 Task: Buy 4 Carving Sets from Kitchen Knives & Accessories section under best seller category for shipping address: Kourtney Adams, 1130 Sharon Lane, South Bend, Indiana 46625, Cell Number 5742125169. Pay from credit card ending with 9757, CVV 798
Action: Mouse moved to (183, 91)
Screenshot: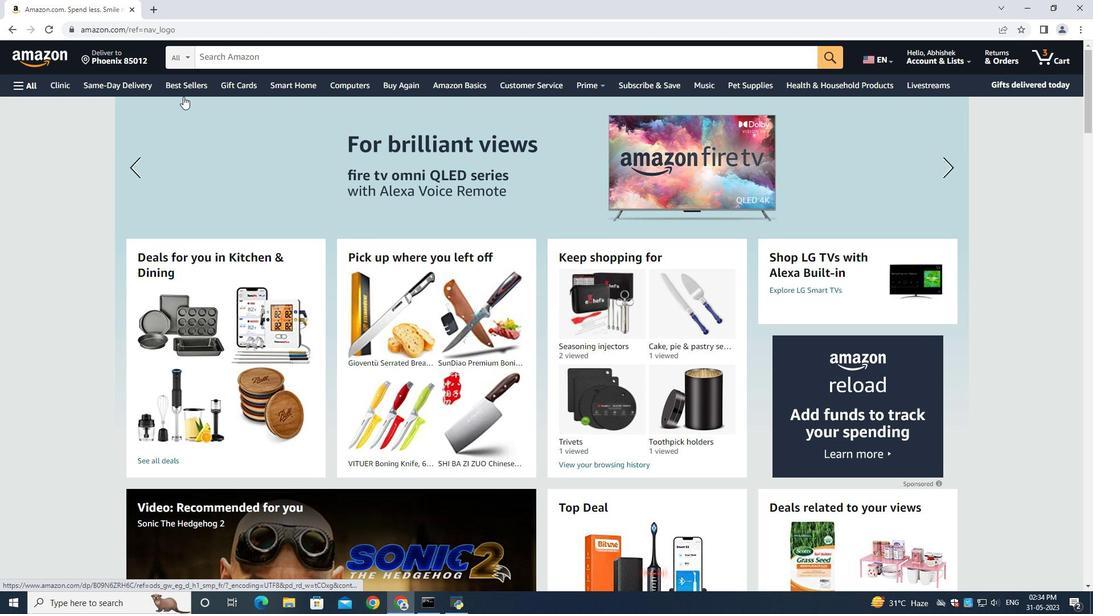 
Action: Mouse pressed left at (183, 91)
Screenshot: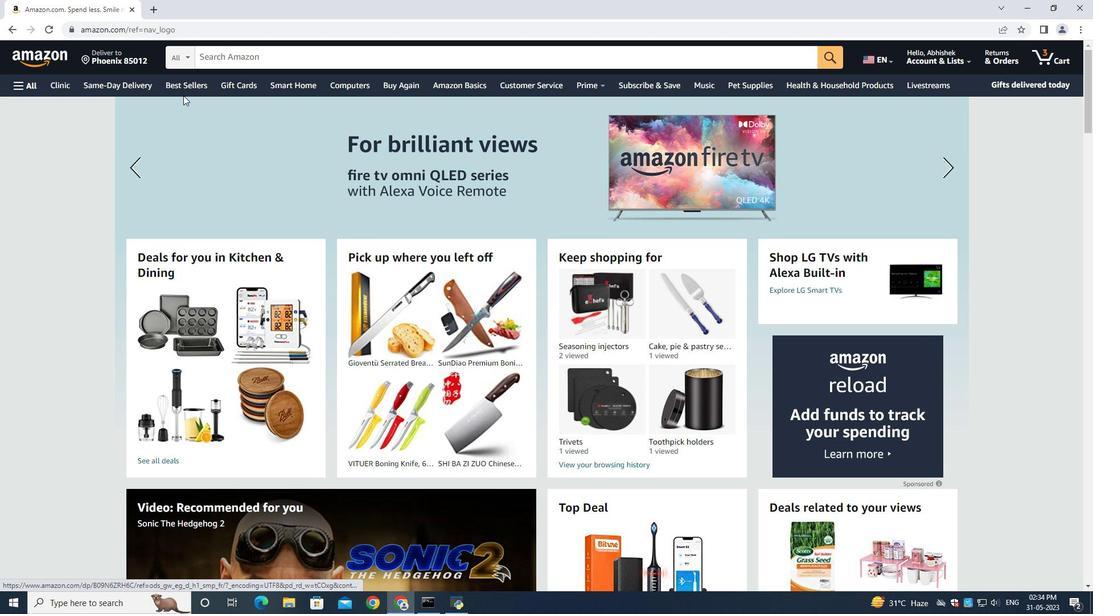 
Action: Mouse moved to (247, 58)
Screenshot: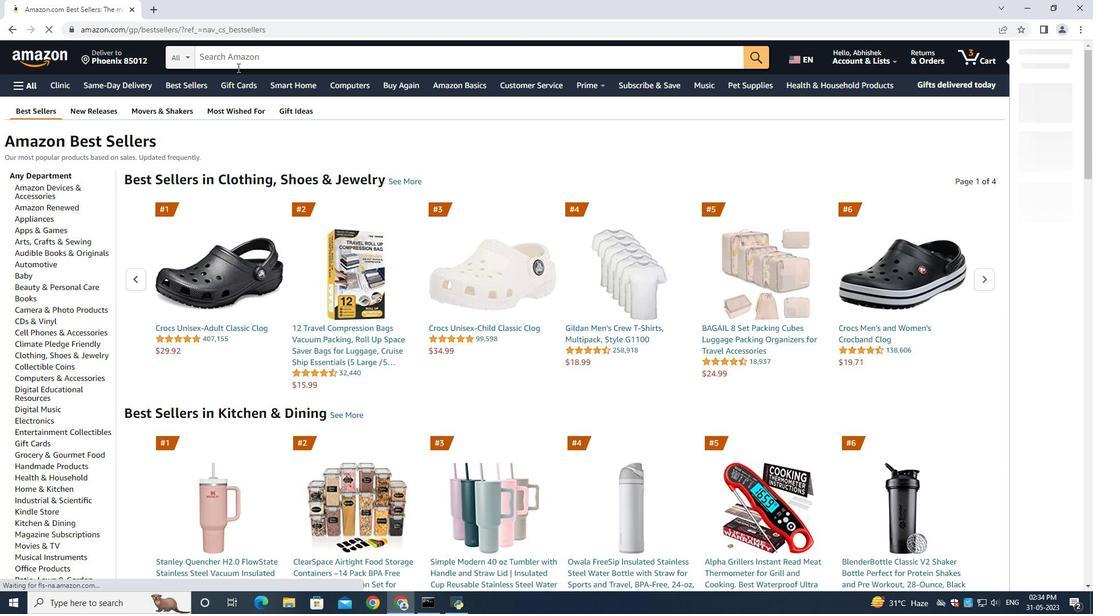 
Action: Mouse pressed left at (247, 58)
Screenshot: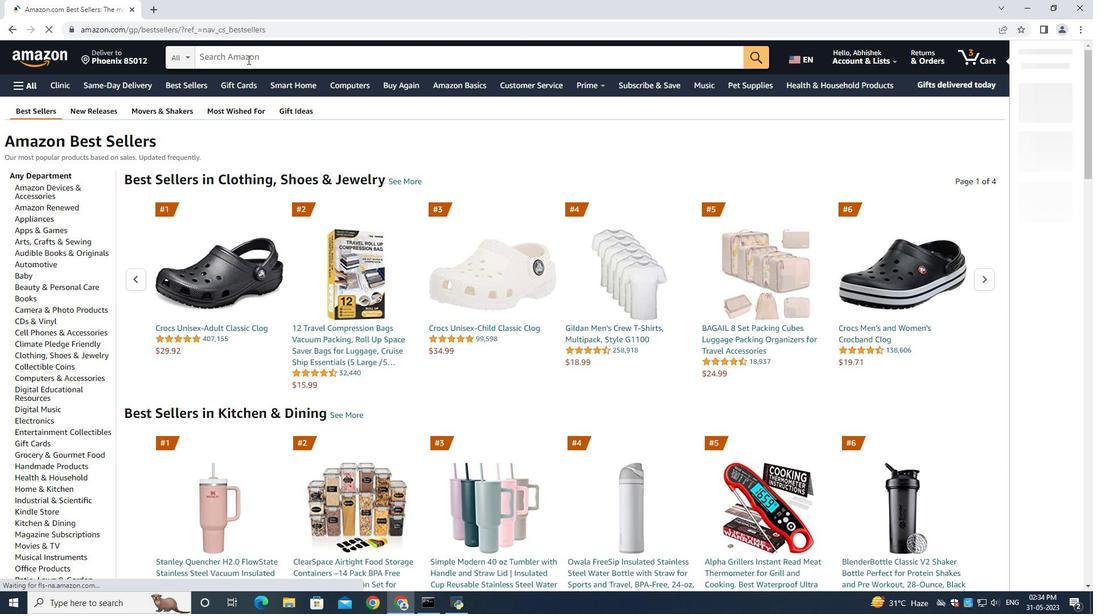 
Action: Mouse moved to (247, 58)
Screenshot: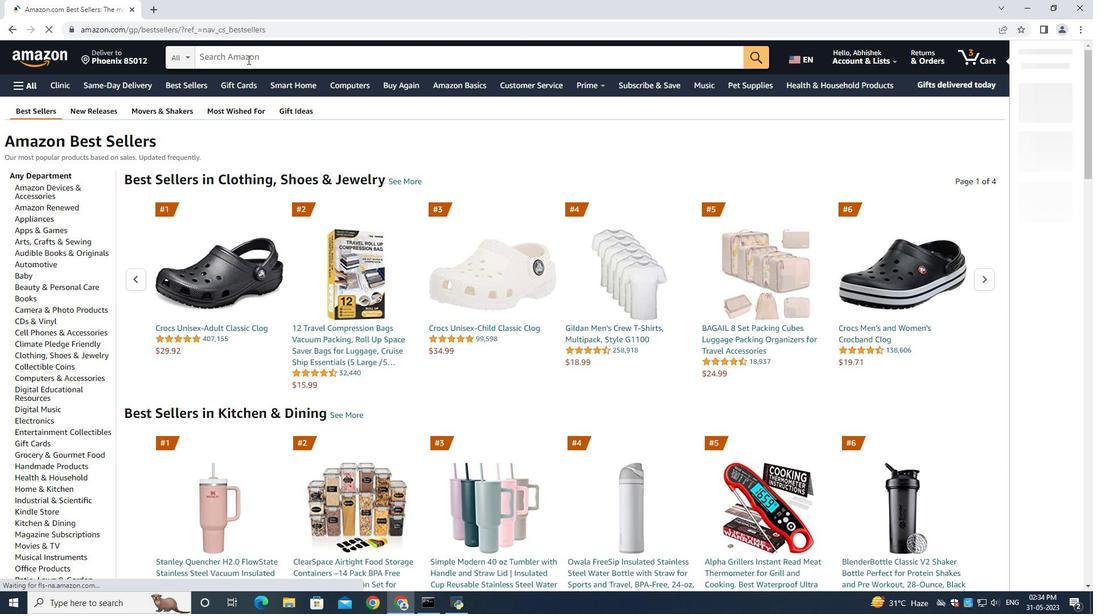
Action: Key pressed <Key.shift>Carving<Key.space><Key.shift>Sets<Key.enter>
Screenshot: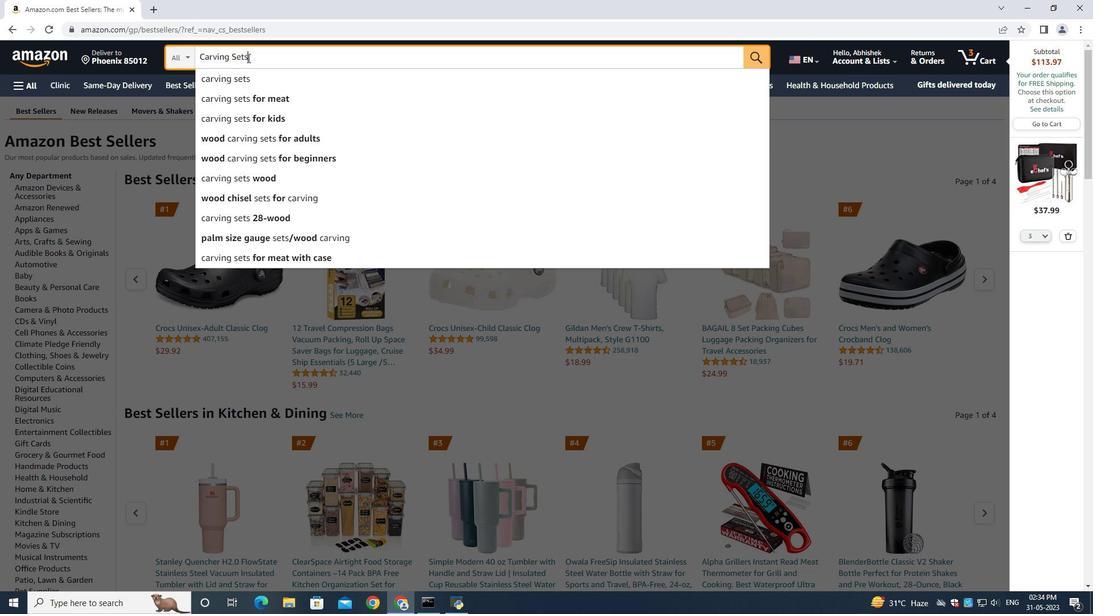 
Action: Mouse moved to (1065, 236)
Screenshot: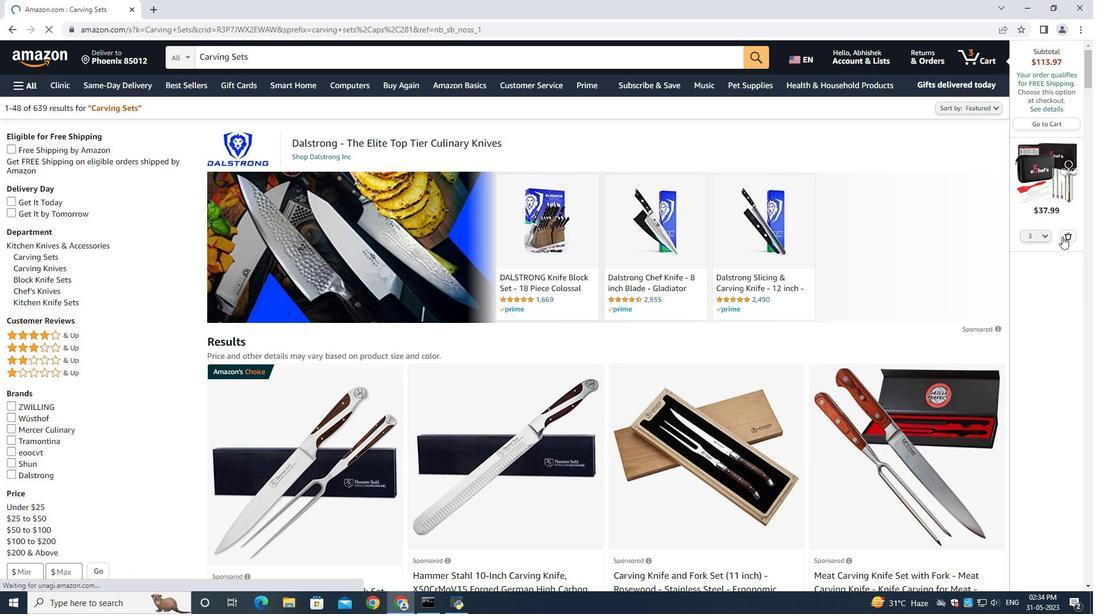
Action: Mouse pressed left at (1065, 236)
Screenshot: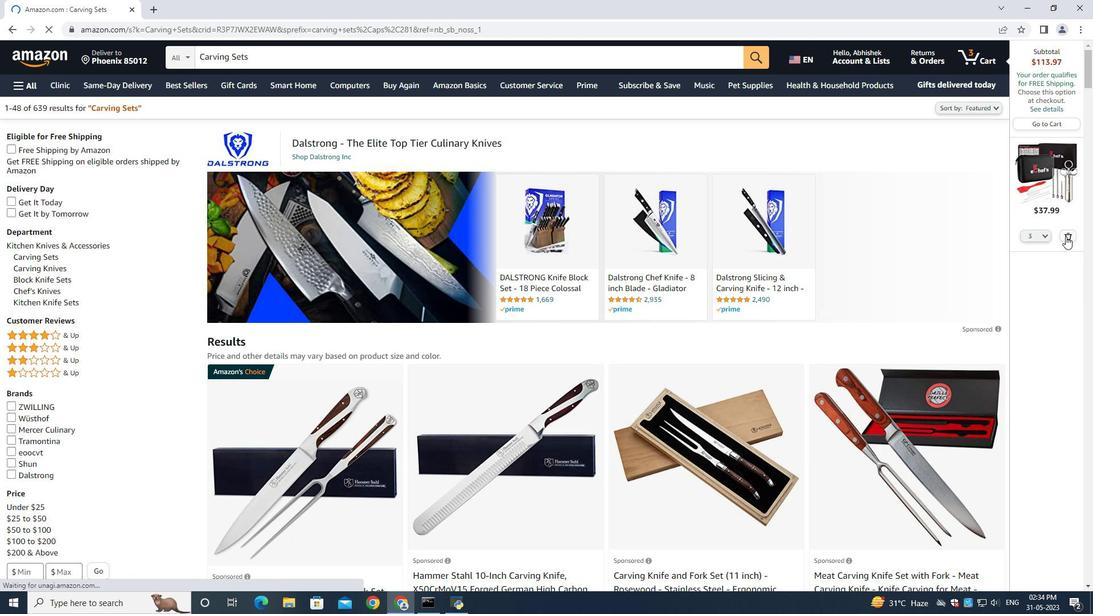 
Action: Mouse moved to (74, 244)
Screenshot: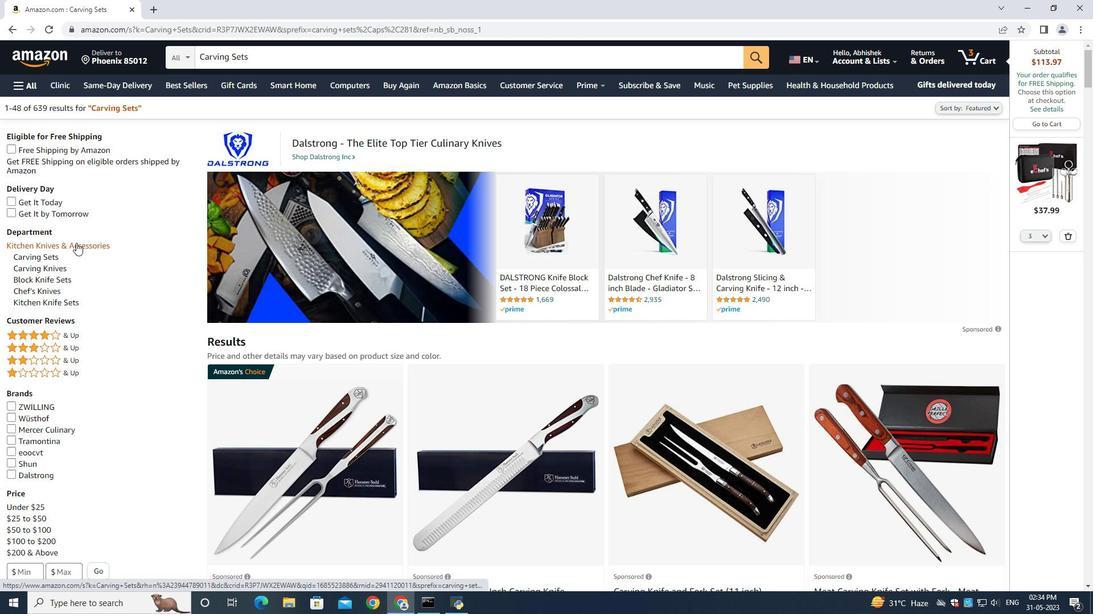 
Action: Mouse pressed left at (74, 244)
Screenshot: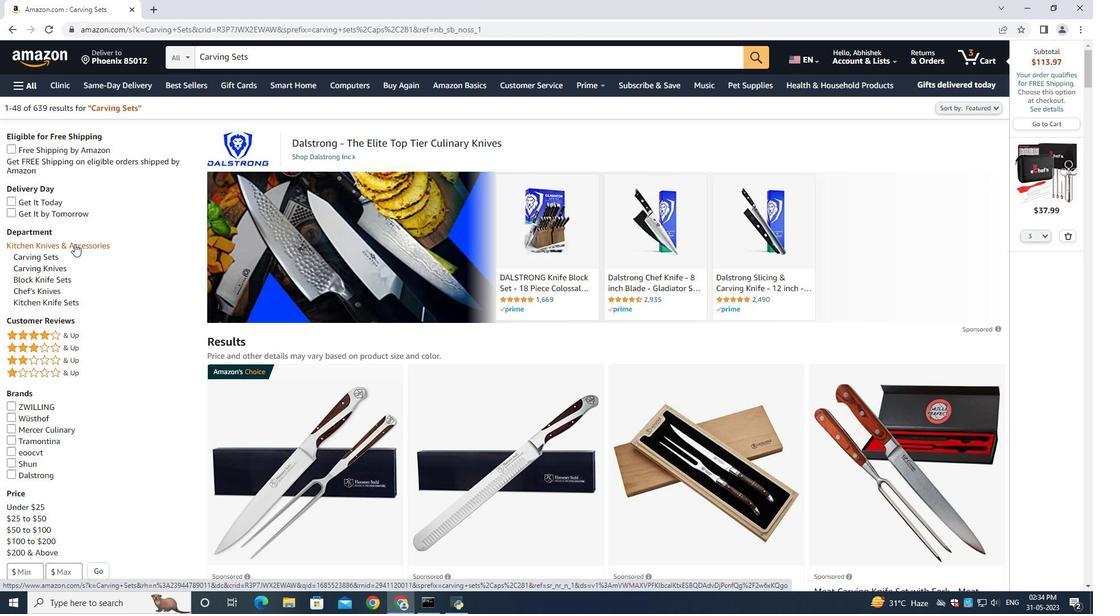 
Action: Mouse moved to (522, 265)
Screenshot: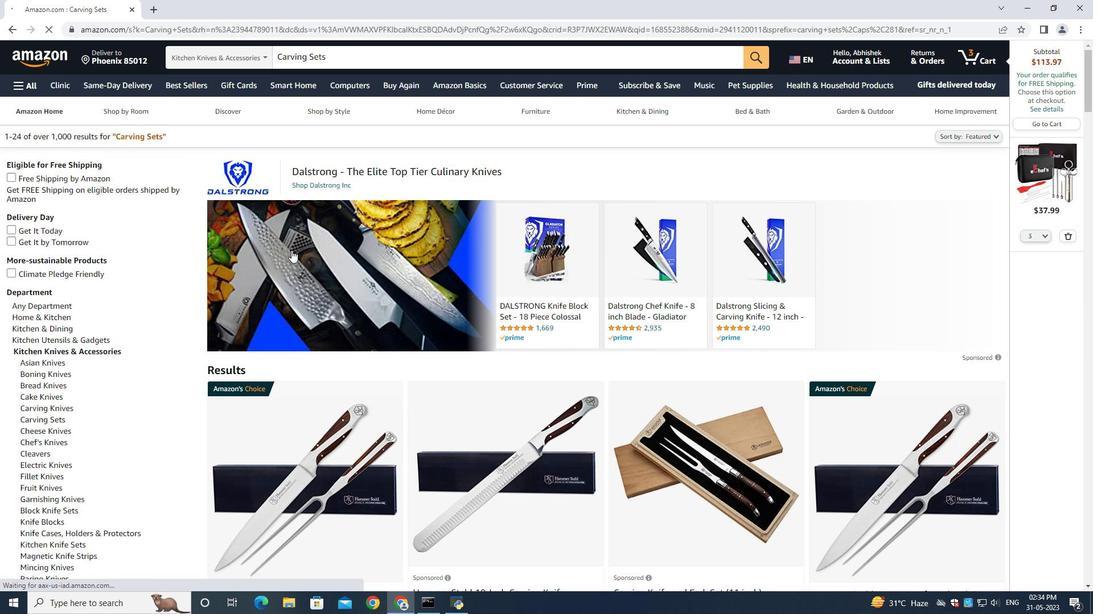 
Action: Mouse scrolled (522, 264) with delta (0, 0)
Screenshot: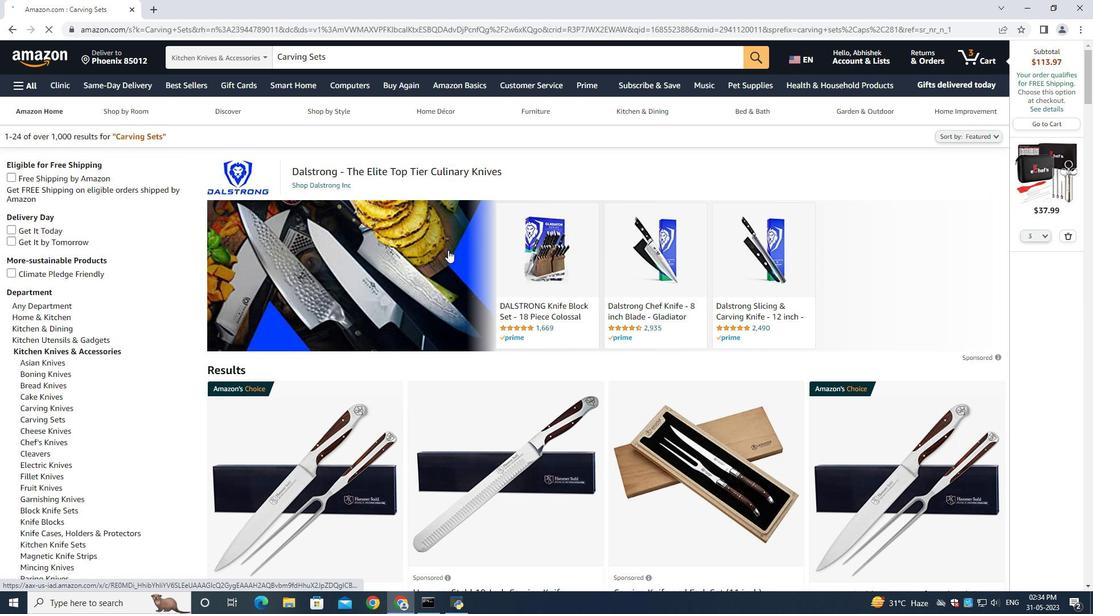 
Action: Mouse moved to (523, 265)
Screenshot: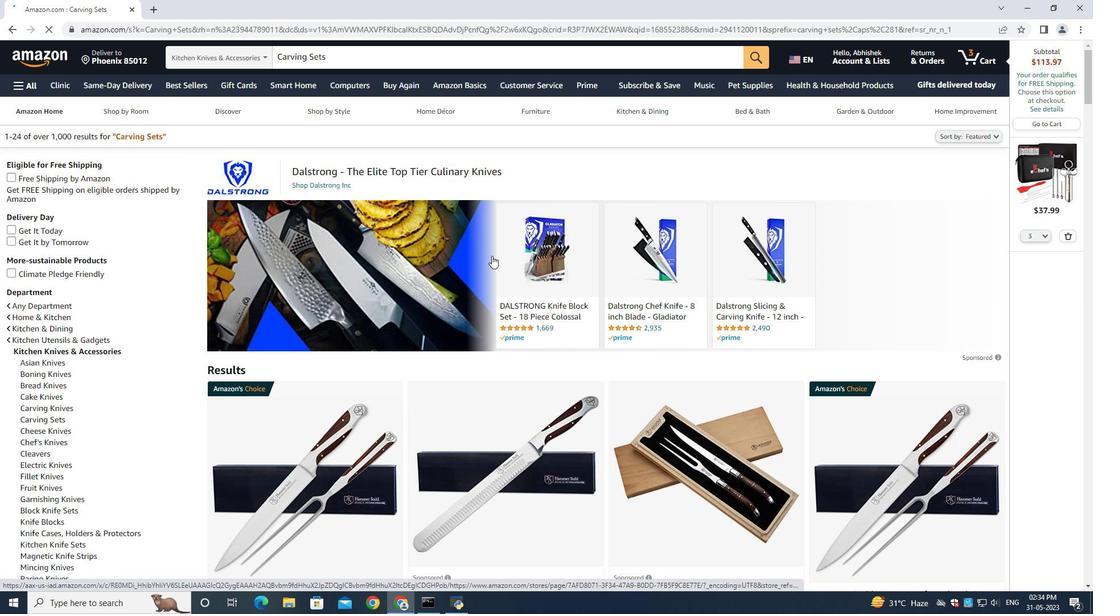 
Action: Mouse scrolled (523, 264) with delta (0, 0)
Screenshot: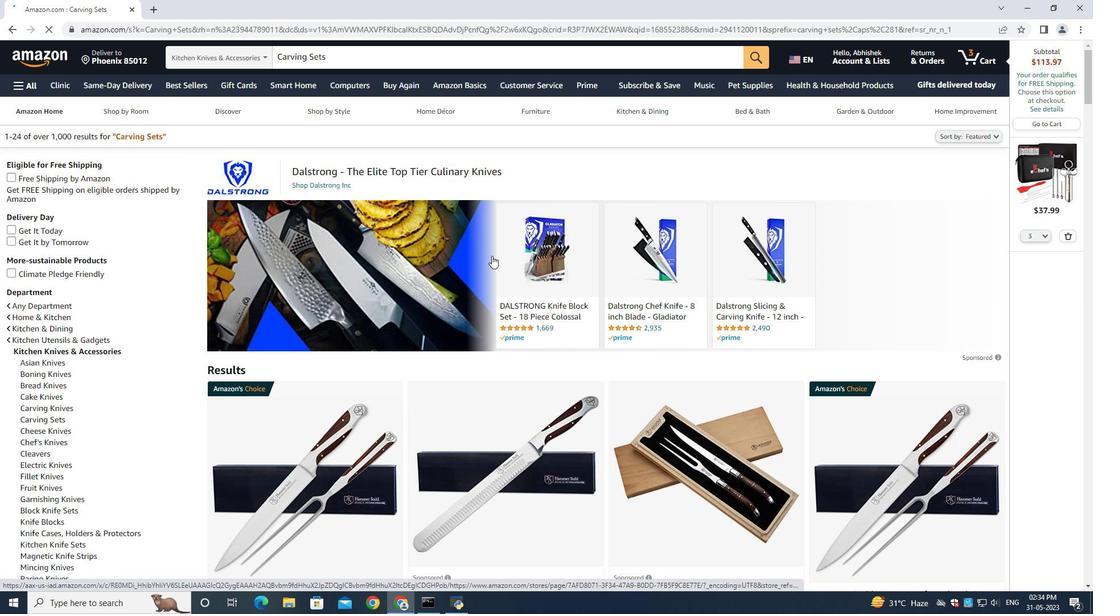 
Action: Mouse scrolled (523, 264) with delta (0, 0)
Screenshot: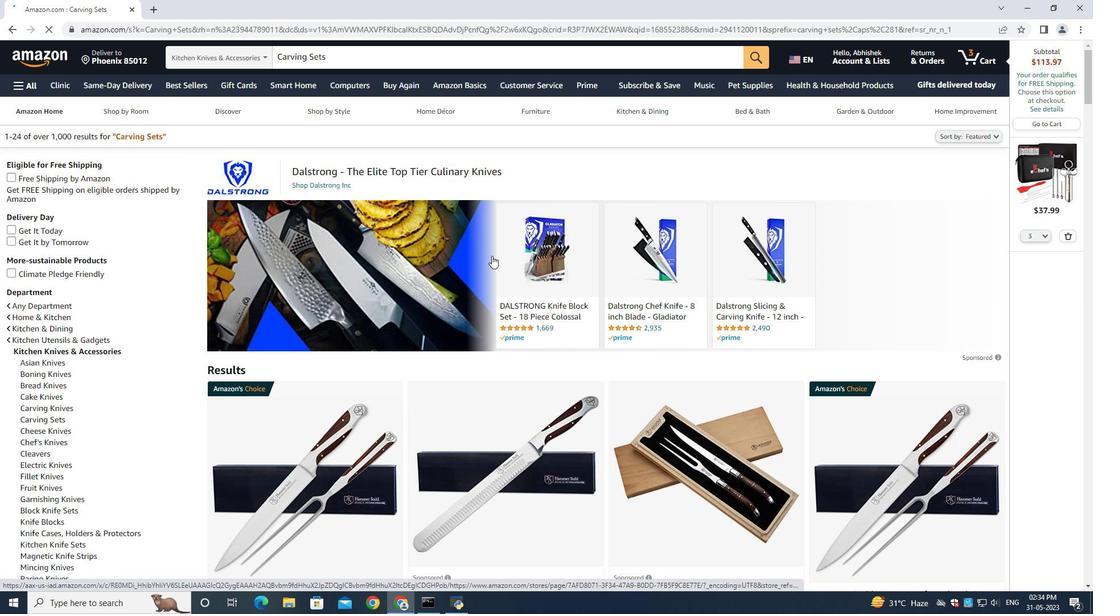 
Action: Mouse moved to (522, 261)
Screenshot: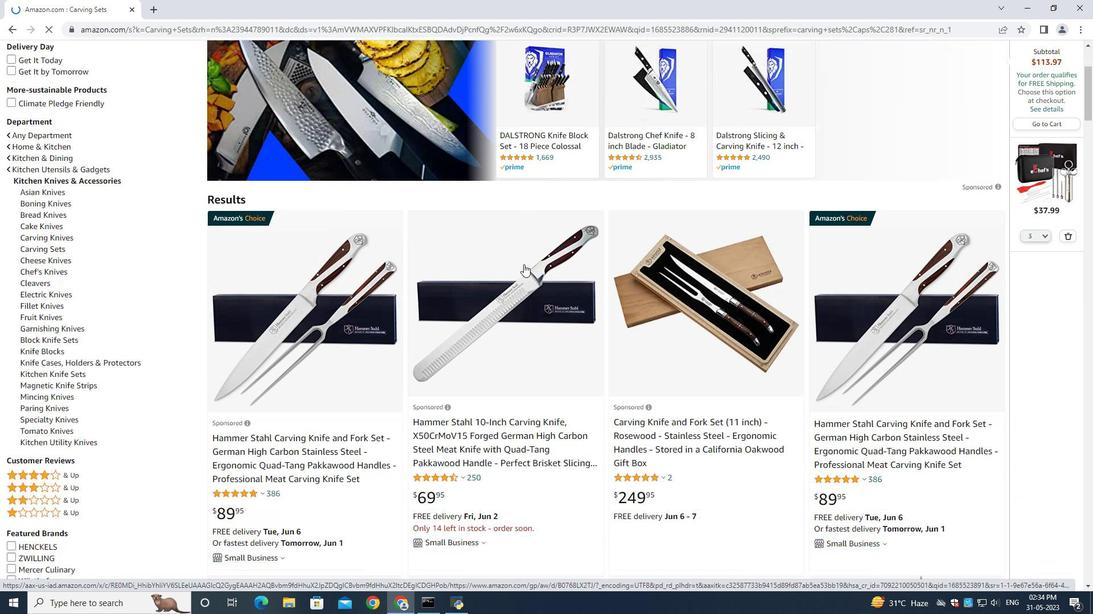 
Action: Mouse scrolled (522, 261) with delta (0, 0)
Screenshot: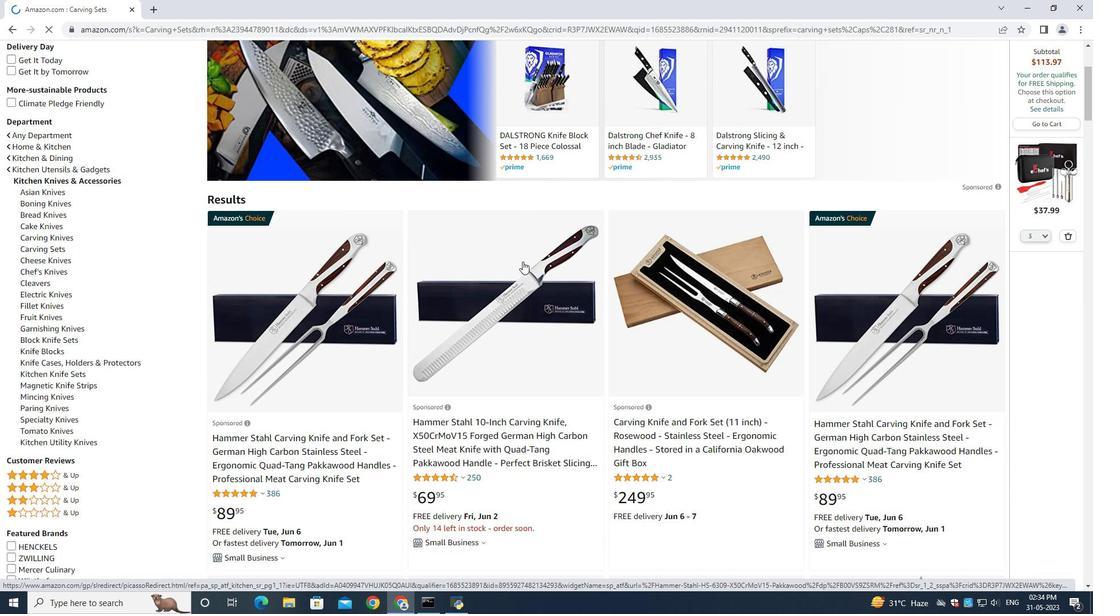 
Action: Mouse scrolled (522, 261) with delta (0, 0)
Screenshot: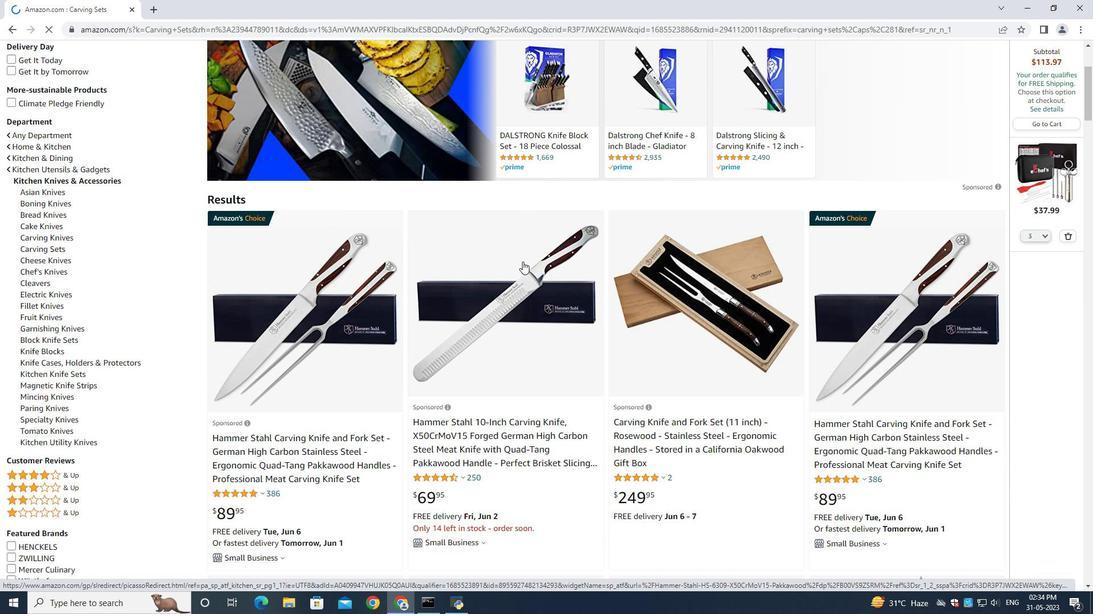 
Action: Mouse scrolled (522, 261) with delta (0, 0)
Screenshot: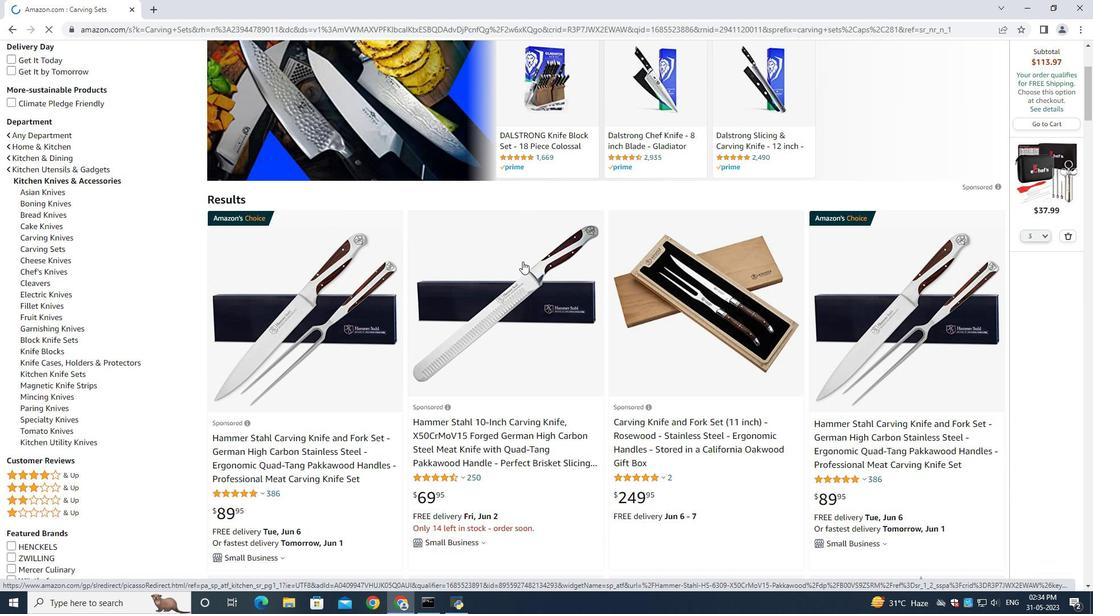 
Action: Mouse moved to (297, 277)
Screenshot: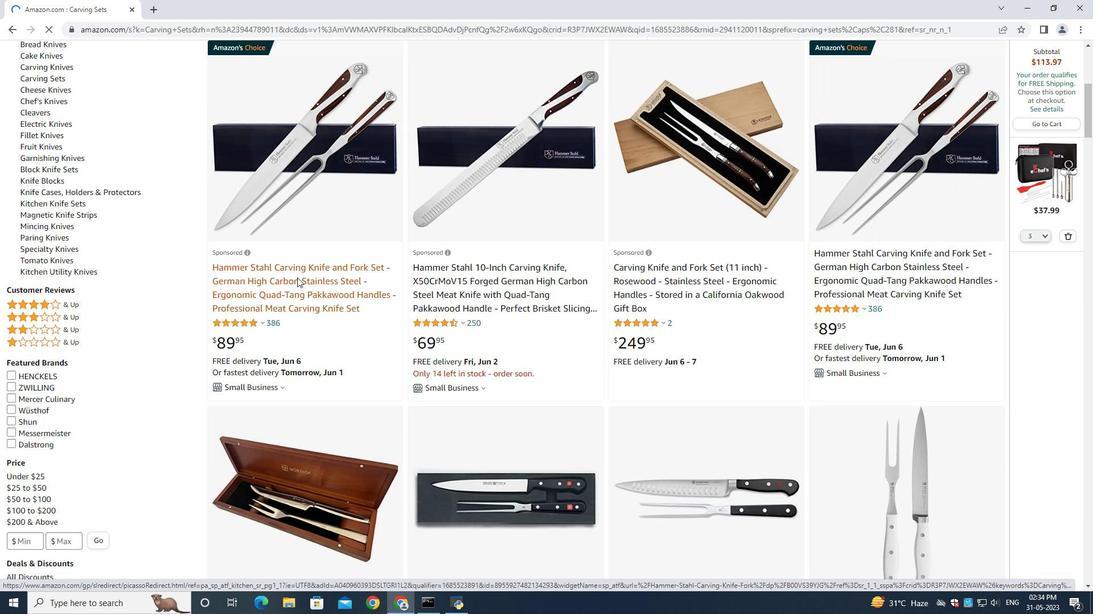 
Action: Mouse pressed left at (297, 277)
Screenshot: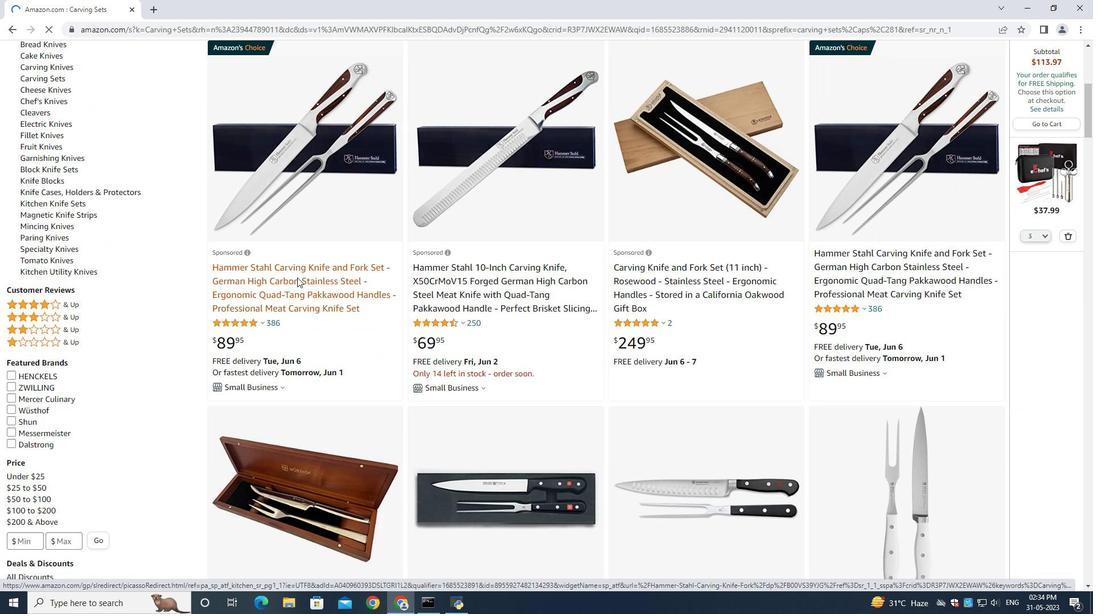 
Action: Mouse moved to (1070, 237)
Screenshot: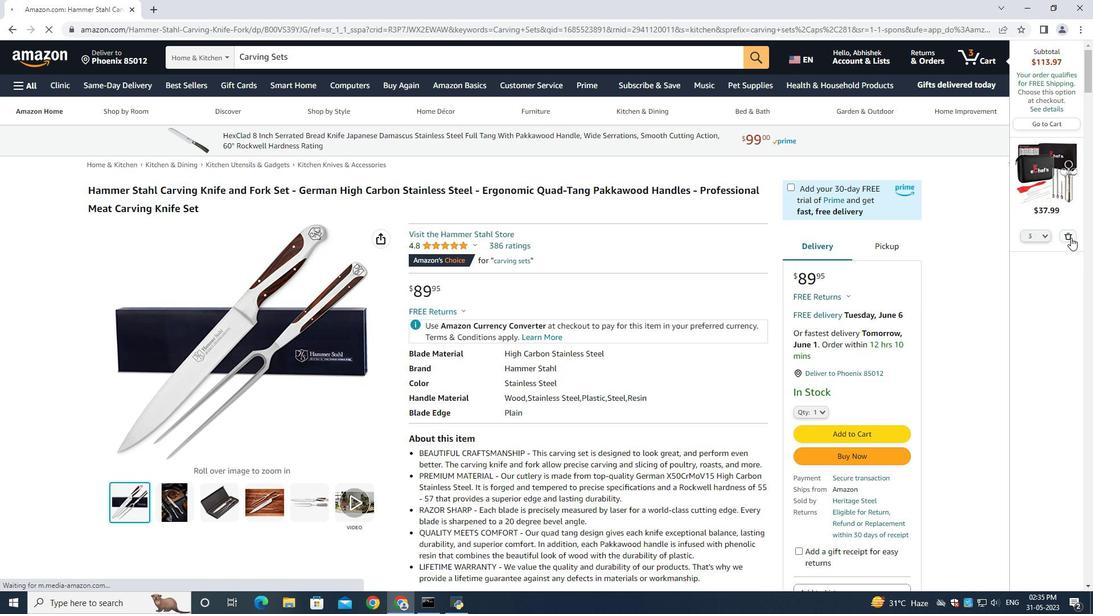 
Action: Mouse pressed left at (1070, 237)
Screenshot: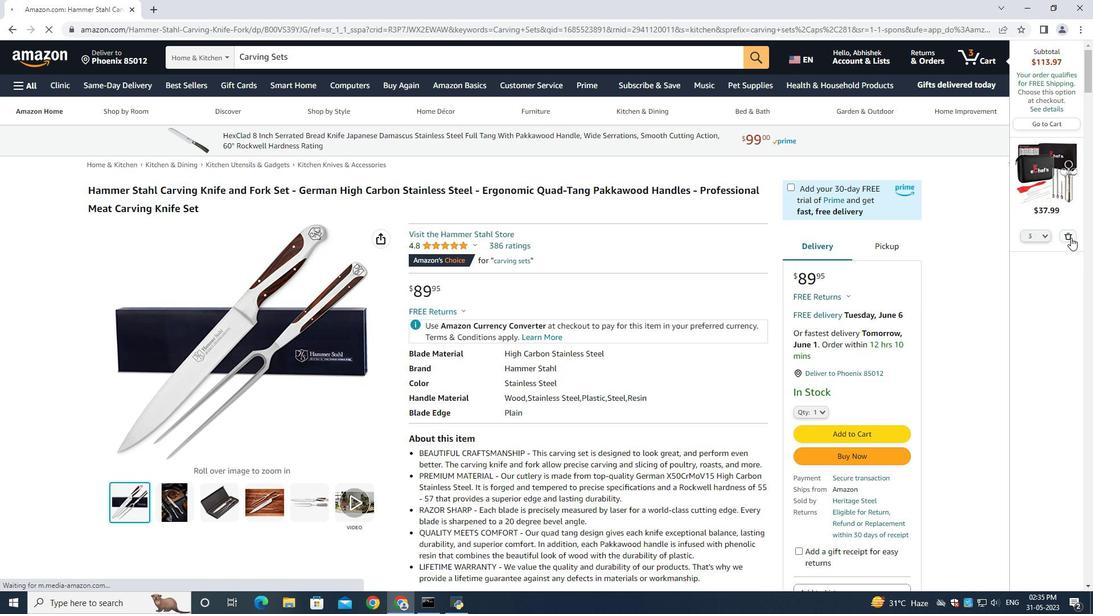 
Action: Mouse moved to (366, 502)
Screenshot: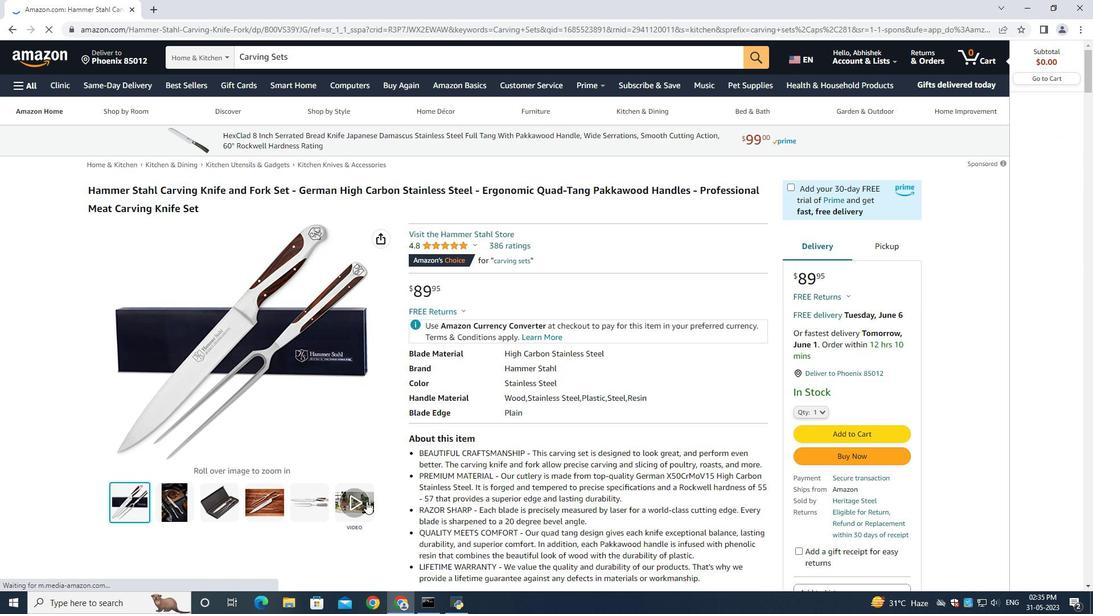
Action: Mouse pressed left at (366, 502)
Screenshot: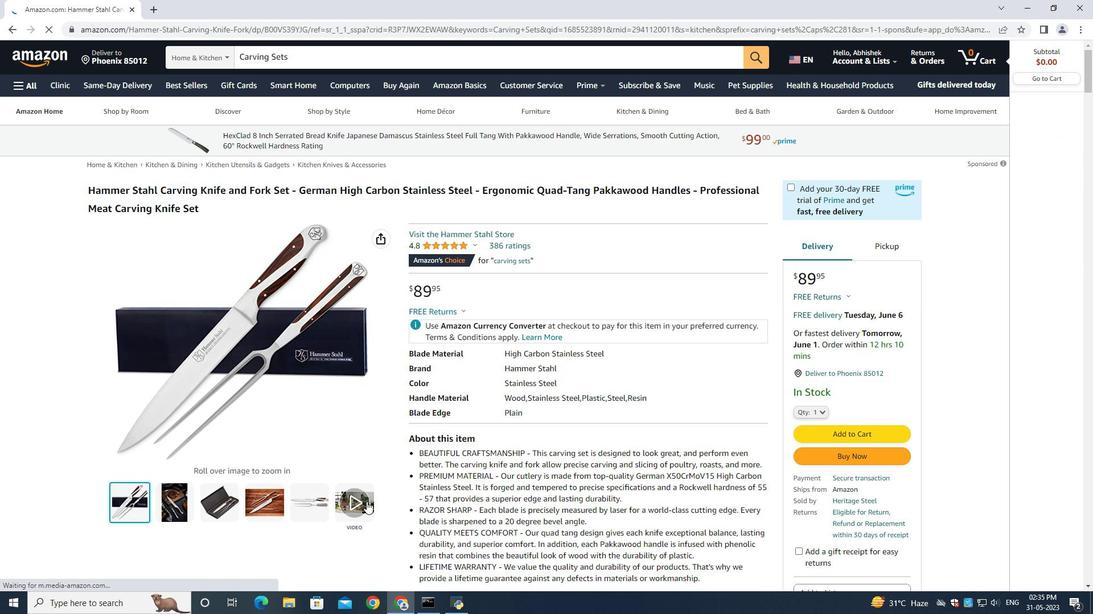 
Action: Mouse moved to (1057, 103)
Screenshot: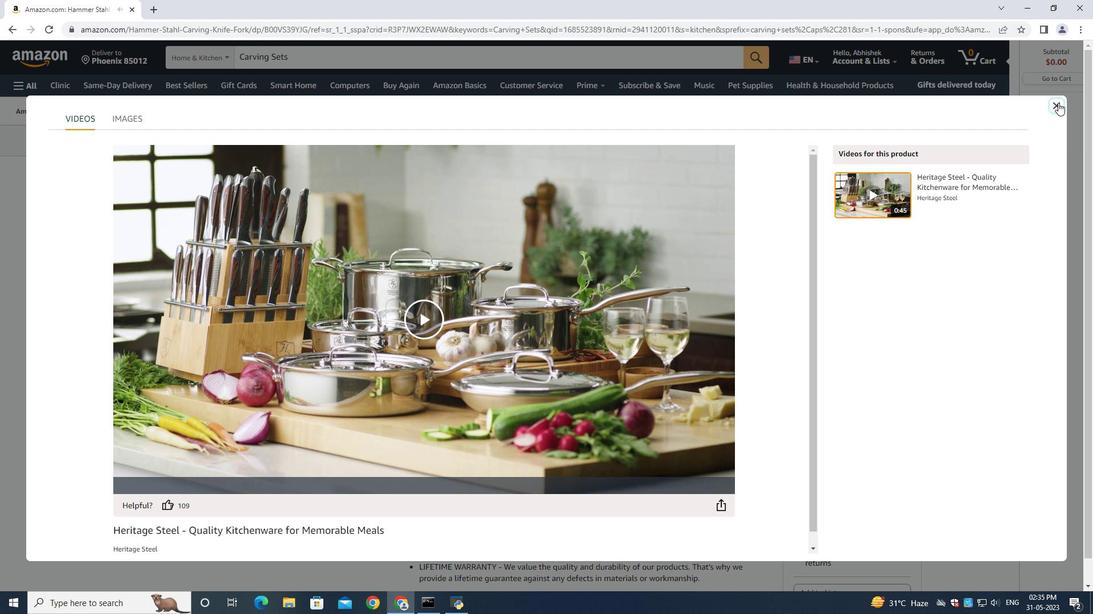 
Action: Mouse pressed left at (1057, 103)
Screenshot: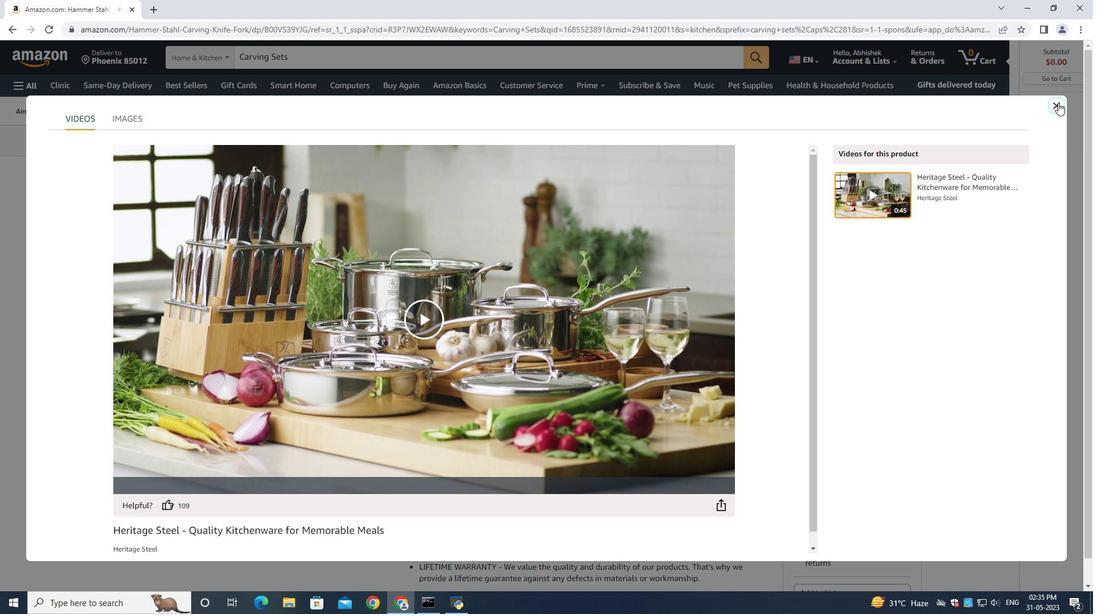 
Action: Mouse moved to (814, 415)
Screenshot: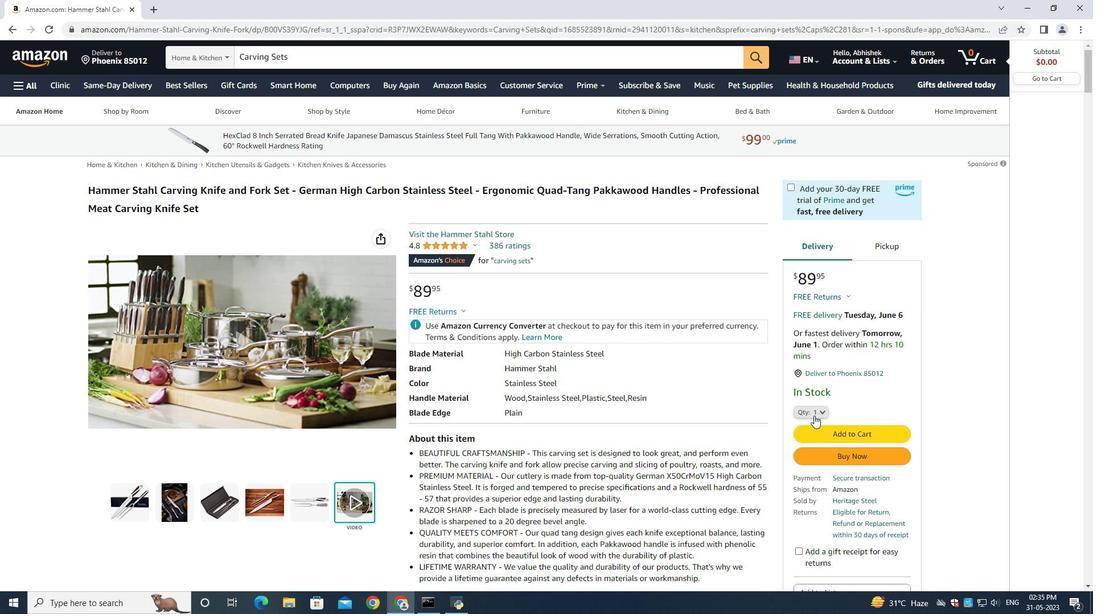 
Action: Mouse pressed left at (814, 415)
Screenshot: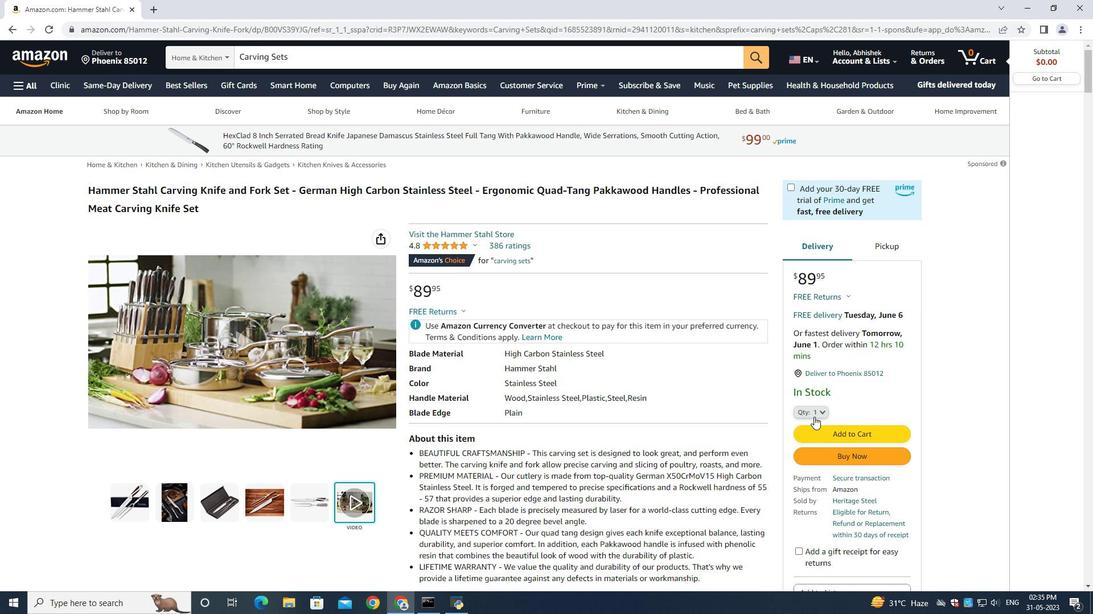
Action: Mouse moved to (804, 109)
Screenshot: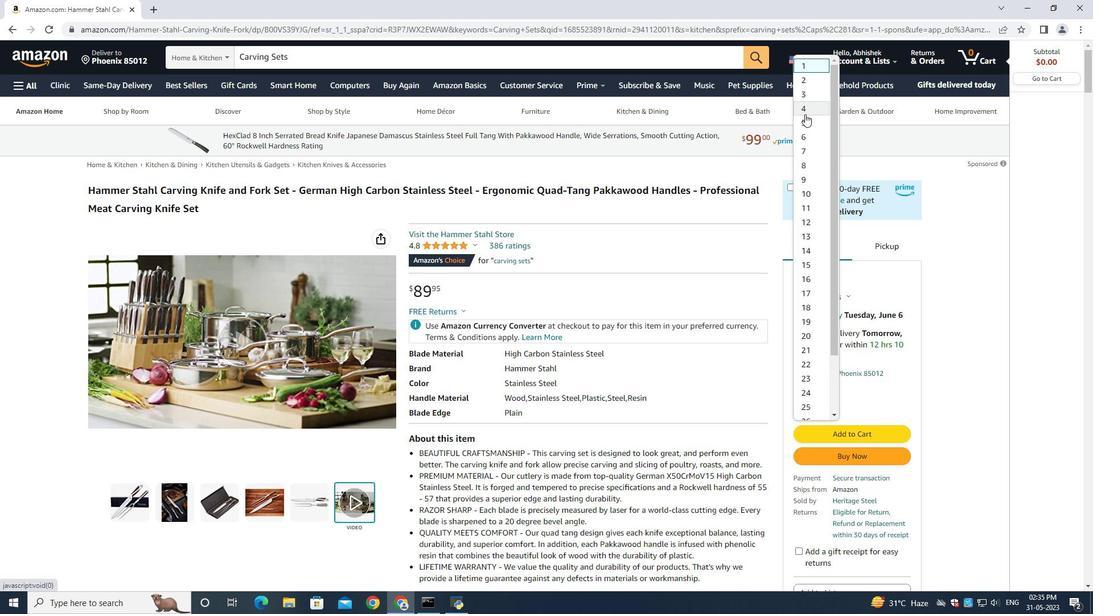 
Action: Mouse pressed left at (804, 109)
Screenshot: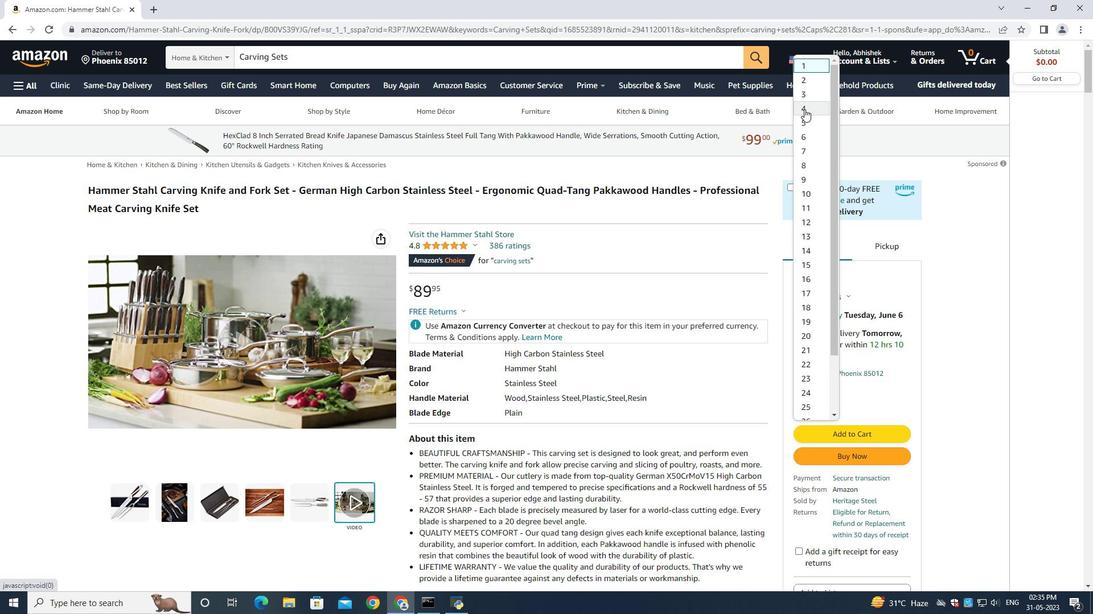 
Action: Mouse moved to (846, 441)
Screenshot: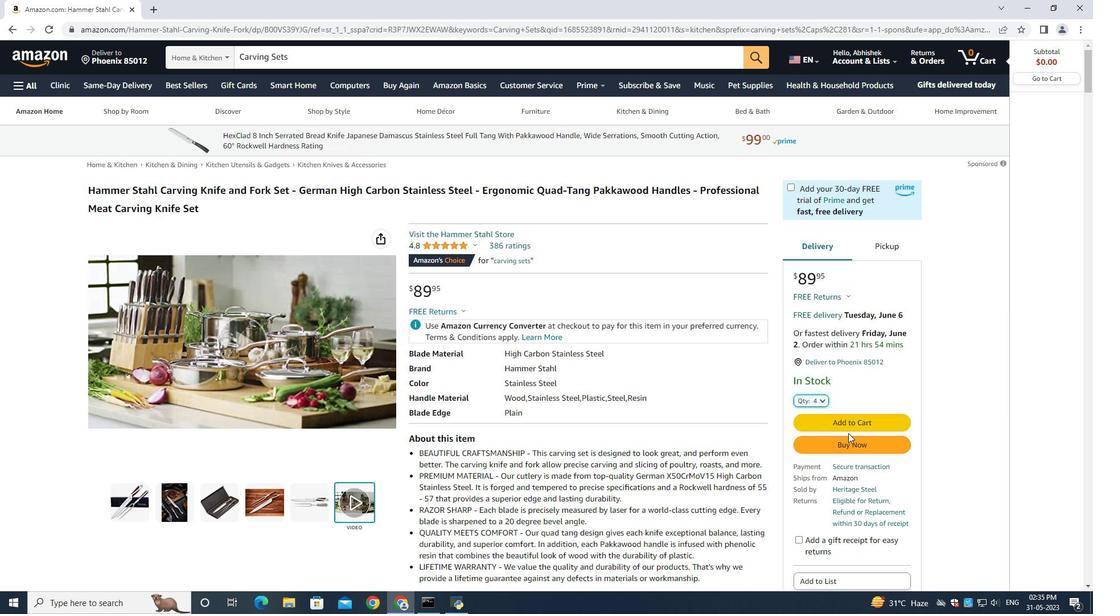 
Action: Mouse pressed left at (846, 441)
Screenshot: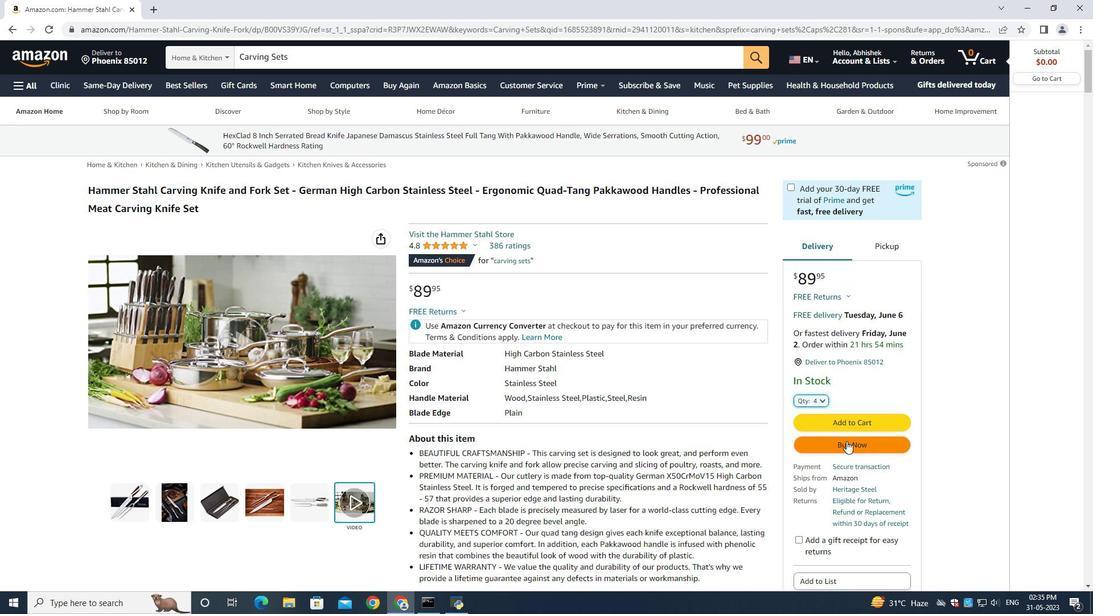 
Action: Mouse moved to (693, 400)
Screenshot: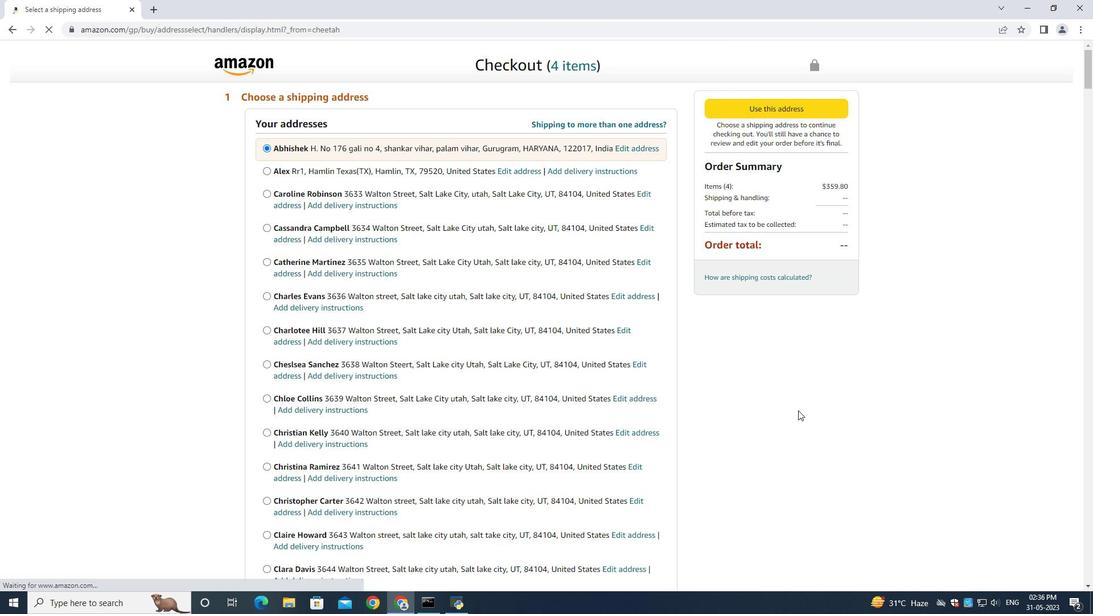 
Action: Mouse scrolled (693, 399) with delta (0, 0)
Screenshot: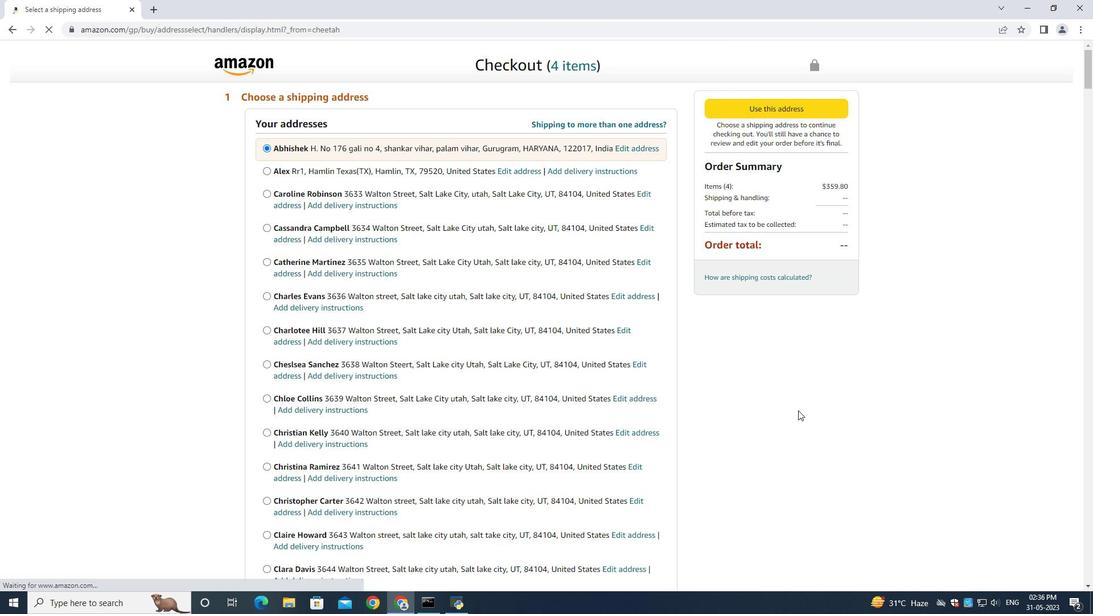 
Action: Mouse moved to (691, 403)
Screenshot: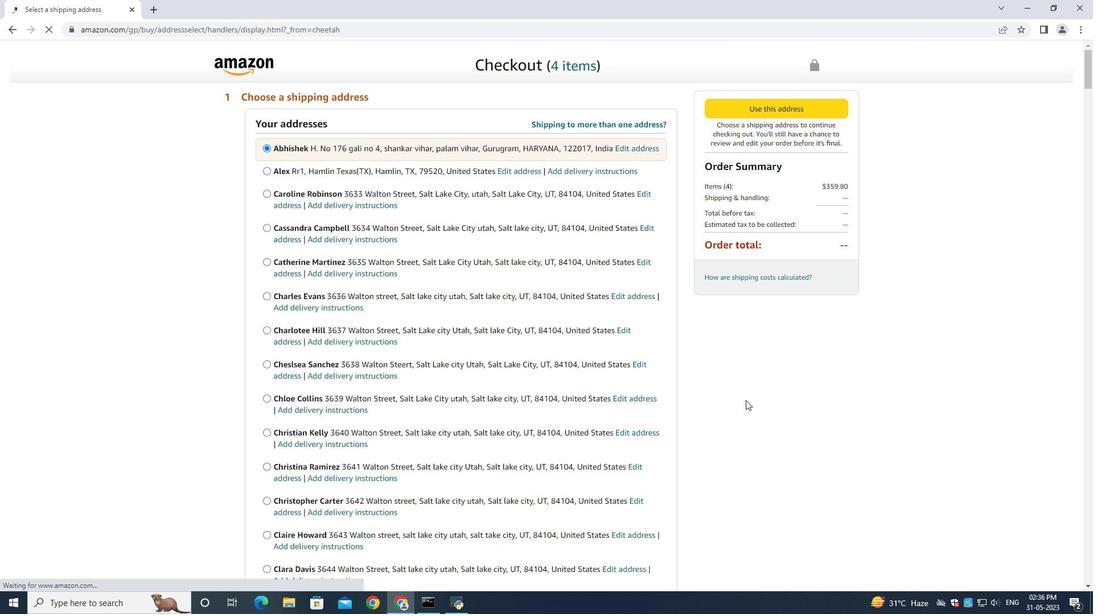 
Action: Mouse scrolled (691, 402) with delta (0, 0)
Screenshot: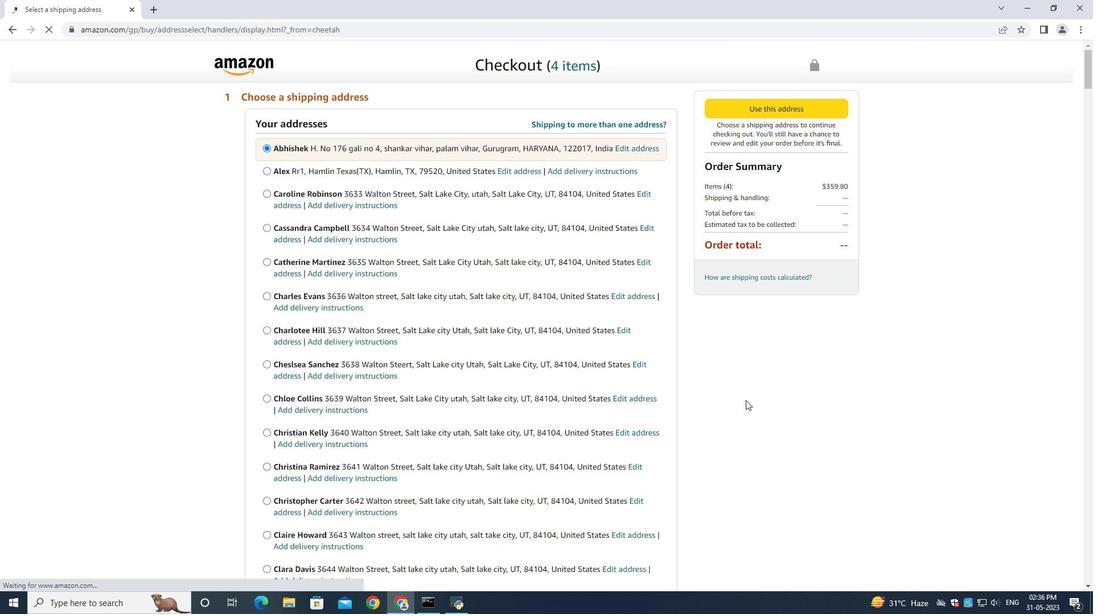 
Action: Mouse moved to (691, 405)
Screenshot: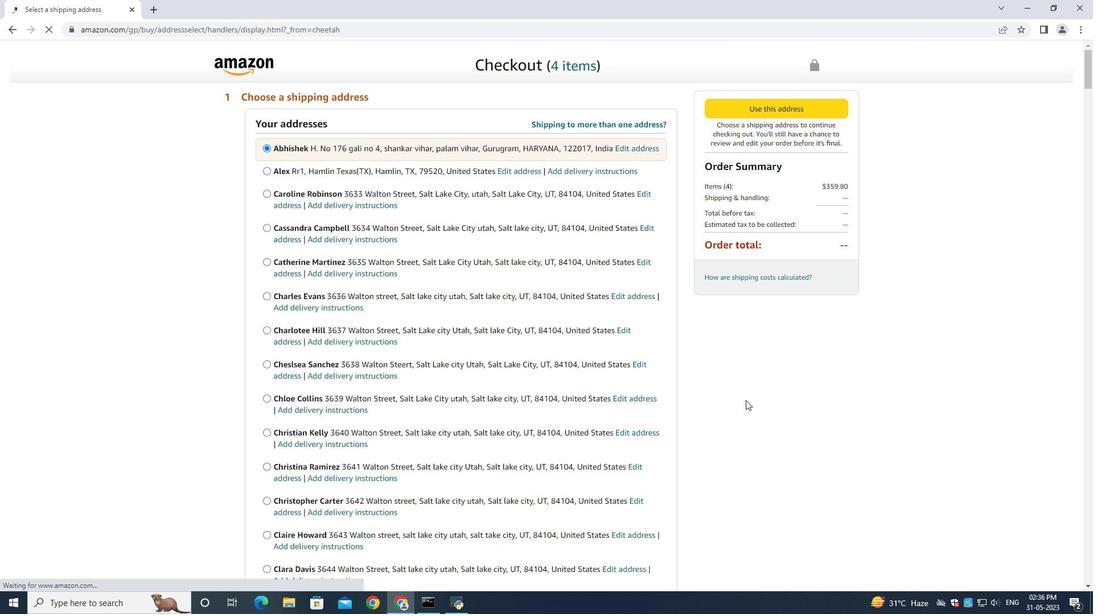 
Action: Mouse scrolled (691, 404) with delta (0, 0)
Screenshot: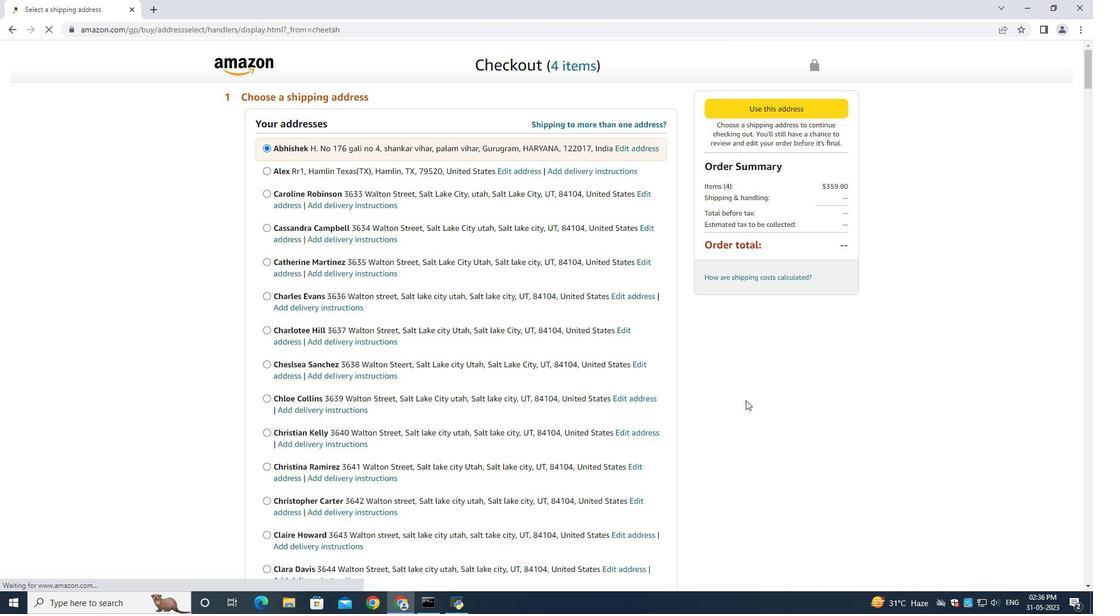 
Action: Mouse moved to (691, 405)
Screenshot: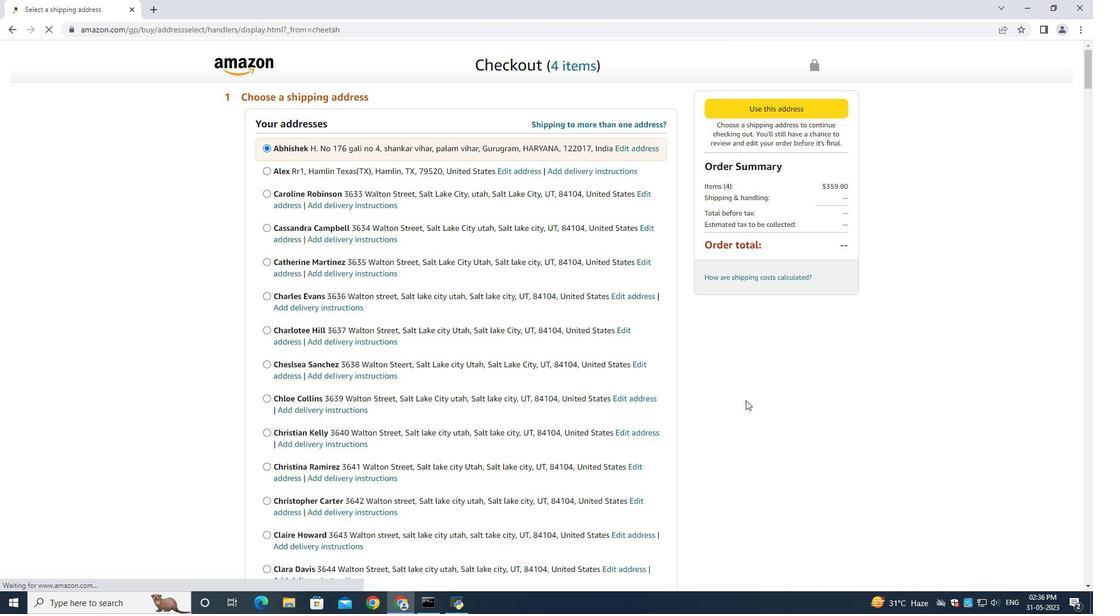
Action: Mouse scrolled (691, 404) with delta (0, 0)
Screenshot: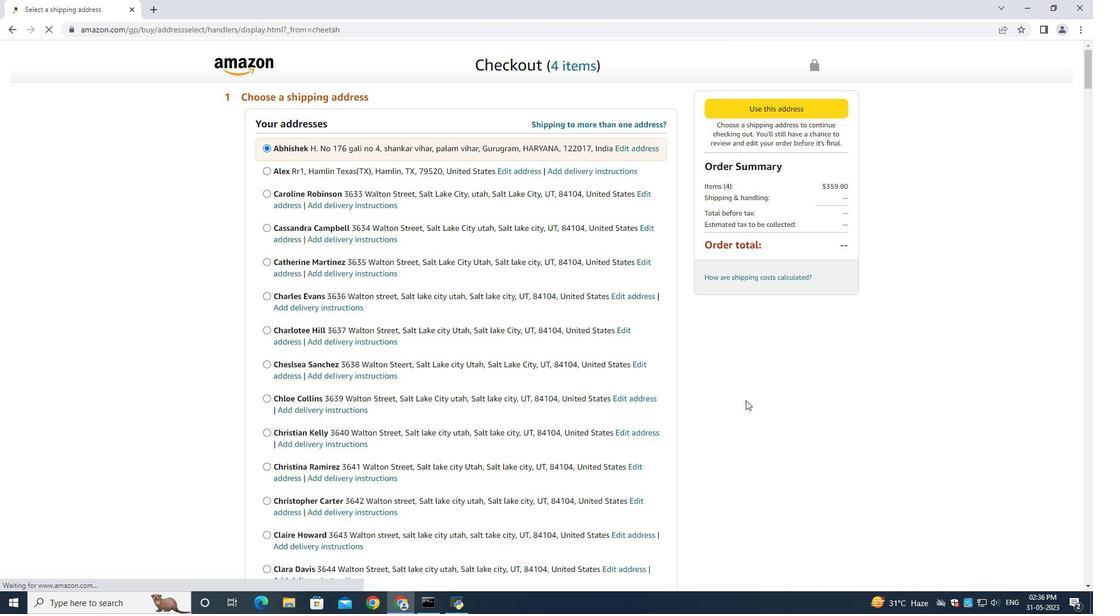
Action: Mouse scrolled (691, 404) with delta (0, 0)
Screenshot: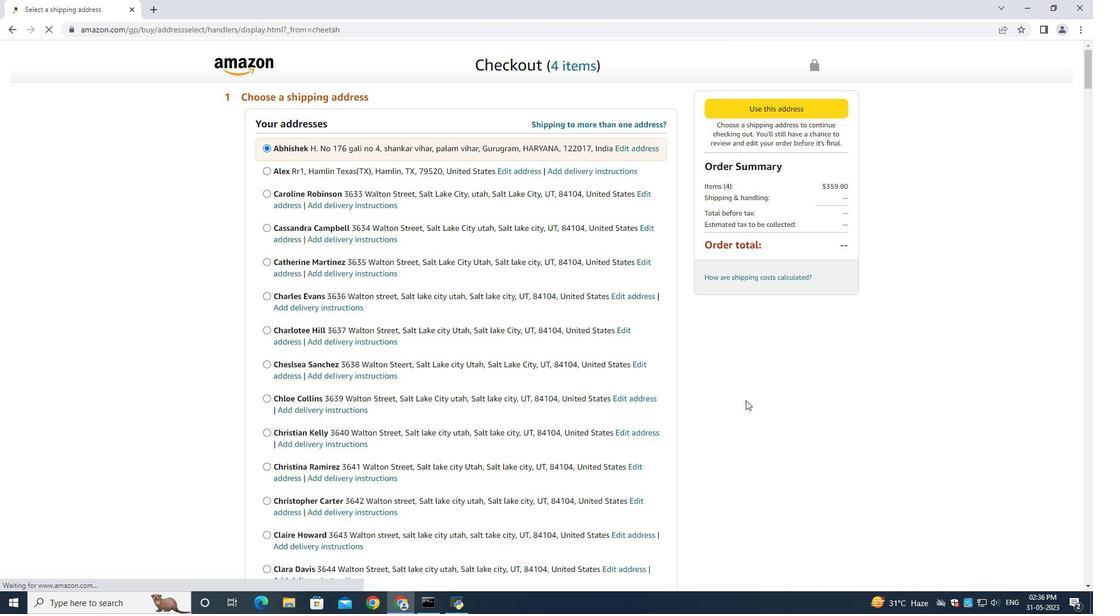 
Action: Mouse scrolled (691, 404) with delta (0, 0)
Screenshot: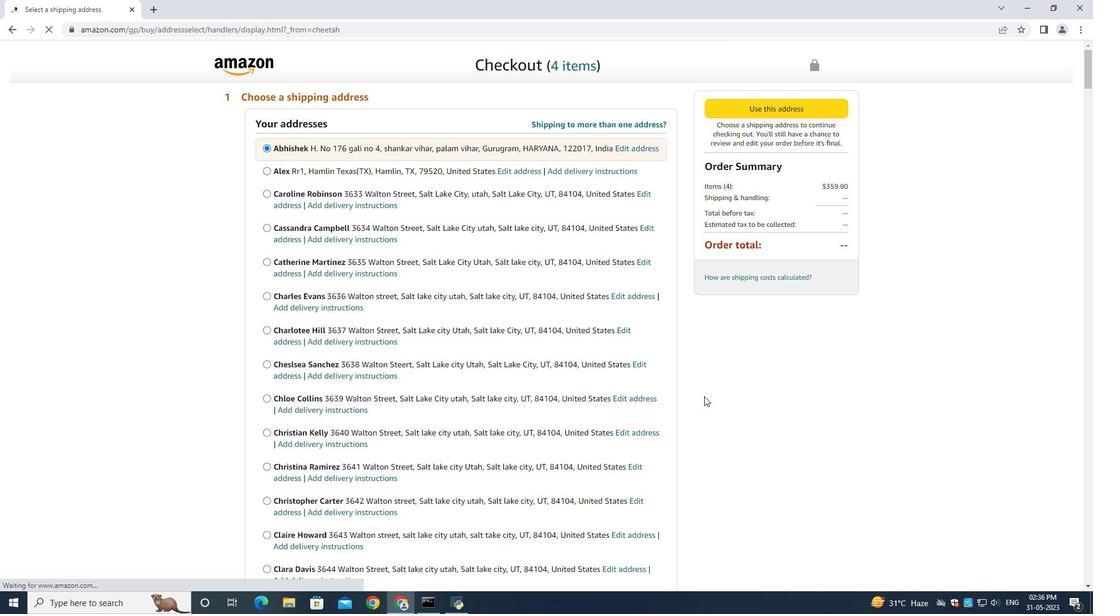 
Action: Mouse scrolled (691, 404) with delta (0, 0)
Screenshot: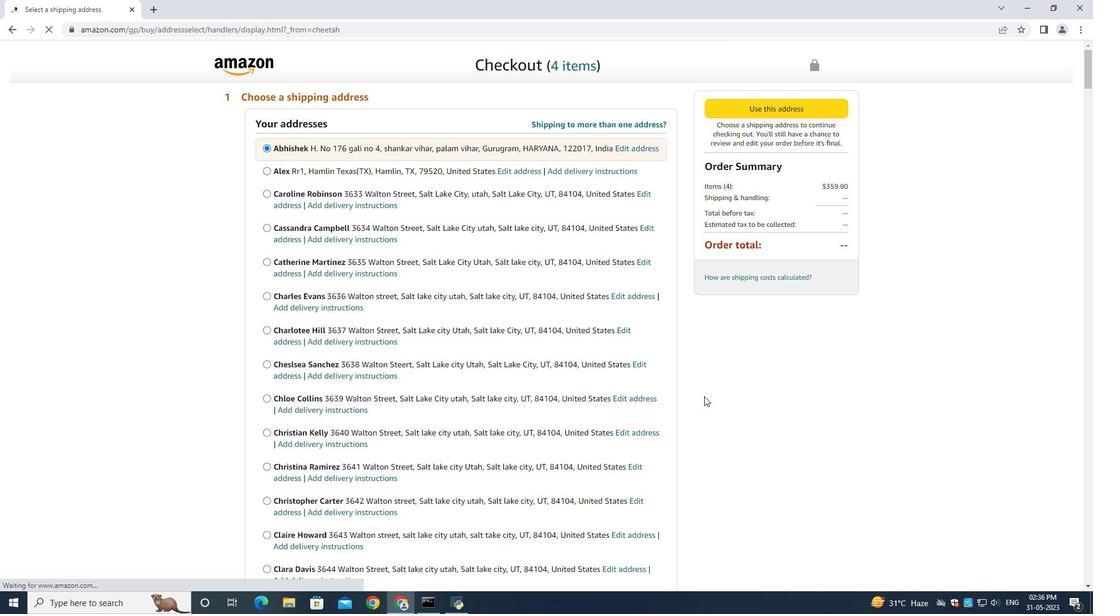
Action: Mouse scrolled (691, 404) with delta (0, 0)
Screenshot: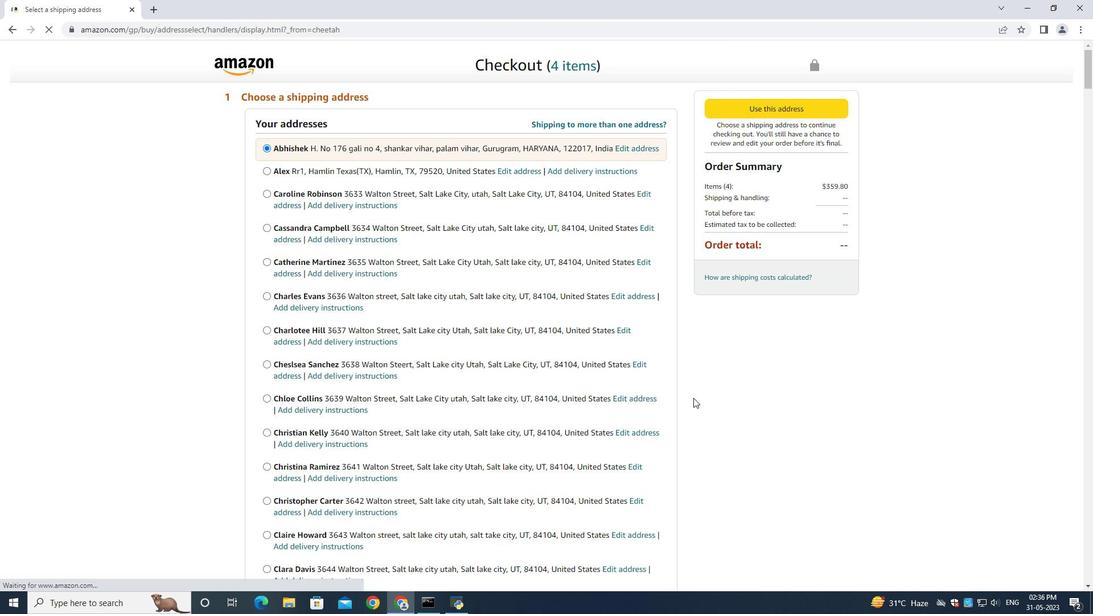 
Action: Mouse moved to (691, 405)
Screenshot: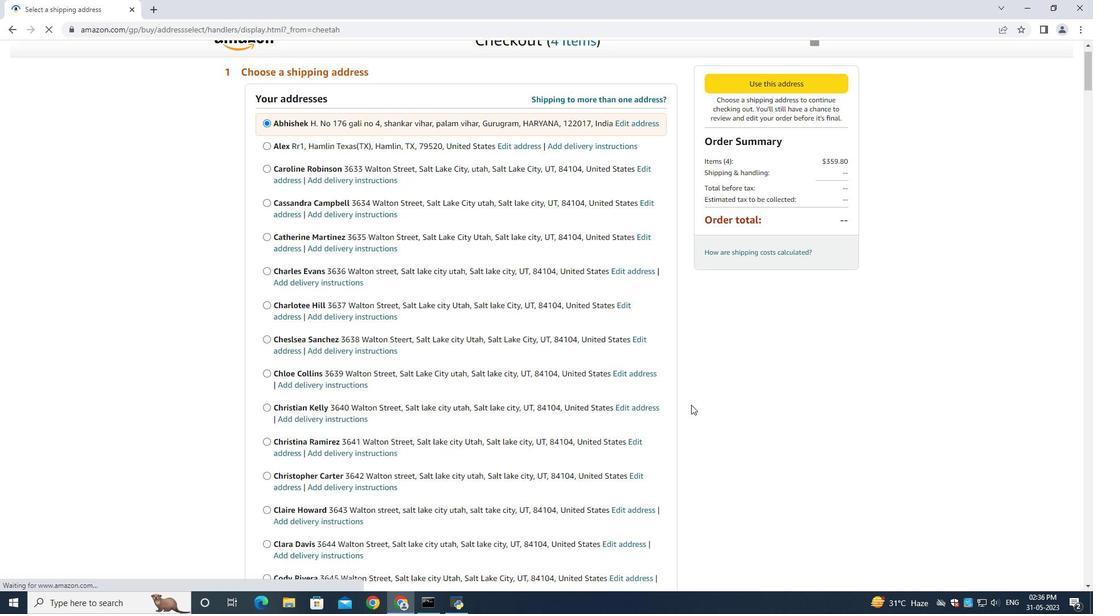 
Action: Mouse scrolled (691, 404) with delta (0, 0)
Screenshot: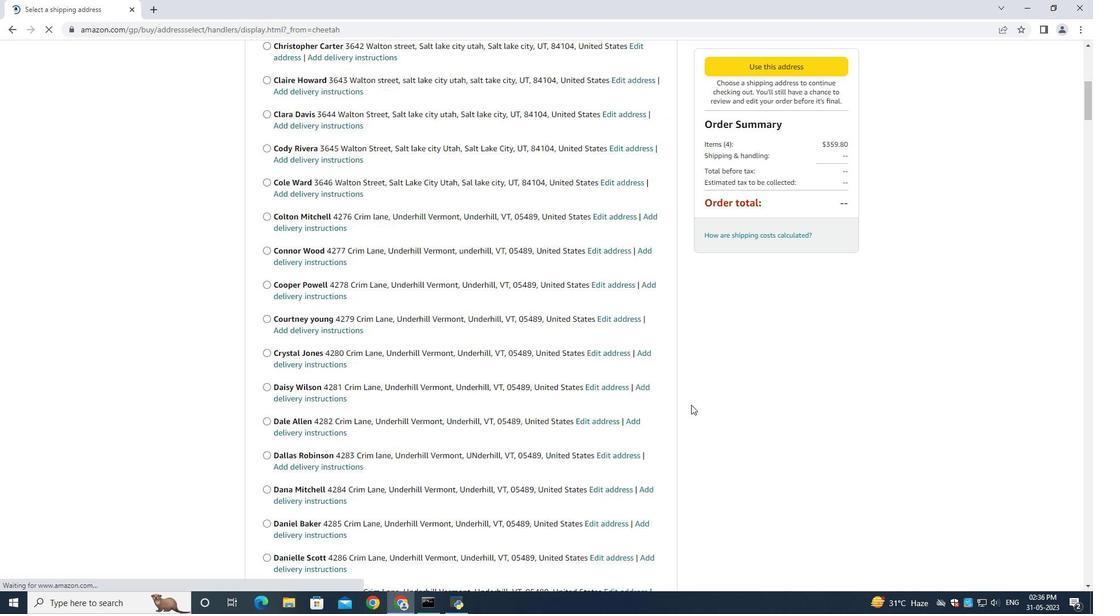
Action: Mouse scrolled (691, 404) with delta (0, 0)
Screenshot: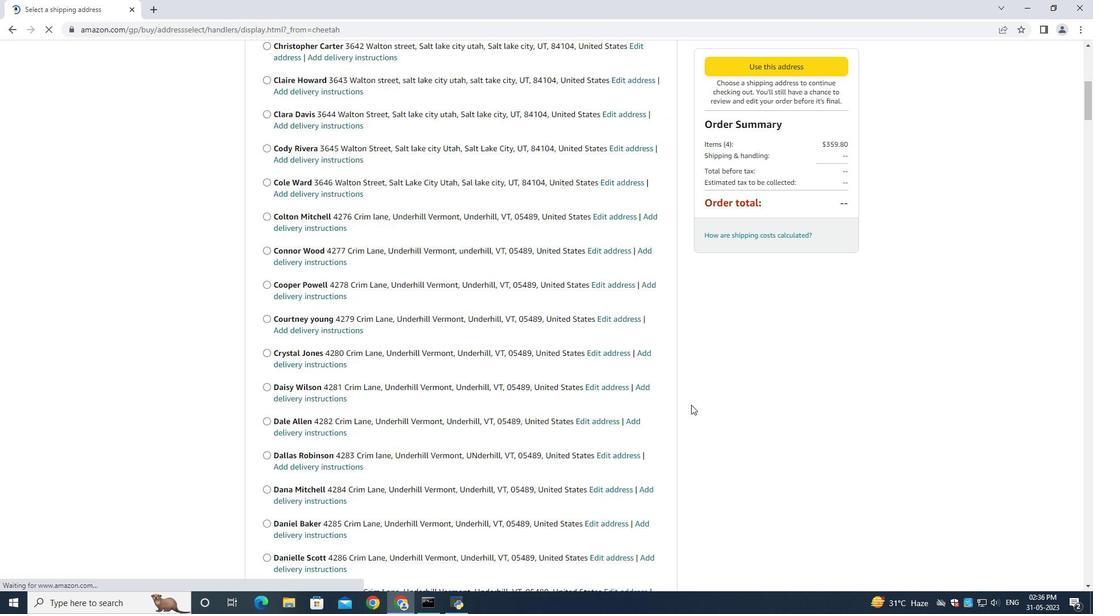 
Action: Mouse scrolled (691, 404) with delta (0, 0)
Screenshot: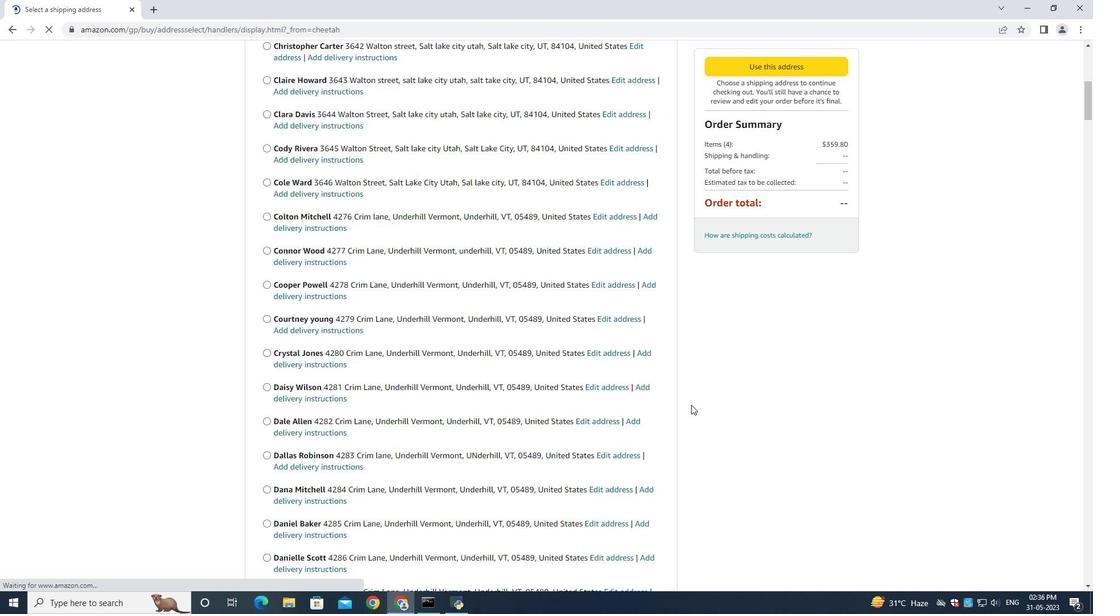 
Action: Mouse scrolled (691, 404) with delta (0, 0)
Screenshot: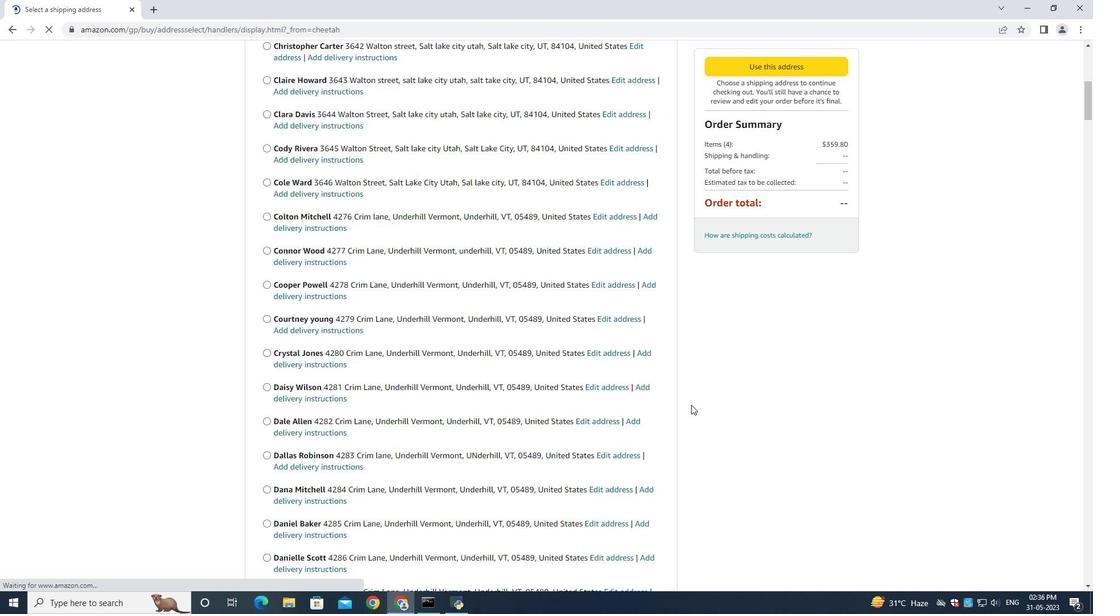 
Action: Mouse scrolled (691, 404) with delta (0, 0)
Screenshot: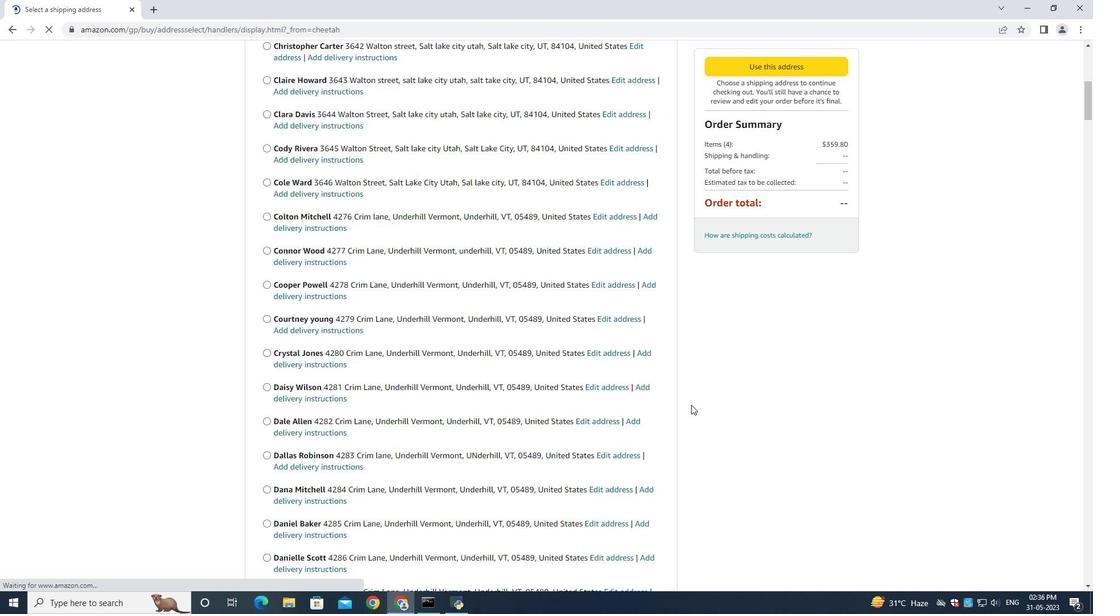 
Action: Mouse scrolled (691, 404) with delta (0, 0)
Screenshot: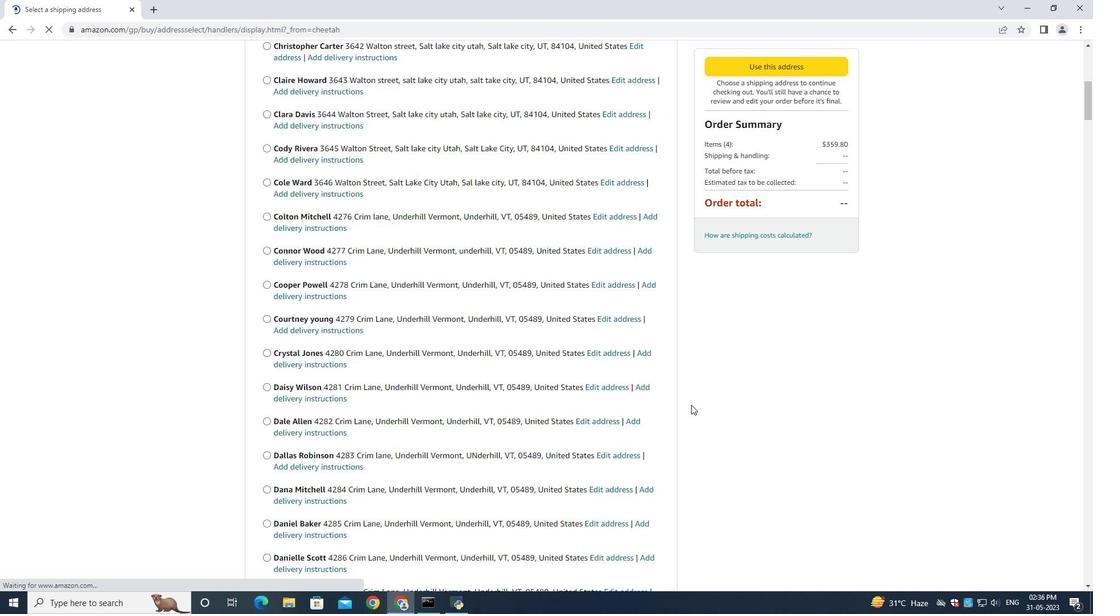 
Action: Mouse scrolled (691, 404) with delta (0, 0)
Screenshot: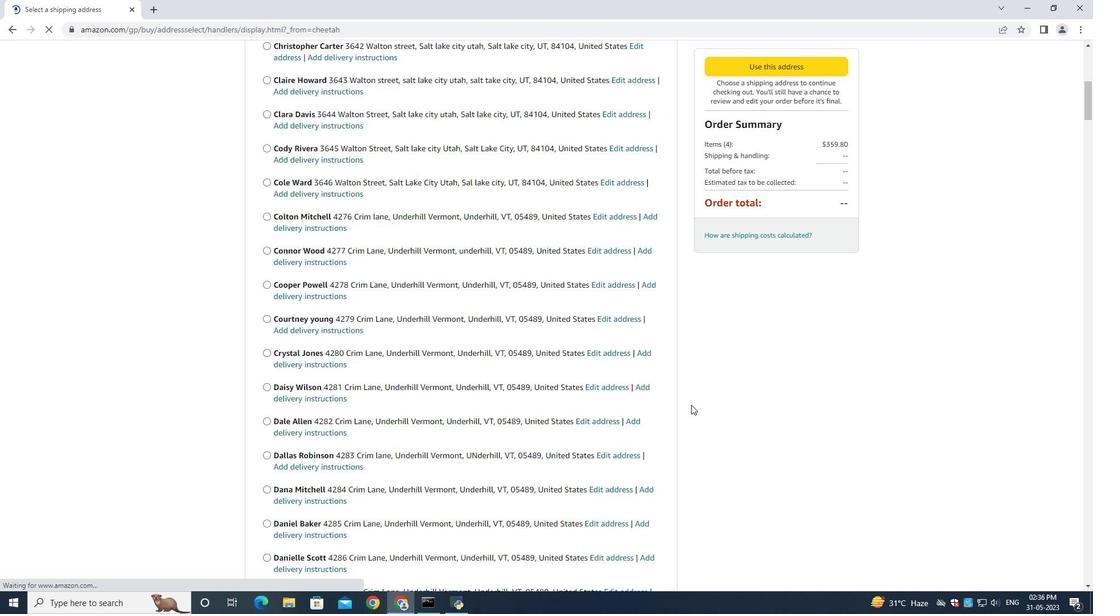 
Action: Mouse moved to (694, 404)
Screenshot: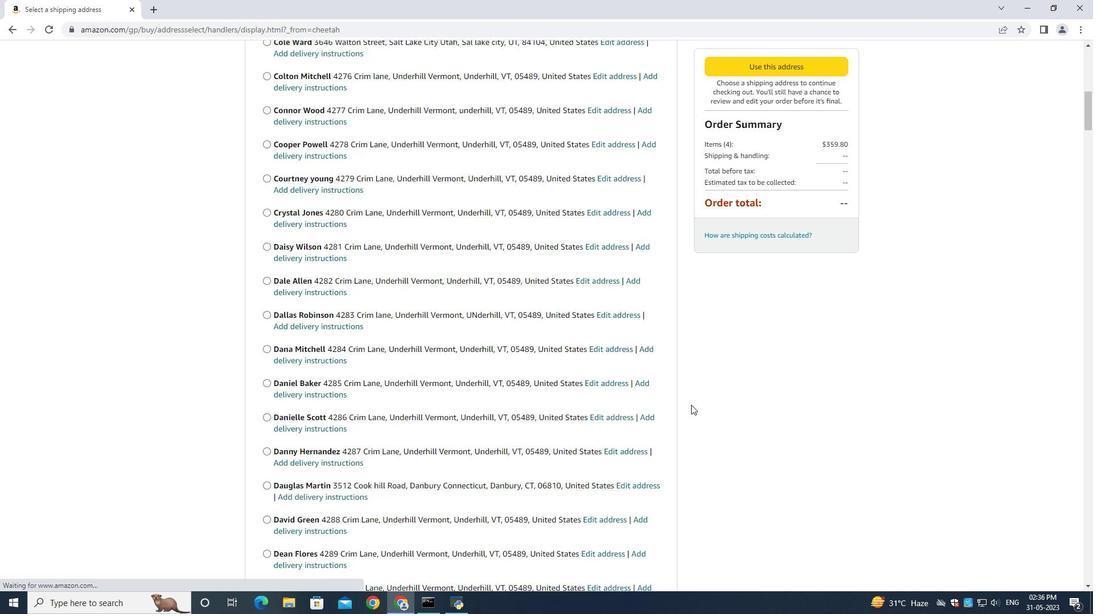 
Action: Mouse scrolled (694, 403) with delta (0, 0)
Screenshot: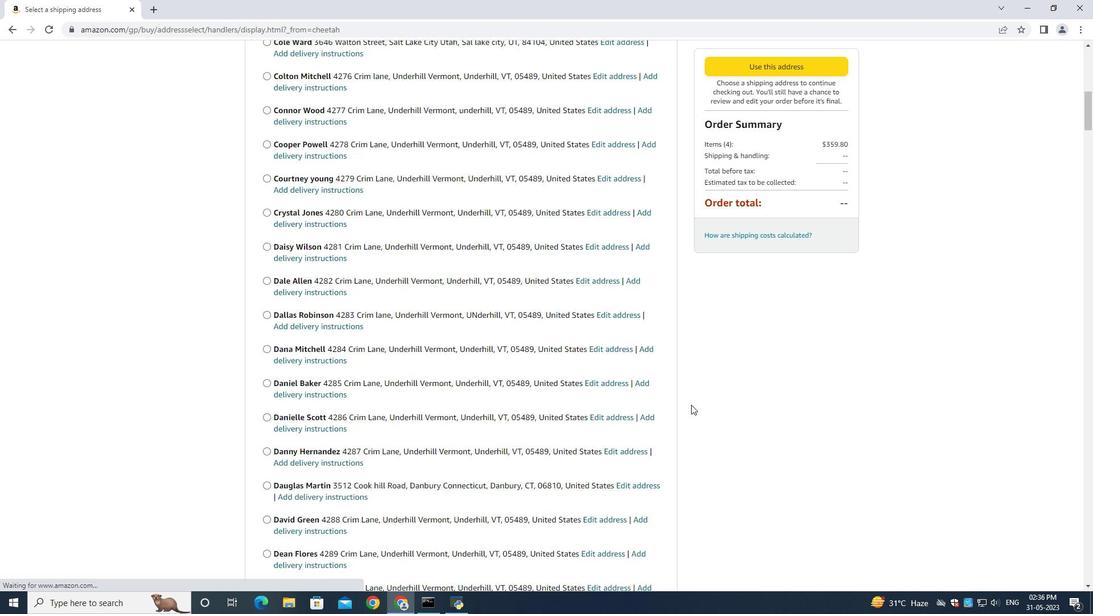 
Action: Mouse scrolled (694, 403) with delta (0, 0)
Screenshot: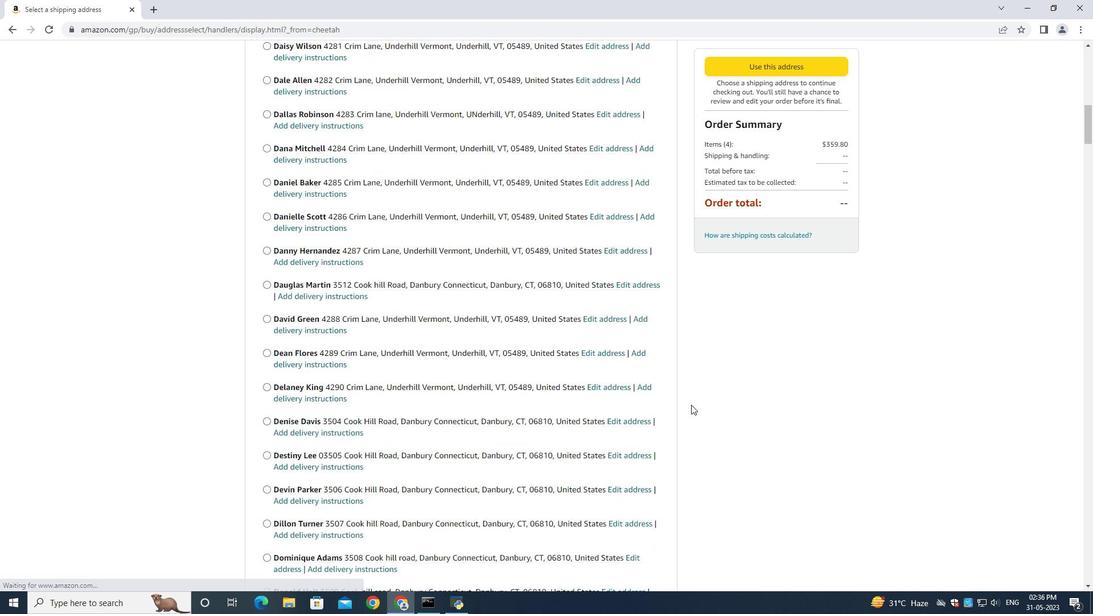 
Action: Mouse scrolled (694, 403) with delta (0, 0)
Screenshot: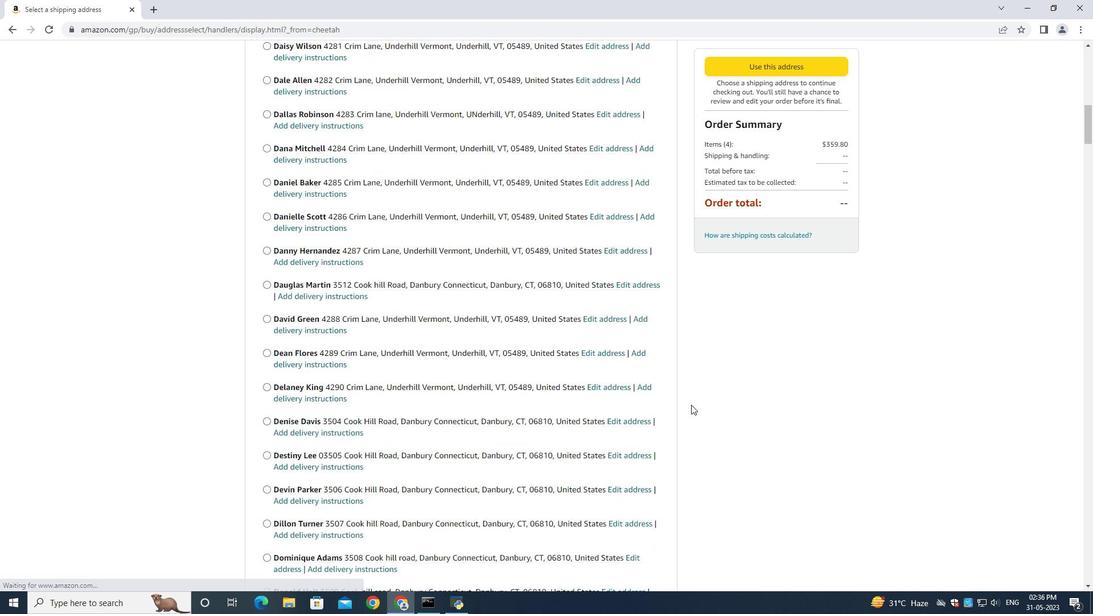 
Action: Mouse scrolled (694, 403) with delta (0, 0)
Screenshot: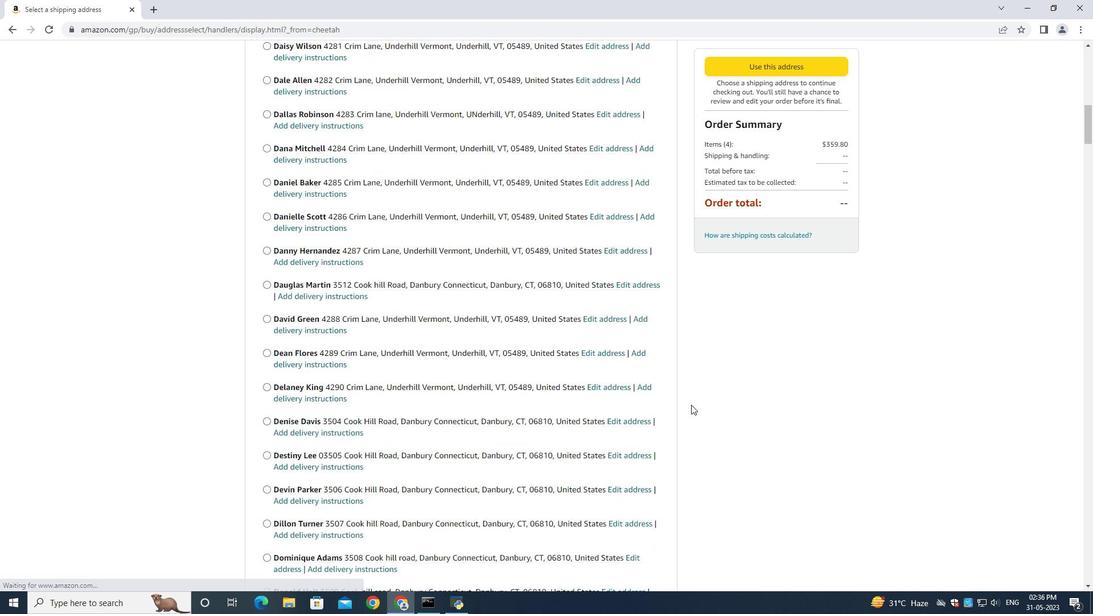 
Action: Mouse moved to (694, 404)
Screenshot: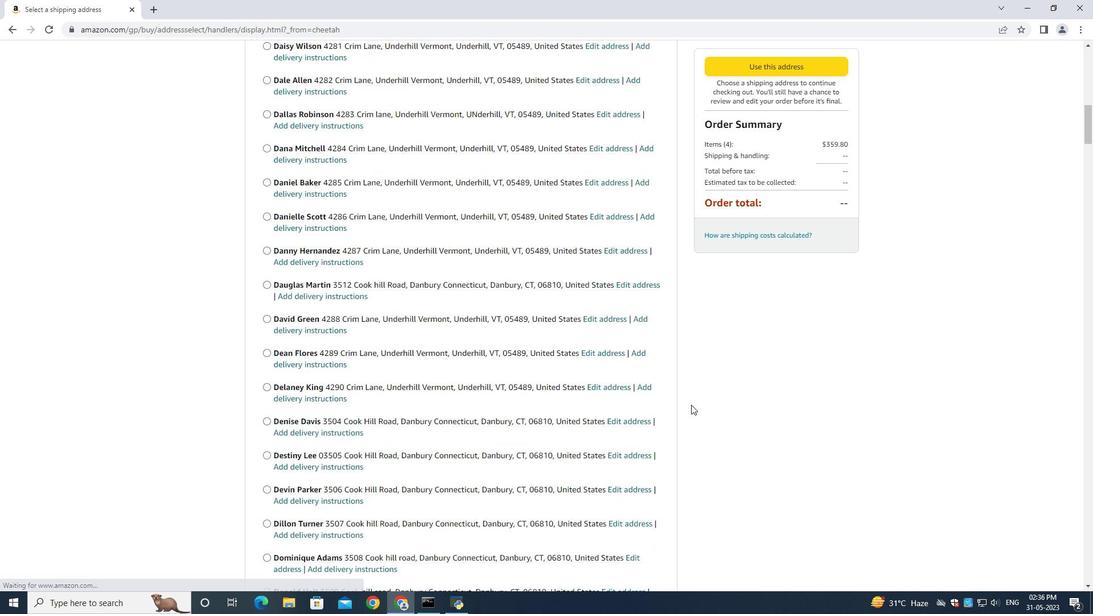 
Action: Mouse scrolled (694, 403) with delta (0, 0)
Screenshot: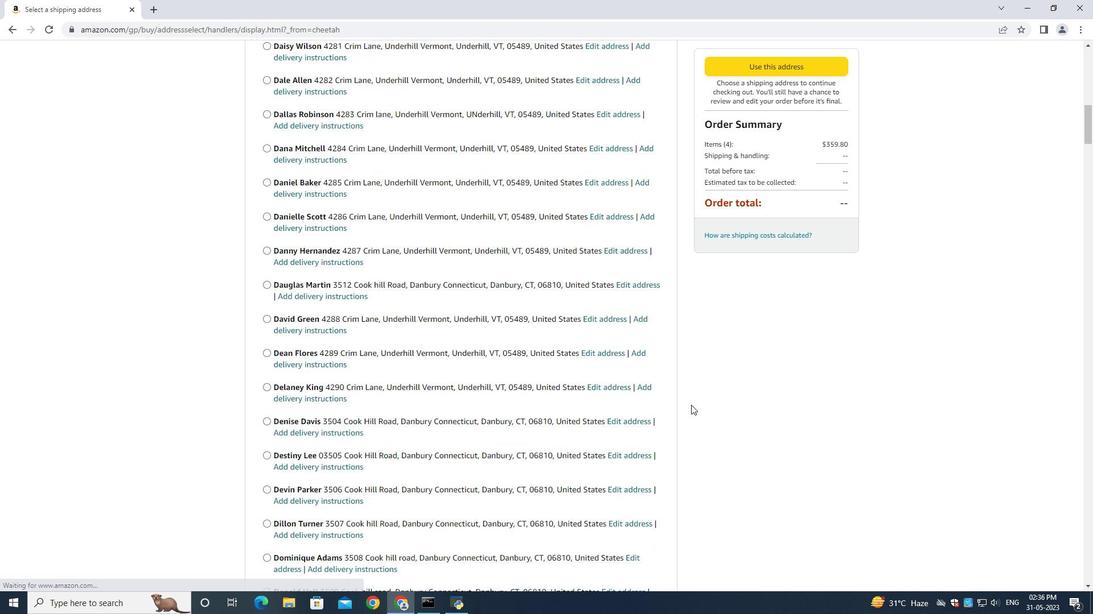 
Action: Mouse scrolled (694, 403) with delta (0, 0)
Screenshot: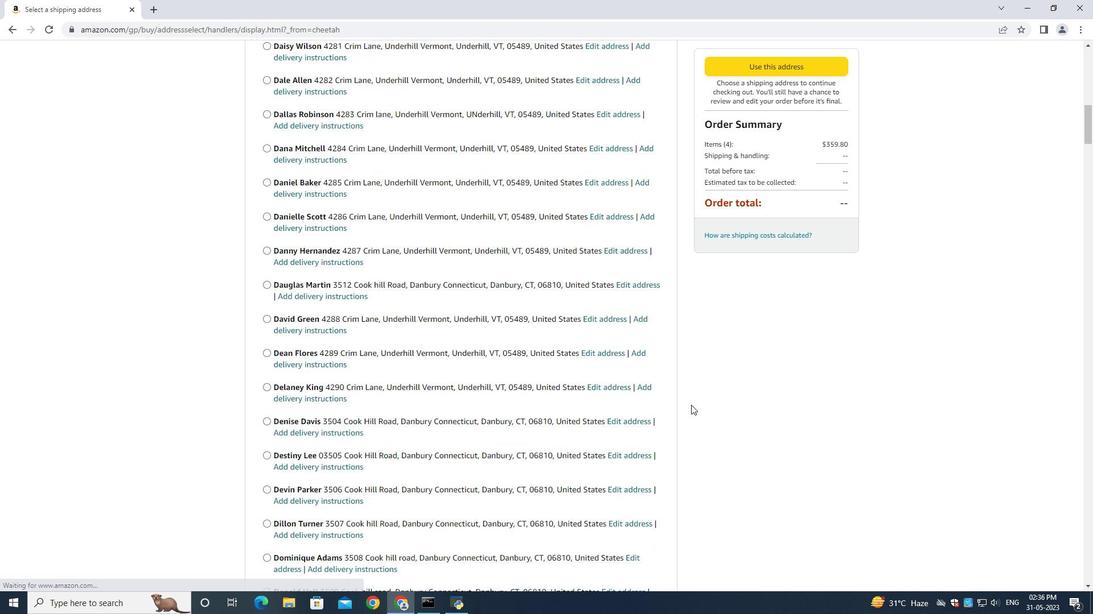 
Action: Mouse scrolled (694, 403) with delta (0, 0)
Screenshot: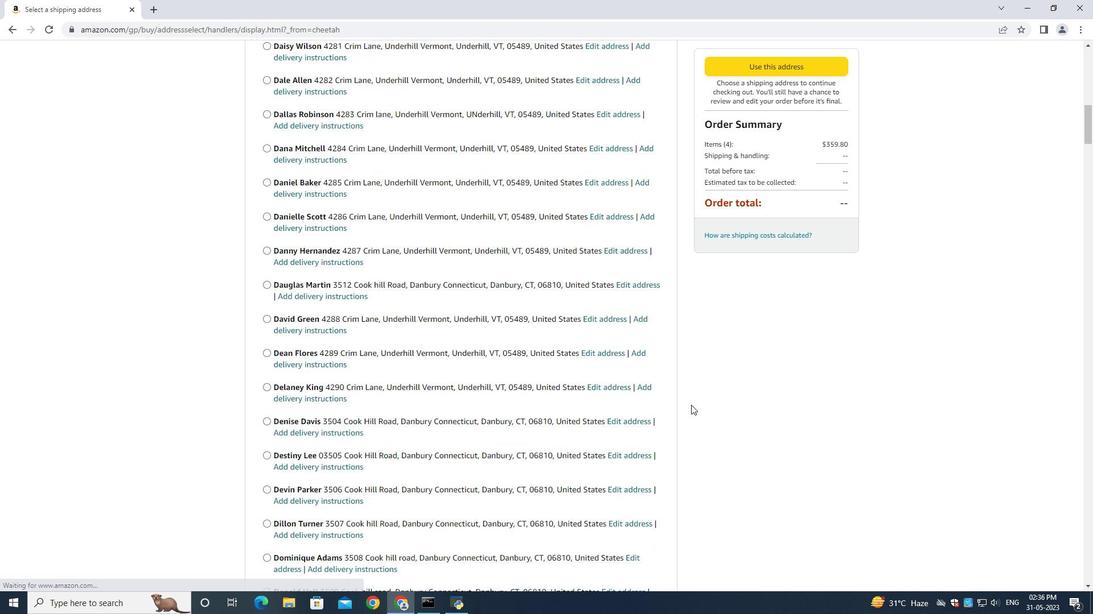 
Action: Mouse moved to (618, 413)
Screenshot: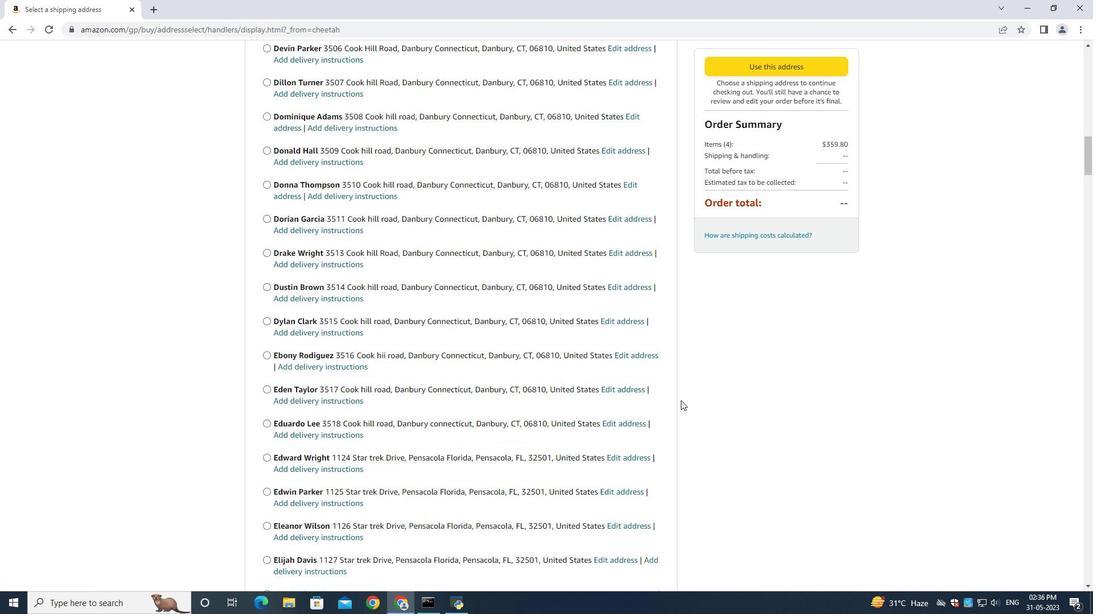 
Action: Mouse scrolled (618, 412) with delta (0, 0)
Screenshot: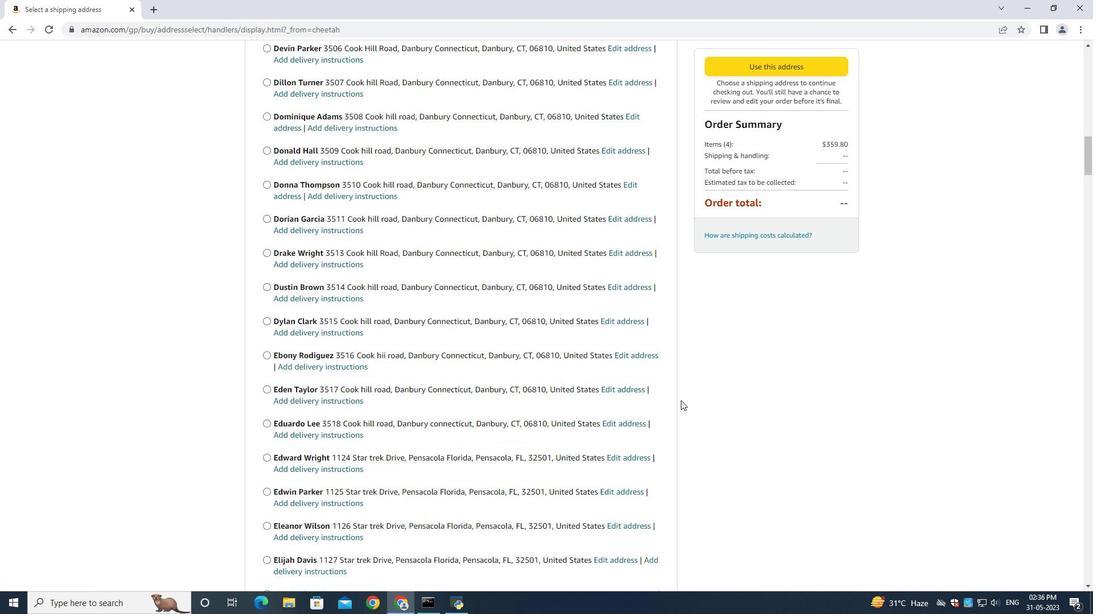 
Action: Mouse moved to (618, 415)
Screenshot: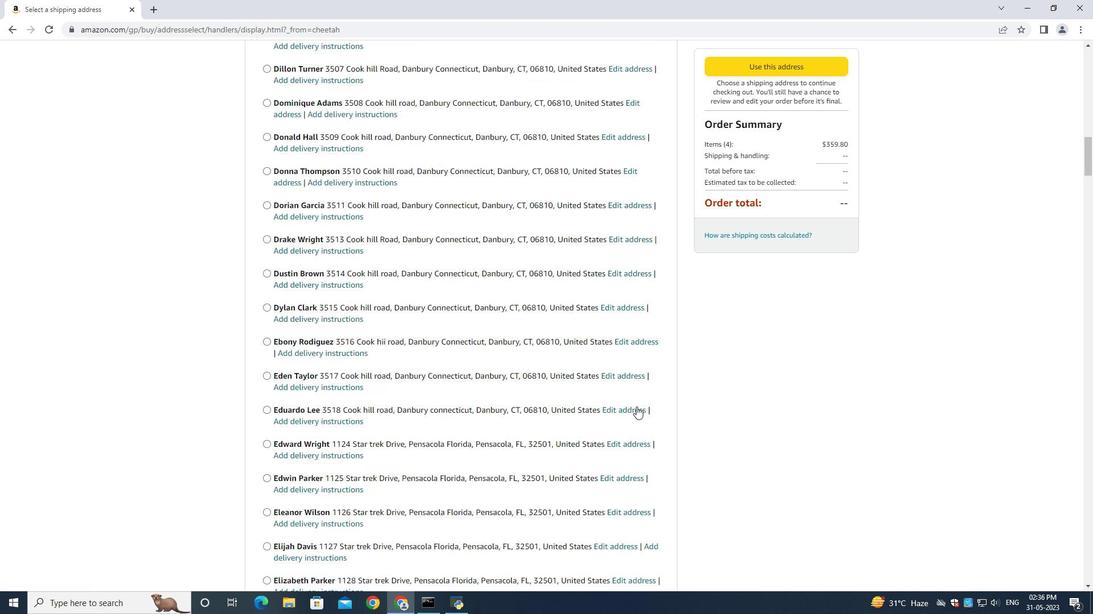 
Action: Mouse scrolled (618, 414) with delta (0, 0)
Screenshot: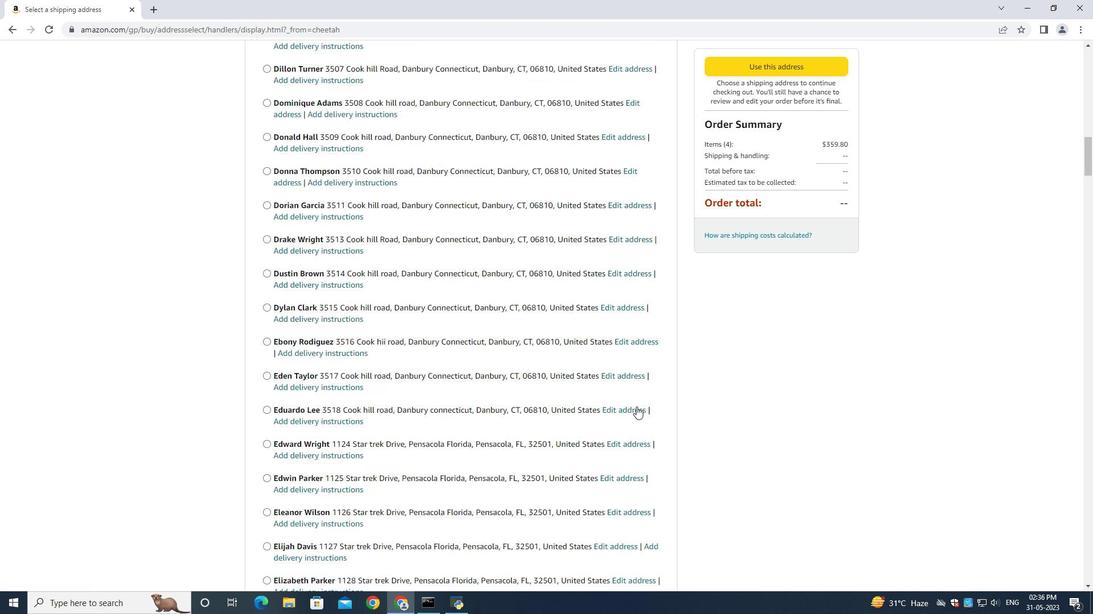 
Action: Mouse moved to (617, 416)
Screenshot: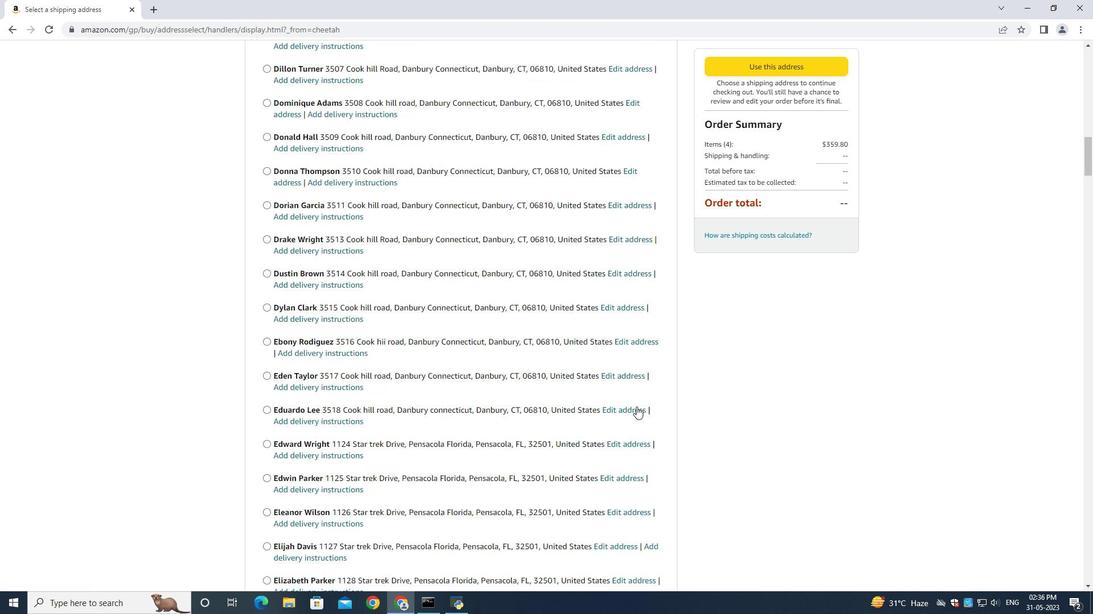 
Action: Mouse scrolled (617, 415) with delta (0, 0)
Screenshot: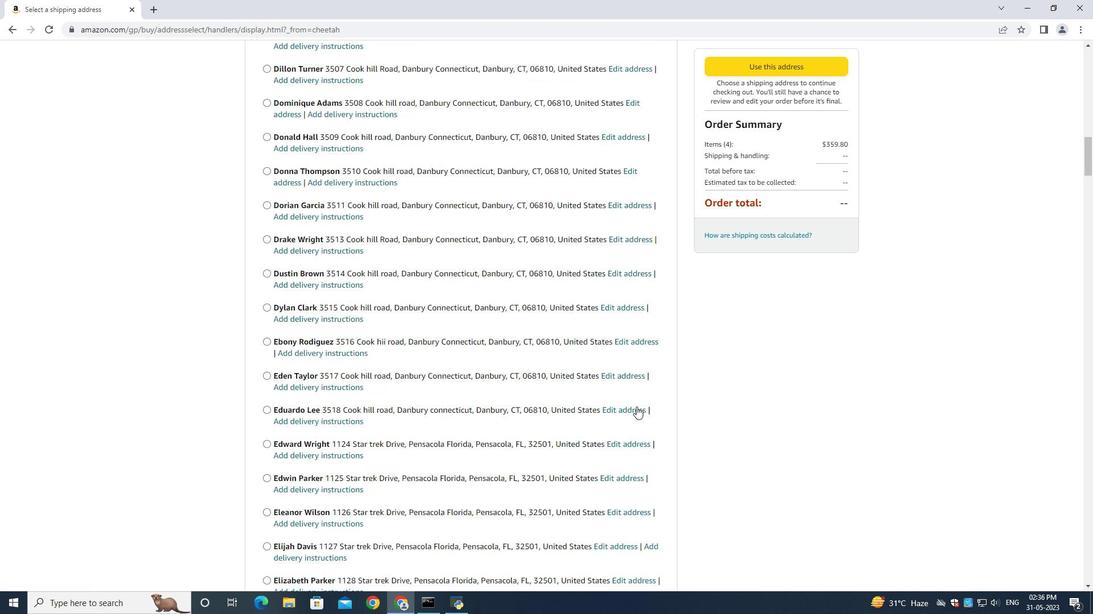 
Action: Mouse scrolled (617, 415) with delta (0, 0)
Screenshot: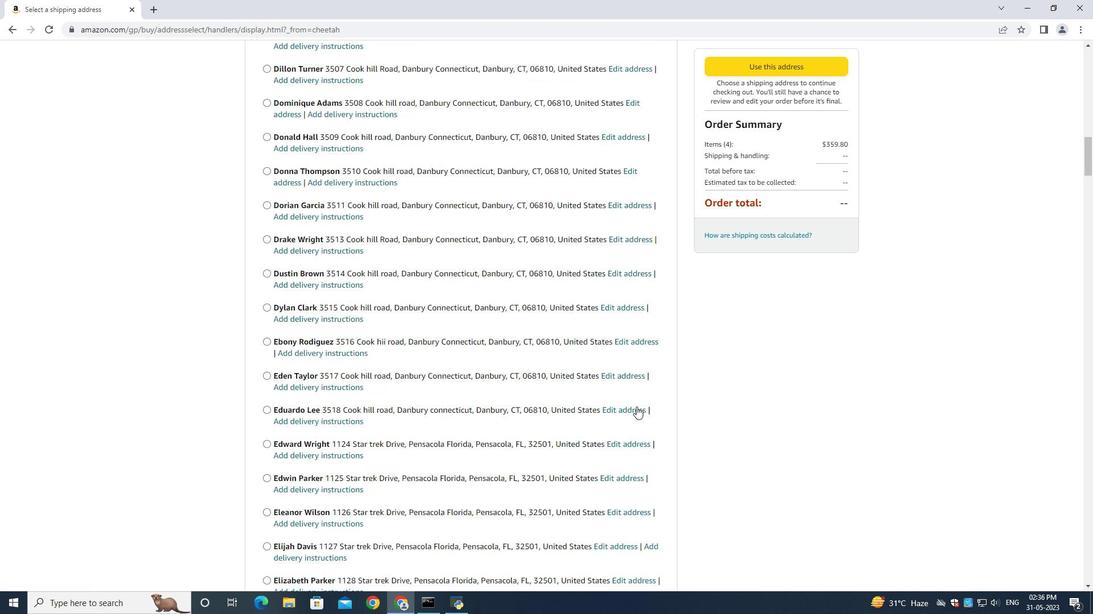 
Action: Mouse scrolled (617, 415) with delta (0, 0)
Screenshot: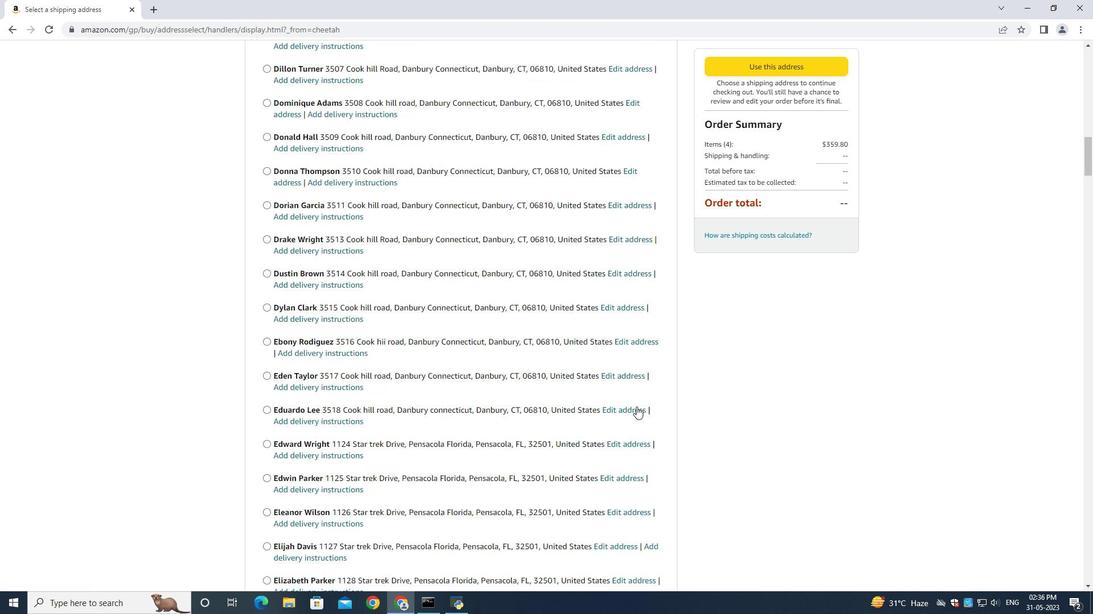 
Action: Mouse scrolled (617, 415) with delta (0, 0)
Screenshot: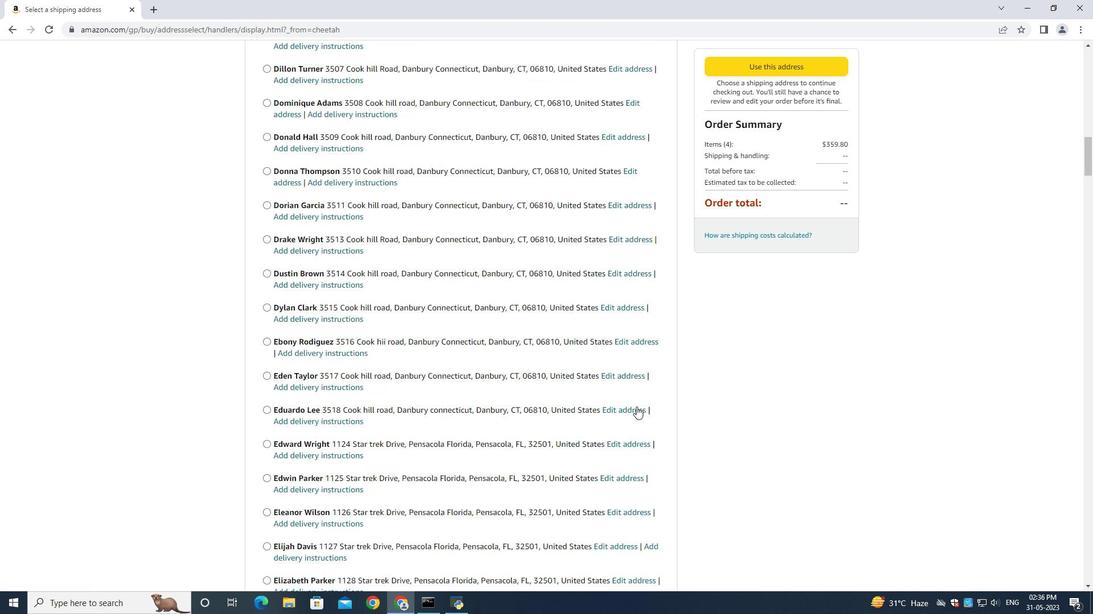 
Action: Mouse scrolled (617, 415) with delta (0, 0)
Screenshot: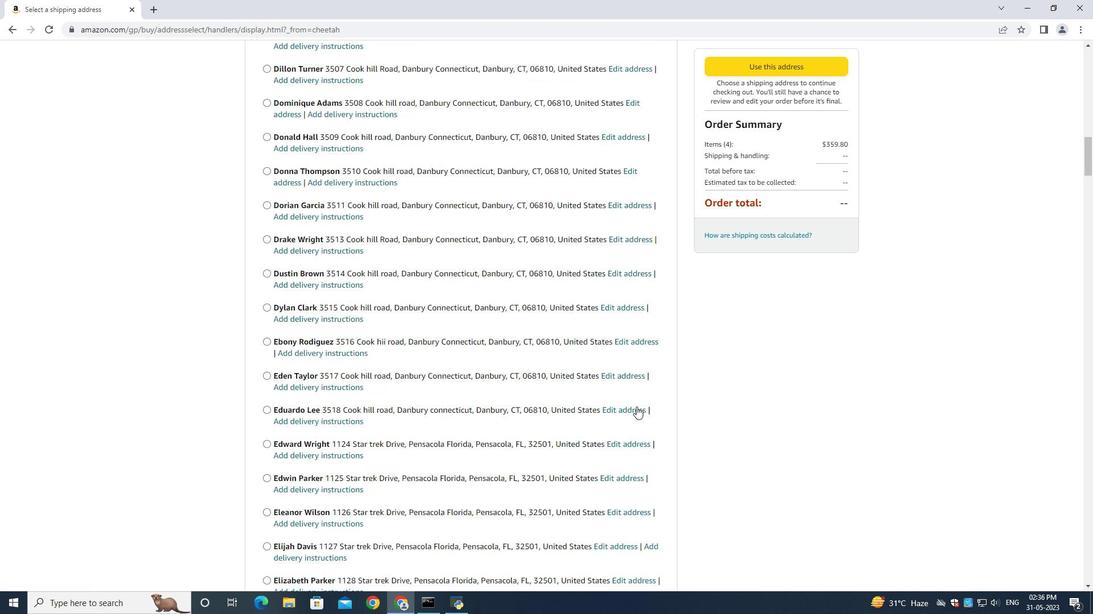 
Action: Mouse moved to (615, 415)
Screenshot: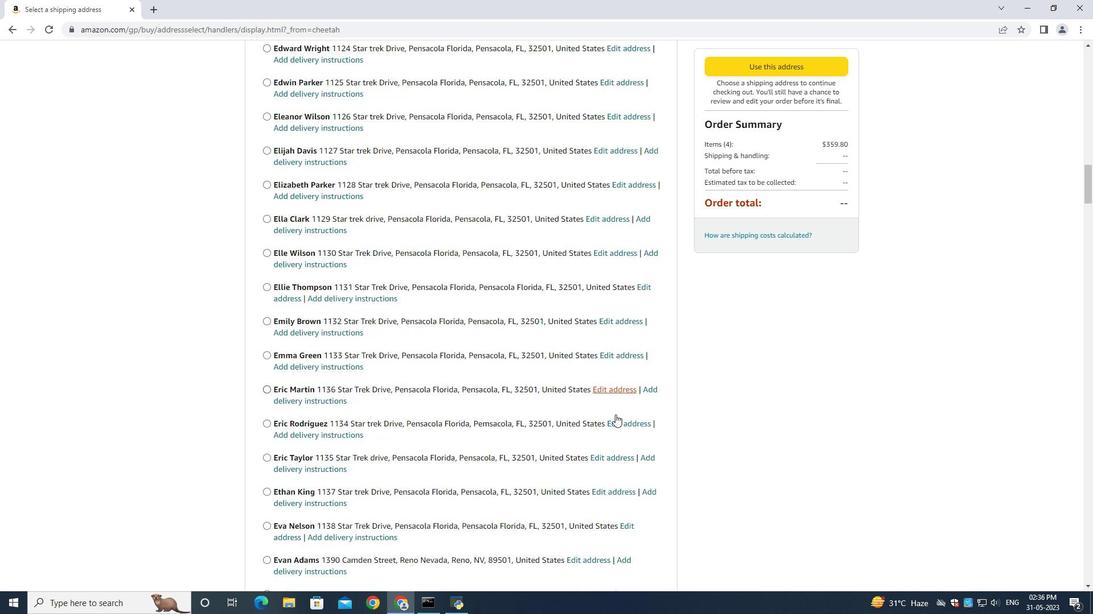 
Action: Mouse scrolled (615, 414) with delta (0, 0)
Screenshot: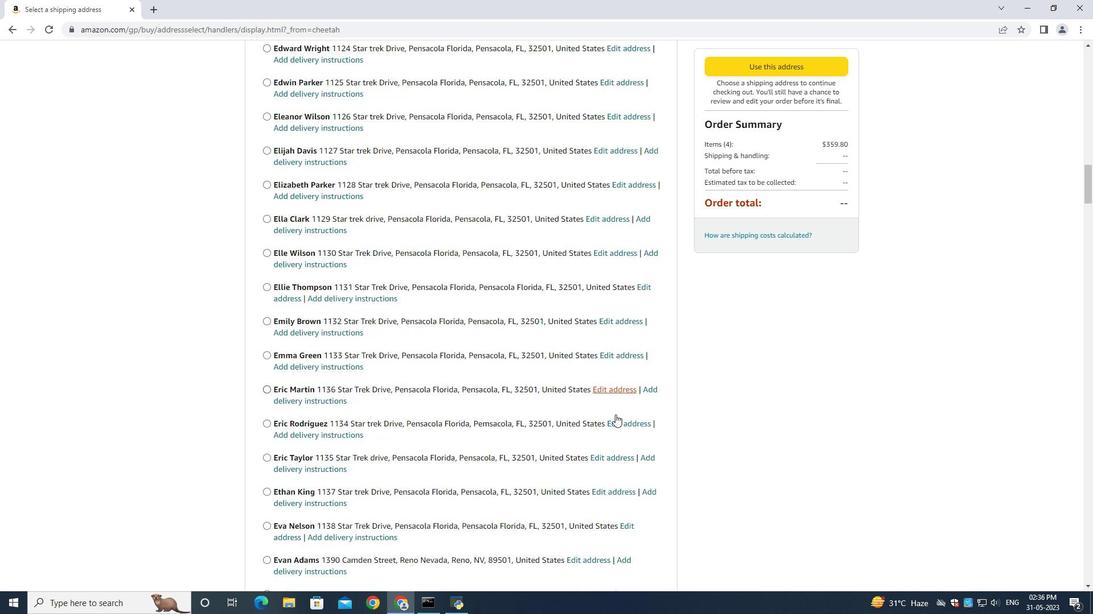 
Action: Mouse moved to (615, 415)
Screenshot: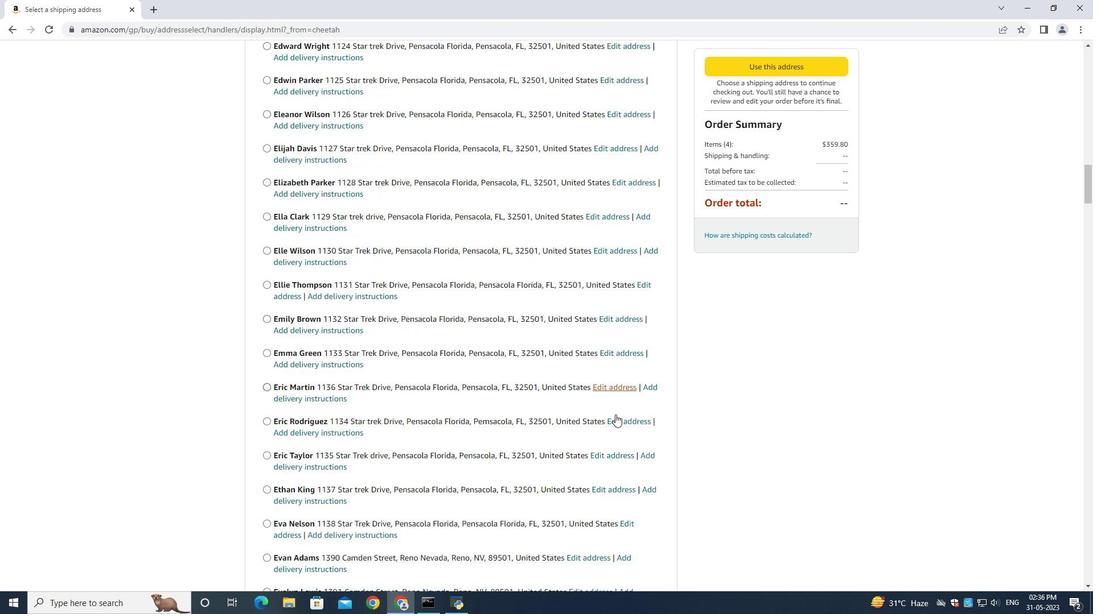 
Action: Mouse scrolled (615, 414) with delta (0, 0)
Screenshot: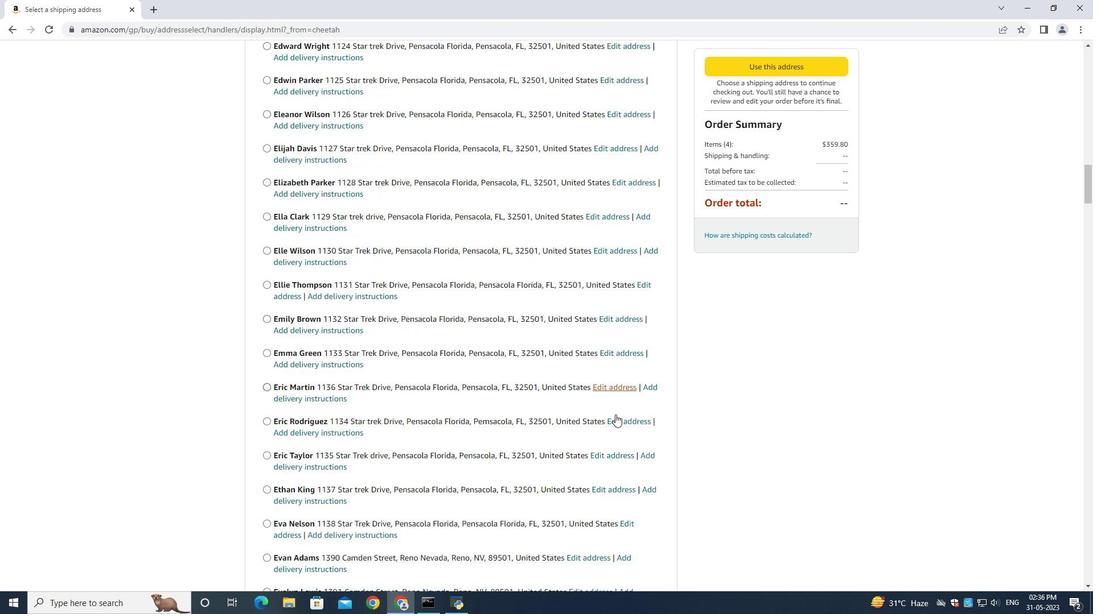 
Action: Mouse moved to (615, 415)
Screenshot: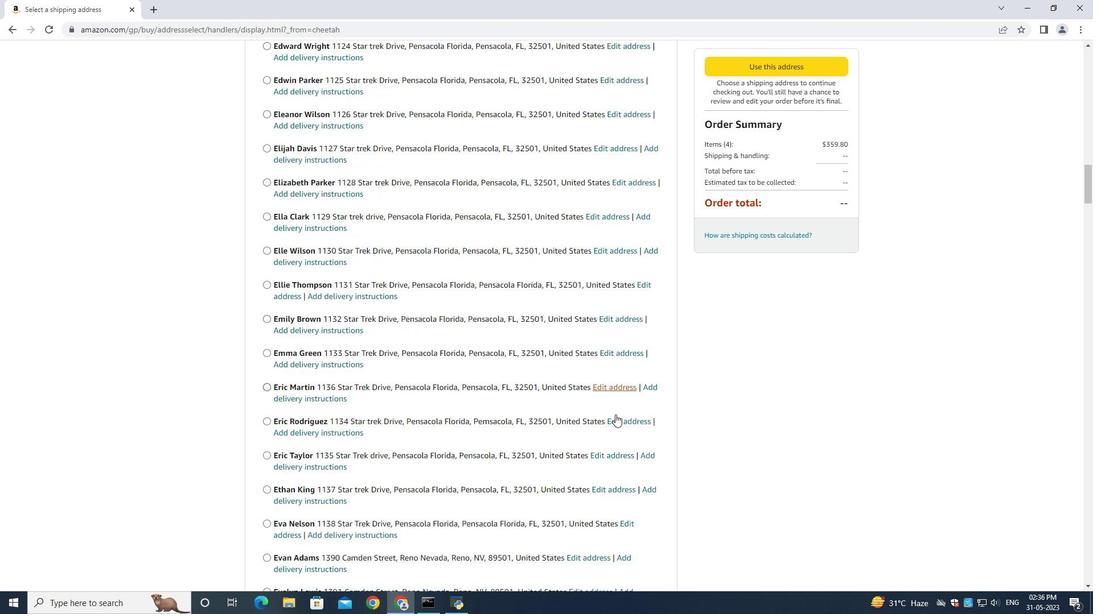 
Action: Mouse scrolled (615, 415) with delta (0, 0)
Screenshot: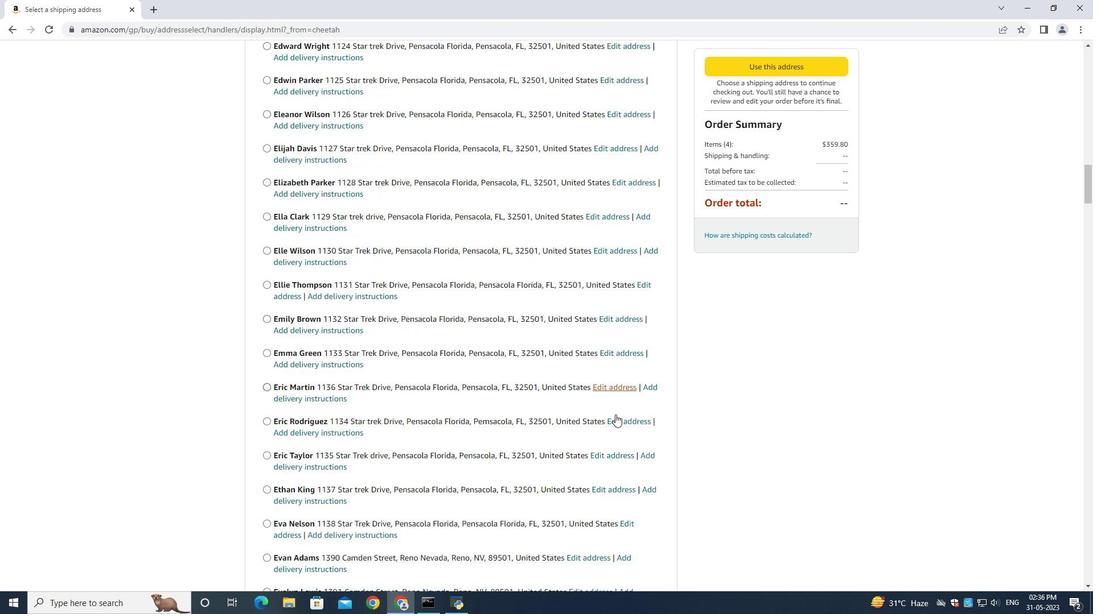
Action: Mouse moved to (615, 415)
Screenshot: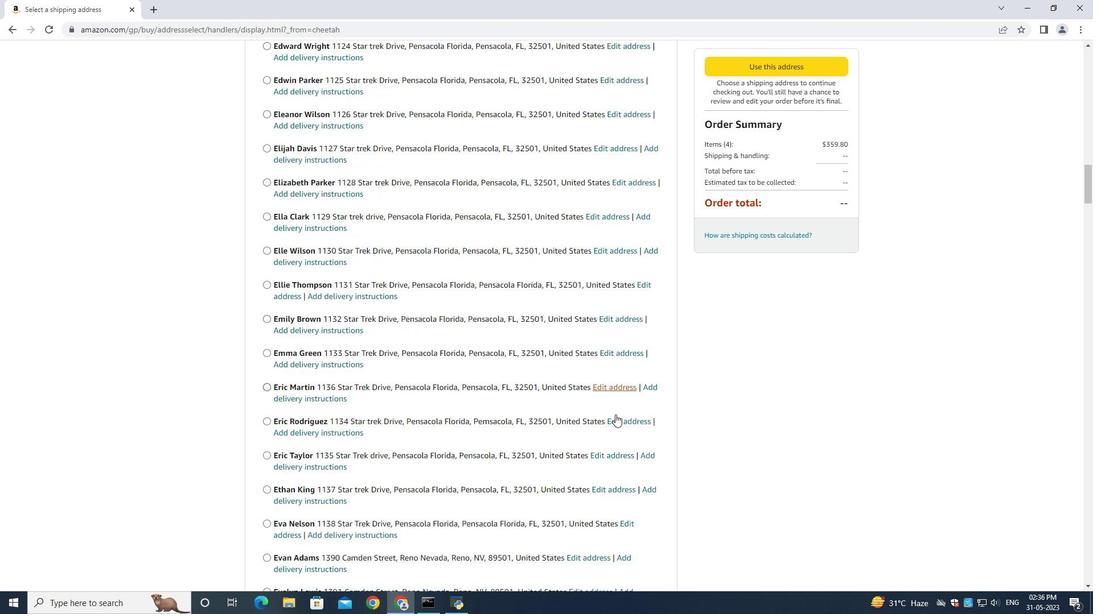 
Action: Mouse scrolled (615, 415) with delta (0, 0)
Screenshot: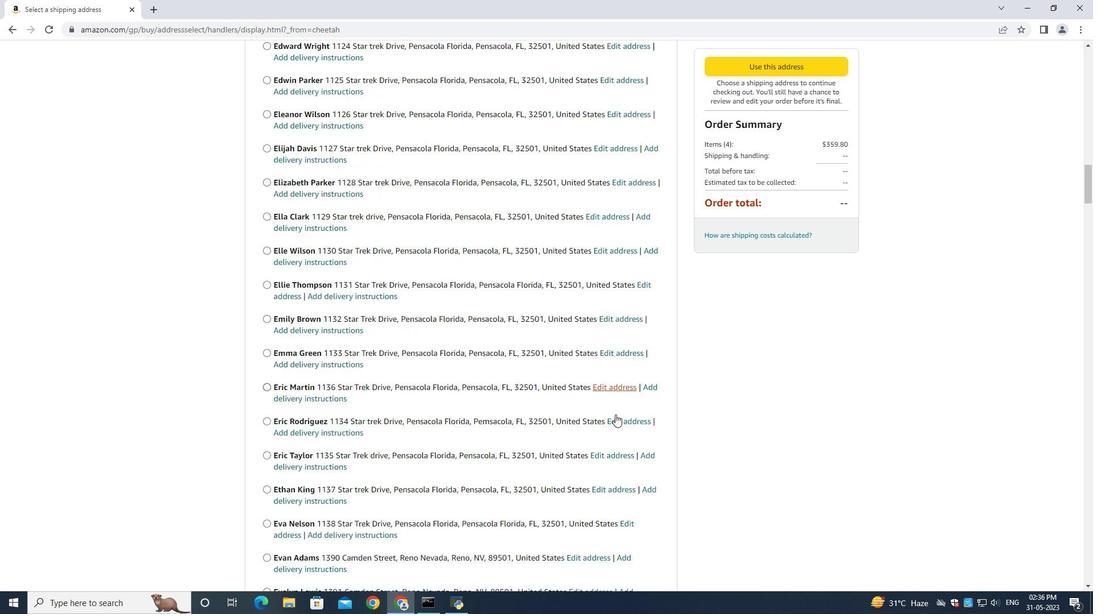 
Action: Mouse scrolled (615, 415) with delta (0, 0)
Screenshot: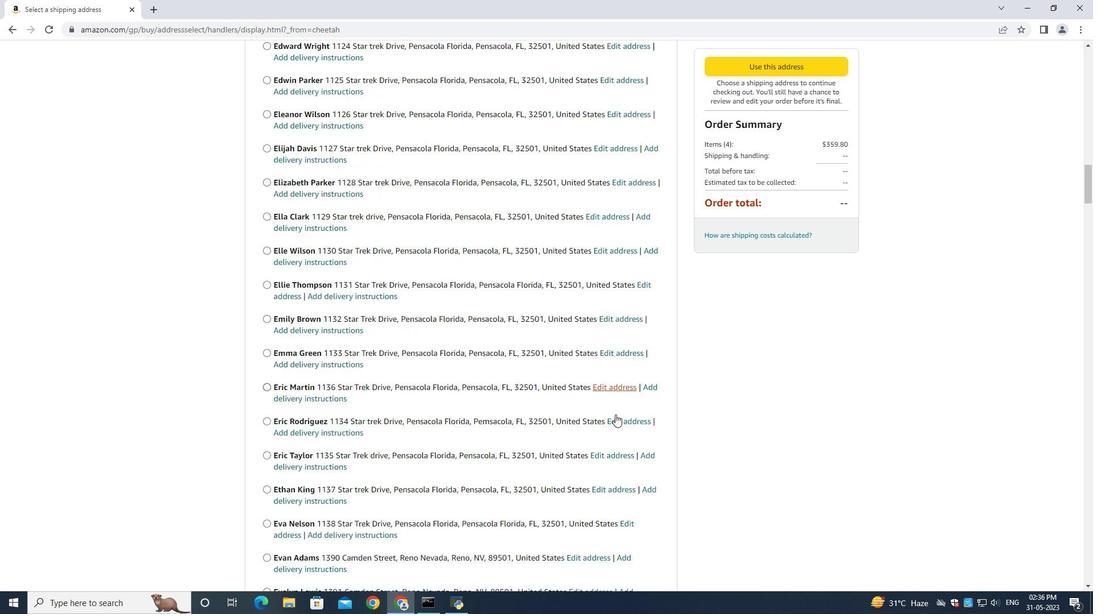 
Action: Mouse scrolled (615, 415) with delta (0, 0)
Screenshot: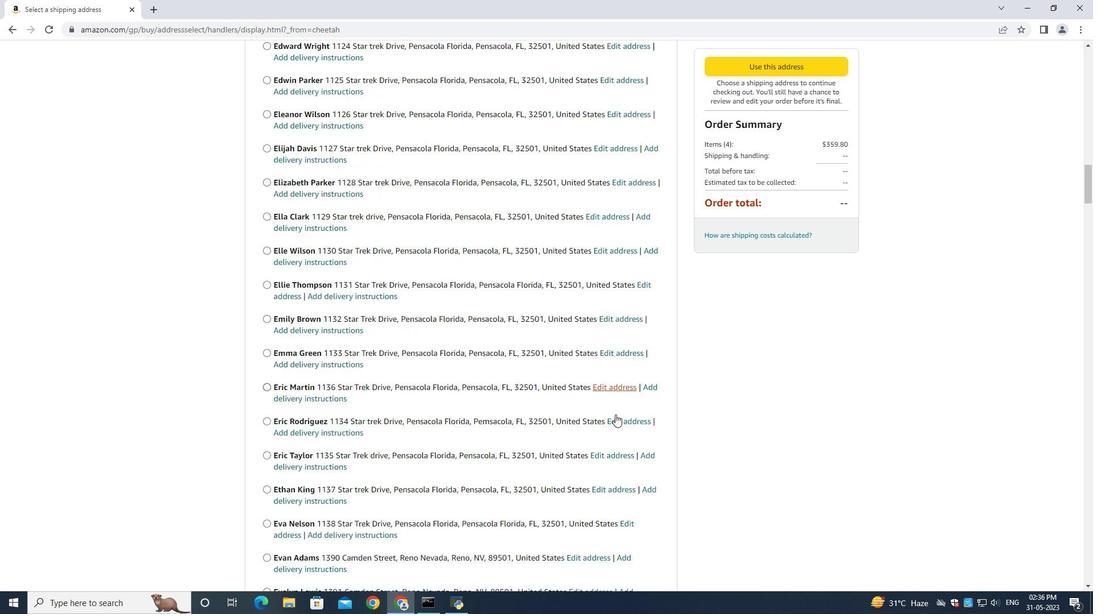 
Action: Mouse scrolled (615, 415) with delta (0, 0)
Screenshot: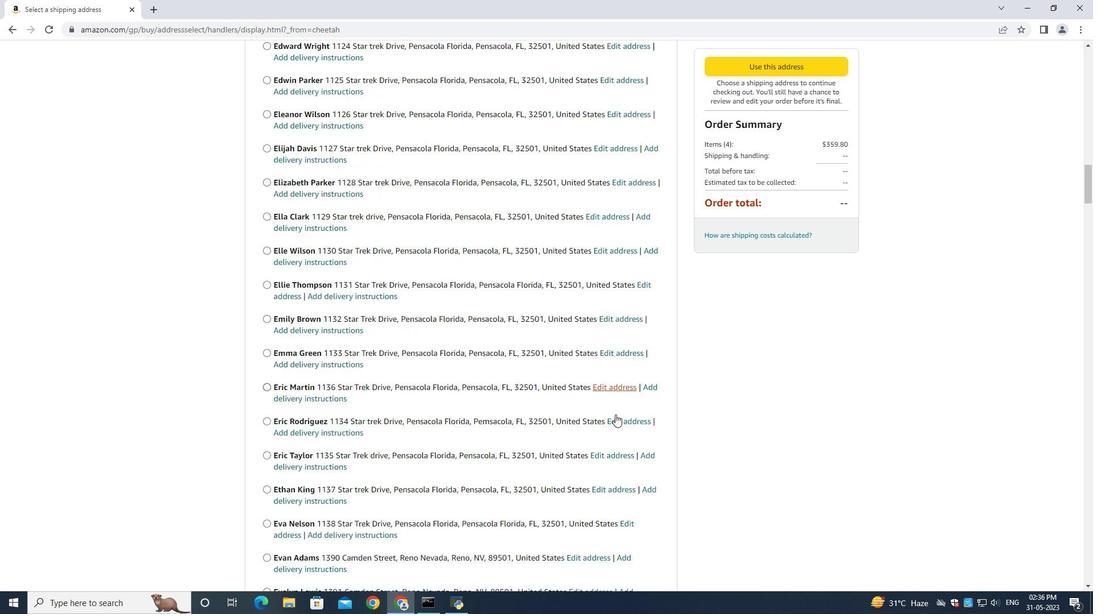 
Action: Mouse moved to (620, 415)
Screenshot: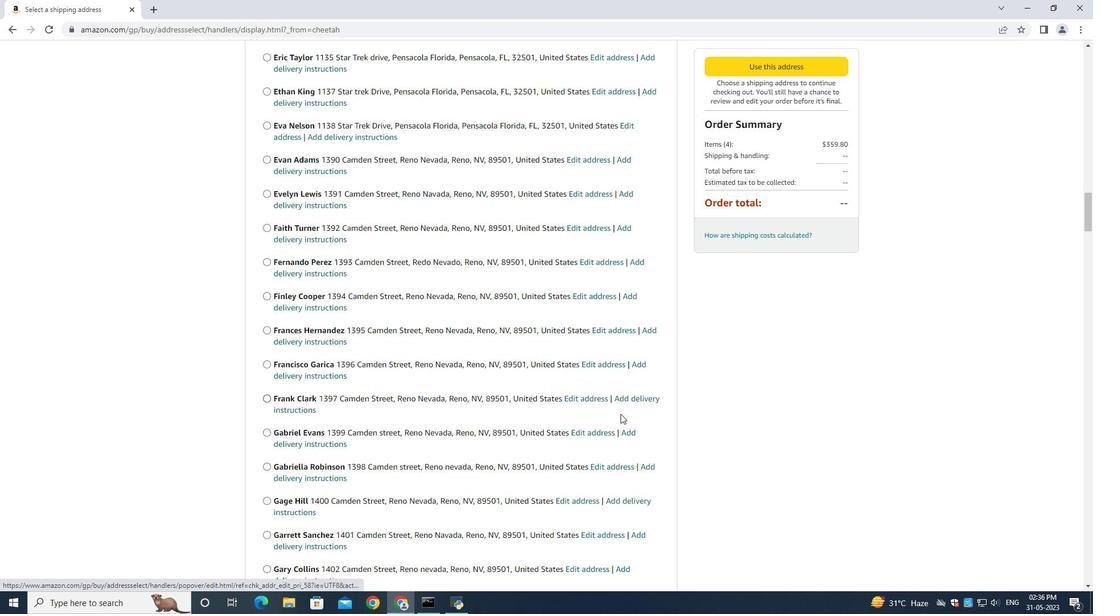 
Action: Mouse scrolled (620, 414) with delta (0, 0)
Screenshot: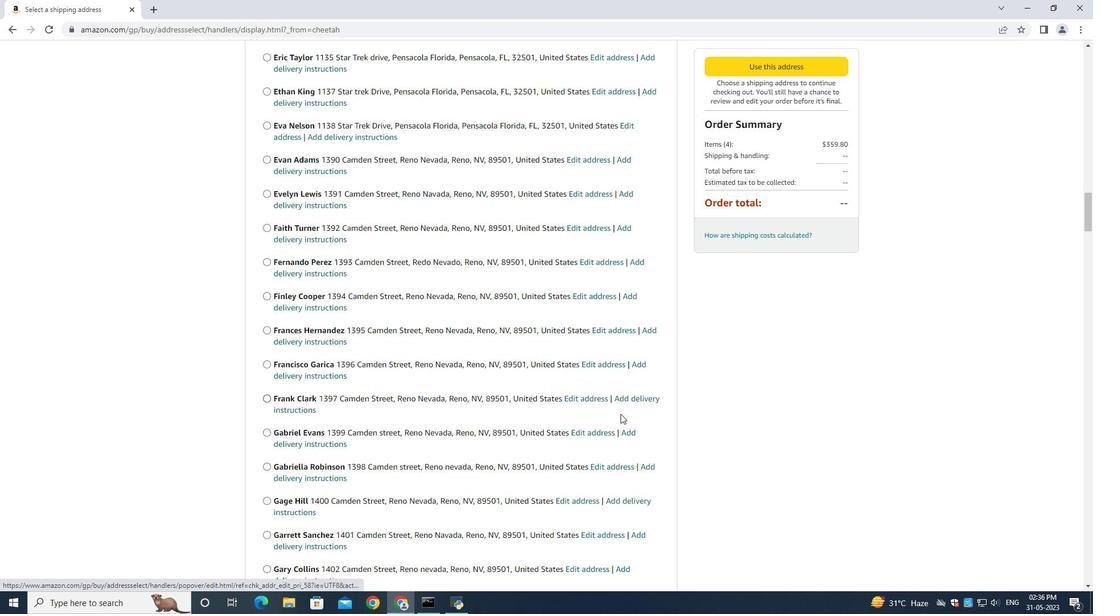 
Action: Mouse moved to (620, 415)
Screenshot: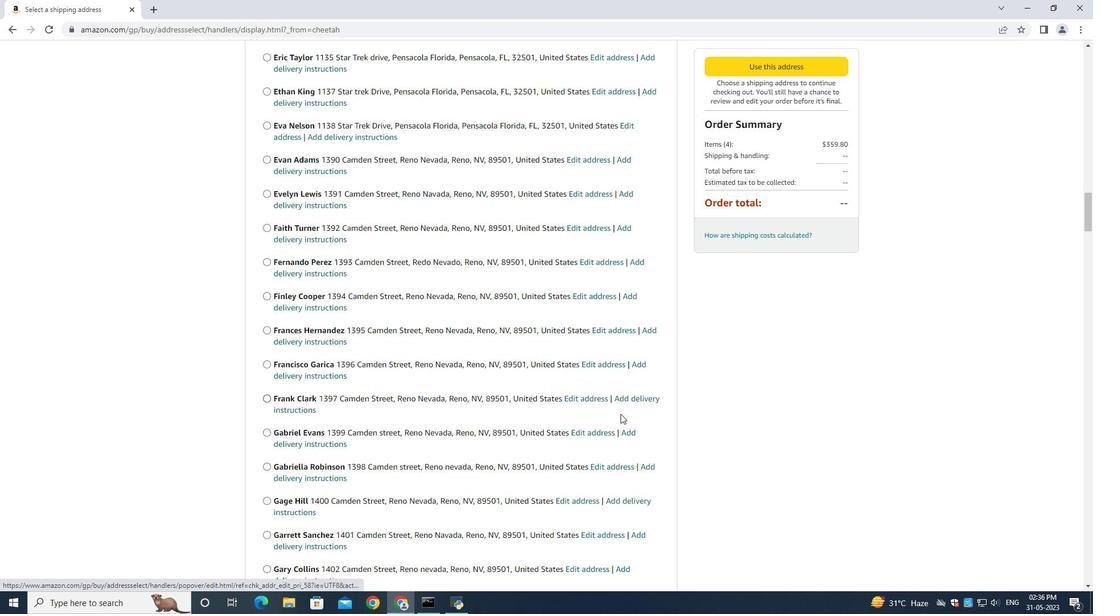 
Action: Mouse scrolled (620, 414) with delta (0, 0)
Screenshot: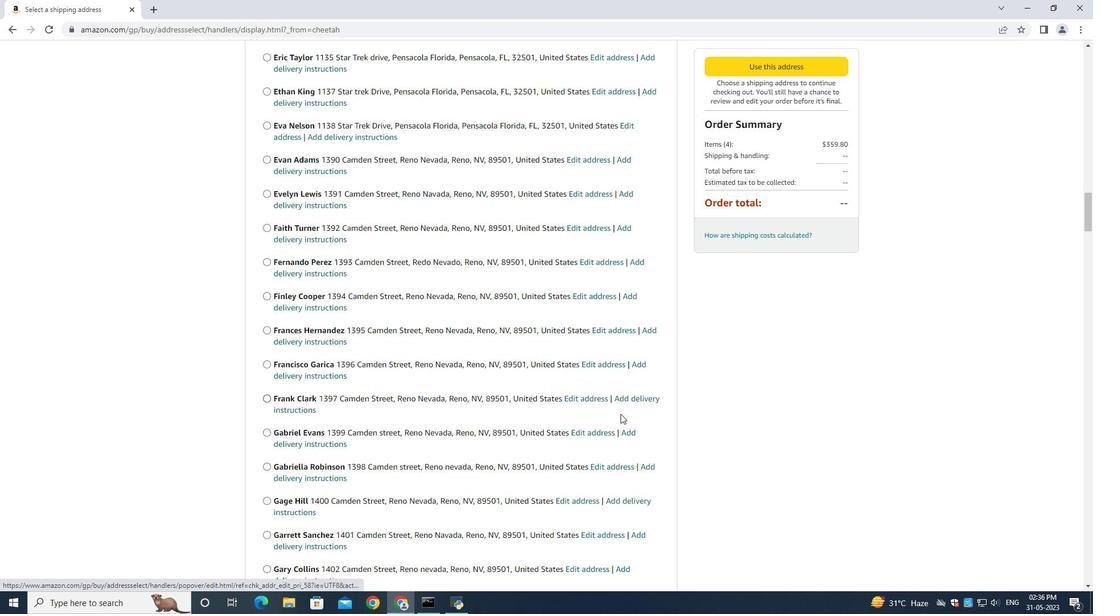
Action: Mouse scrolled (620, 414) with delta (0, 0)
Screenshot: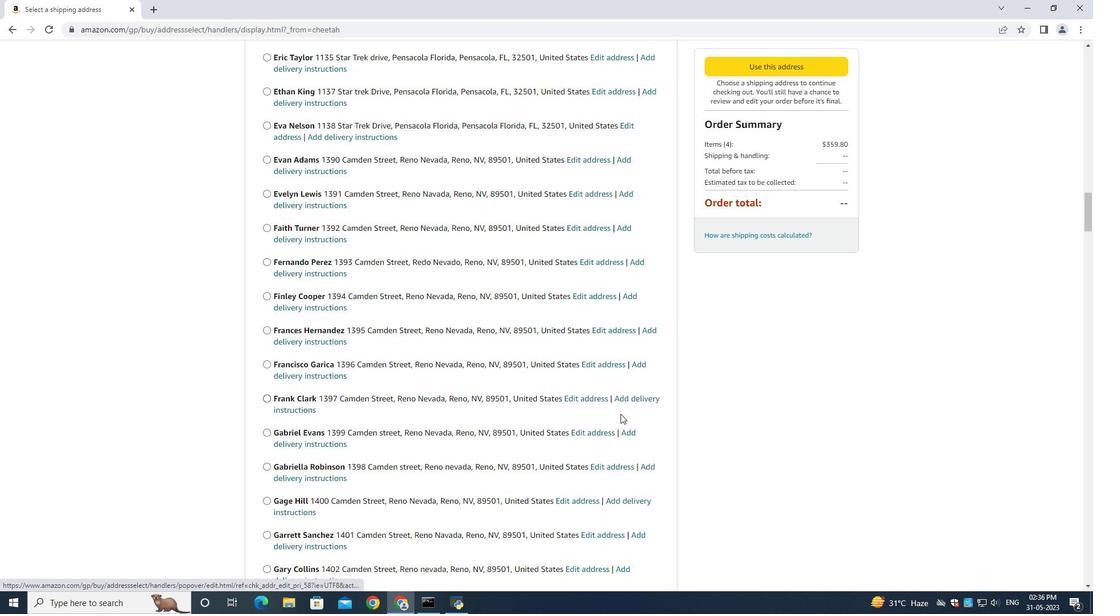 
Action: Mouse scrolled (620, 415) with delta (0, 0)
Screenshot: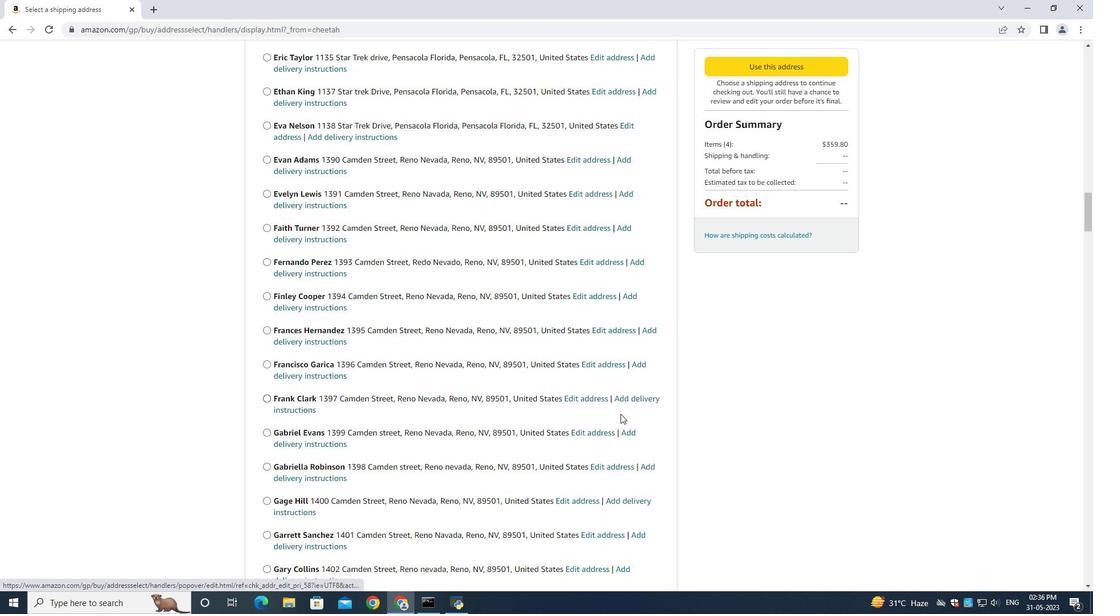 
Action: Mouse scrolled (620, 415) with delta (0, 0)
Screenshot: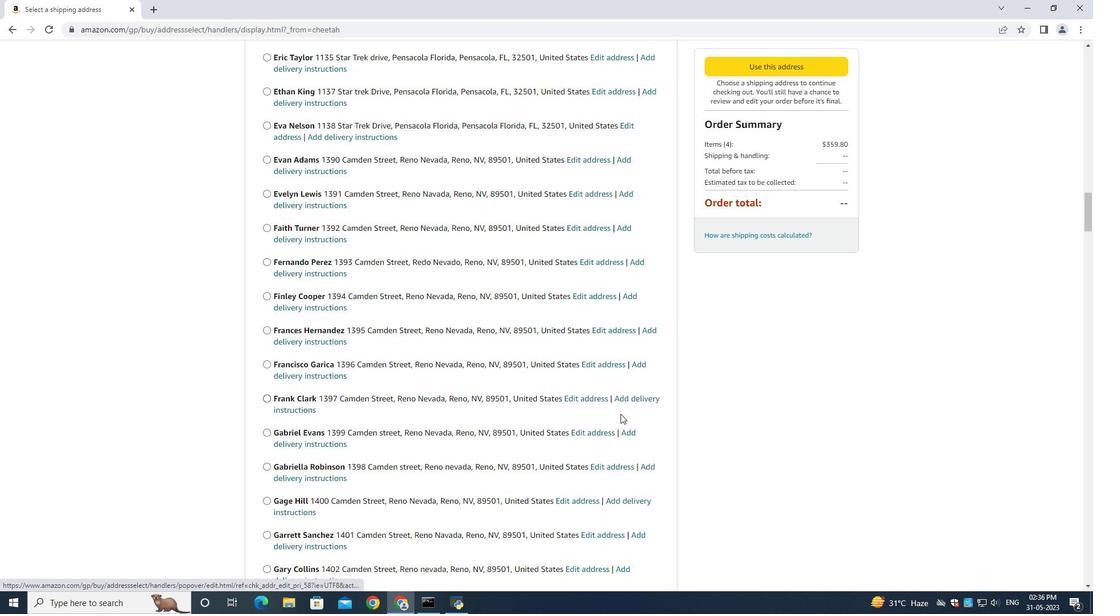 
Action: Mouse scrolled (620, 415) with delta (0, 0)
Screenshot: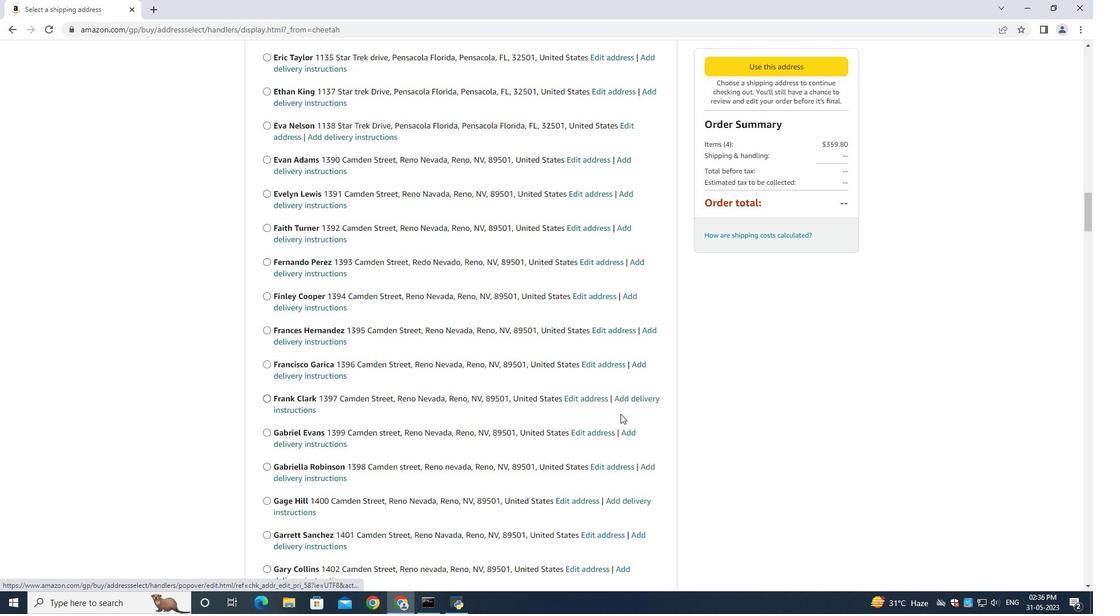 
Action: Mouse scrolled (620, 415) with delta (0, 0)
Screenshot: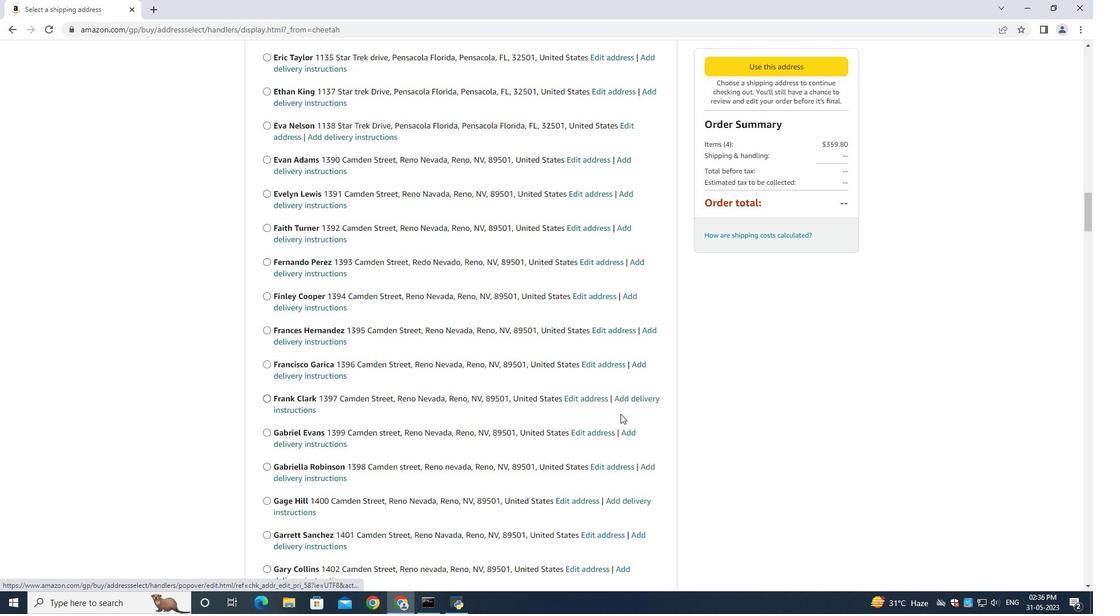 
Action: Mouse scrolled (620, 415) with delta (0, 0)
Screenshot: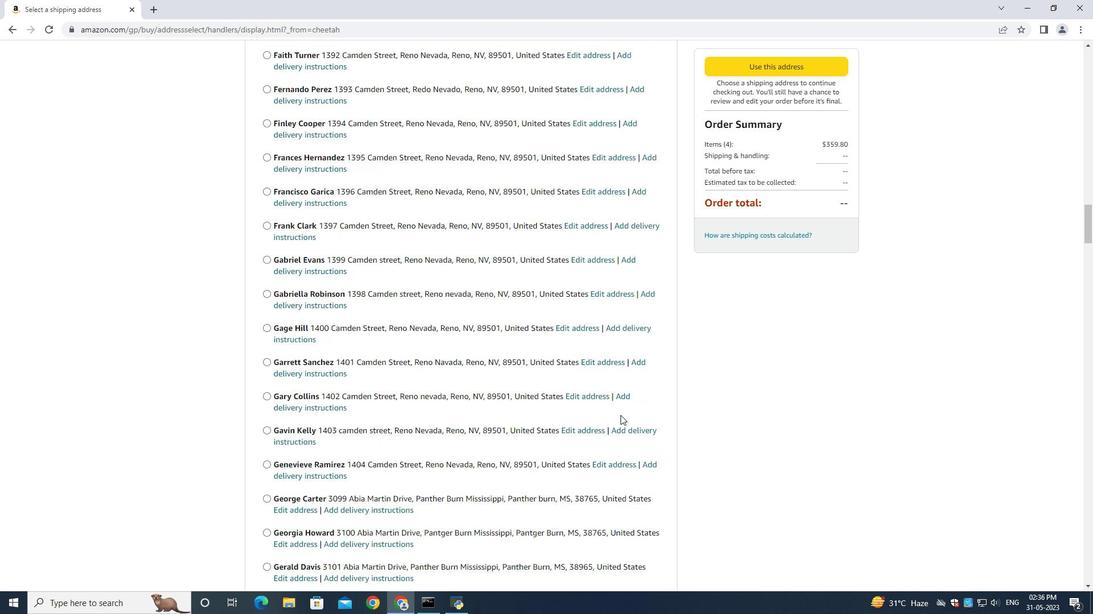 
Action: Mouse scrolled (620, 415) with delta (0, 0)
Screenshot: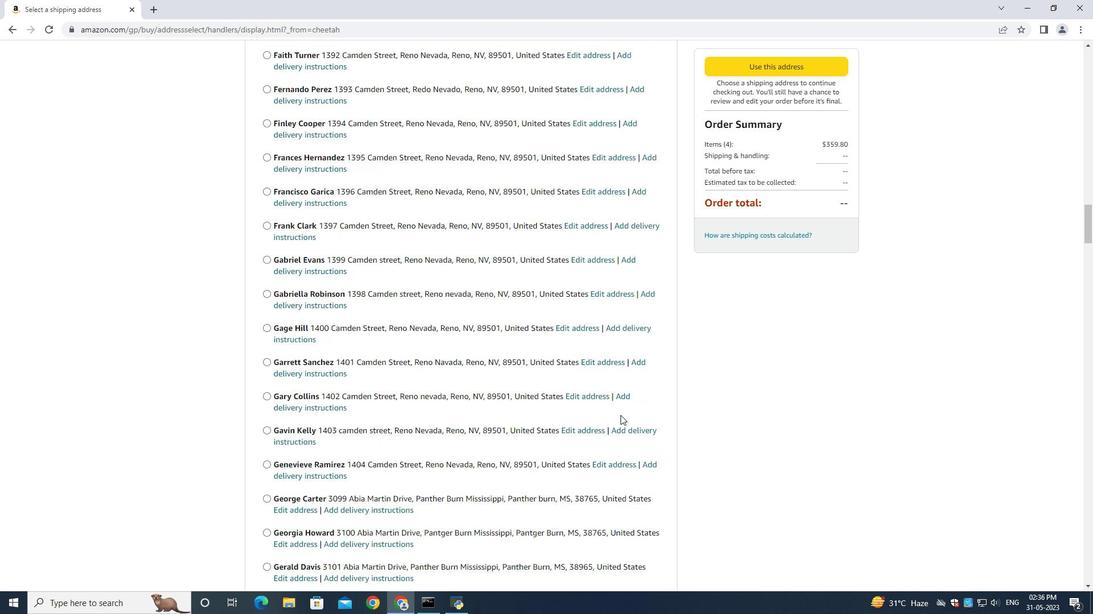 
Action: Mouse scrolled (620, 415) with delta (0, 0)
Screenshot: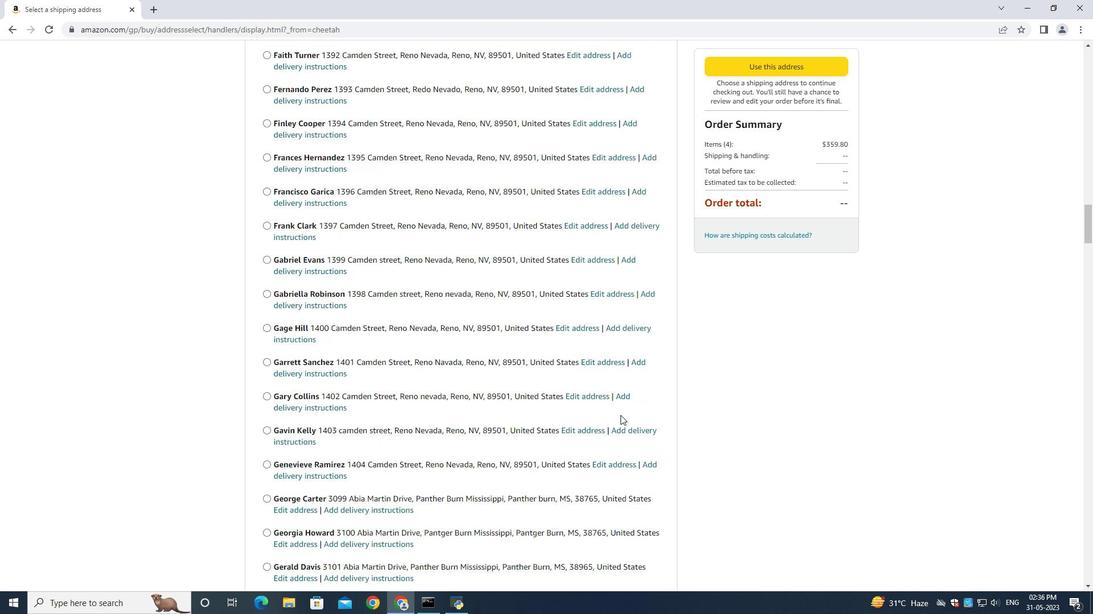 
Action: Mouse scrolled (620, 415) with delta (0, 0)
Screenshot: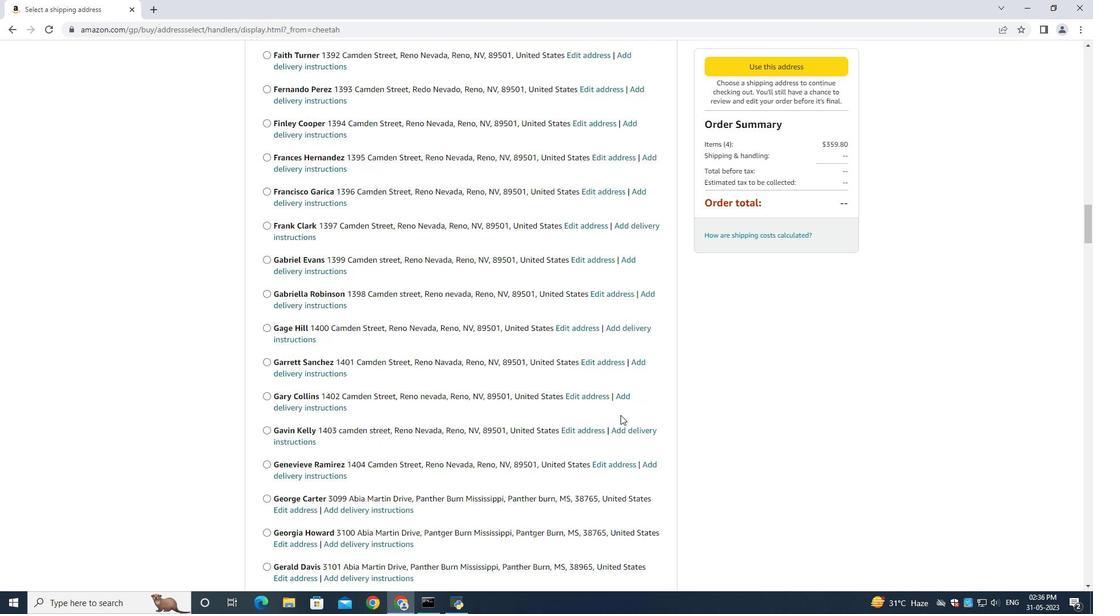 
Action: Mouse scrolled (620, 415) with delta (0, 0)
Screenshot: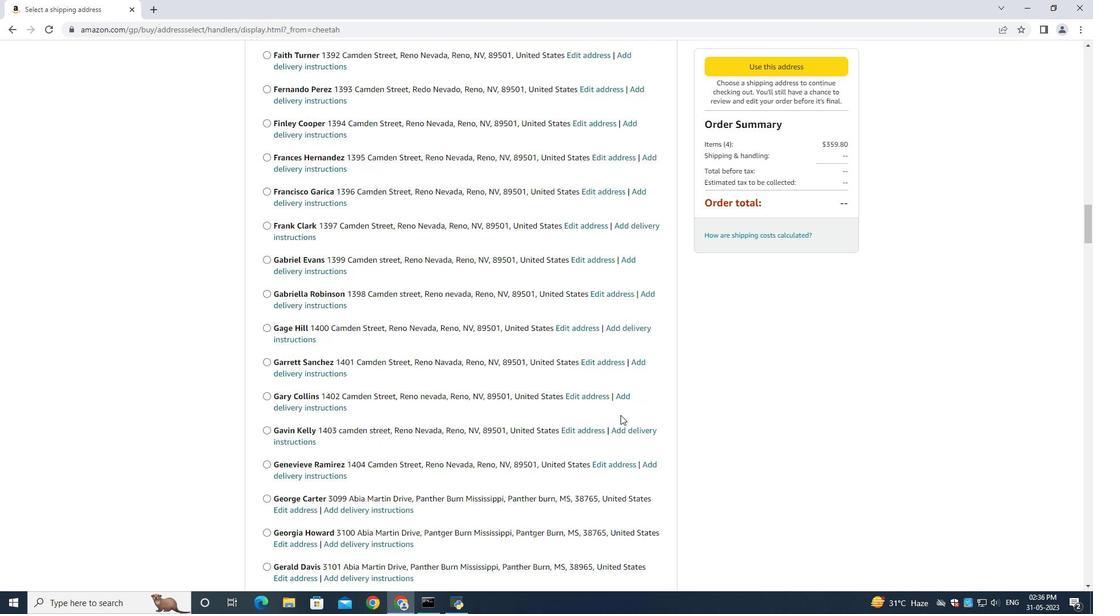 
Action: Mouse scrolled (620, 415) with delta (0, 0)
Screenshot: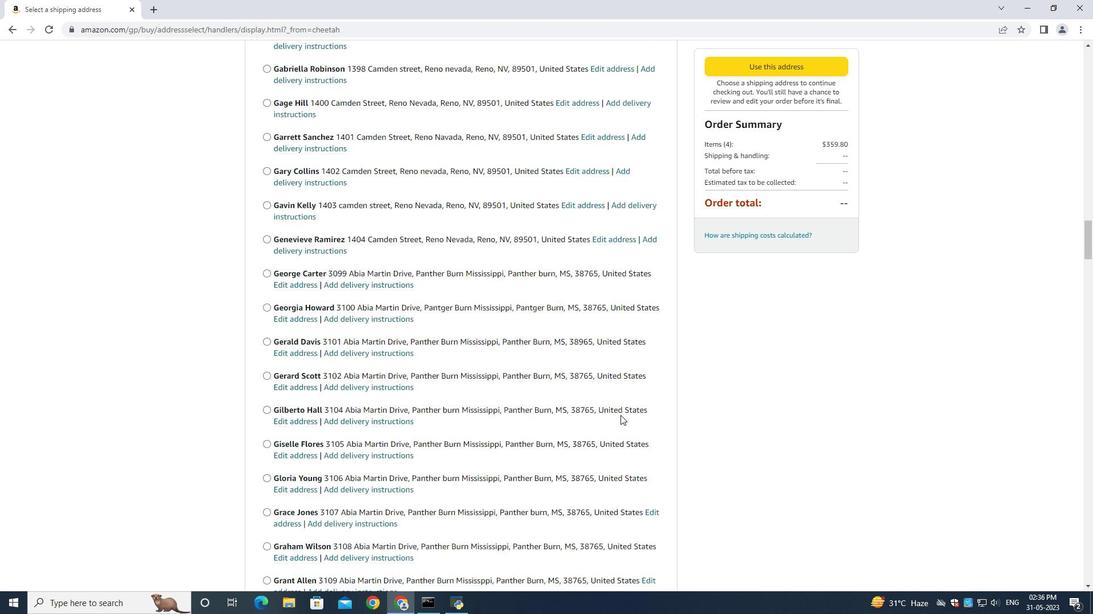 
Action: Mouse moved to (620, 415)
Screenshot: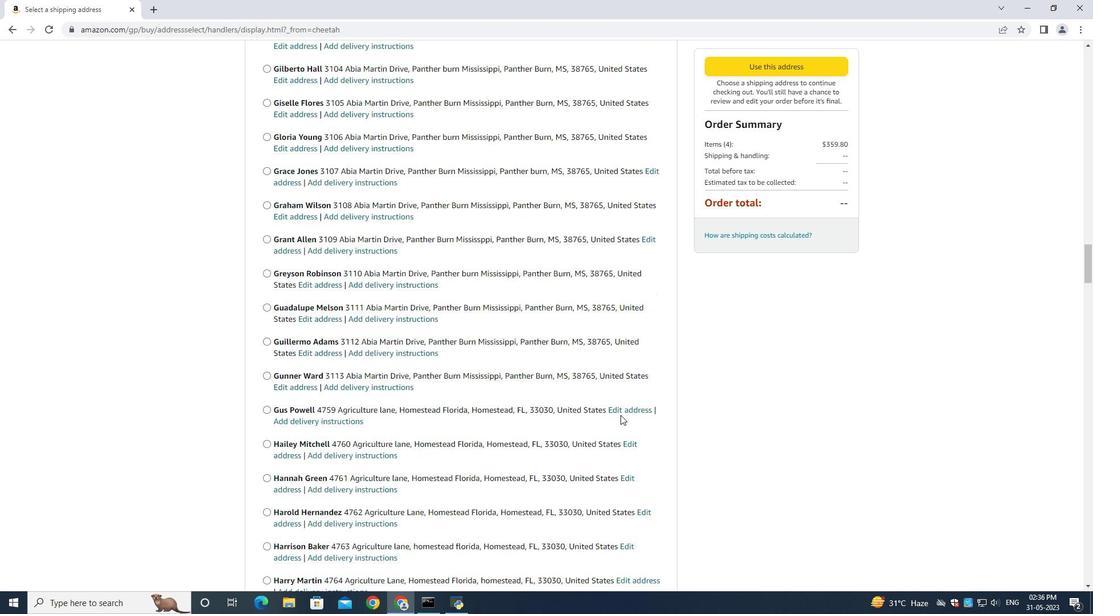 
Action: Mouse scrolled (620, 415) with delta (0, 0)
Screenshot: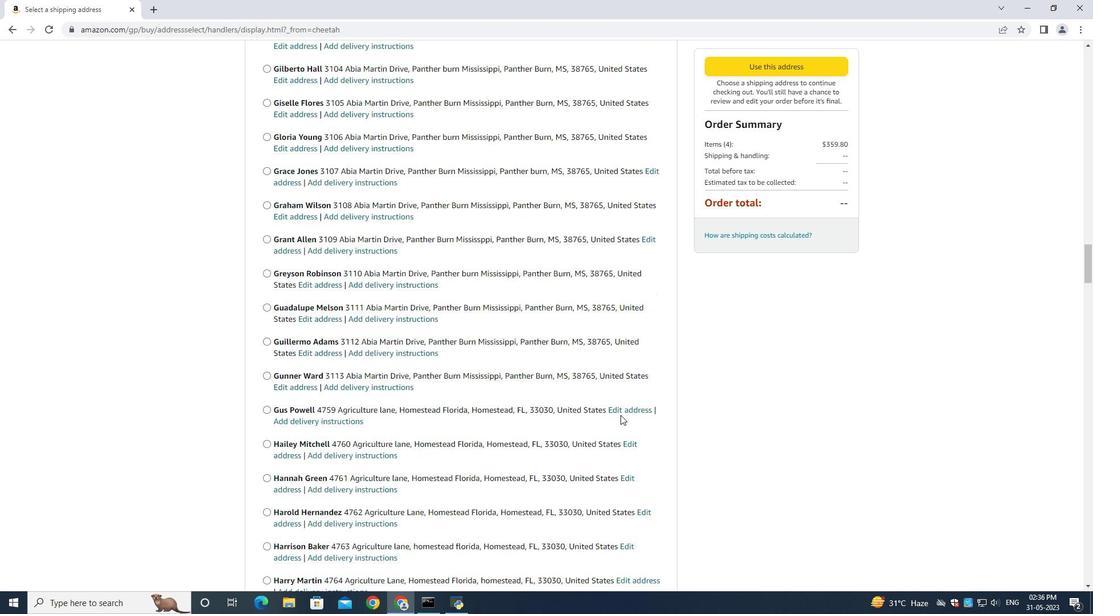 
Action: Mouse scrolled (620, 415) with delta (0, 0)
Screenshot: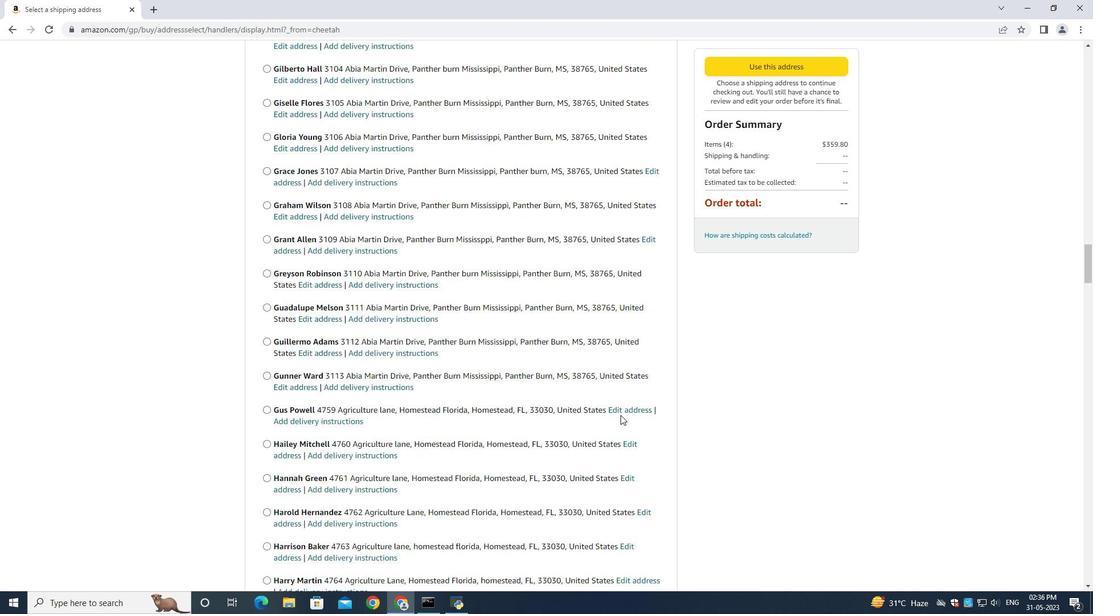 
Action: Mouse scrolled (620, 415) with delta (0, 0)
Screenshot: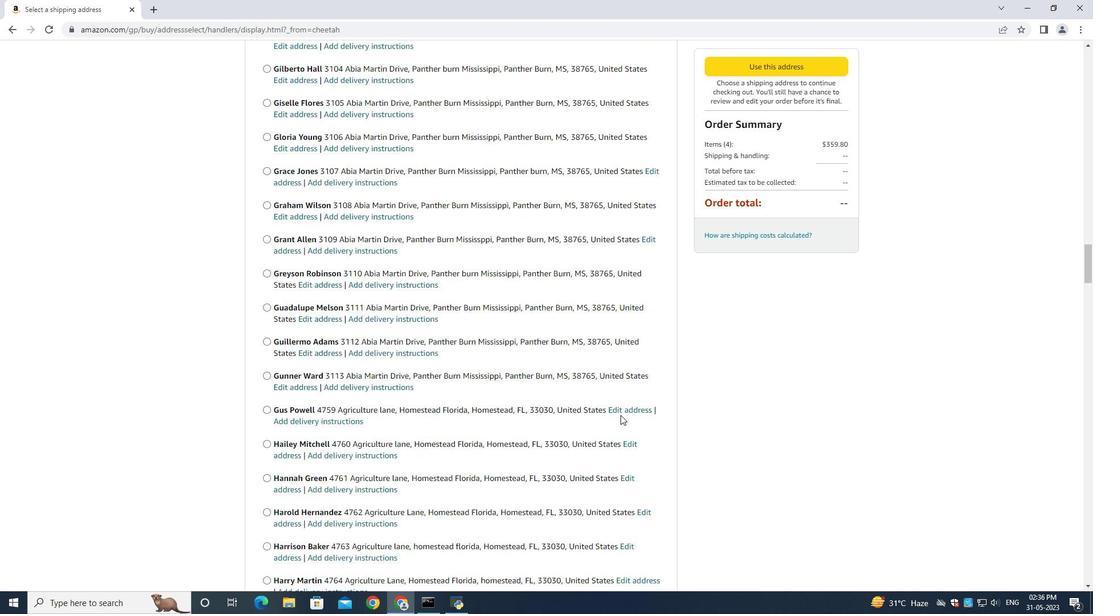 
Action: Mouse scrolled (620, 415) with delta (0, 0)
Screenshot: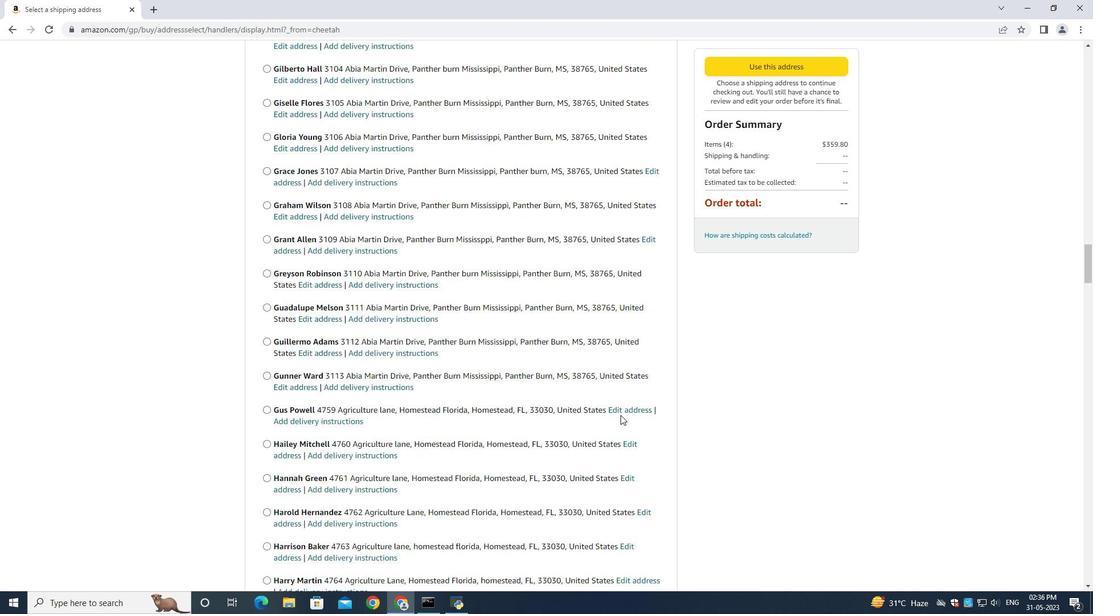 
Action: Mouse scrolled (620, 415) with delta (0, 0)
Screenshot: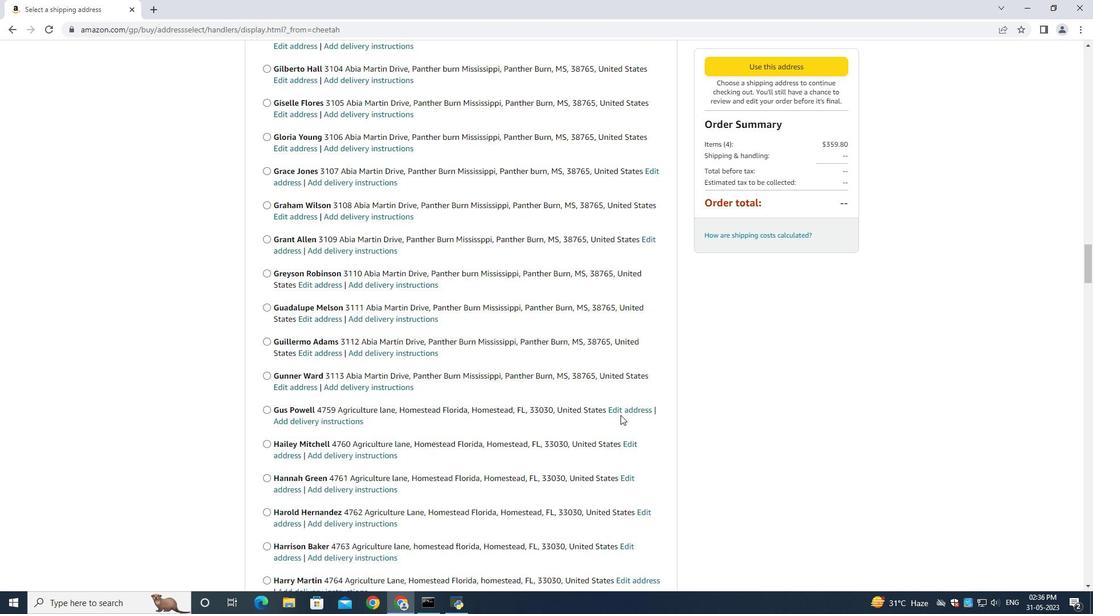 
Action: Mouse scrolled (620, 415) with delta (0, 0)
Screenshot: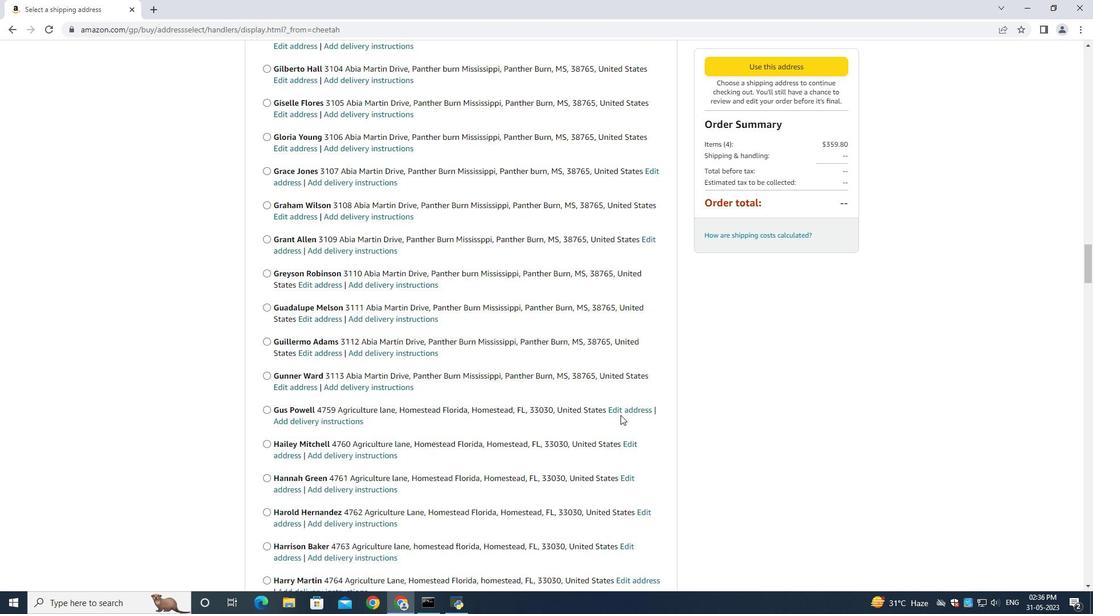 
Action: Mouse scrolled (620, 415) with delta (0, 0)
Screenshot: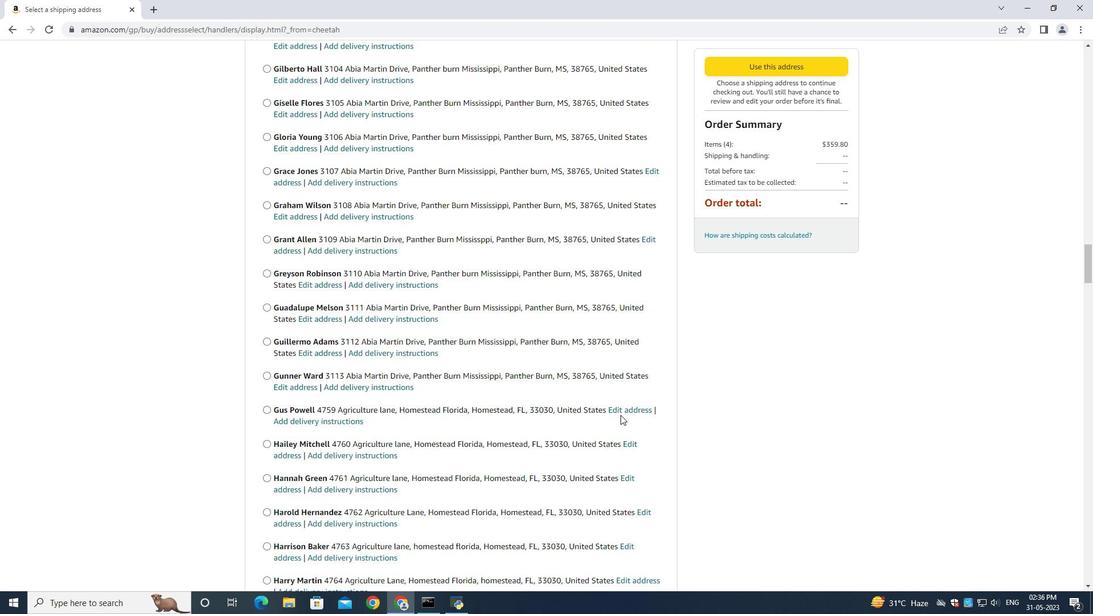 
Action: Mouse moved to (553, 415)
Screenshot: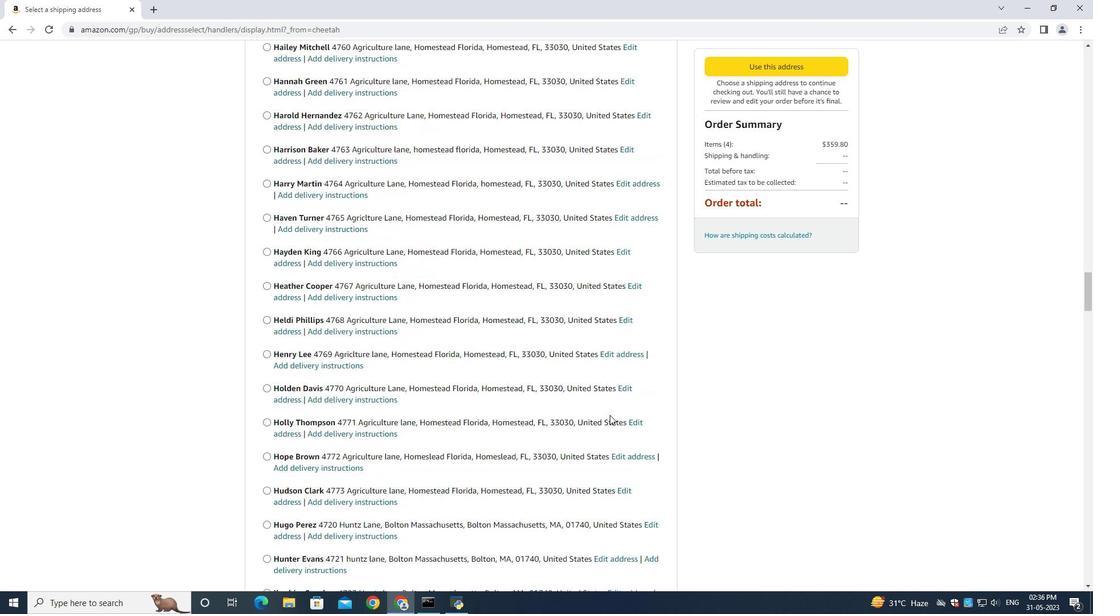 
Action: Mouse scrolled (553, 415) with delta (0, 0)
Screenshot: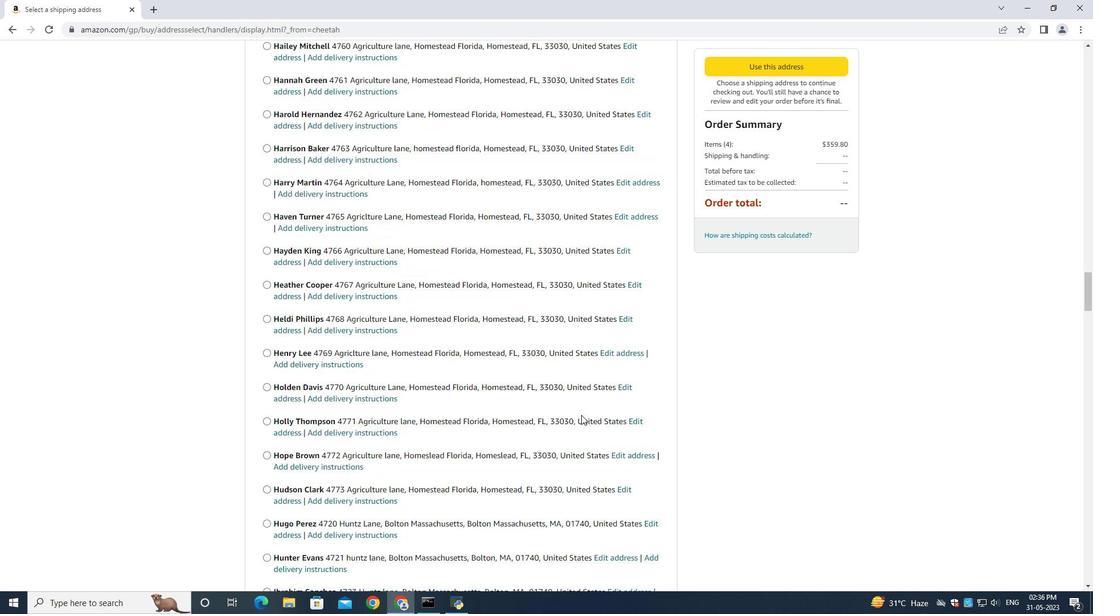 
Action: Mouse moved to (553, 415)
Screenshot: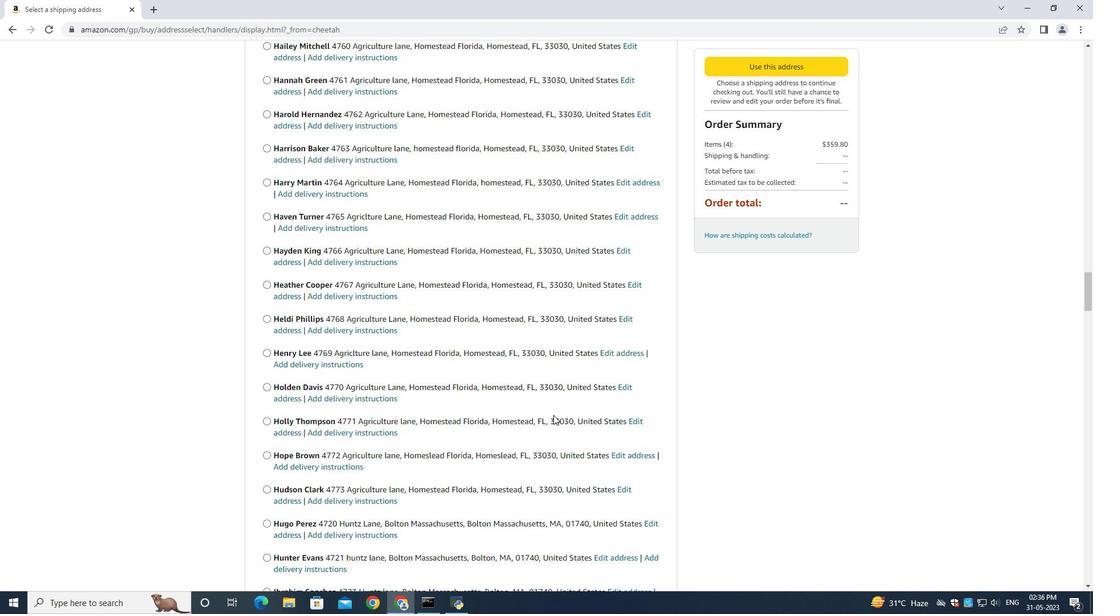 
Action: Mouse scrolled (553, 415) with delta (0, 0)
Screenshot: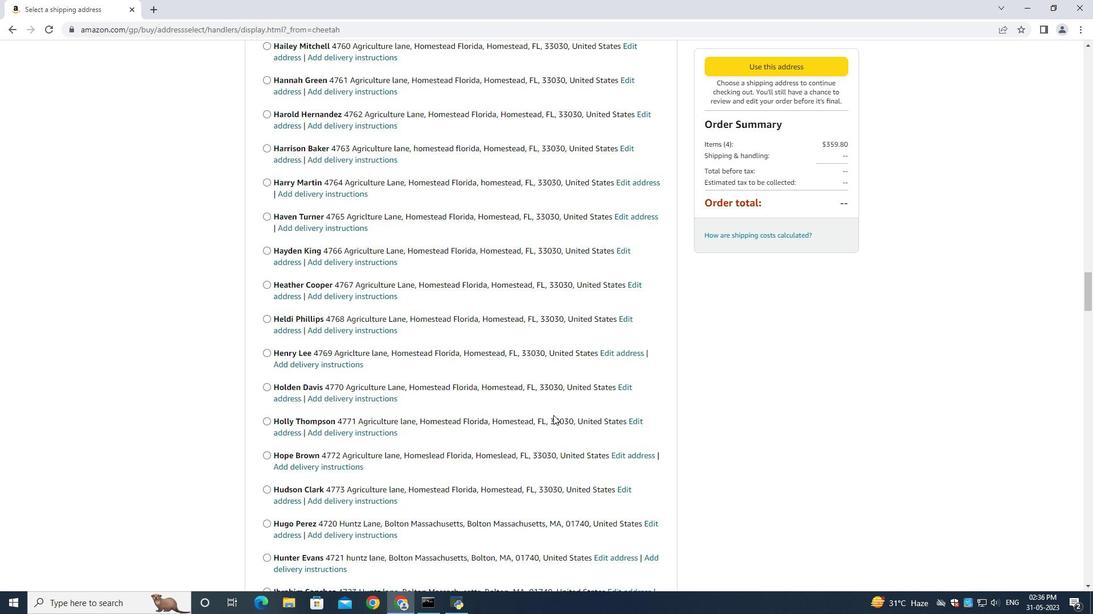 
Action: Mouse moved to (553, 415)
Screenshot: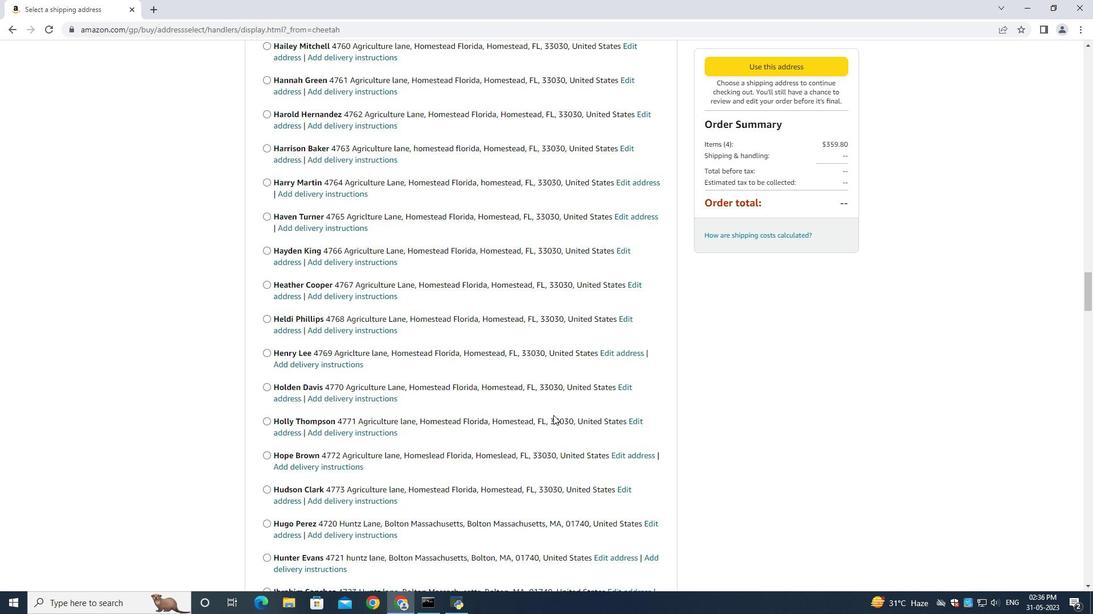 
Action: Mouse scrolled (553, 415) with delta (0, 0)
Screenshot: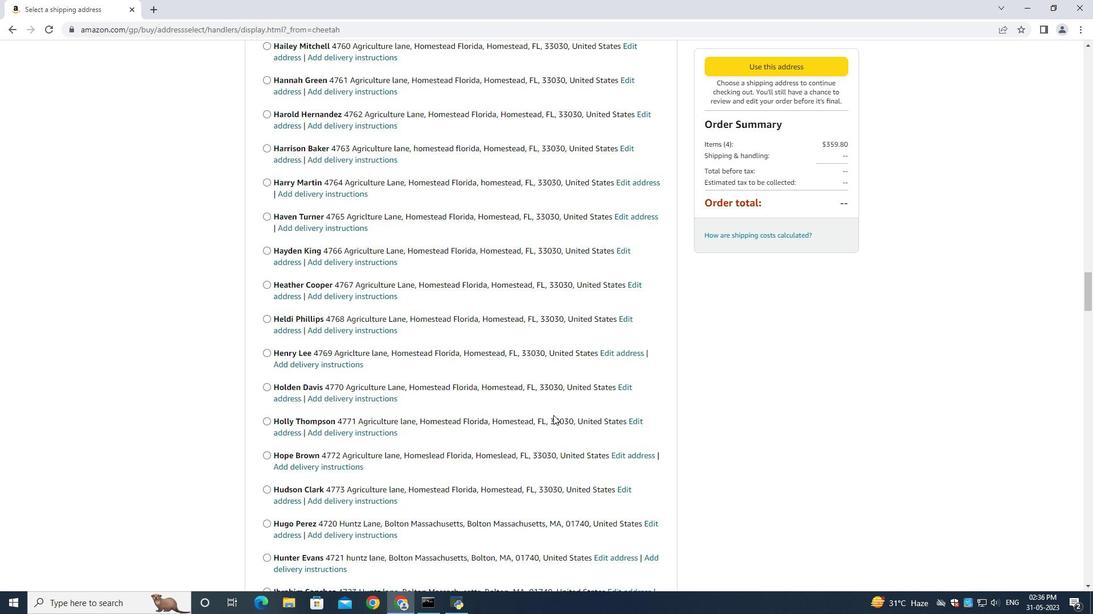 
Action: Mouse moved to (553, 415)
Screenshot: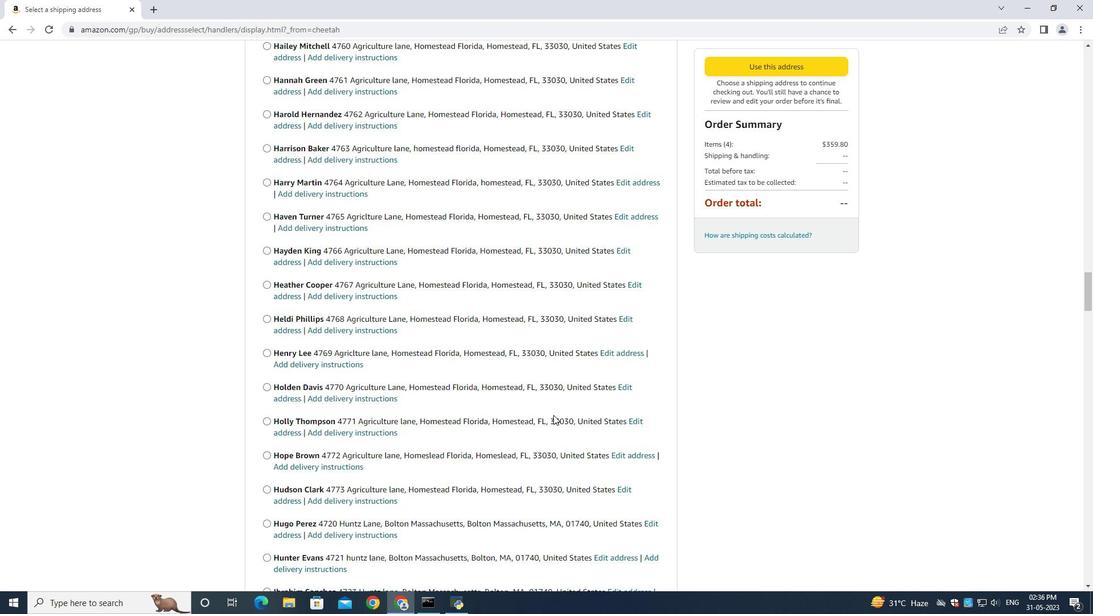 
Action: Mouse scrolled (553, 415) with delta (0, 0)
Screenshot: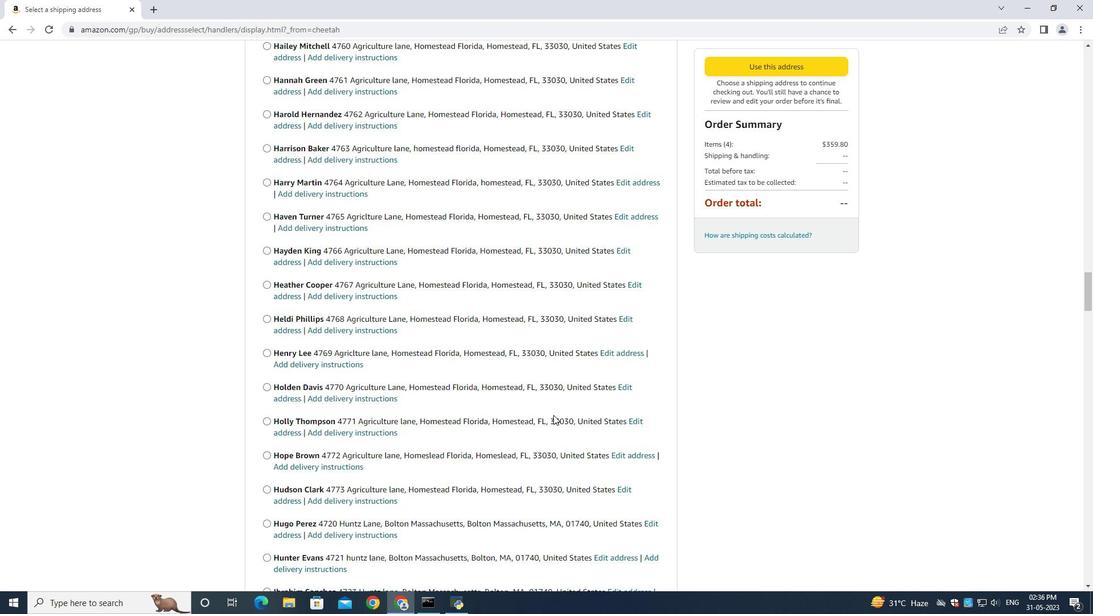 
Action: Mouse moved to (554, 415)
Screenshot: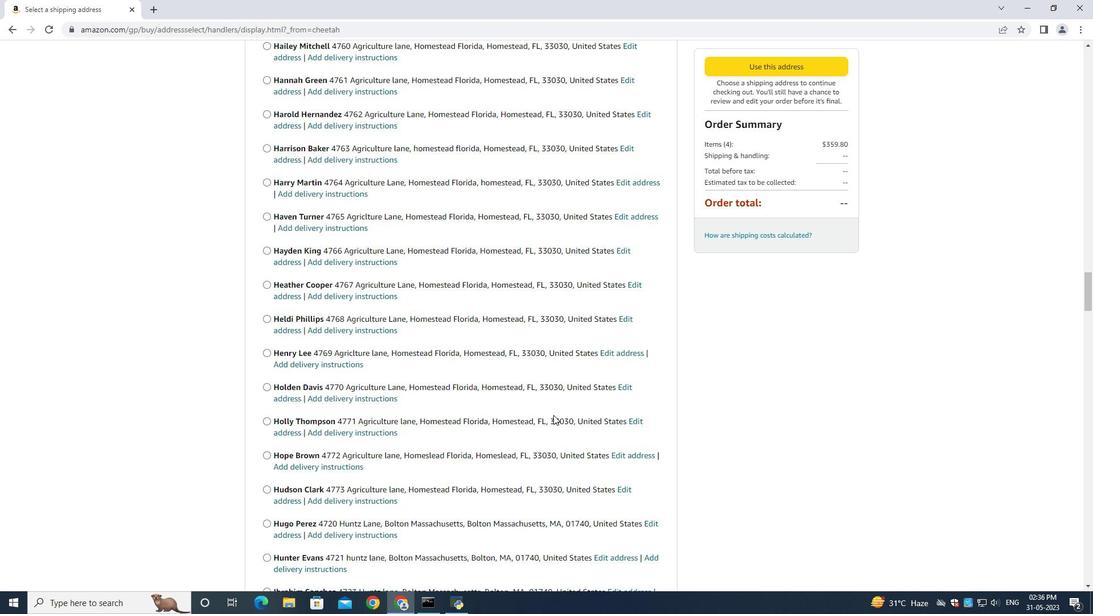 
Action: Mouse scrolled (553, 415) with delta (0, 0)
Screenshot: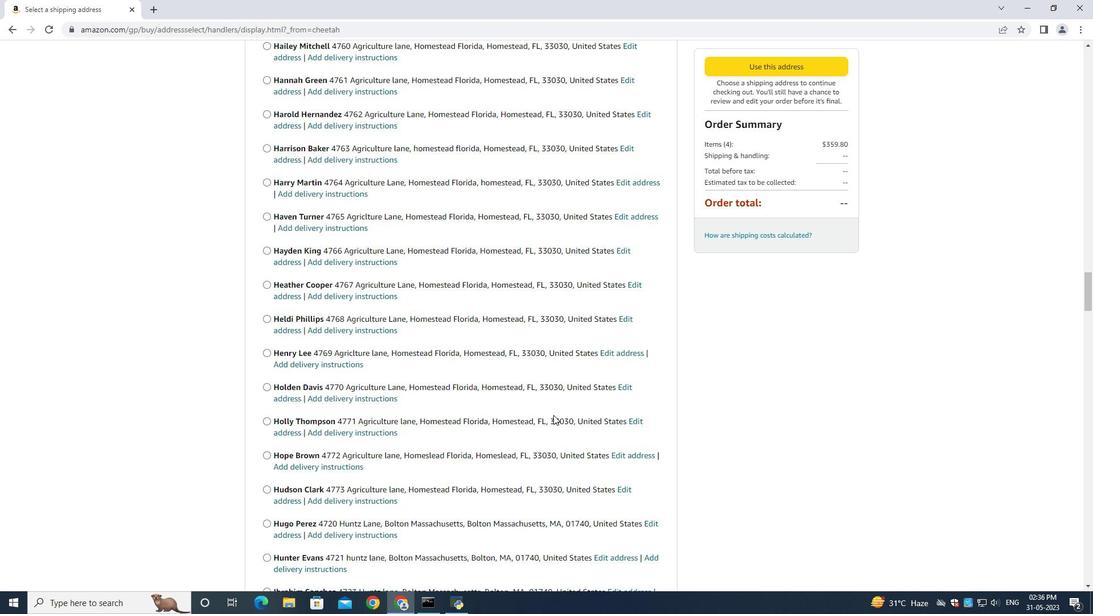 
Action: Mouse moved to (554, 415)
Screenshot: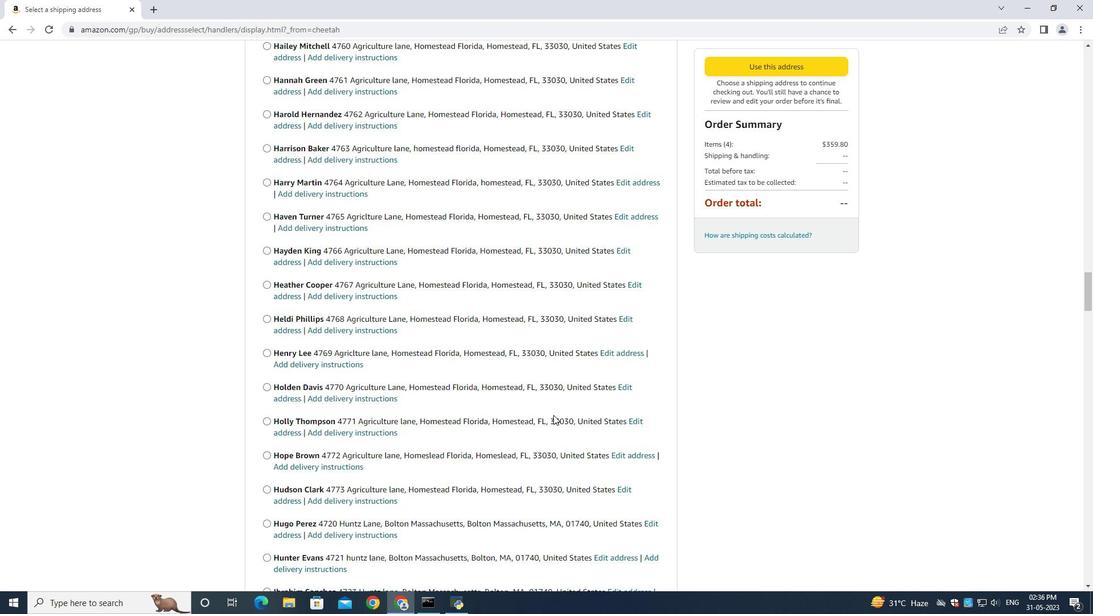 
Action: Mouse scrolled (554, 415) with delta (0, 0)
Screenshot: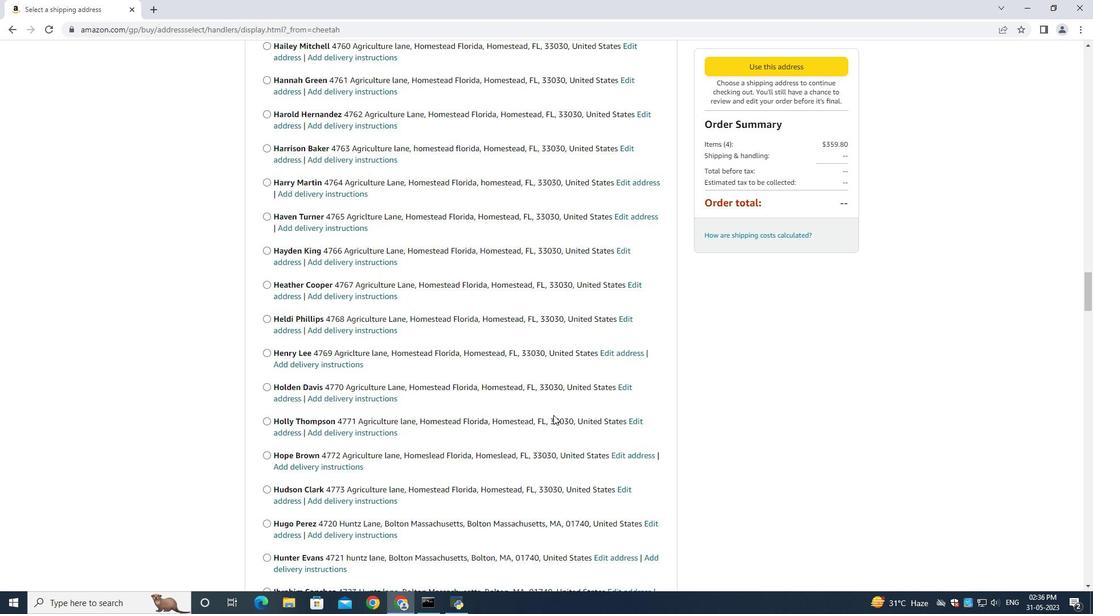 
Action: Mouse moved to (555, 415)
Screenshot: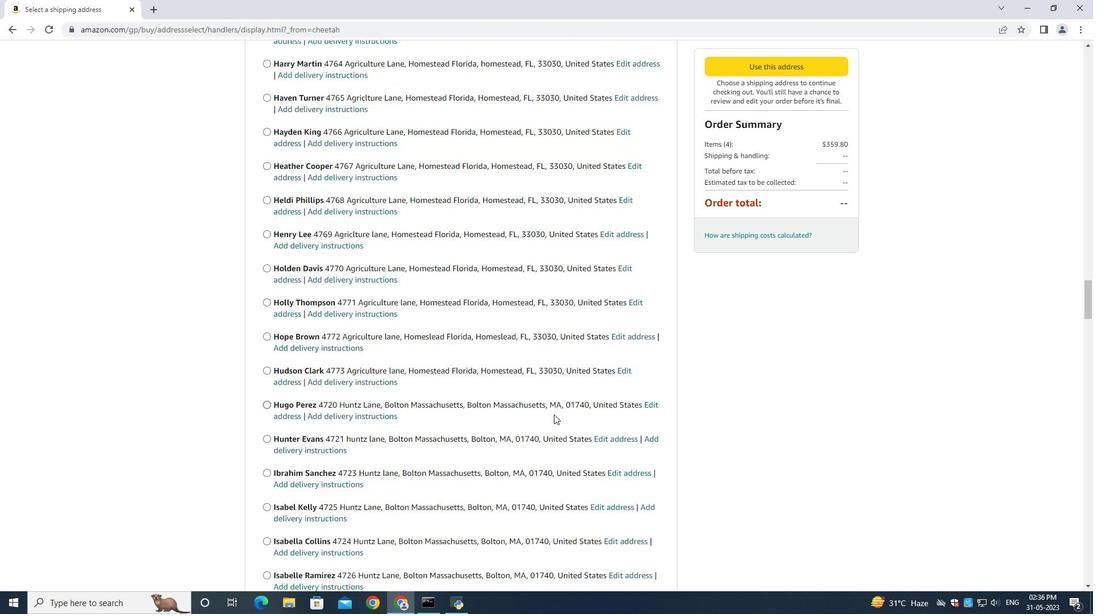 
Action: Mouse scrolled (555, 415) with delta (0, 0)
Screenshot: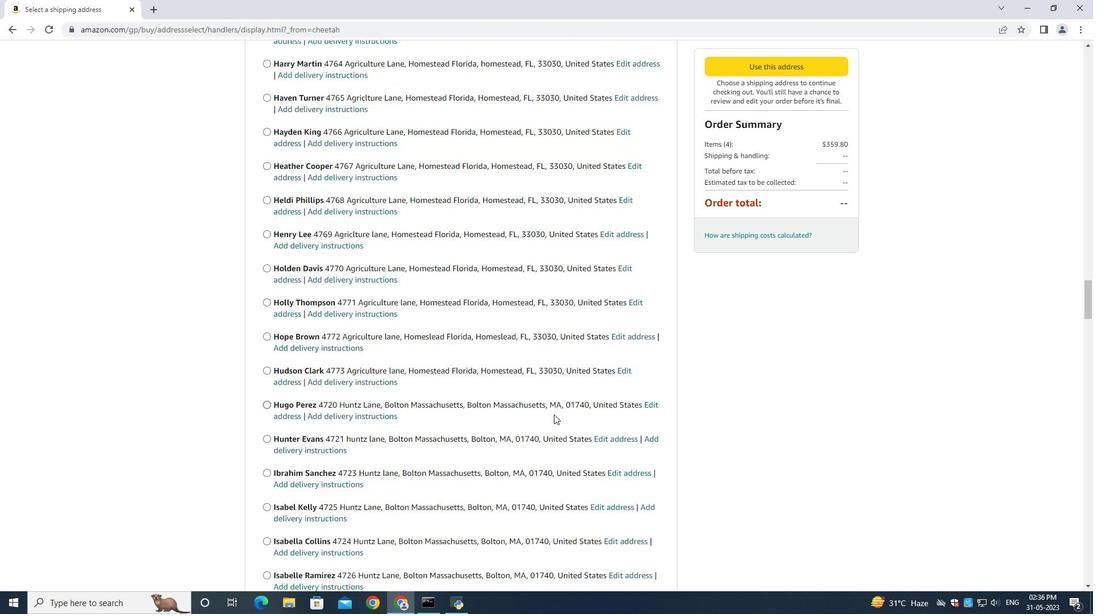 
Action: Mouse moved to (555, 415)
Screenshot: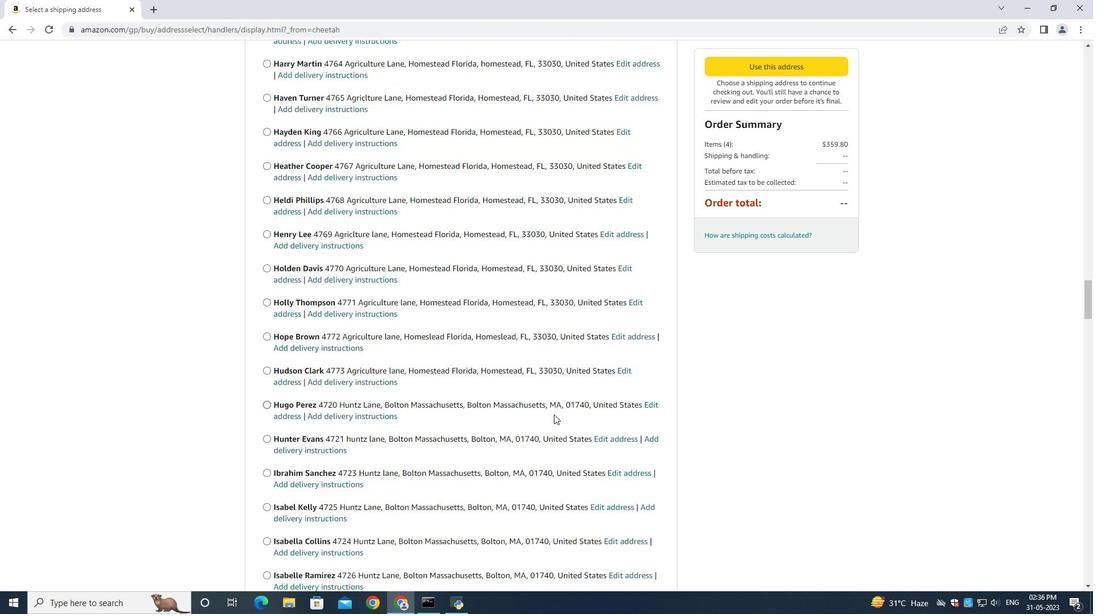 
Action: Mouse scrolled (555, 415) with delta (0, 0)
Screenshot: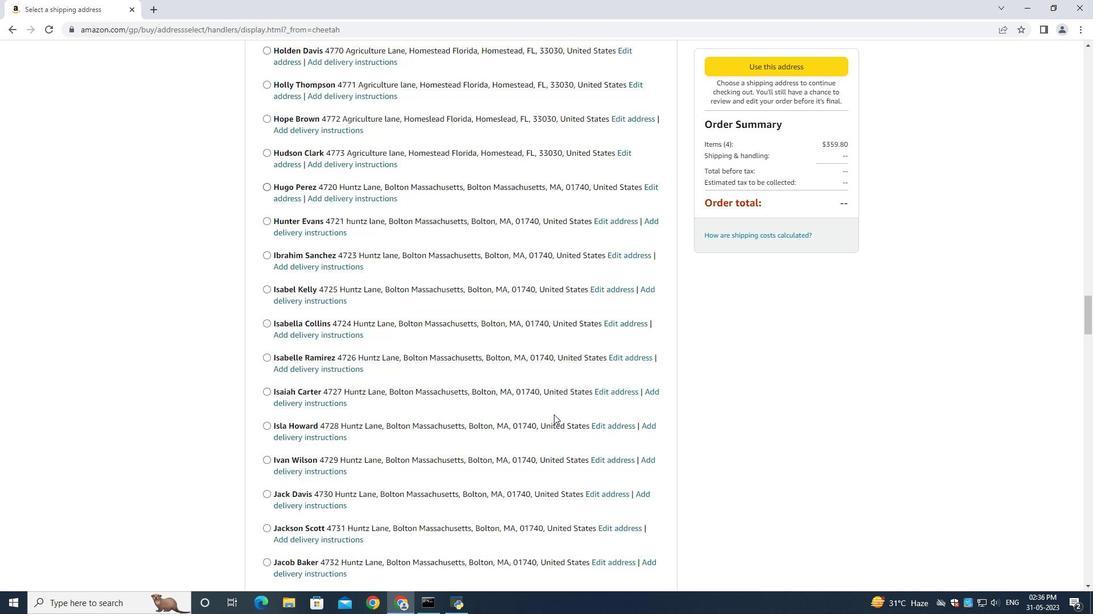 
Action: Mouse scrolled (555, 415) with delta (0, 0)
Screenshot: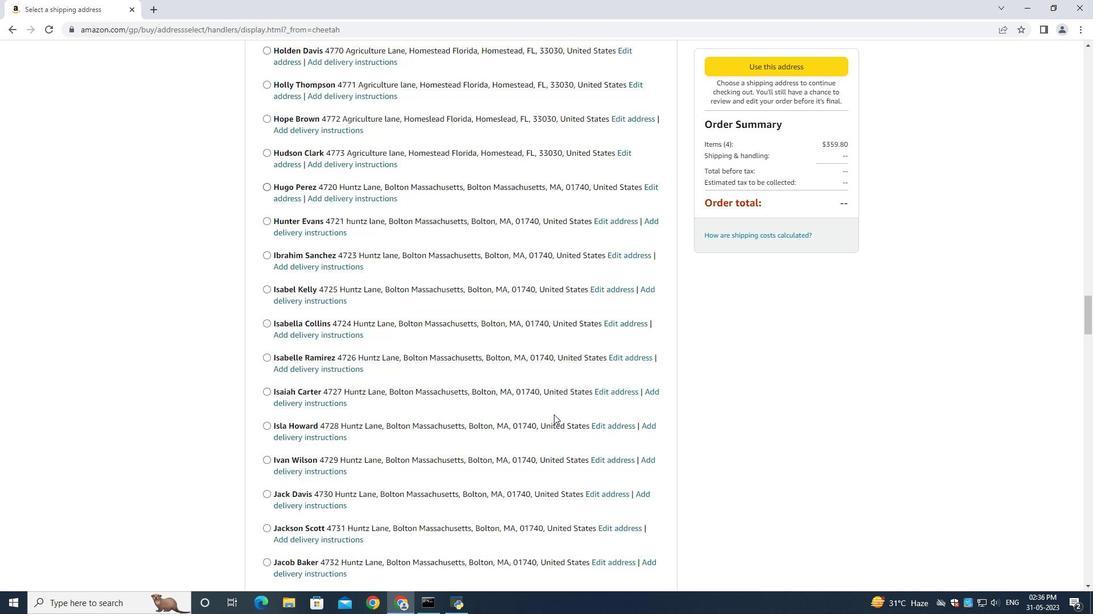 
Action: Mouse scrolled (555, 415) with delta (0, 0)
Screenshot: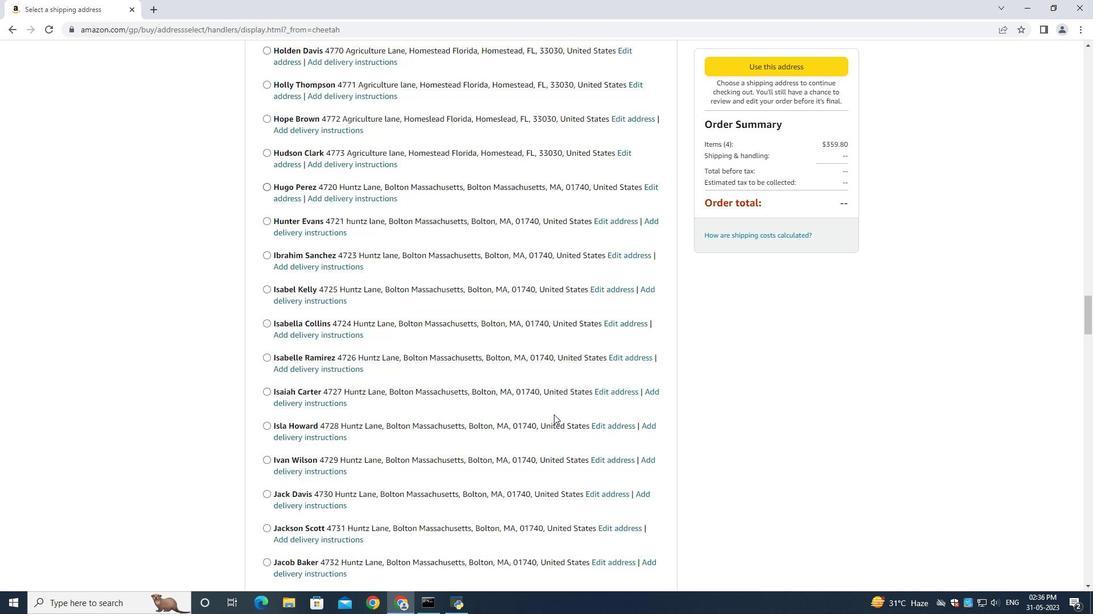 
Action: Mouse moved to (555, 415)
Screenshot: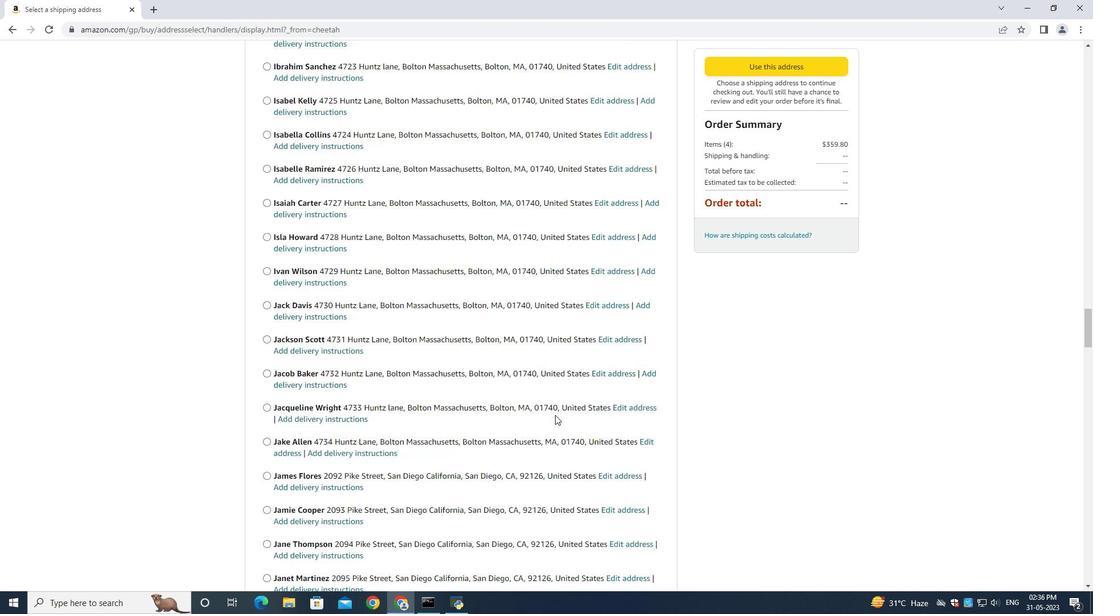 
Action: Mouse scrolled (555, 415) with delta (0, 0)
Screenshot: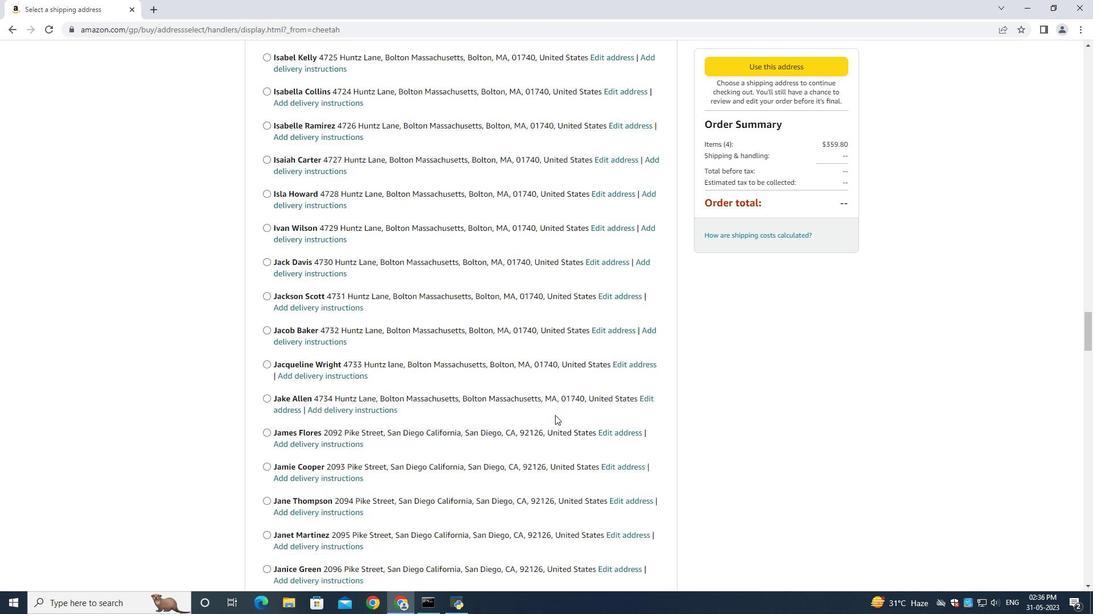 
Action: Mouse scrolled (555, 415) with delta (0, 0)
Screenshot: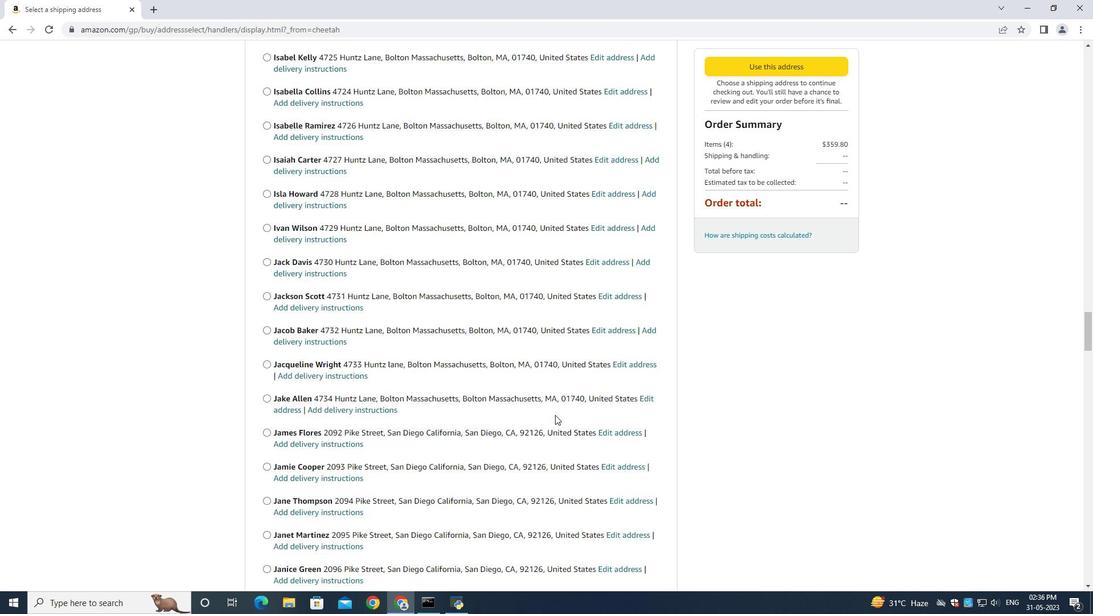 
Action: Mouse scrolled (555, 415) with delta (0, 0)
Screenshot: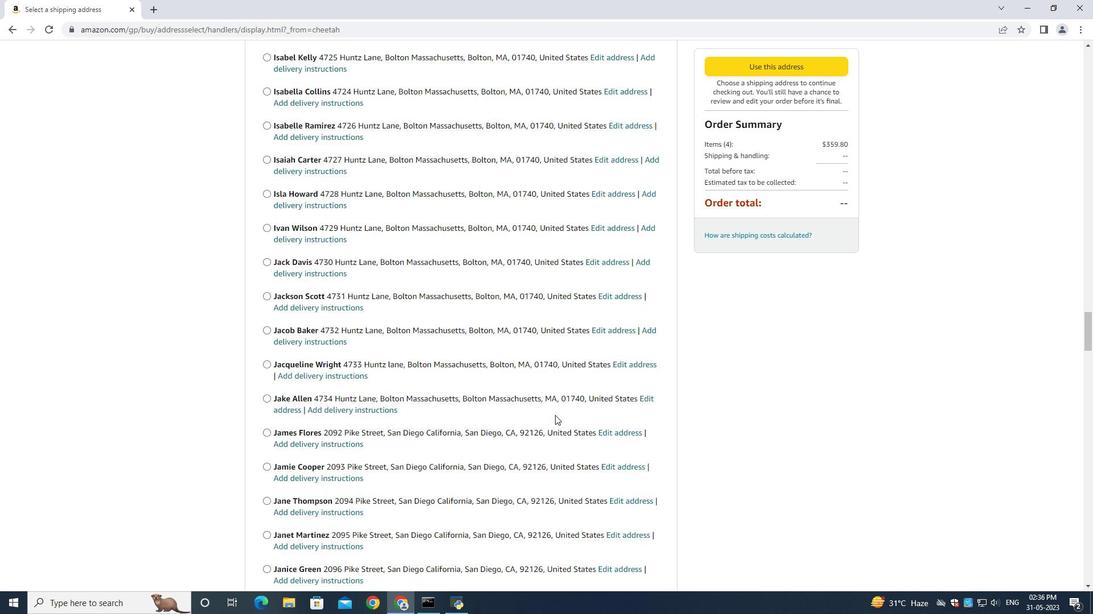 
Action: Mouse scrolled (555, 415) with delta (0, 0)
Screenshot: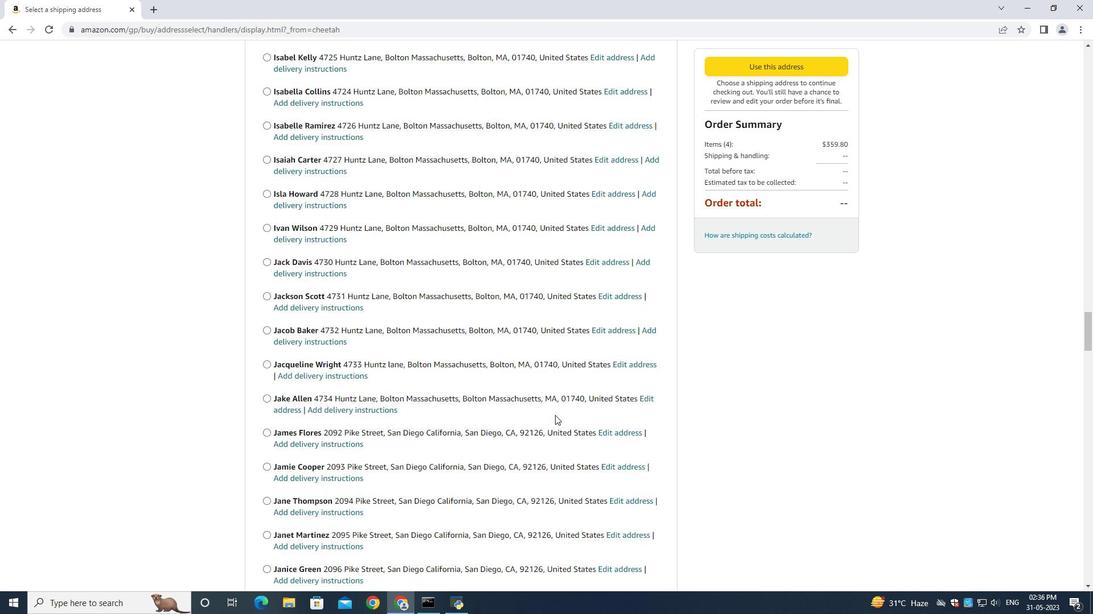 
Action: Mouse scrolled (555, 415) with delta (0, 0)
Screenshot: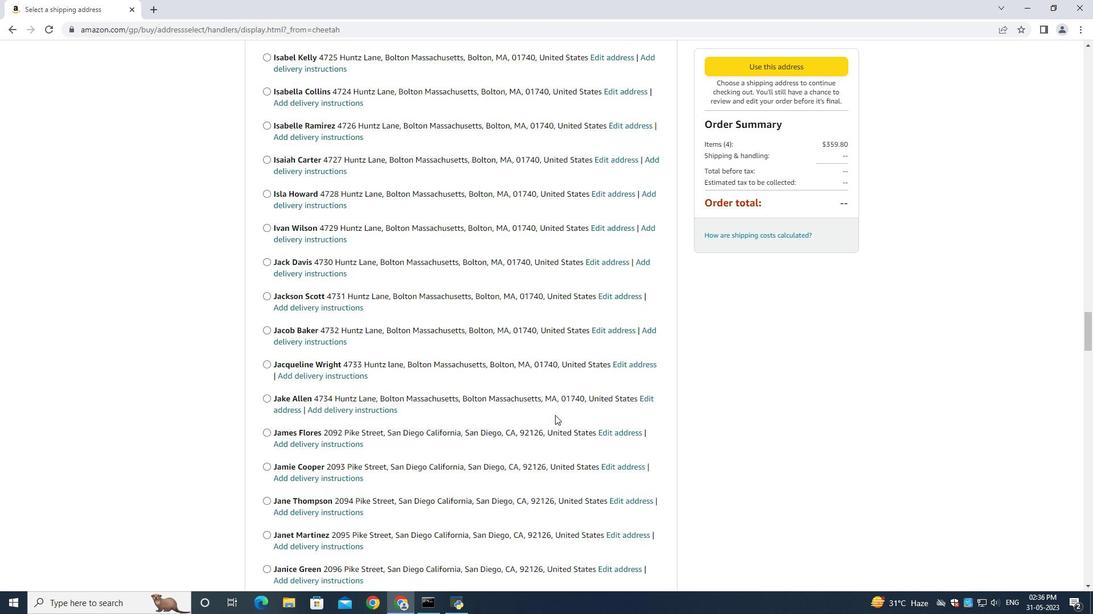 
Action: Mouse moved to (556, 416)
Screenshot: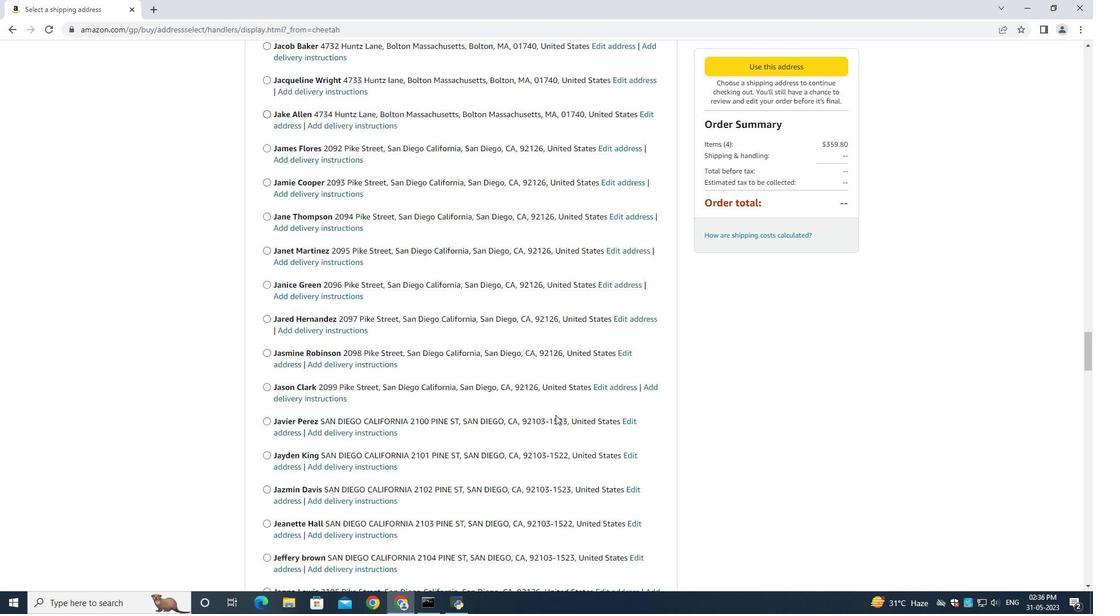 
Action: Mouse scrolled (556, 415) with delta (0, 0)
Screenshot: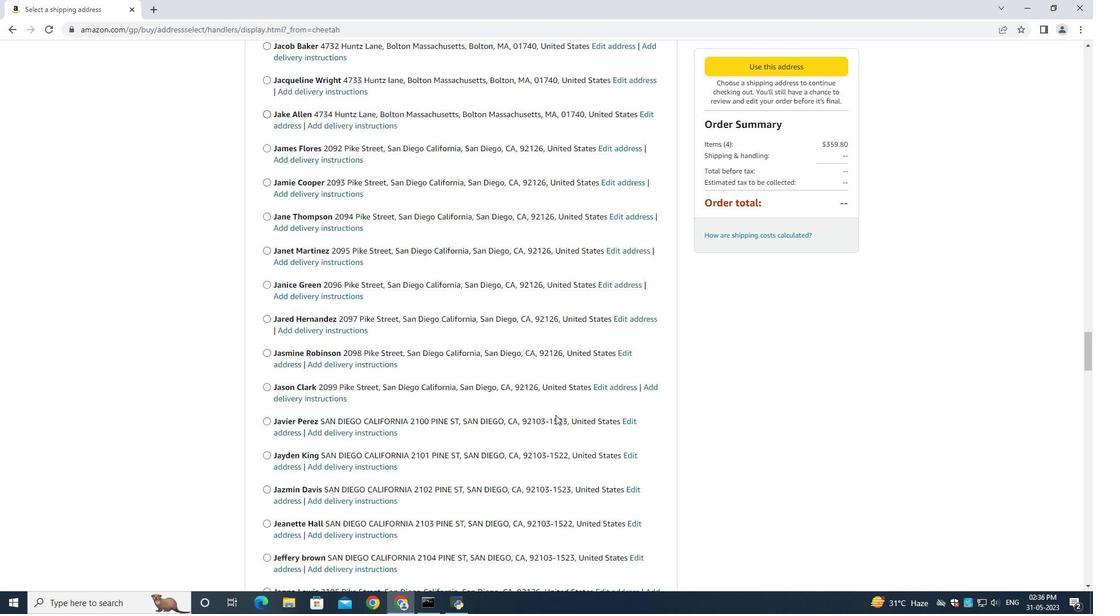 
Action: Mouse moved to (556, 416)
Screenshot: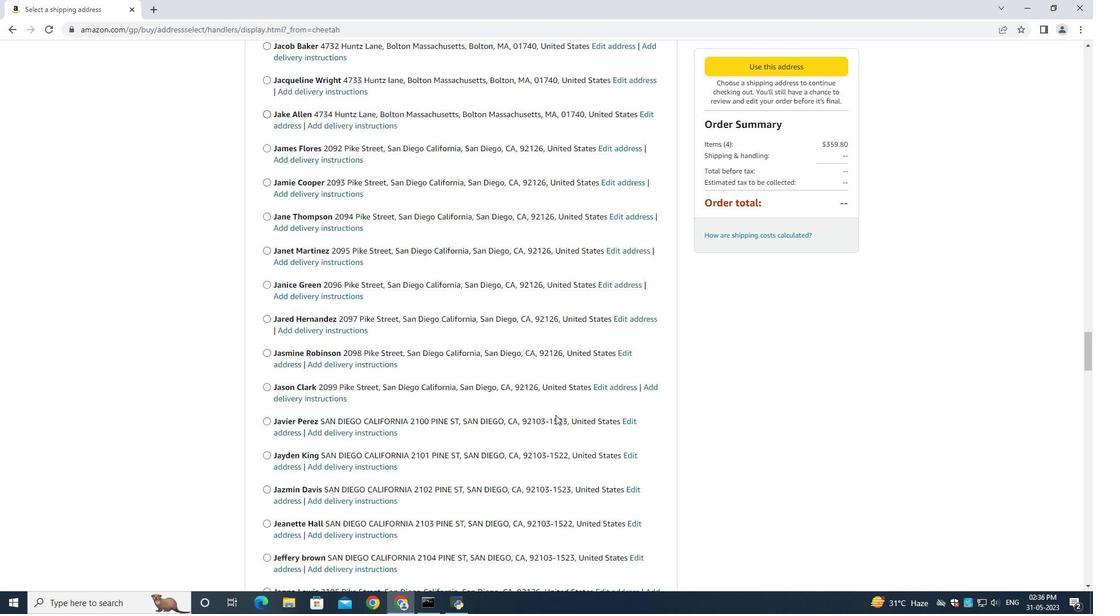 
Action: Mouse scrolled (556, 415) with delta (0, 0)
Screenshot: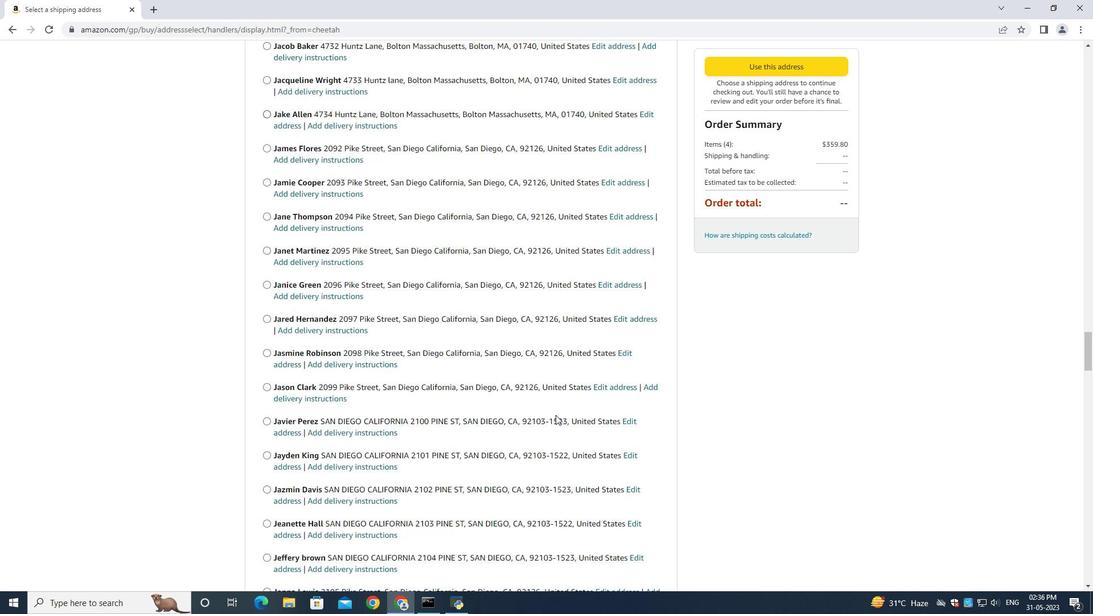
Action: Mouse moved to (556, 416)
Screenshot: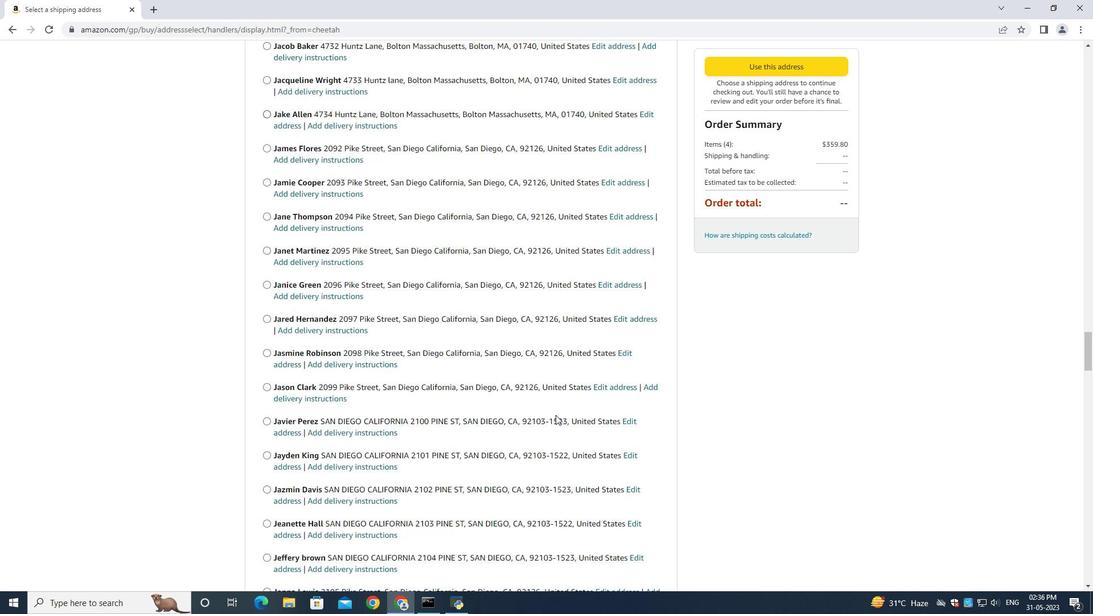 
Action: Mouse scrolled (556, 416) with delta (0, 0)
Screenshot: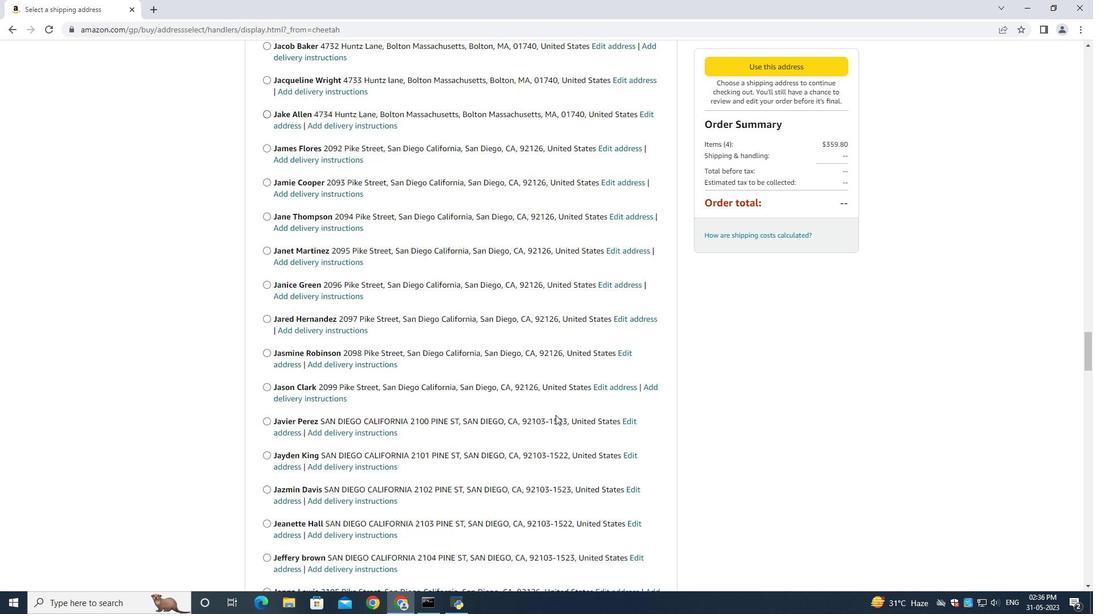 
Action: Mouse moved to (557, 416)
Screenshot: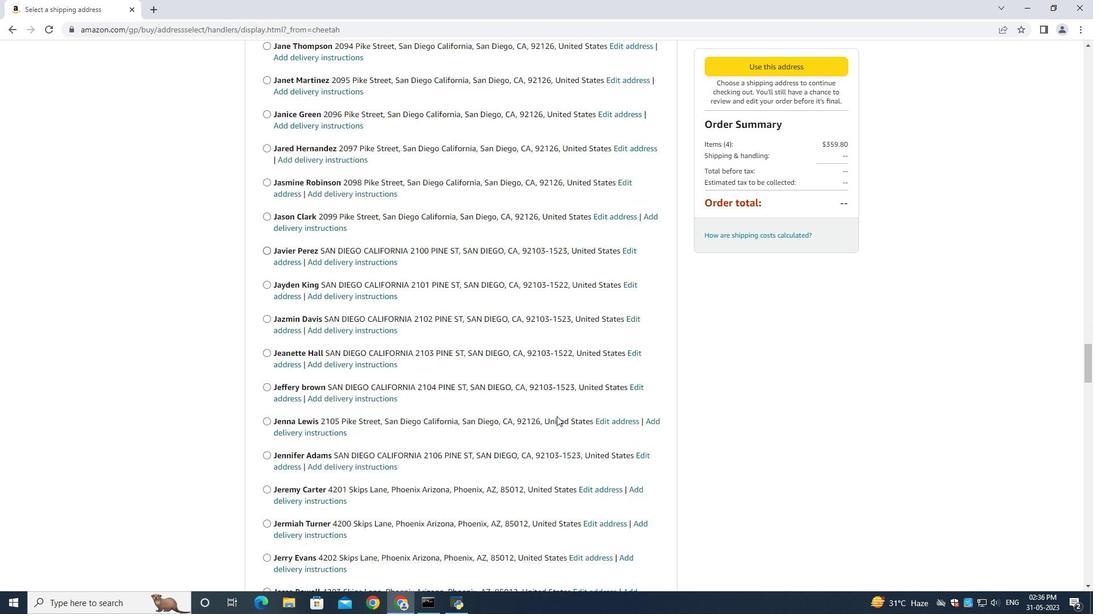
Action: Mouse scrolled (557, 416) with delta (0, 0)
Screenshot: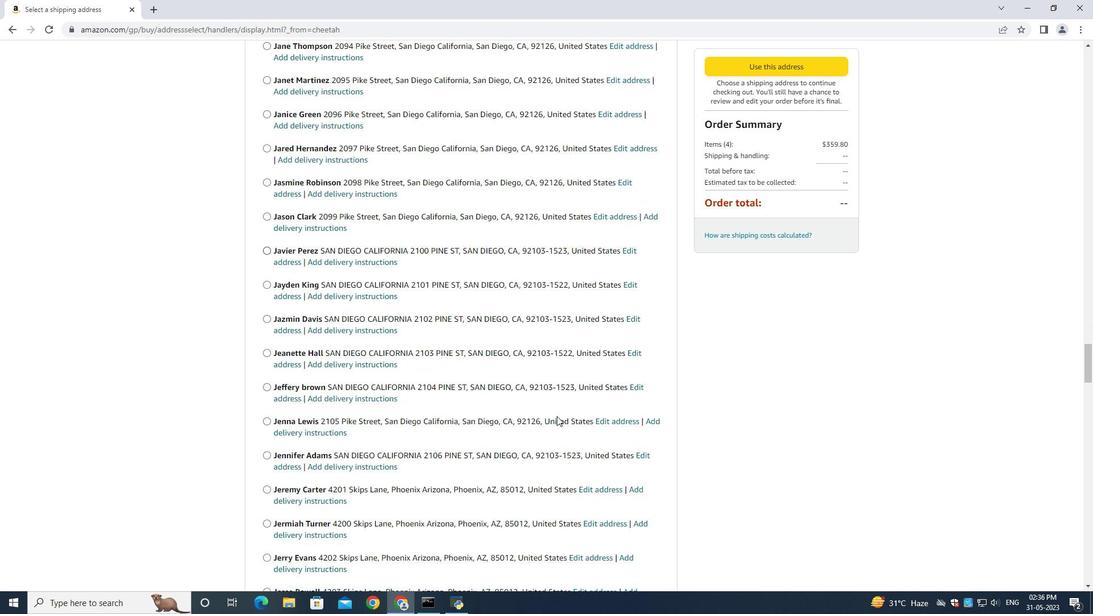 
Action: Mouse scrolled (557, 416) with delta (0, 0)
Screenshot: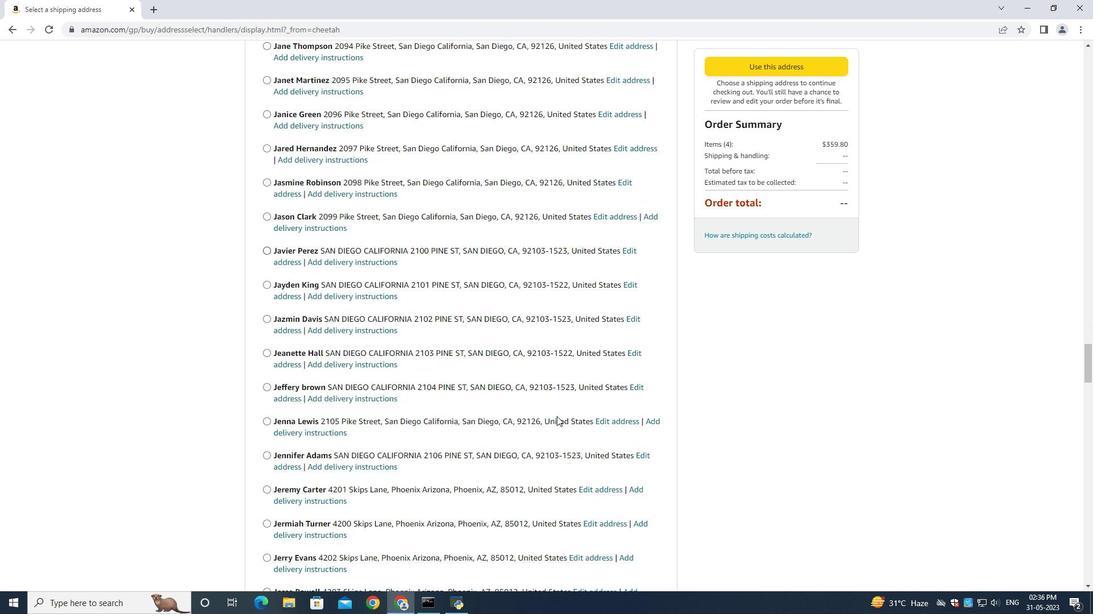 
Action: Mouse scrolled (557, 416) with delta (0, 0)
Screenshot: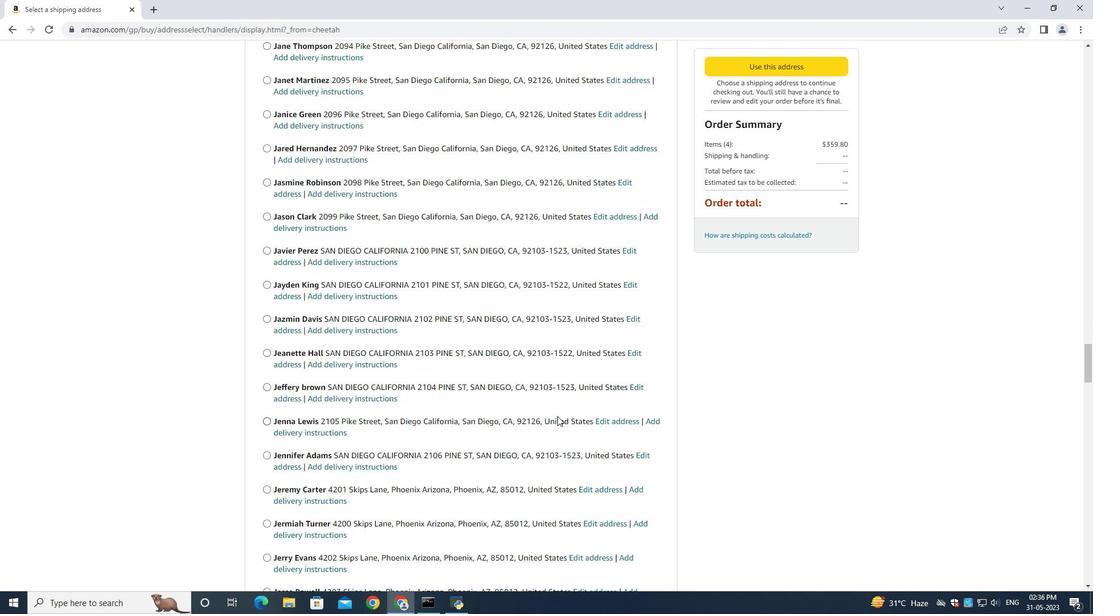 
Action: Mouse scrolled (557, 416) with delta (0, 0)
Screenshot: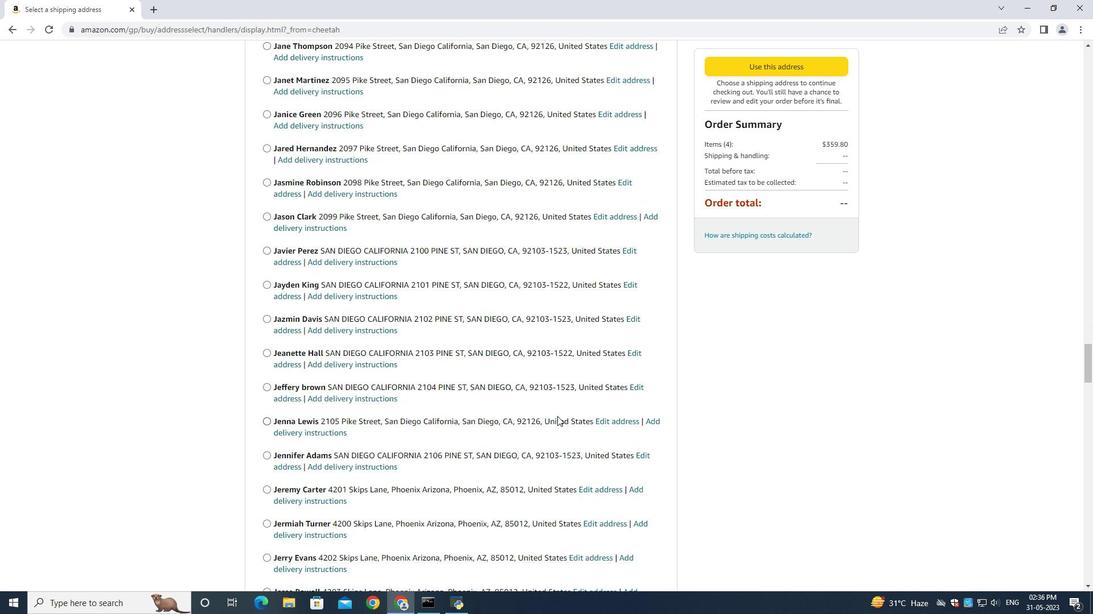 
Action: Mouse moved to (560, 417)
Screenshot: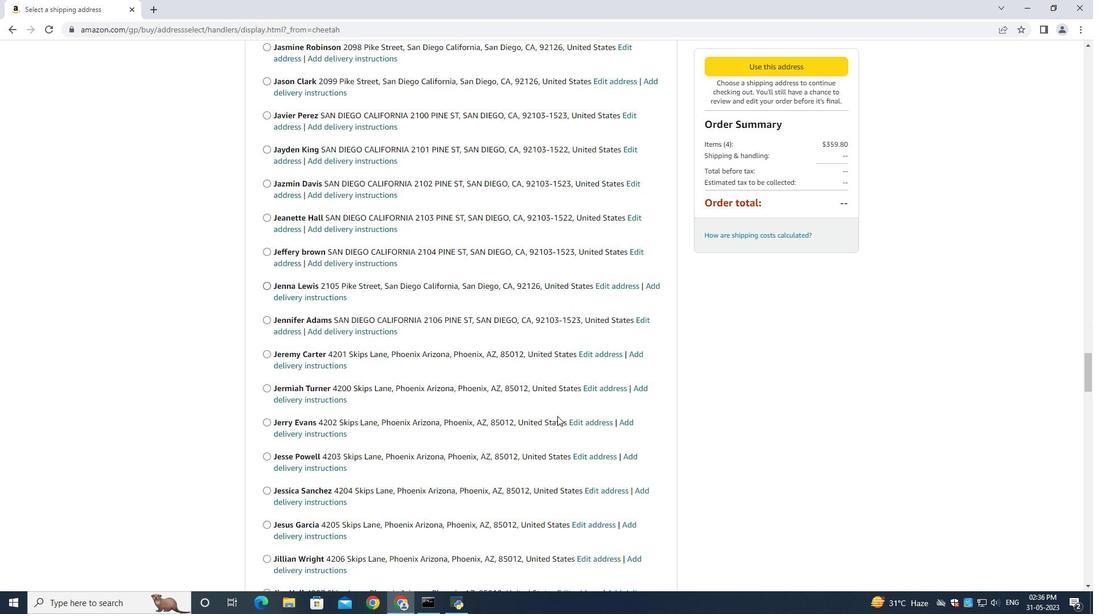 
Action: Mouse scrolled (560, 417) with delta (0, 0)
Screenshot: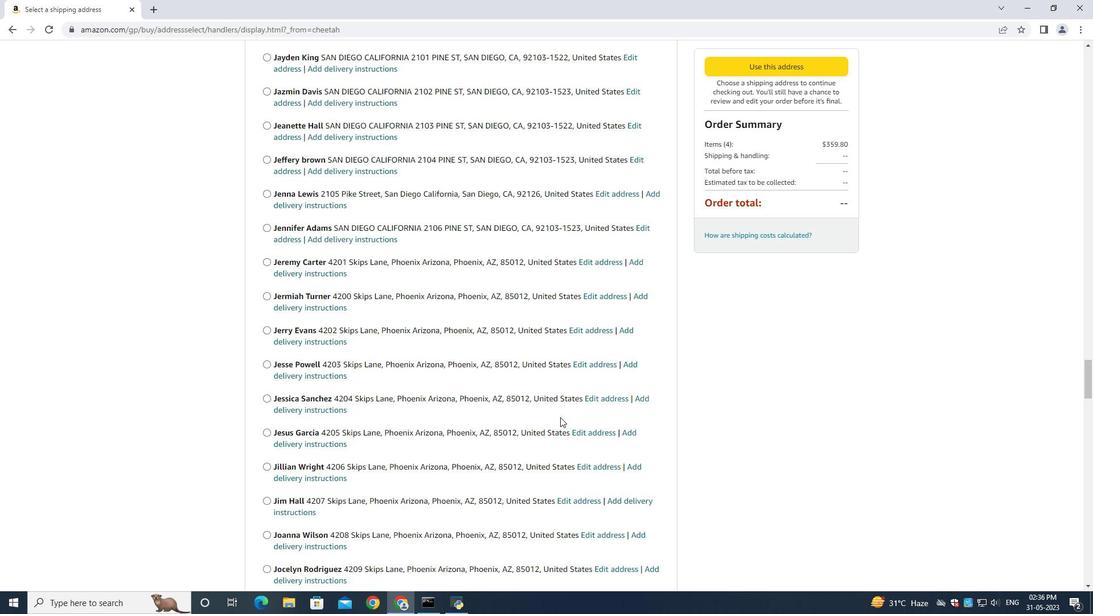 
Action: Mouse scrolled (560, 417) with delta (0, 0)
Screenshot: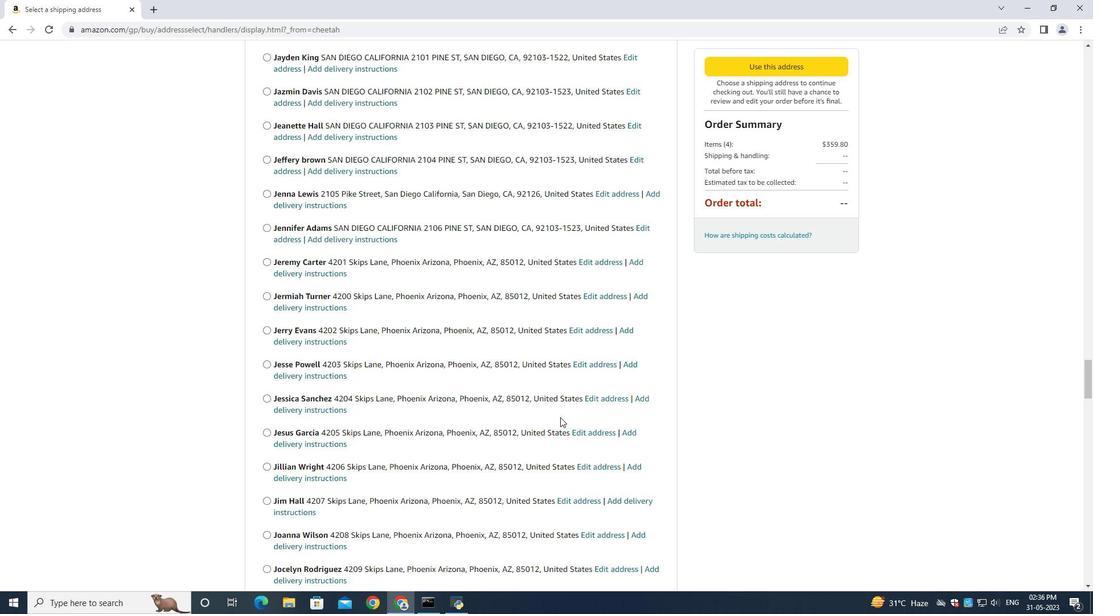 
Action: Mouse moved to (478, 433)
Screenshot: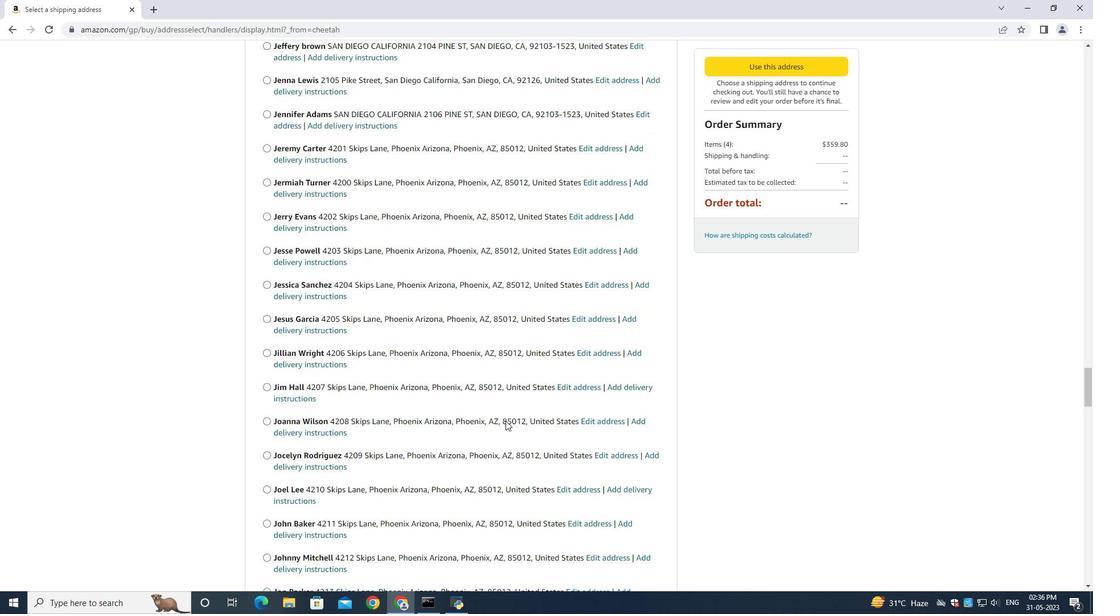 
Action: Mouse scrolled (478, 433) with delta (0, 0)
Screenshot: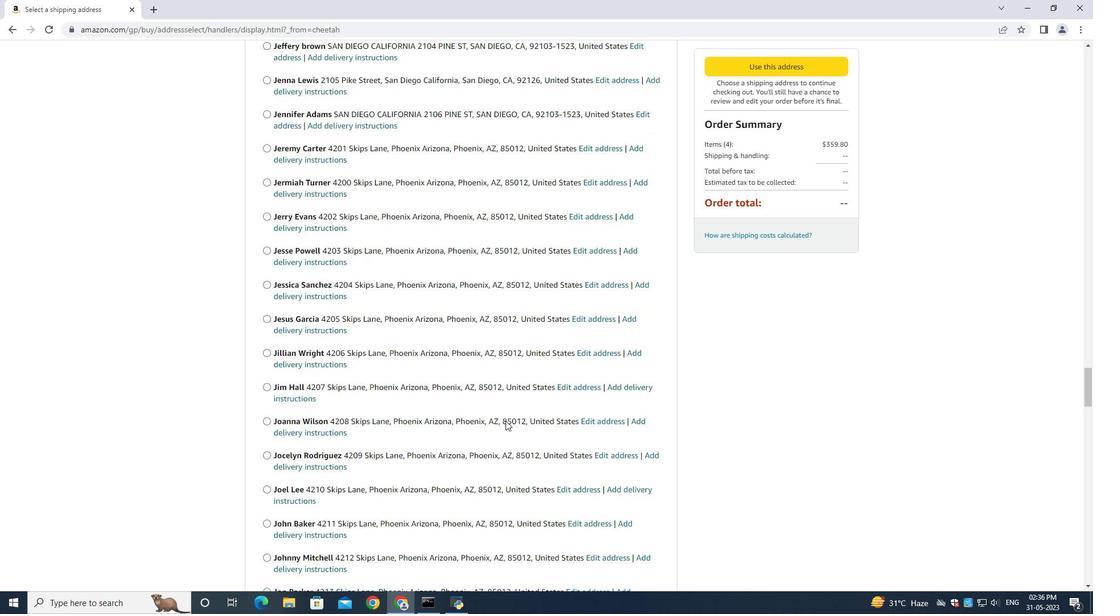 
Action: Mouse moved to (478, 434)
Screenshot: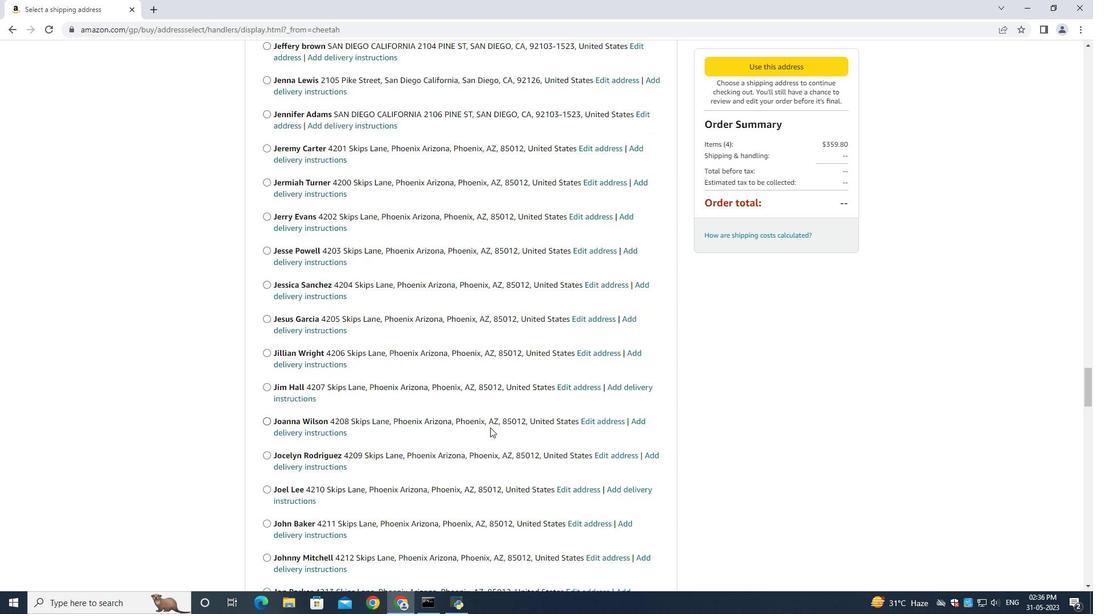 
Action: Mouse scrolled (478, 433) with delta (0, 0)
Screenshot: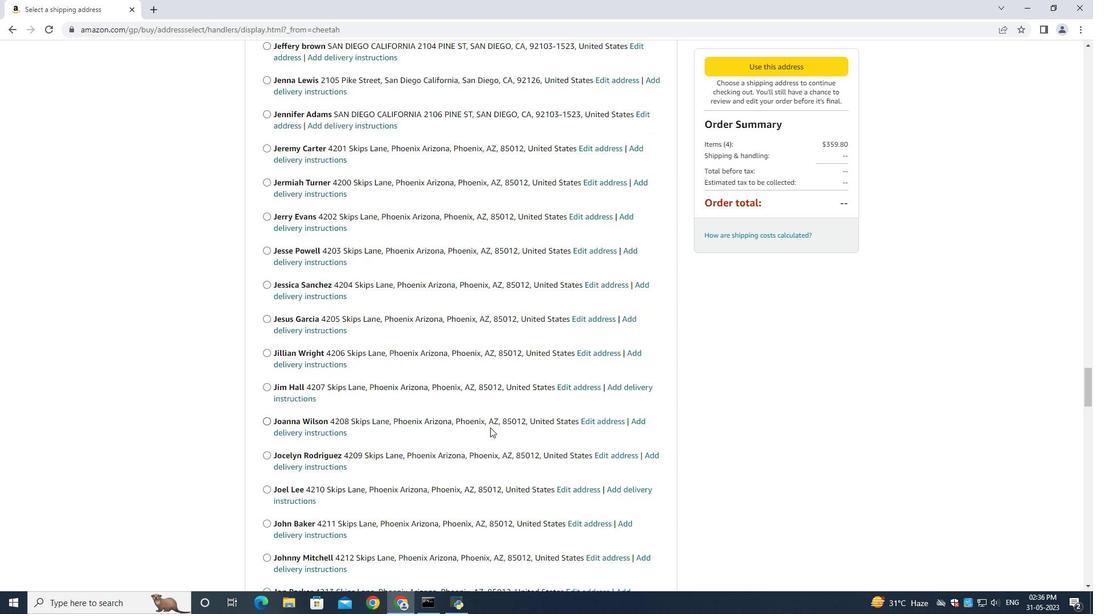 
Action: Mouse moved to (477, 435)
Screenshot: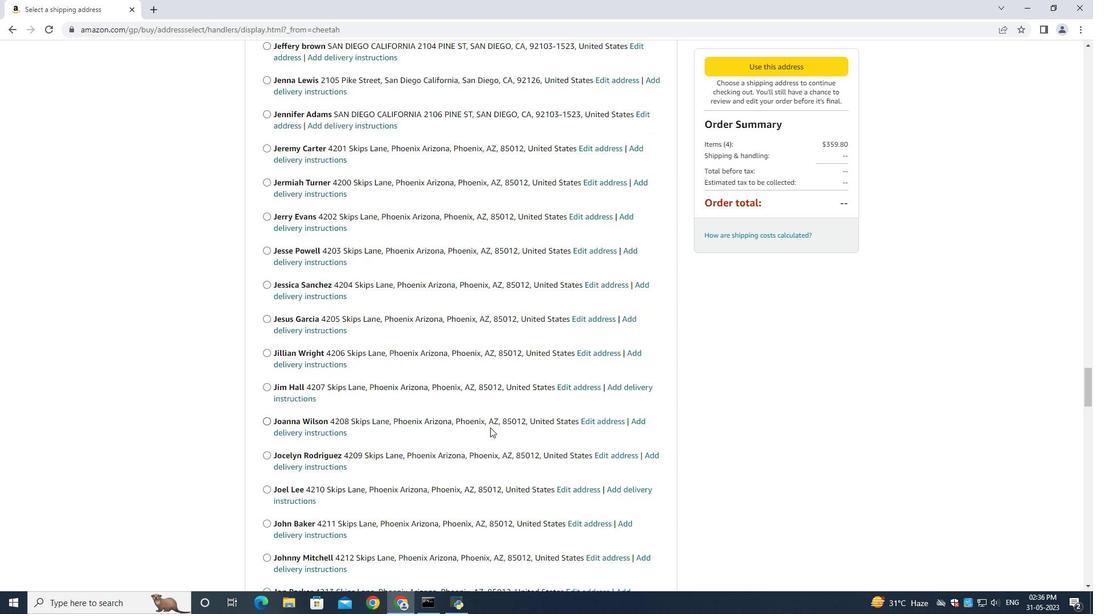 
Action: Mouse scrolled (477, 434) with delta (0, 0)
Screenshot: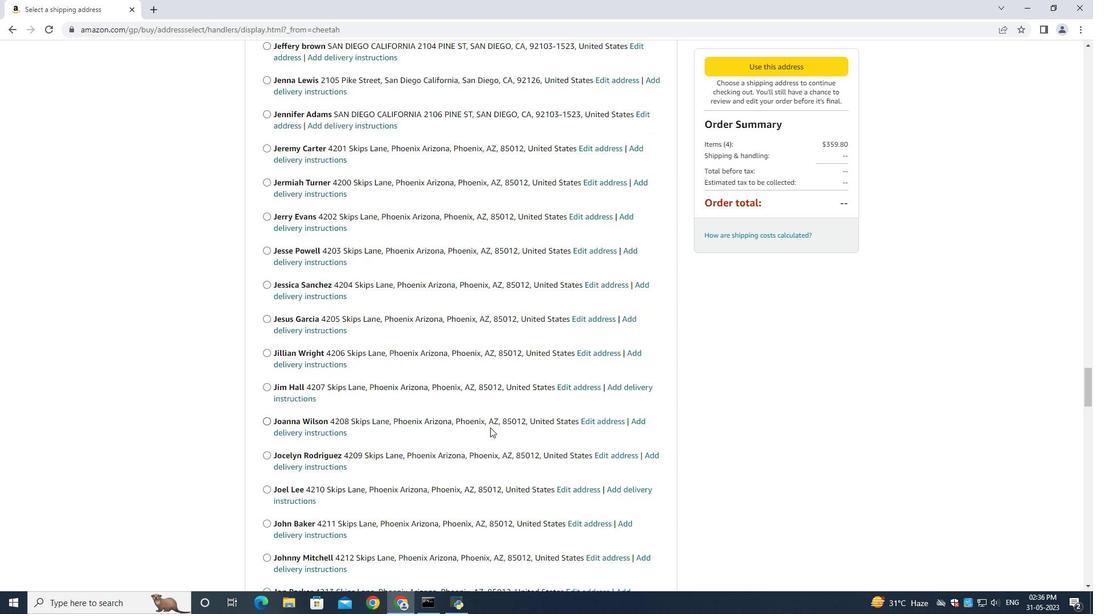 
Action: Mouse moved to (477, 435)
Screenshot: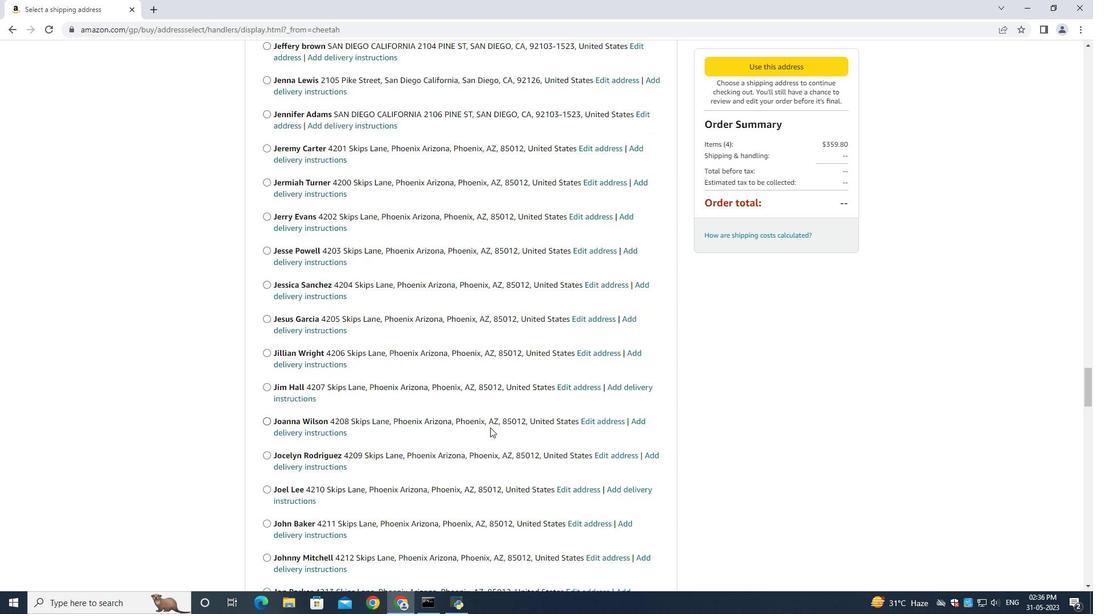 
Action: Mouse scrolled (477, 435) with delta (0, 0)
Screenshot: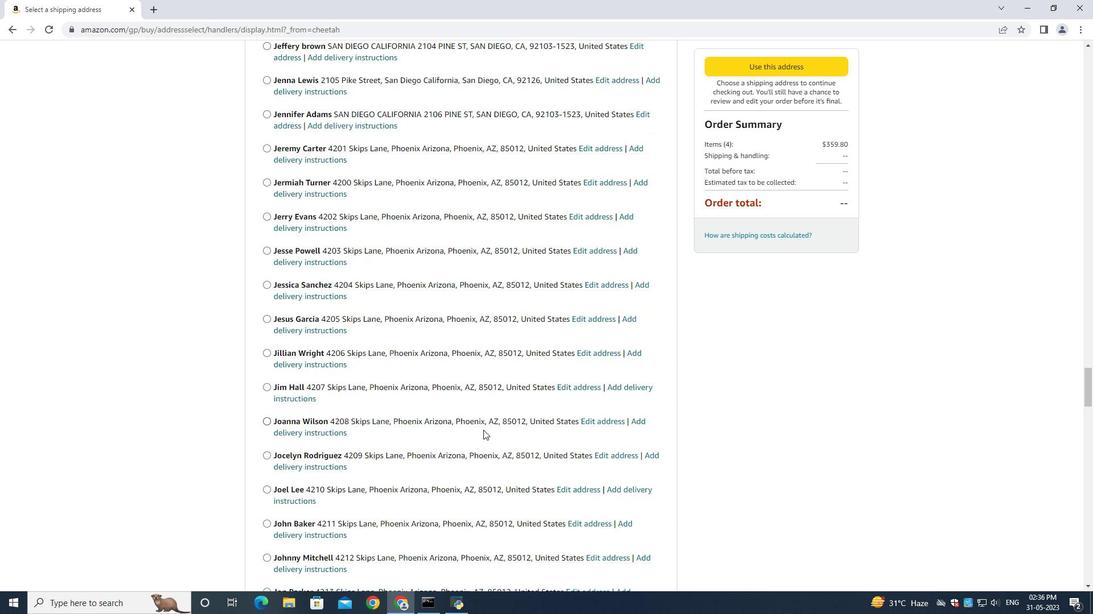 
Action: Mouse scrolled (477, 435) with delta (0, 0)
Screenshot: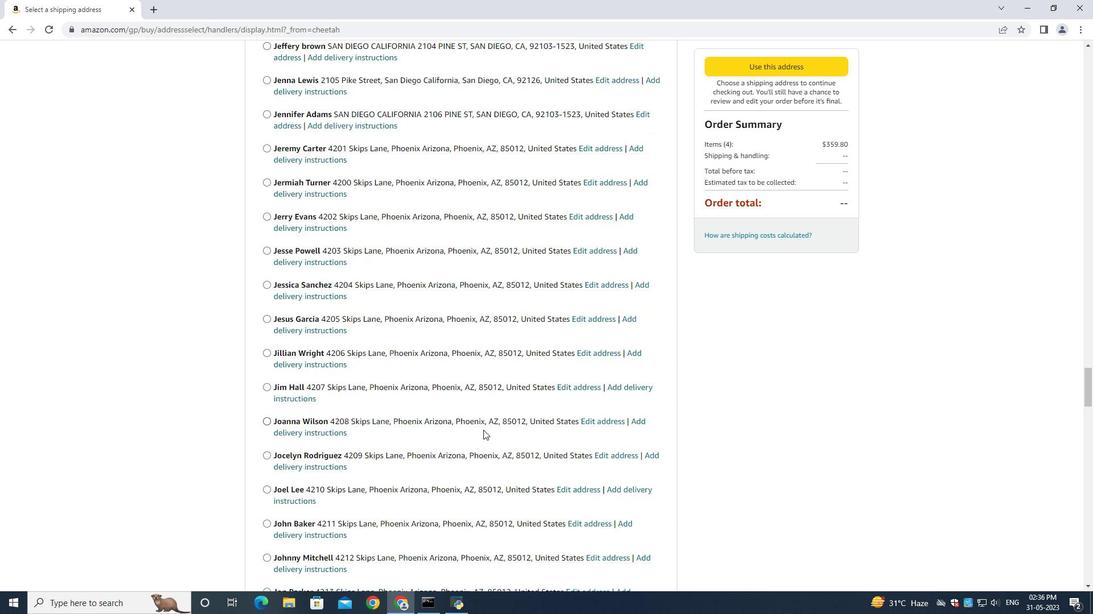 
Action: Mouse moved to (428, 437)
Screenshot: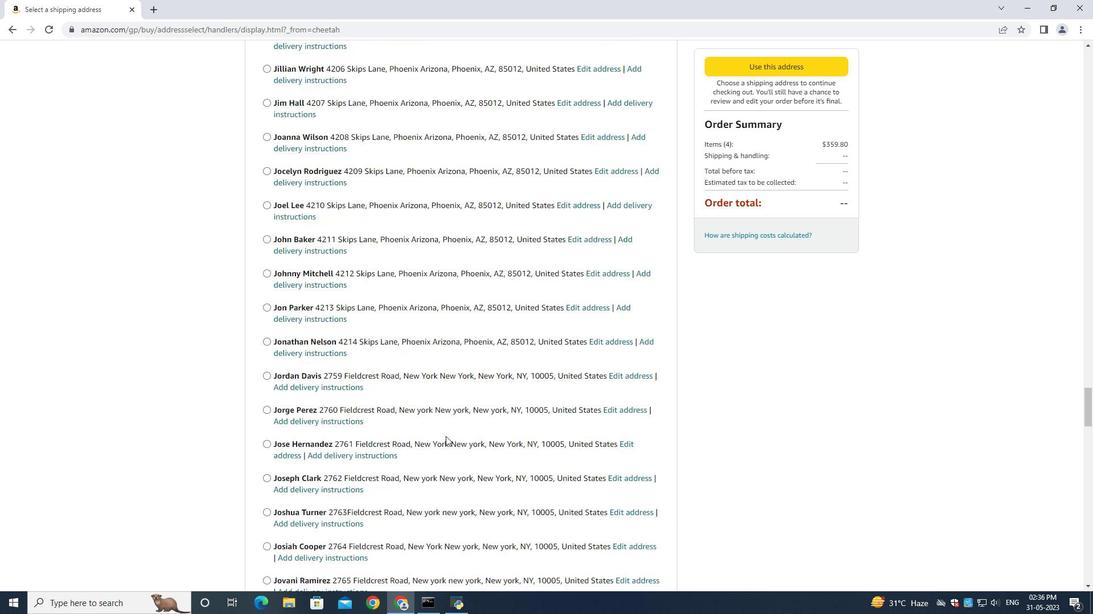 
Action: Mouse scrolled (428, 436) with delta (0, 0)
Screenshot: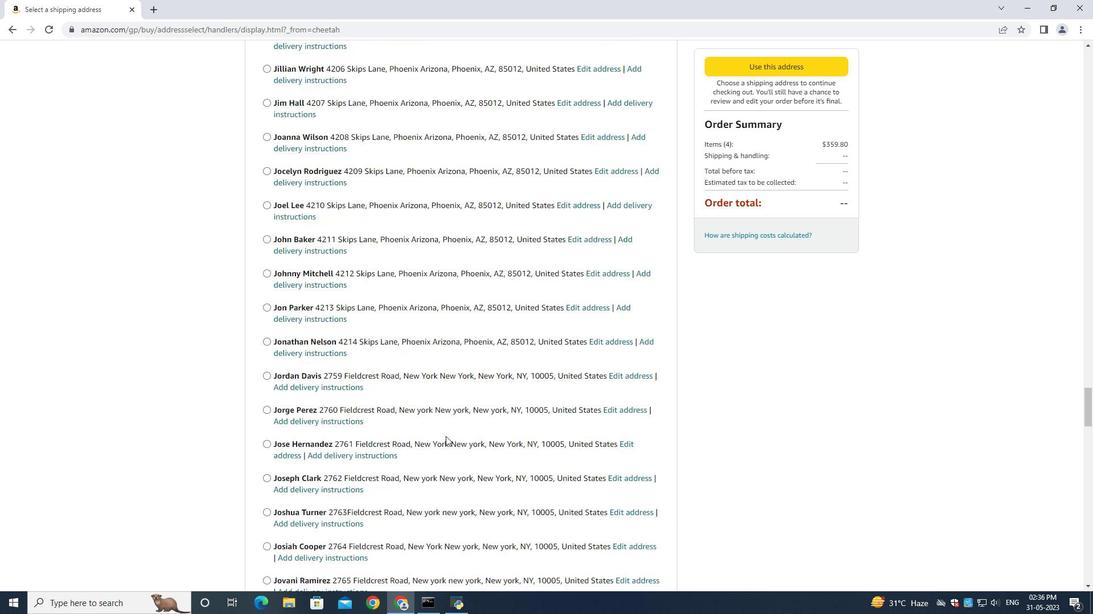 
Action: Mouse moved to (427, 437)
Screenshot: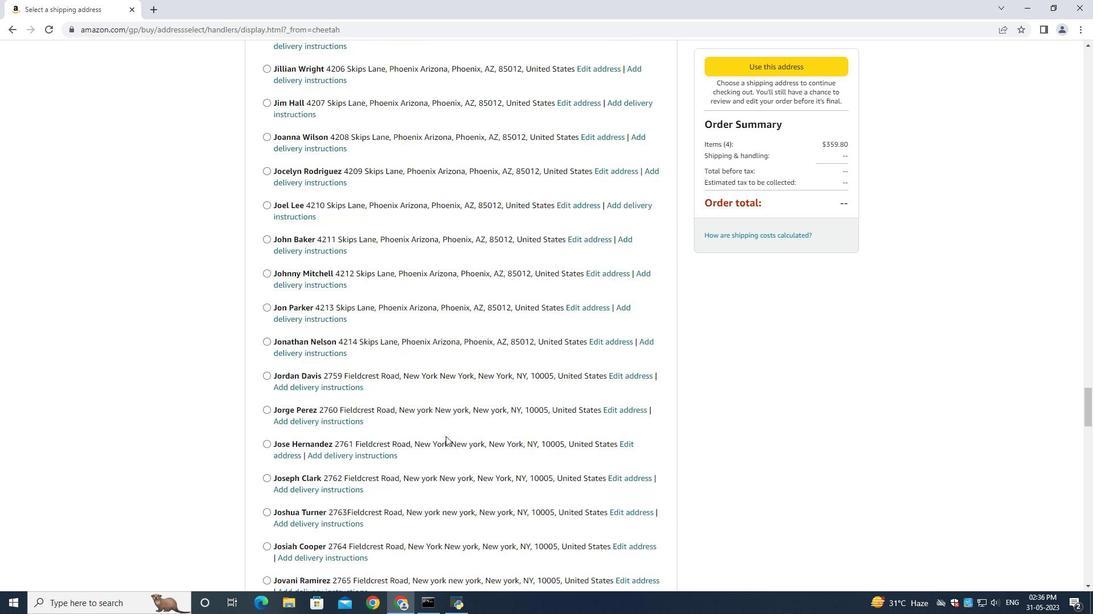 
Action: Mouse scrolled (427, 436) with delta (0, 0)
Screenshot: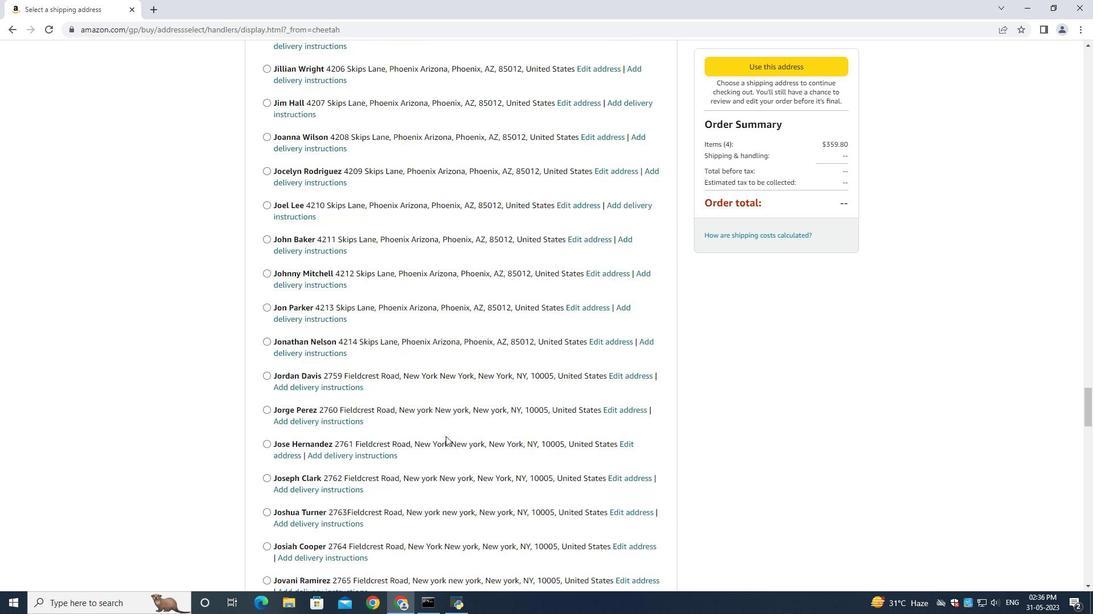 
Action: Mouse scrolled (427, 436) with delta (0, 0)
Screenshot: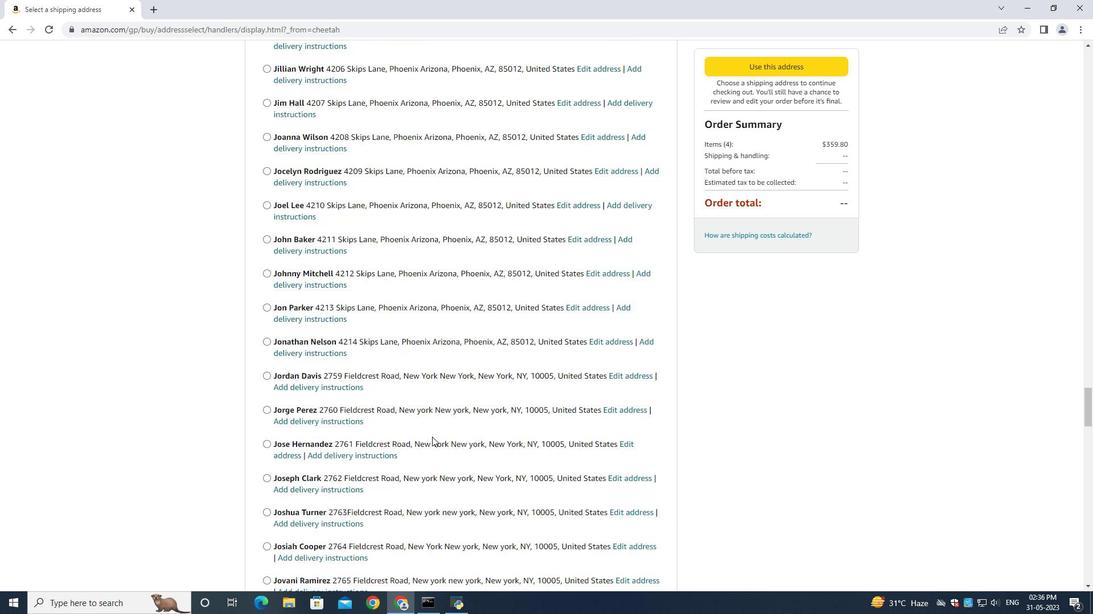 
Action: Mouse scrolled (427, 436) with delta (0, 0)
Screenshot: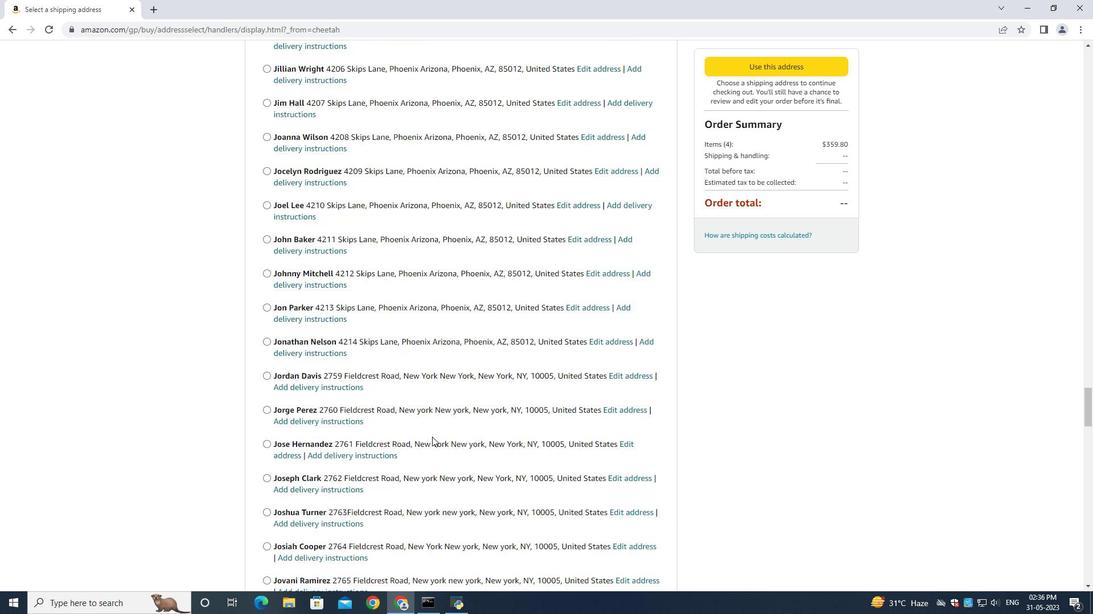 
Action: Mouse moved to (418, 409)
Screenshot: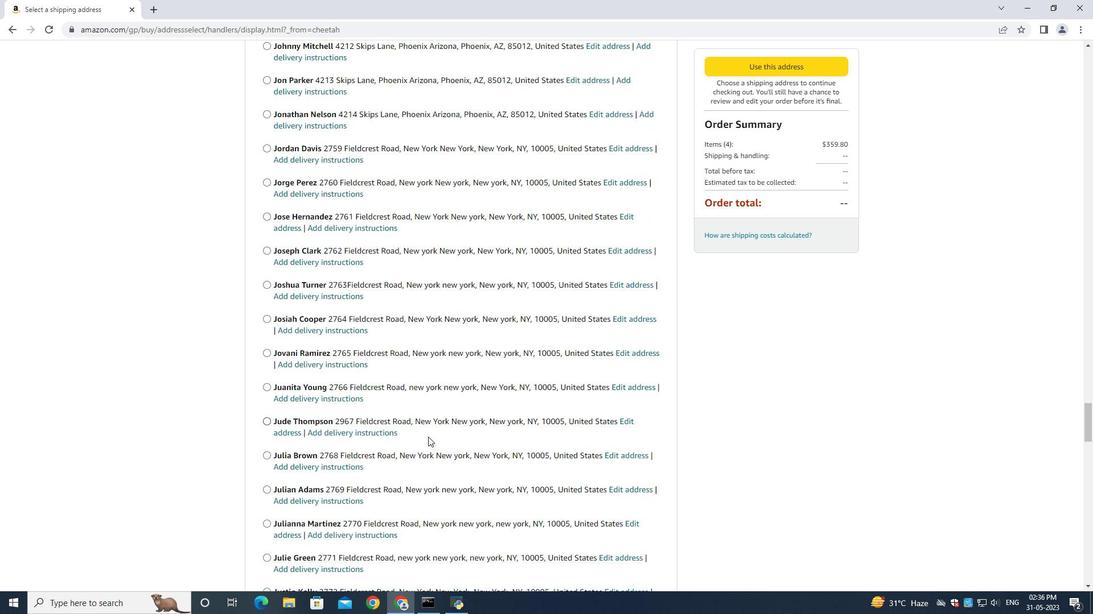 
Action: Mouse scrolled (418, 408) with delta (0, 0)
Screenshot: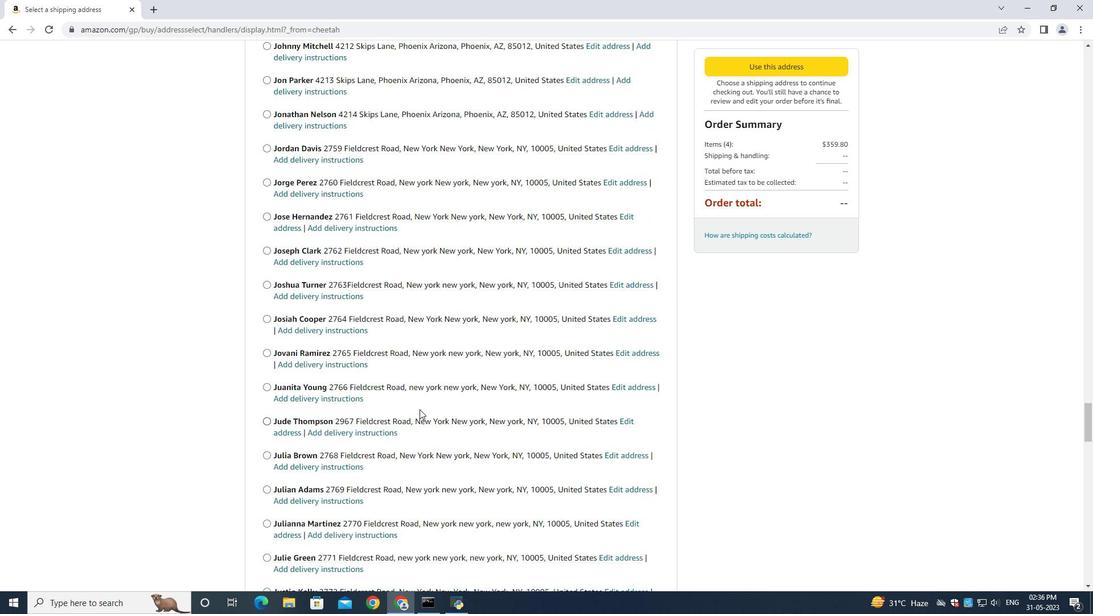 
Action: Mouse scrolled (418, 408) with delta (0, 0)
Screenshot: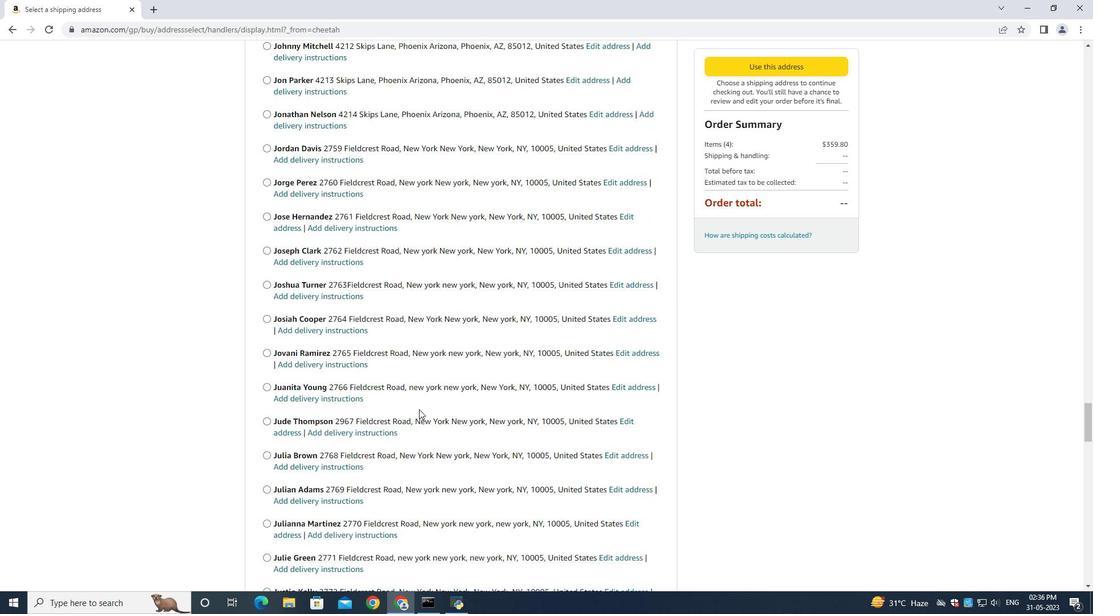 
Action: Mouse scrolled (418, 408) with delta (0, 0)
Screenshot: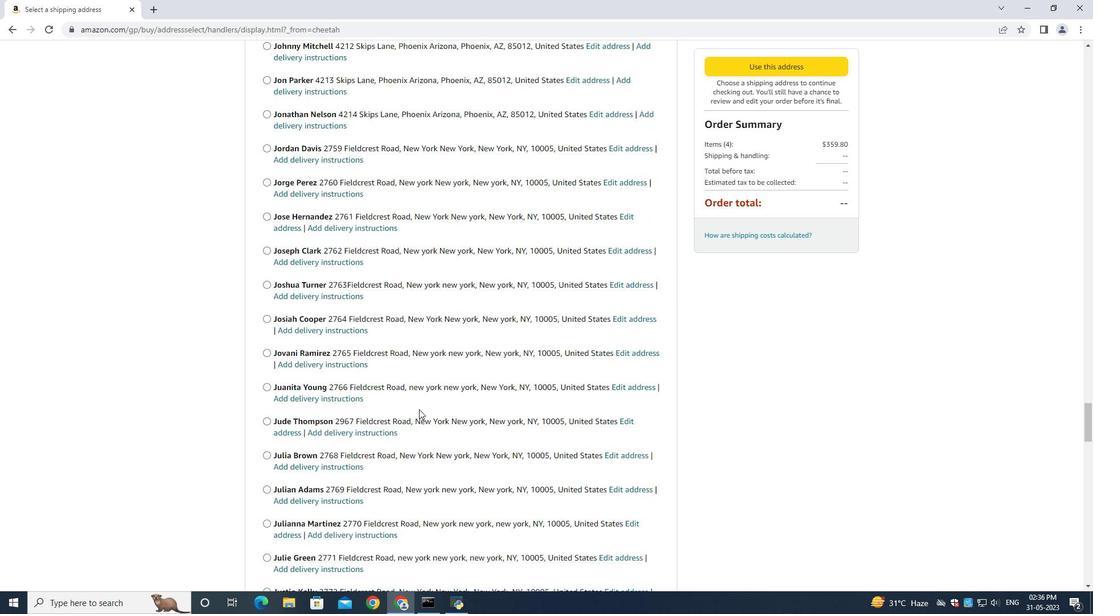 
Action: Mouse moved to (419, 409)
Screenshot: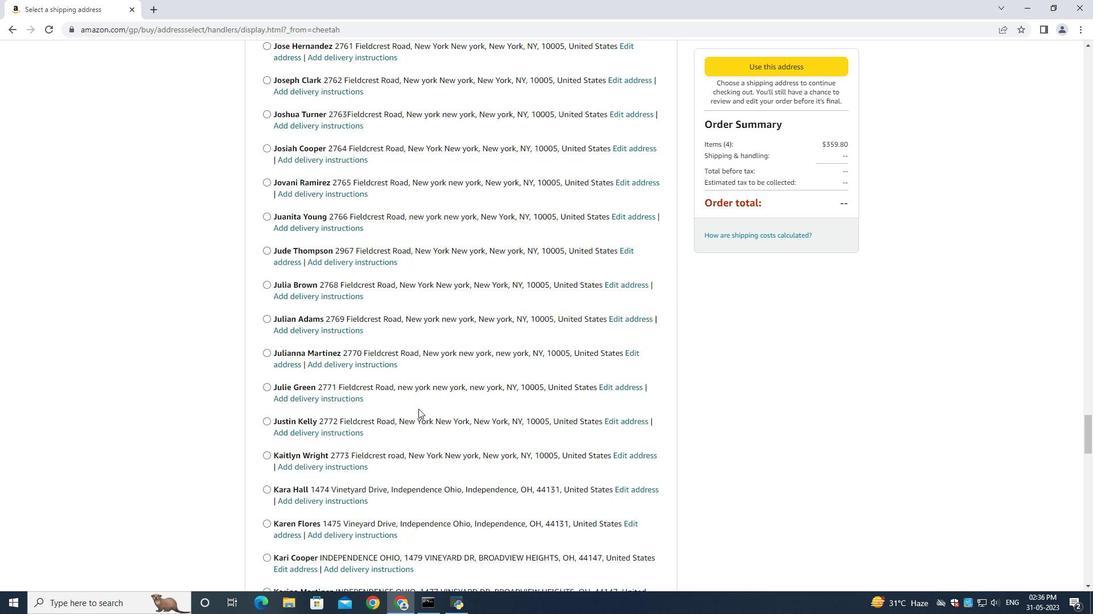 
Action: Mouse scrolled (419, 408) with delta (0, 0)
Screenshot: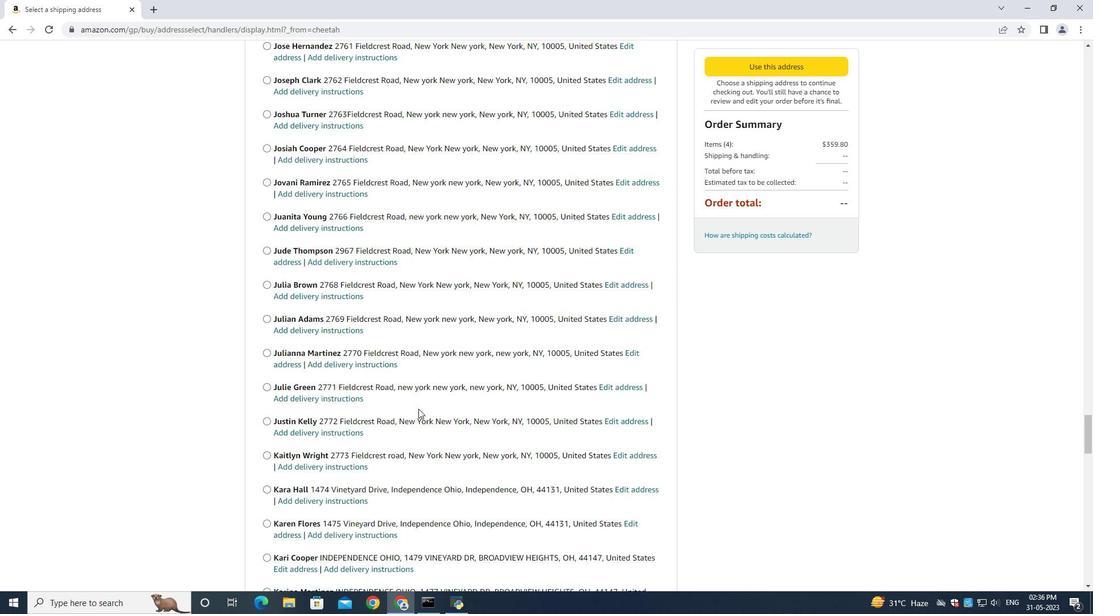 
Action: Mouse scrolled (419, 408) with delta (0, 0)
Screenshot: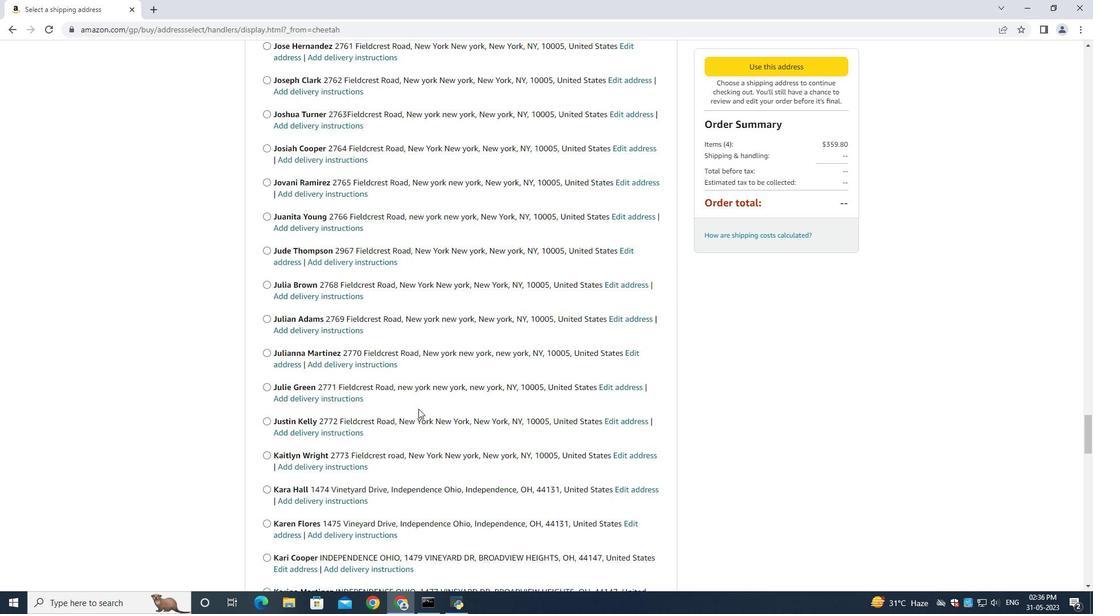 
Action: Mouse scrolled (419, 408) with delta (0, 0)
Screenshot: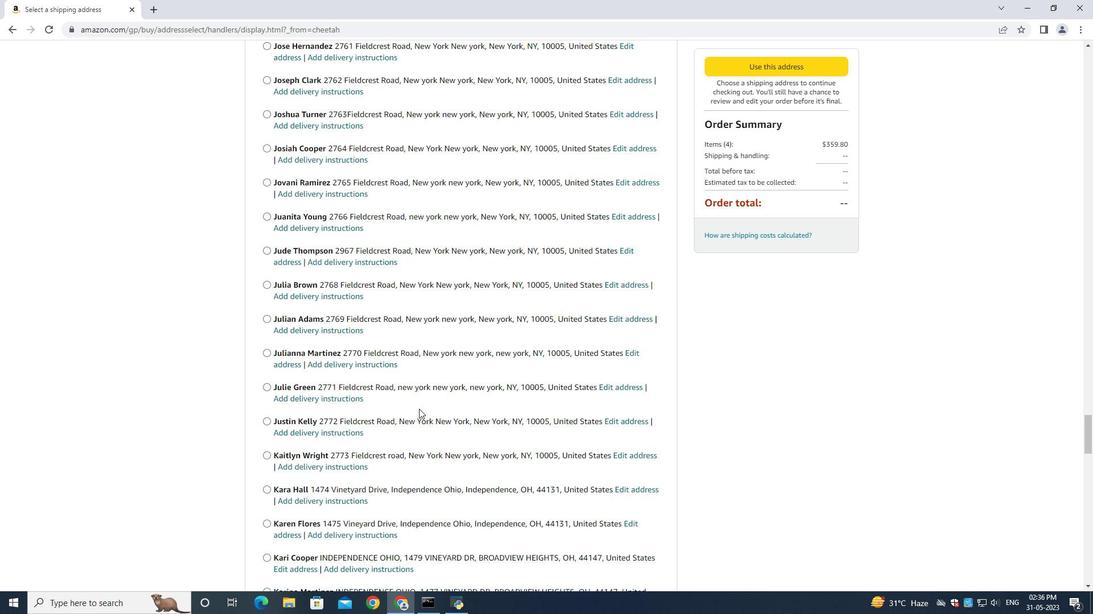 
Action: Mouse moved to (419, 407)
Screenshot: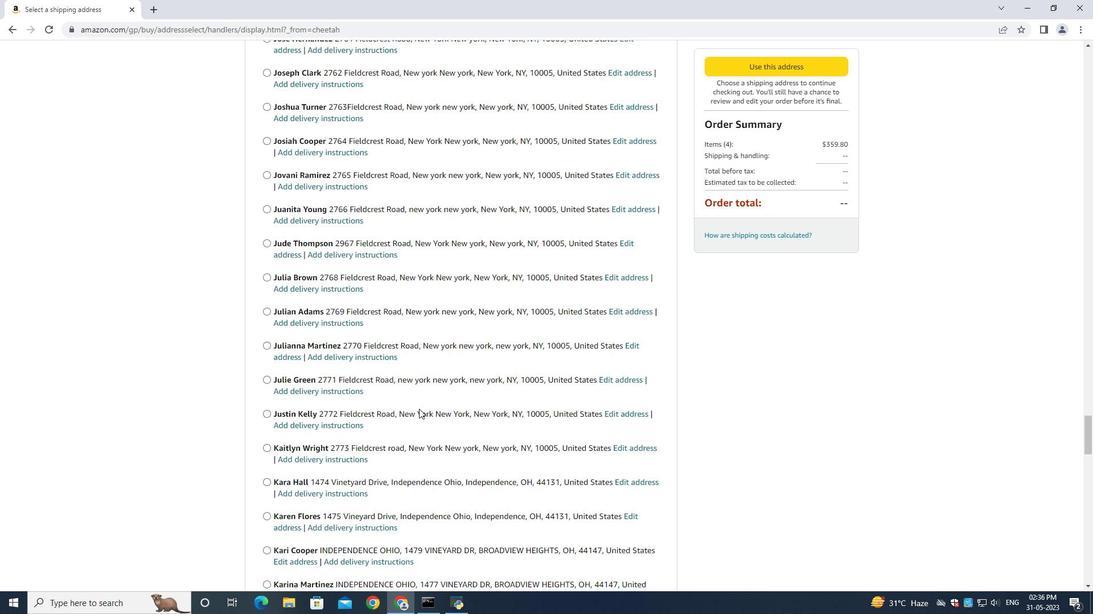 
Action: Mouse scrolled (419, 407) with delta (0, 0)
Screenshot: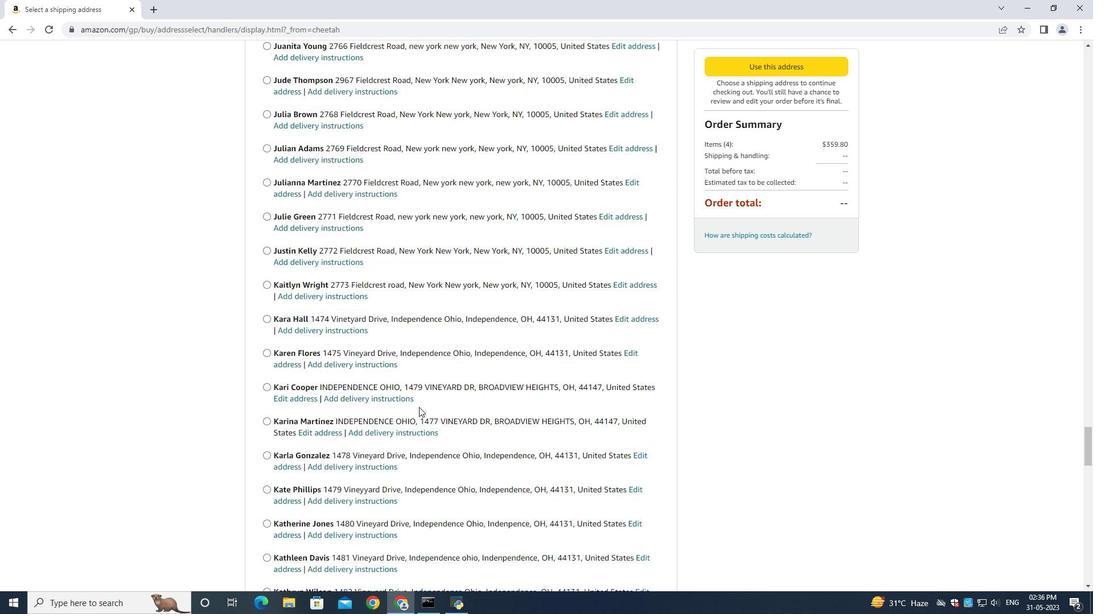 
Action: Mouse scrolled (419, 407) with delta (0, 0)
Screenshot: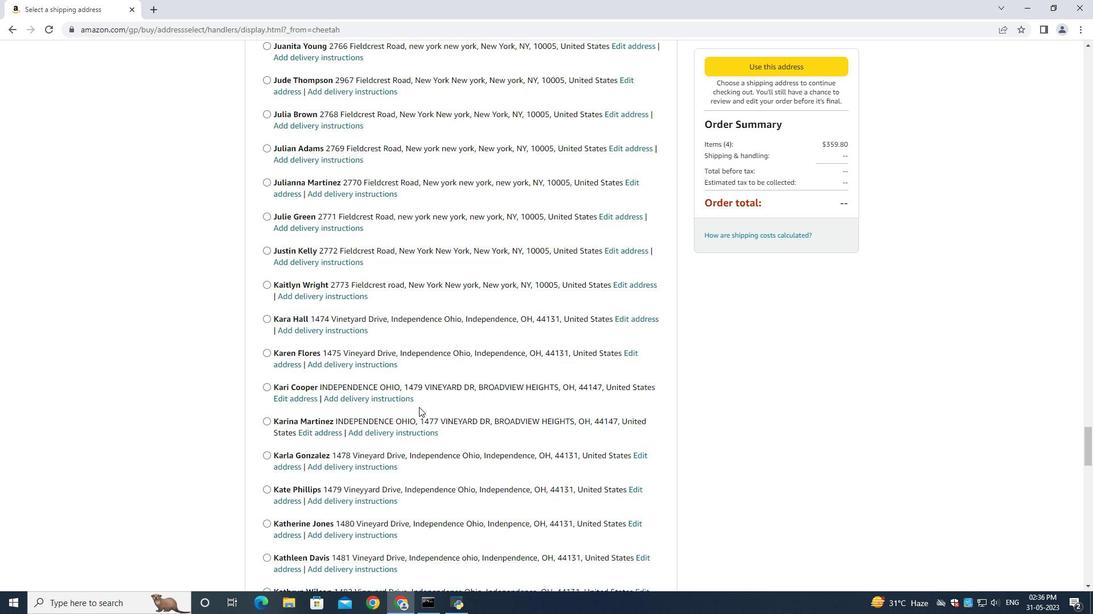 
Action: Mouse scrolled (419, 407) with delta (0, 0)
Screenshot: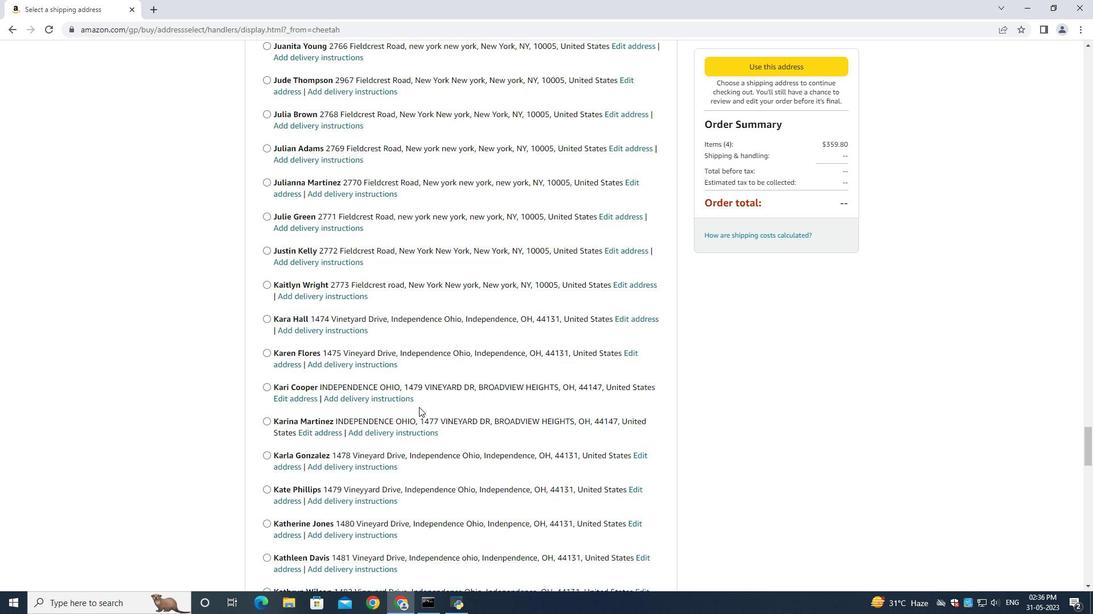 
Action: Mouse scrolled (419, 407) with delta (0, 0)
Screenshot: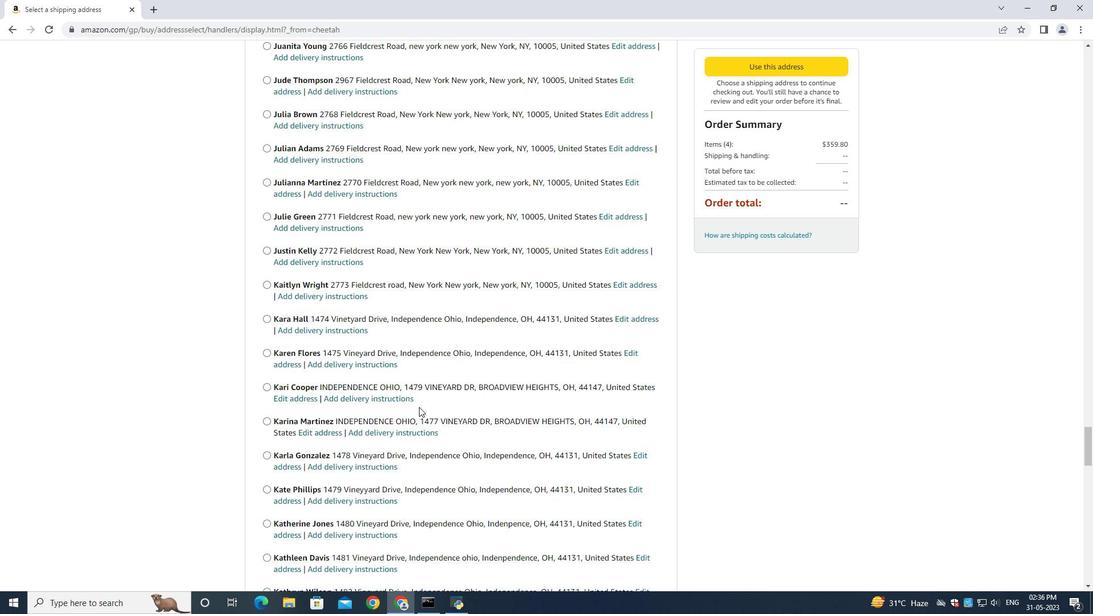 
Action: Mouse moved to (419, 406)
Screenshot: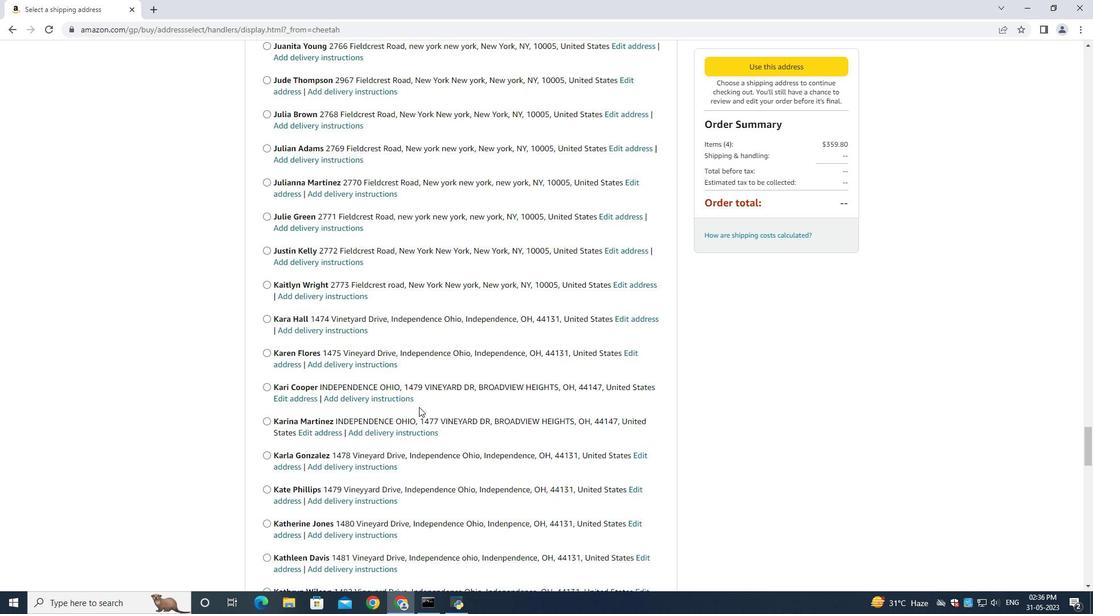 
Action: Mouse scrolled (419, 405) with delta (0, 0)
Screenshot: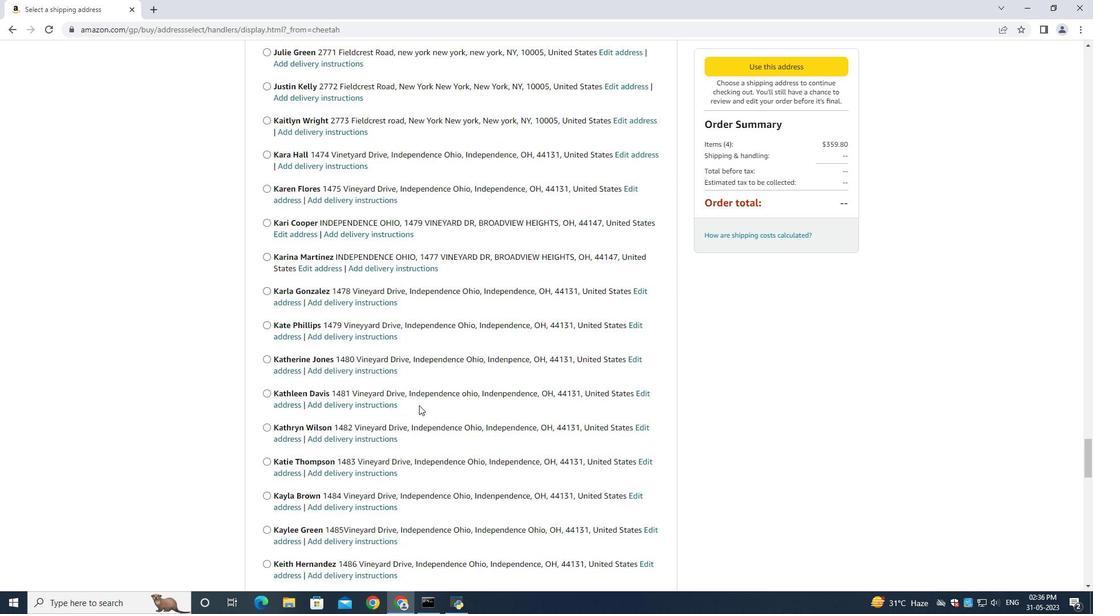 
Action: Mouse scrolled (419, 405) with delta (0, 0)
Screenshot: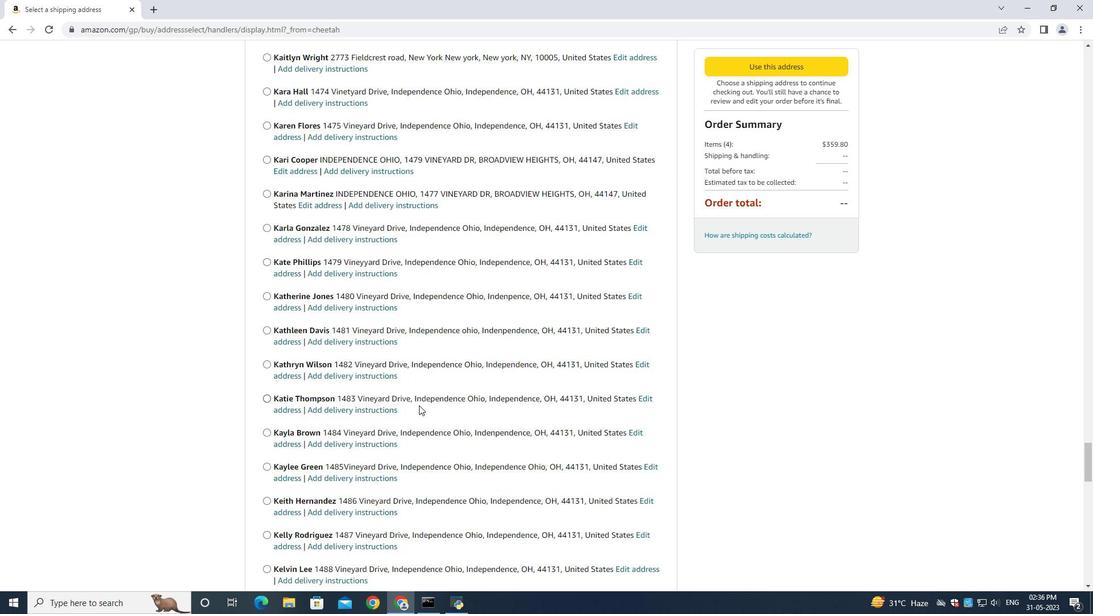 
Action: Mouse scrolled (419, 405) with delta (0, 0)
Screenshot: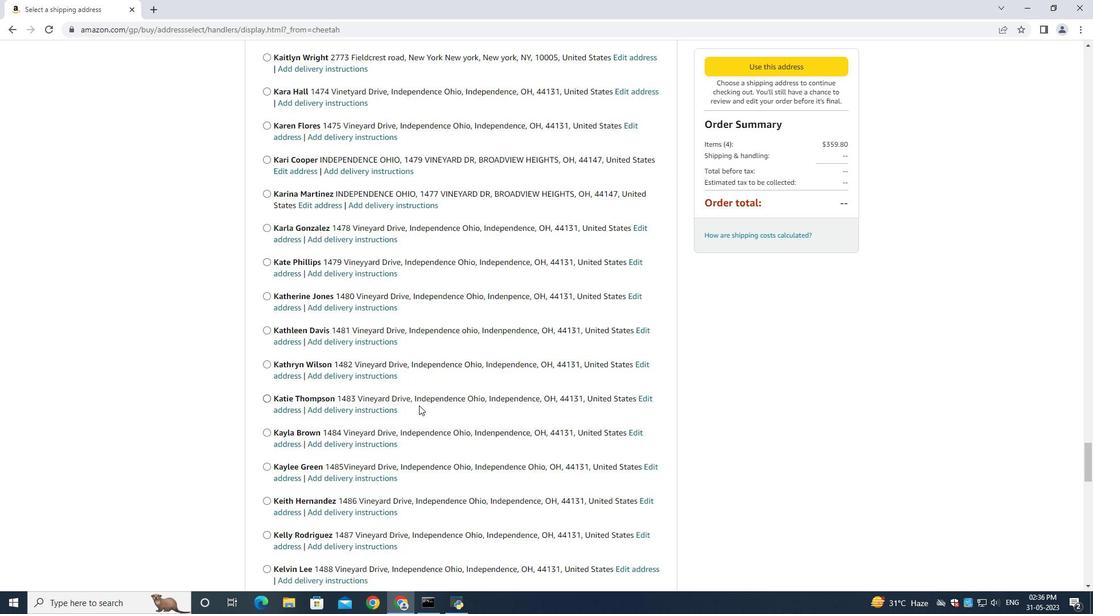 
Action: Mouse scrolled (419, 405) with delta (0, 0)
Screenshot: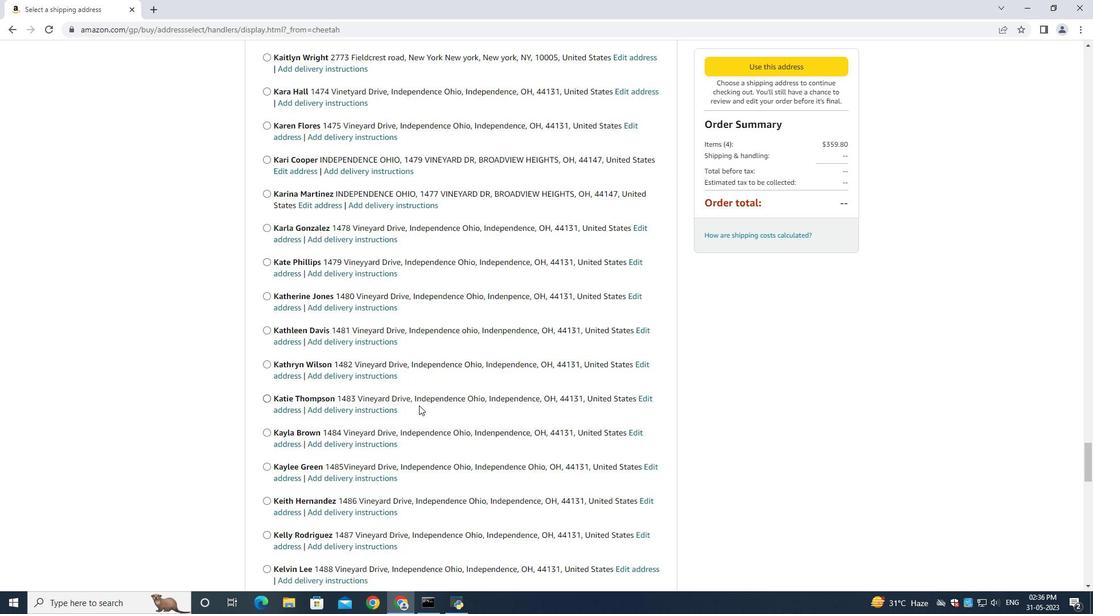 
Action: Mouse scrolled (419, 405) with delta (0, 0)
Screenshot: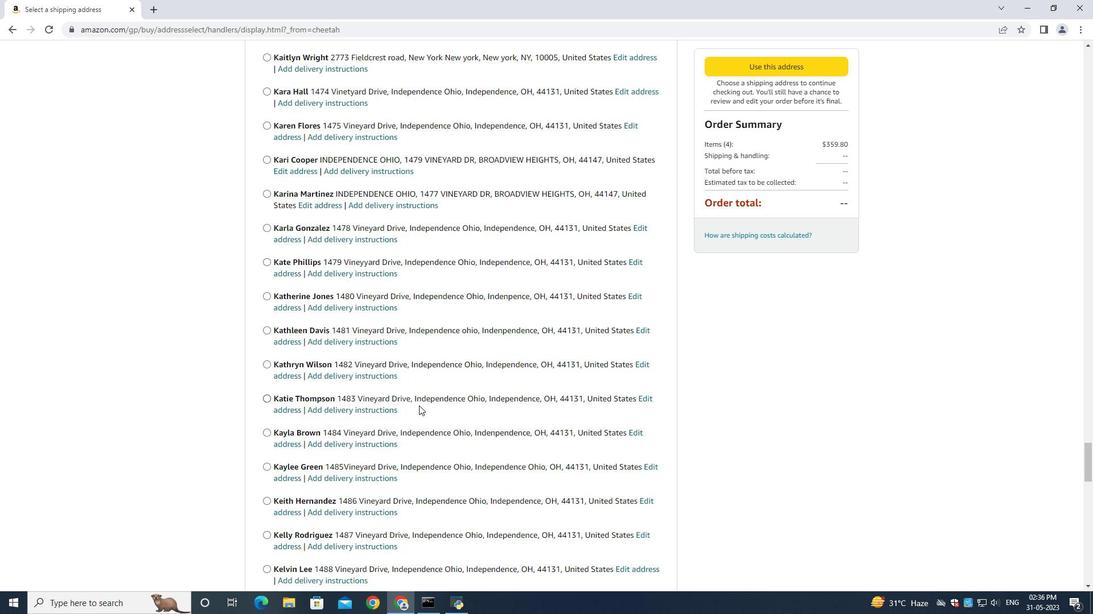 
Action: Mouse moved to (419, 402)
Screenshot: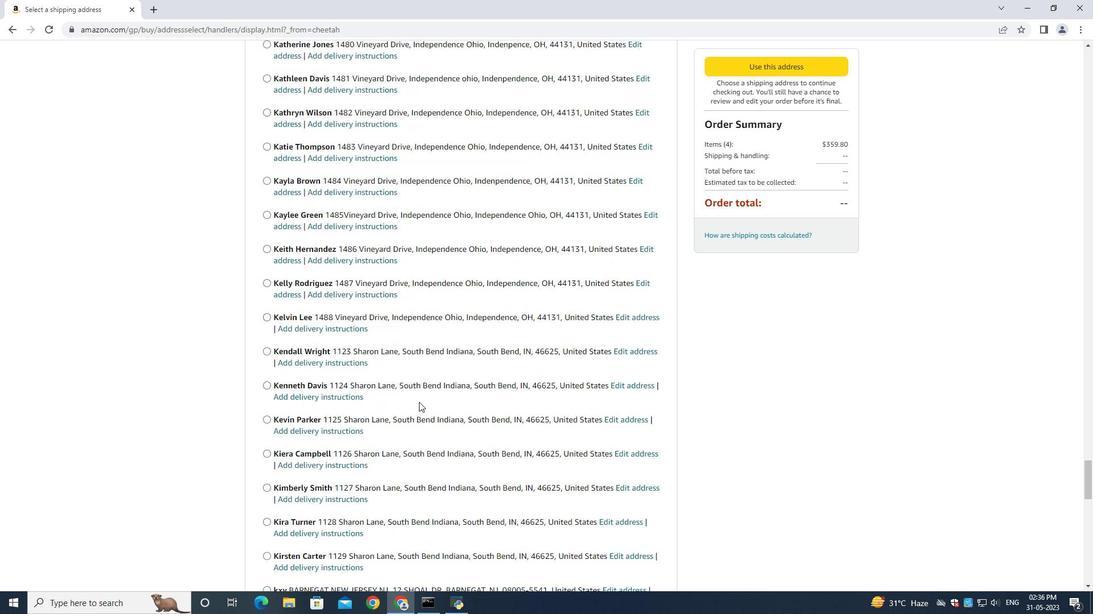 
Action: Mouse scrolled (419, 401) with delta (0, 0)
Screenshot: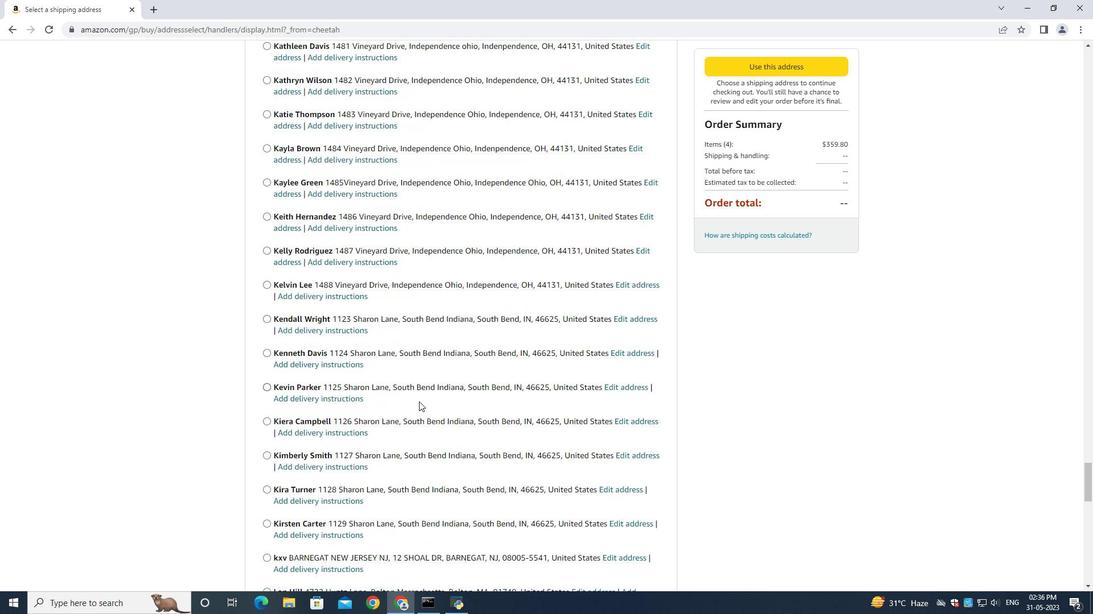 
Action: Mouse scrolled (419, 401) with delta (0, 0)
Screenshot: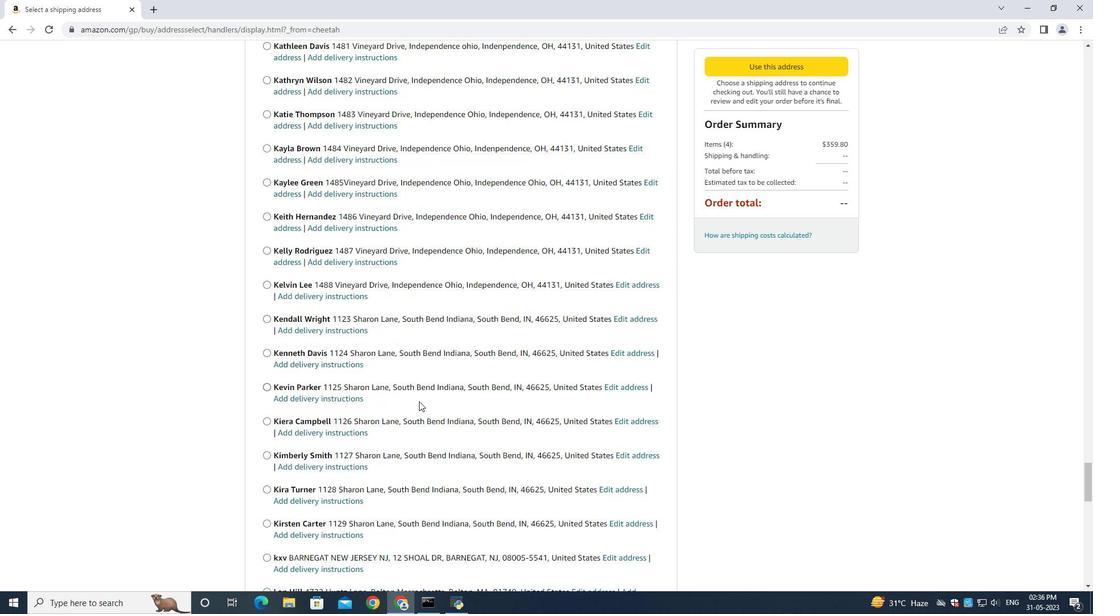 
Action: Mouse scrolled (419, 401) with delta (0, 0)
Screenshot: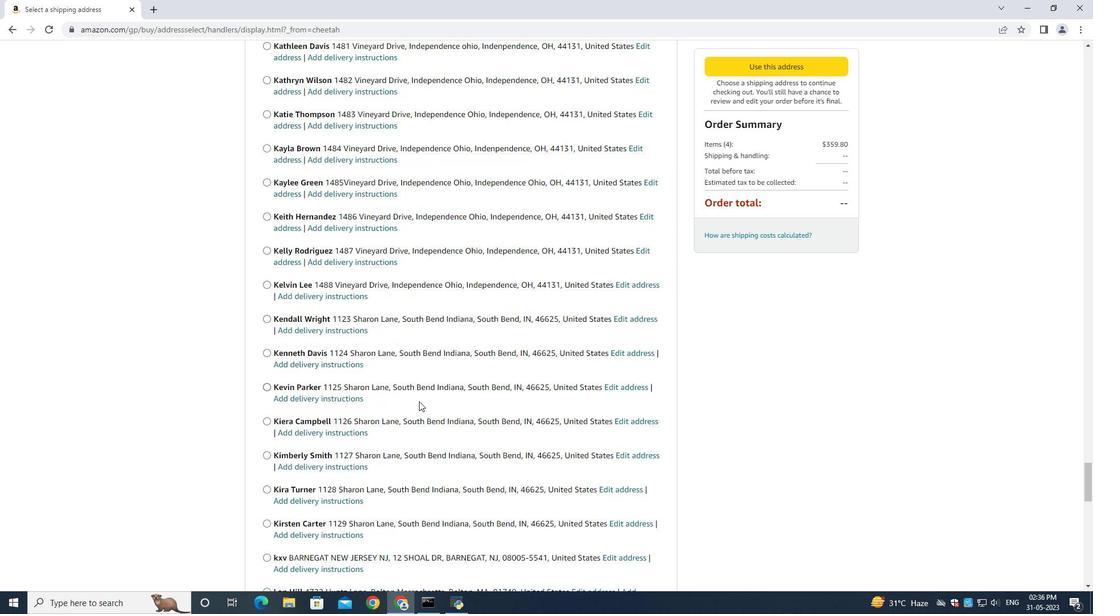
Action: Mouse scrolled (419, 401) with delta (0, 0)
Screenshot: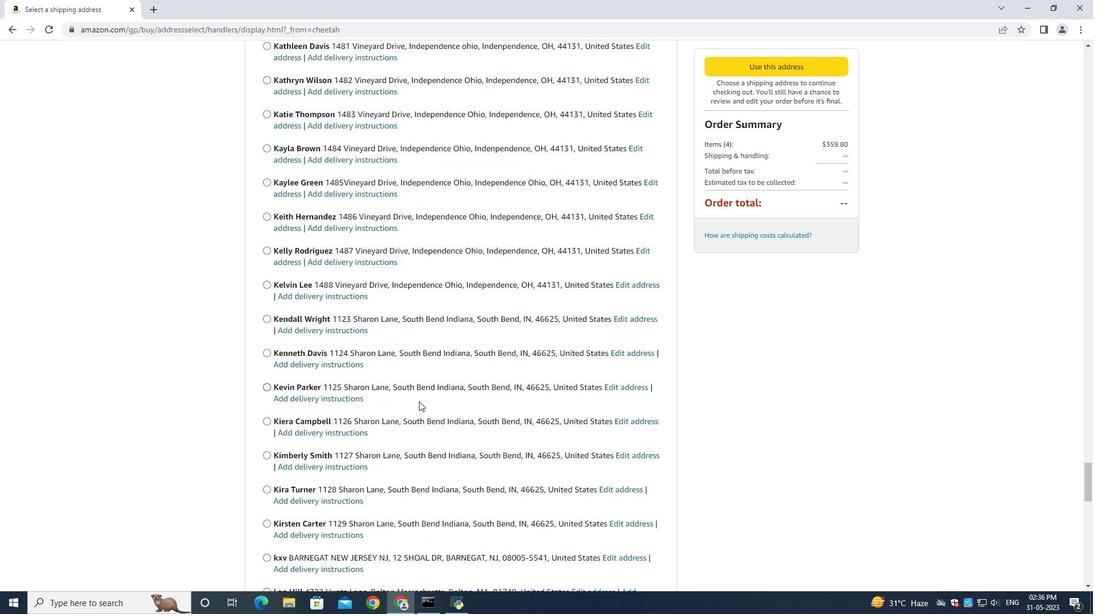 
Action: Mouse moved to (418, 400)
Screenshot: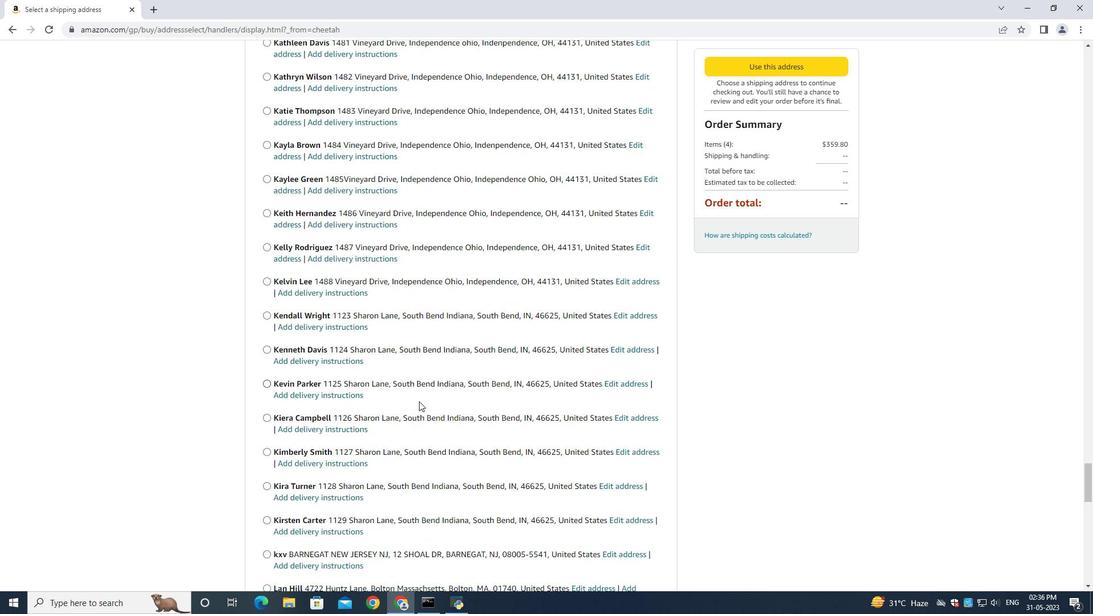 
Action: Mouse scrolled (418, 399) with delta (0, 0)
Screenshot: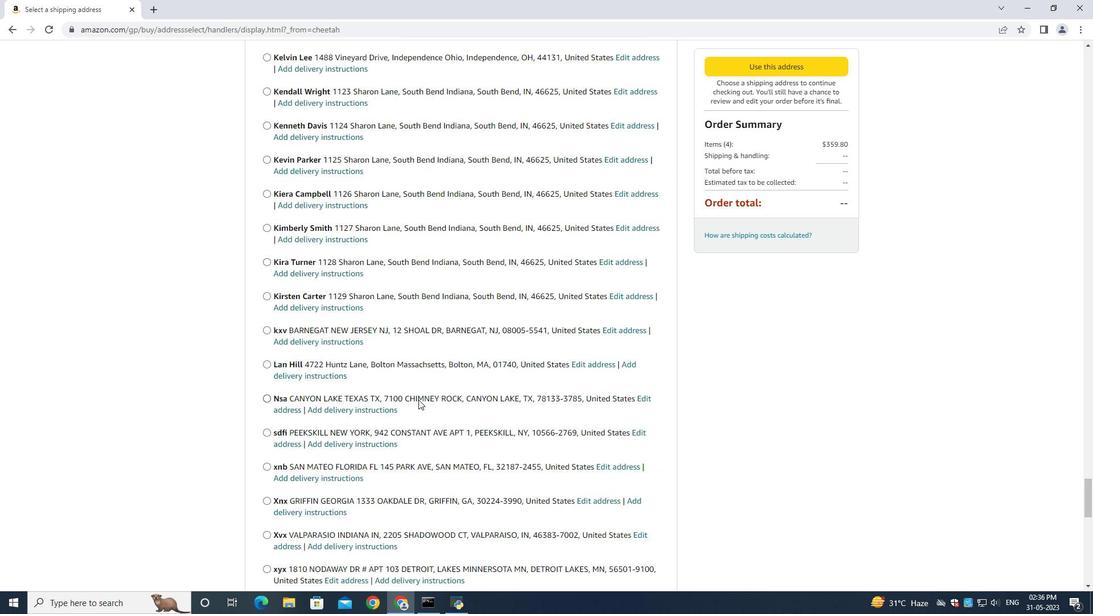 
Action: Mouse scrolled (418, 399) with delta (0, 0)
Screenshot: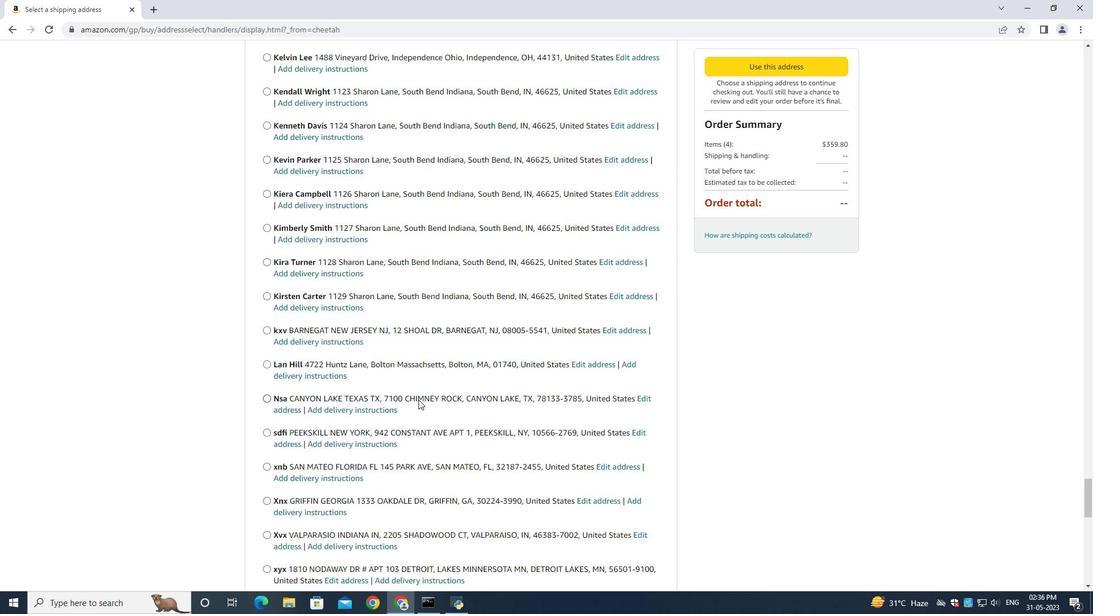 
Action: Mouse moved to (417, 399)
Screenshot: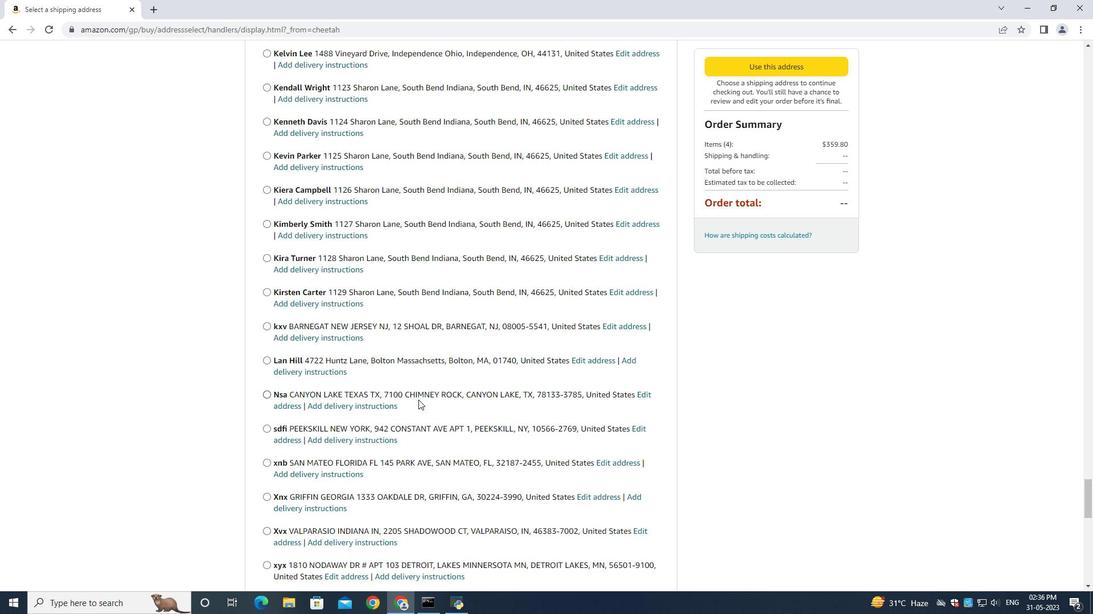 
Action: Mouse scrolled (417, 398) with delta (0, 0)
Screenshot: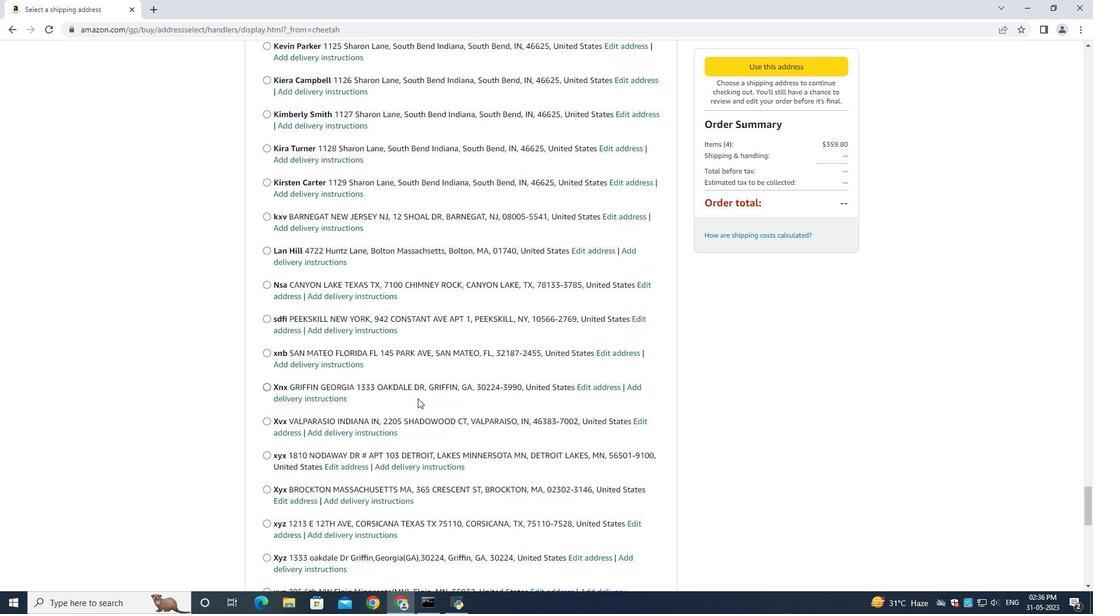 
Action: Mouse moved to (417, 399)
Screenshot: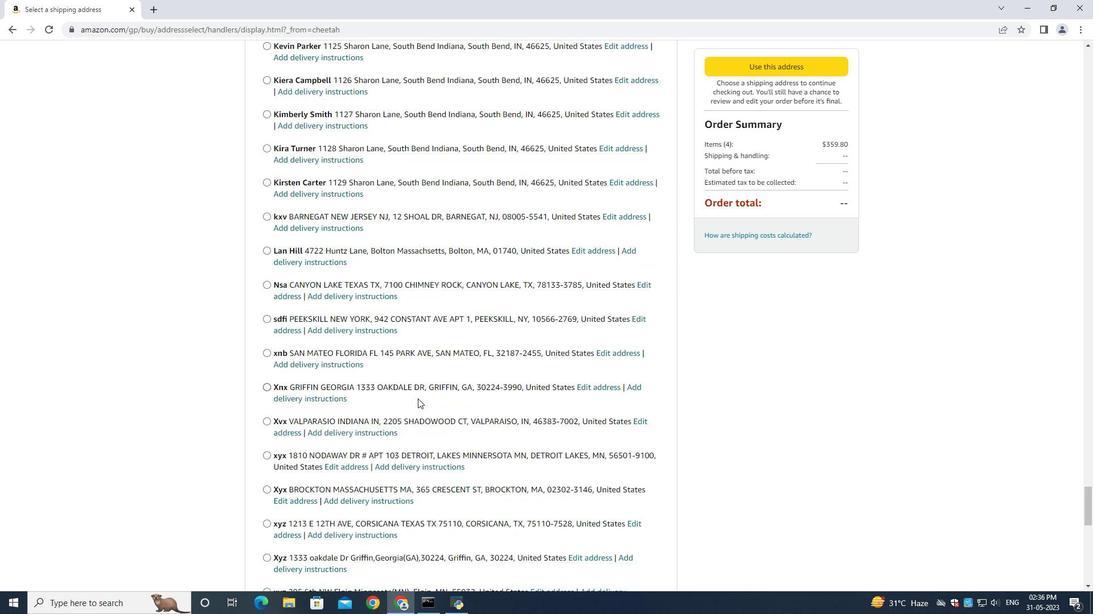 
Action: Mouse scrolled (417, 398) with delta (0, 0)
Screenshot: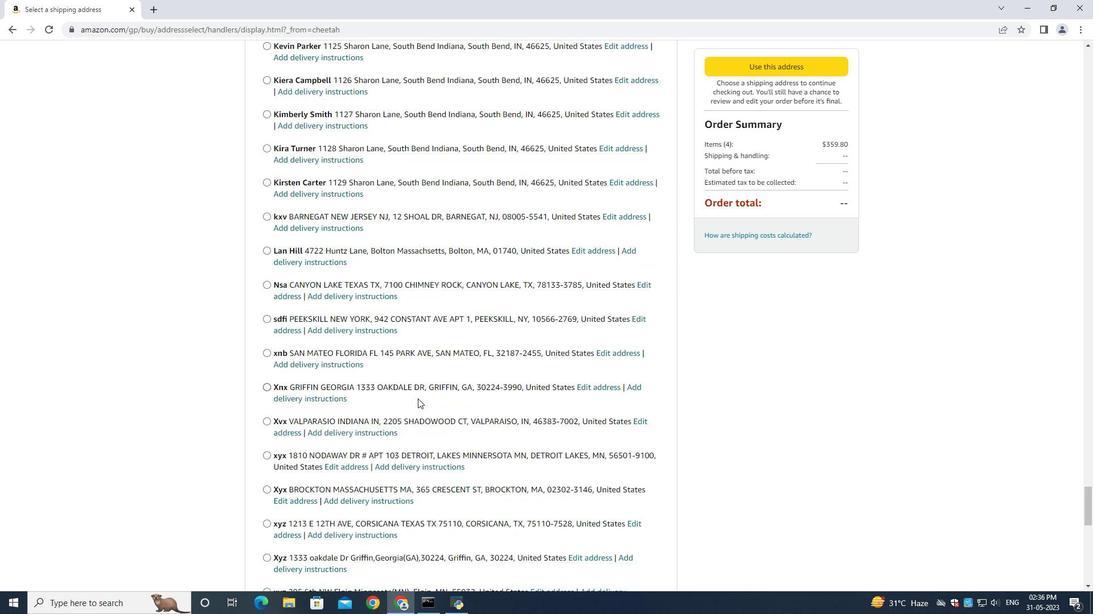 
Action: Mouse moved to (417, 400)
Screenshot: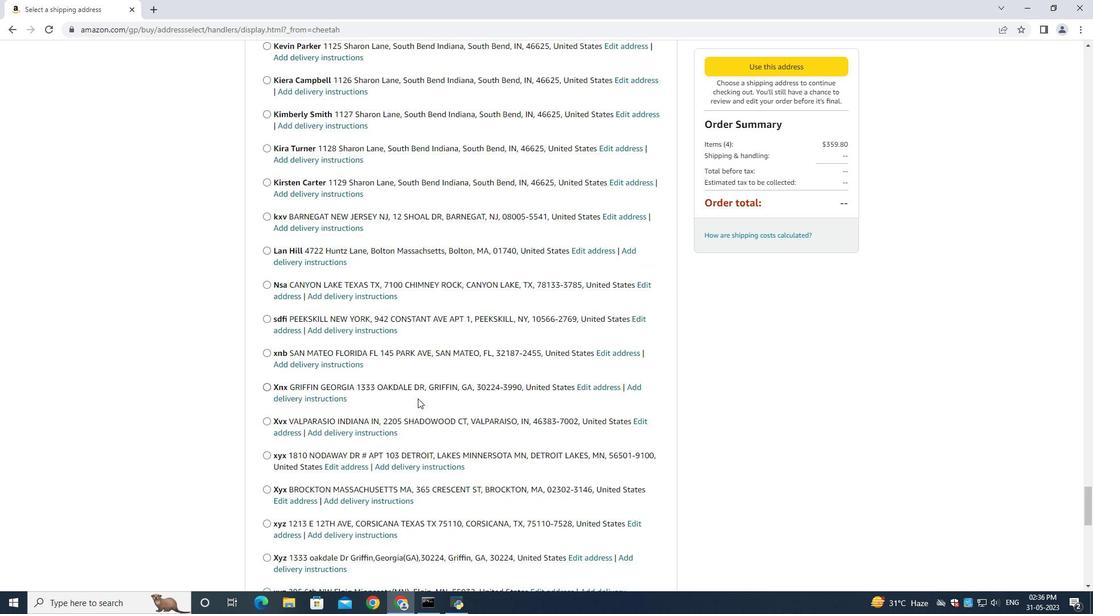 
Action: Mouse scrolled (417, 399) with delta (0, 0)
Screenshot: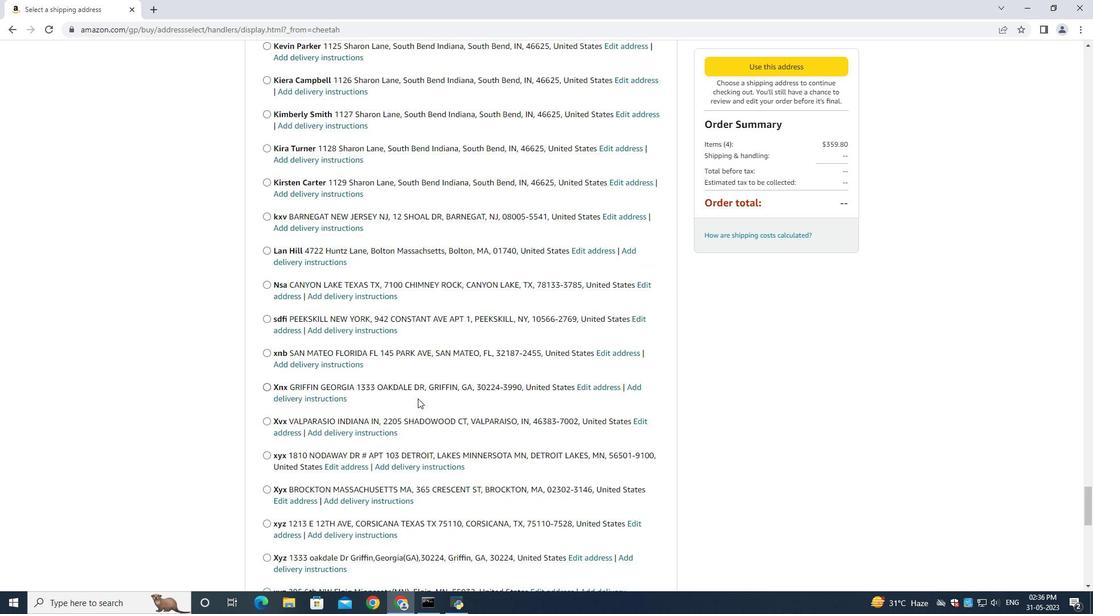 
Action: Mouse moved to (417, 400)
Screenshot: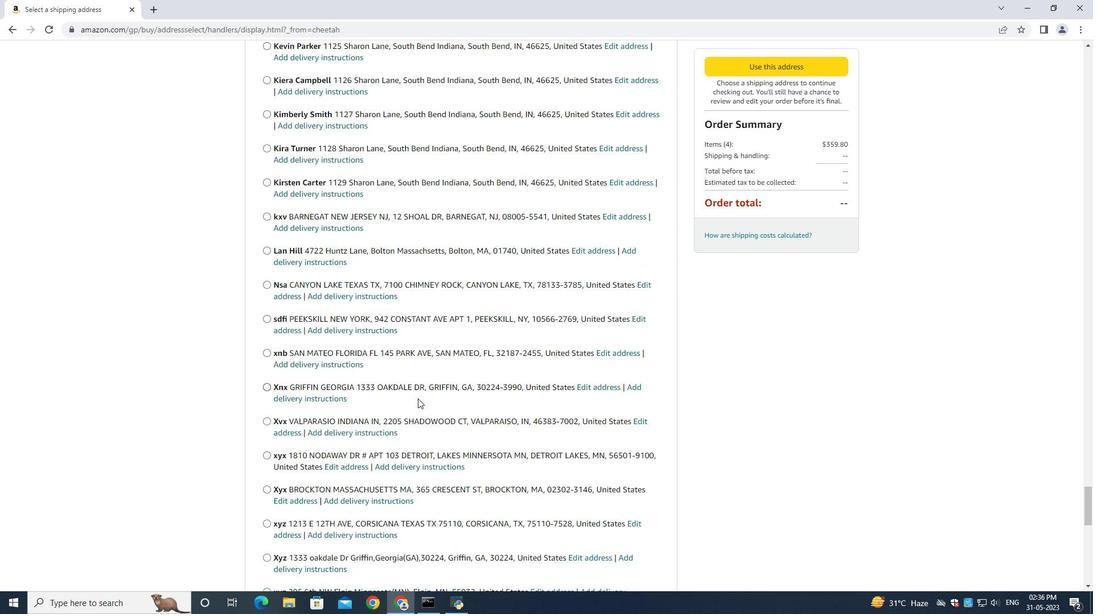 
Action: Mouse scrolled (417, 399) with delta (0, 0)
Screenshot: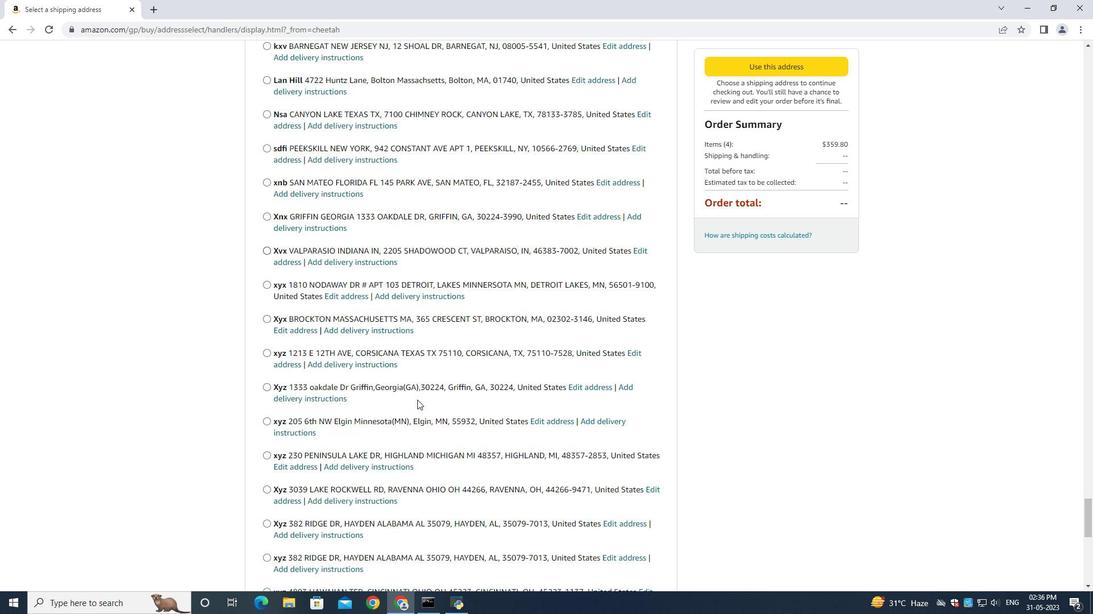 
Action: Mouse scrolled (417, 399) with delta (0, 0)
Screenshot: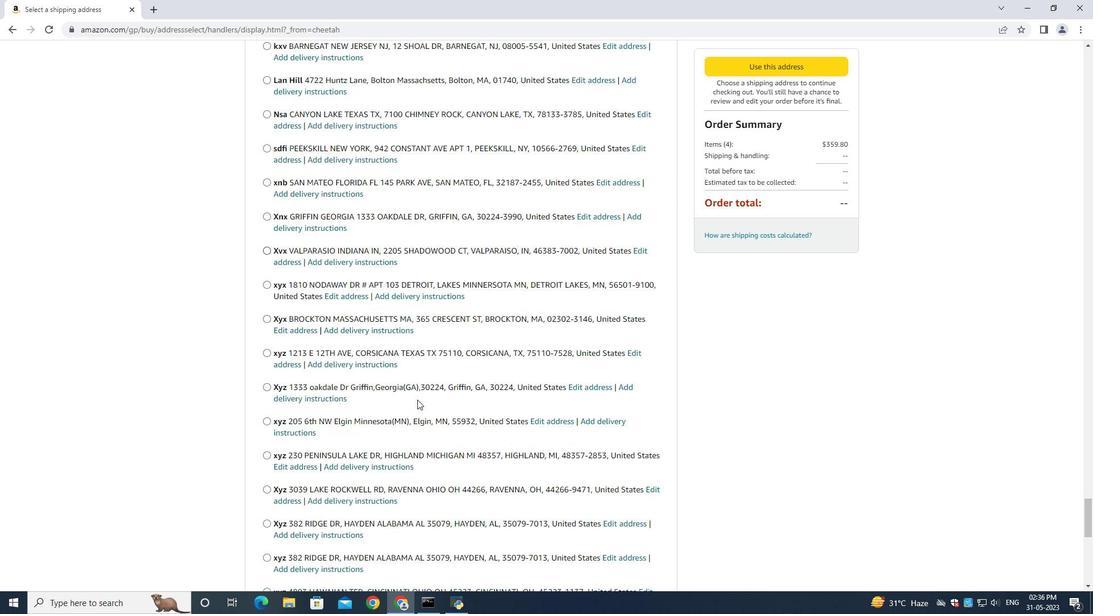 
Action: Mouse scrolled (417, 399) with delta (0, 0)
Screenshot: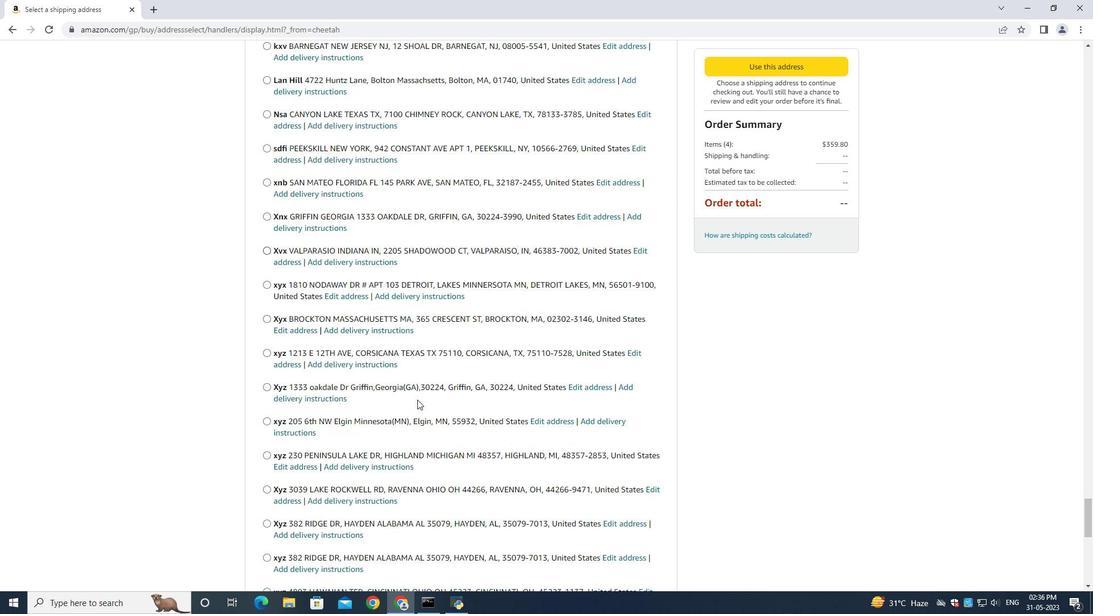 
Action: Mouse scrolled (417, 399) with delta (0, 0)
Screenshot: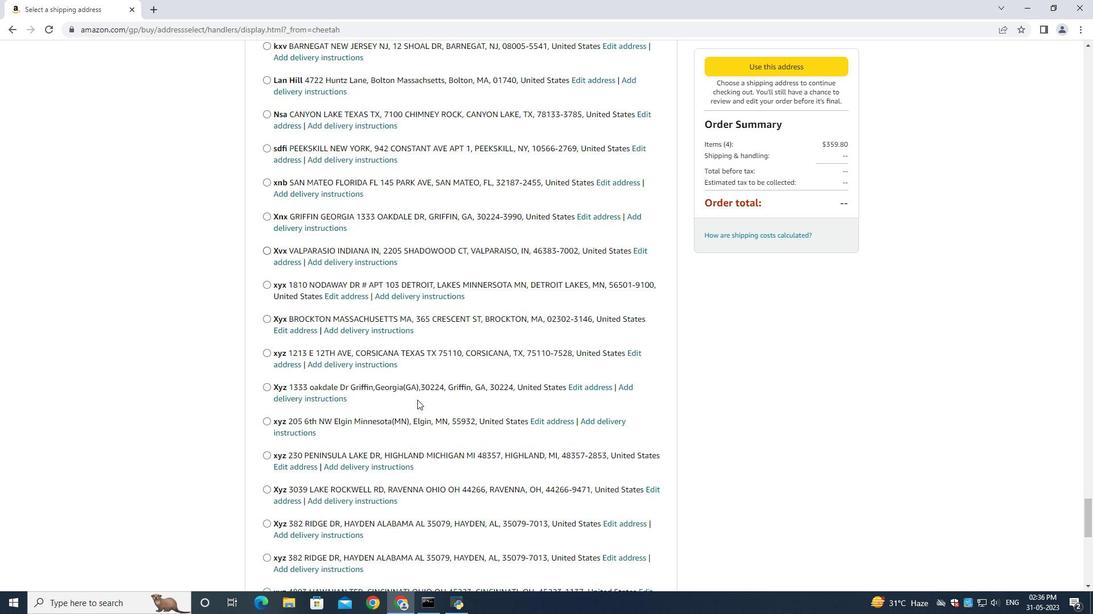 
Action: Mouse scrolled (417, 399) with delta (0, 0)
Screenshot: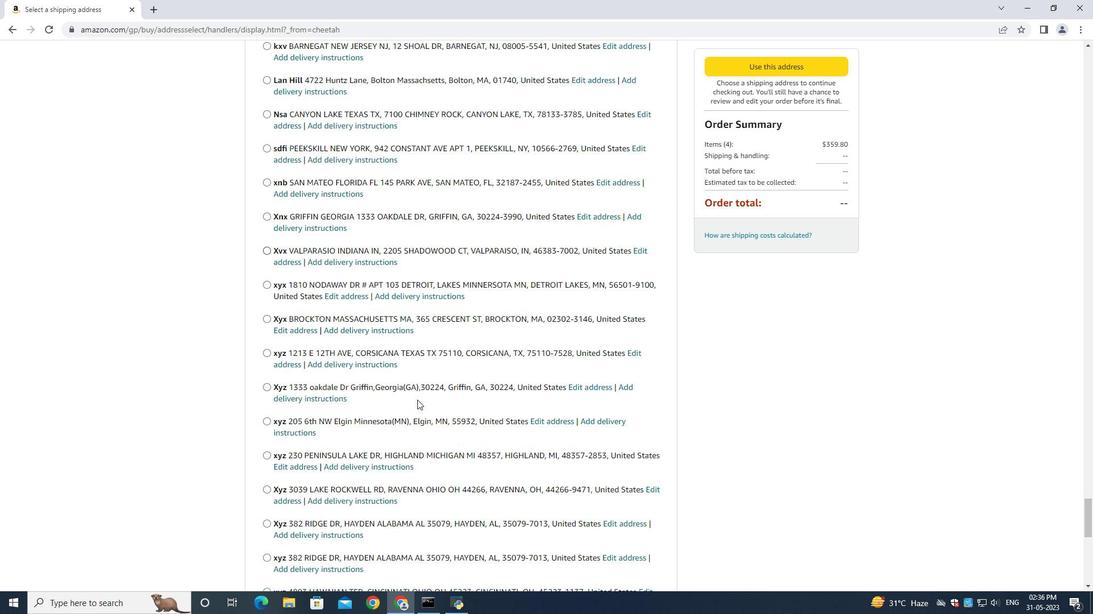 
Action: Mouse scrolled (417, 399) with delta (0, 0)
Screenshot: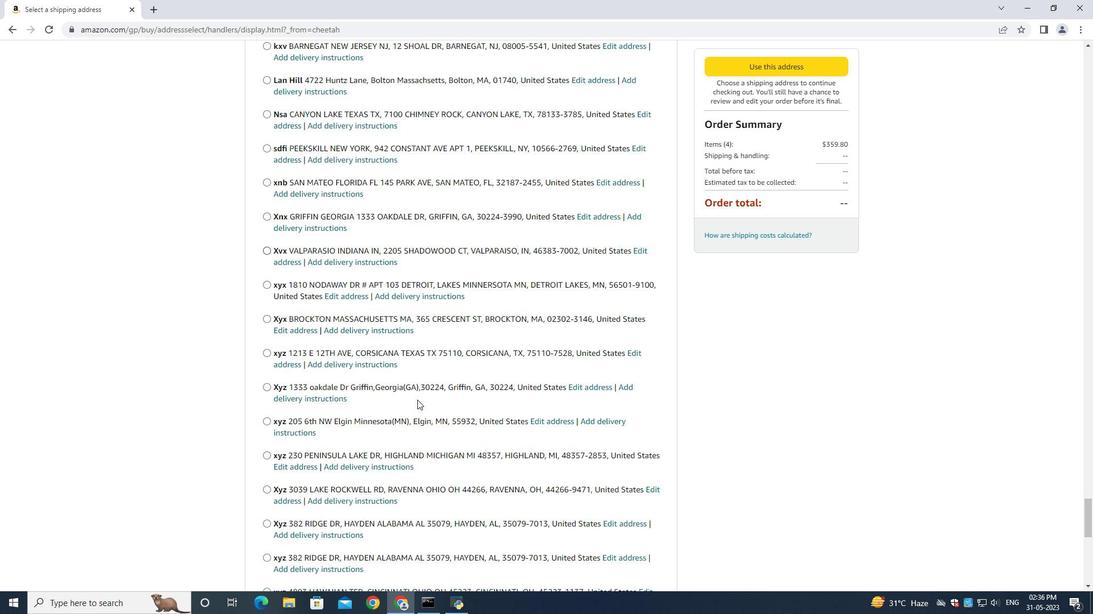
Action: Mouse moved to (417, 398)
Screenshot: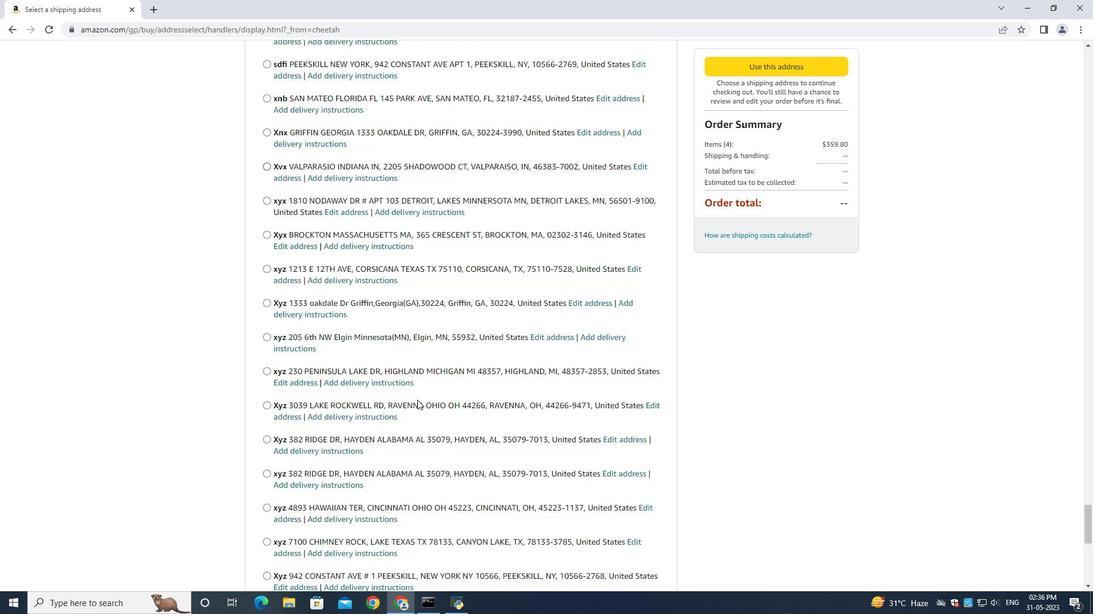 
Action: Mouse scrolled (417, 397) with delta (0, 0)
Screenshot: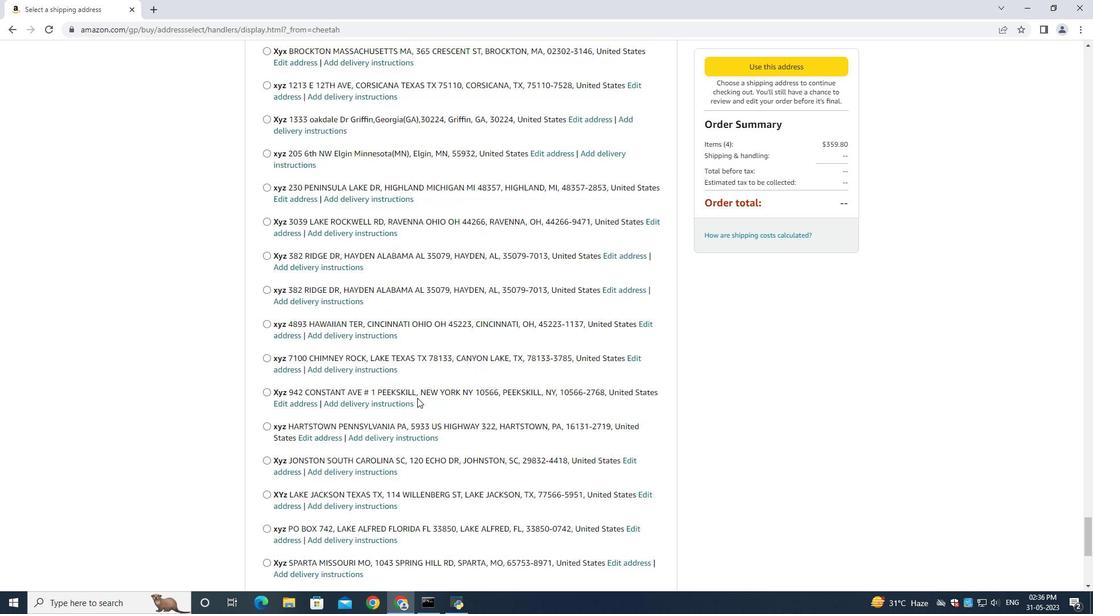 
Action: Mouse scrolled (417, 397) with delta (0, 0)
Screenshot: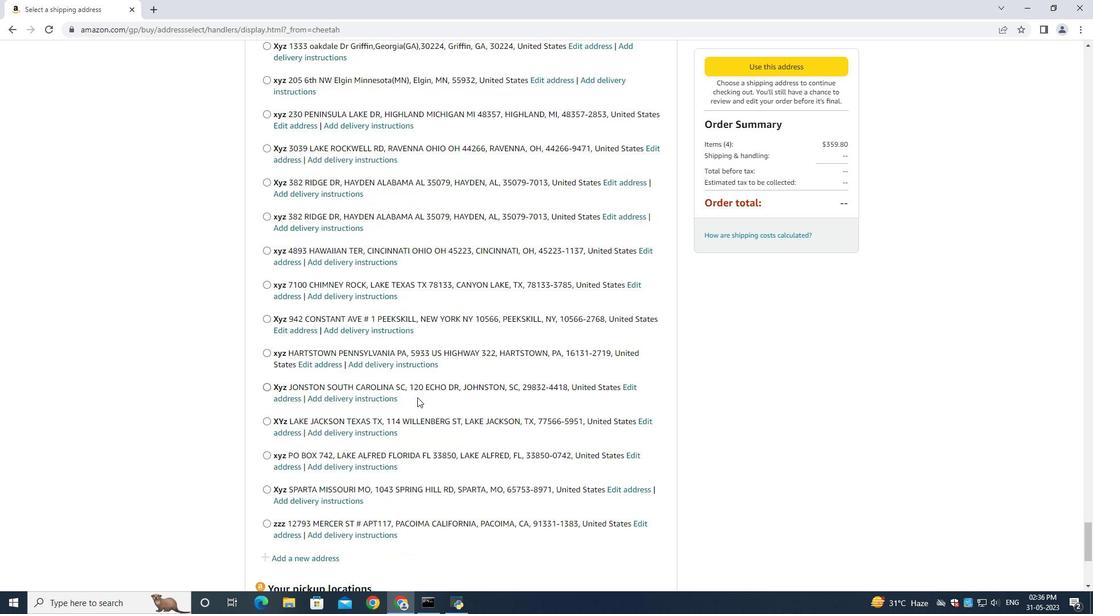 
Action: Mouse scrolled (417, 397) with delta (0, 0)
Screenshot: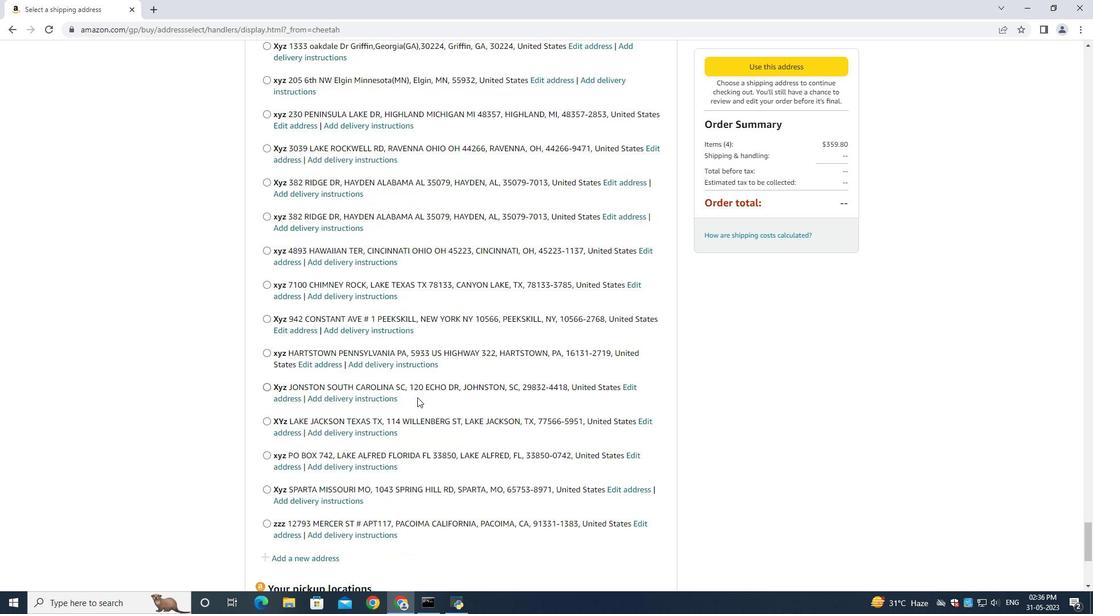 
Action: Mouse scrolled (417, 397) with delta (0, 0)
Screenshot: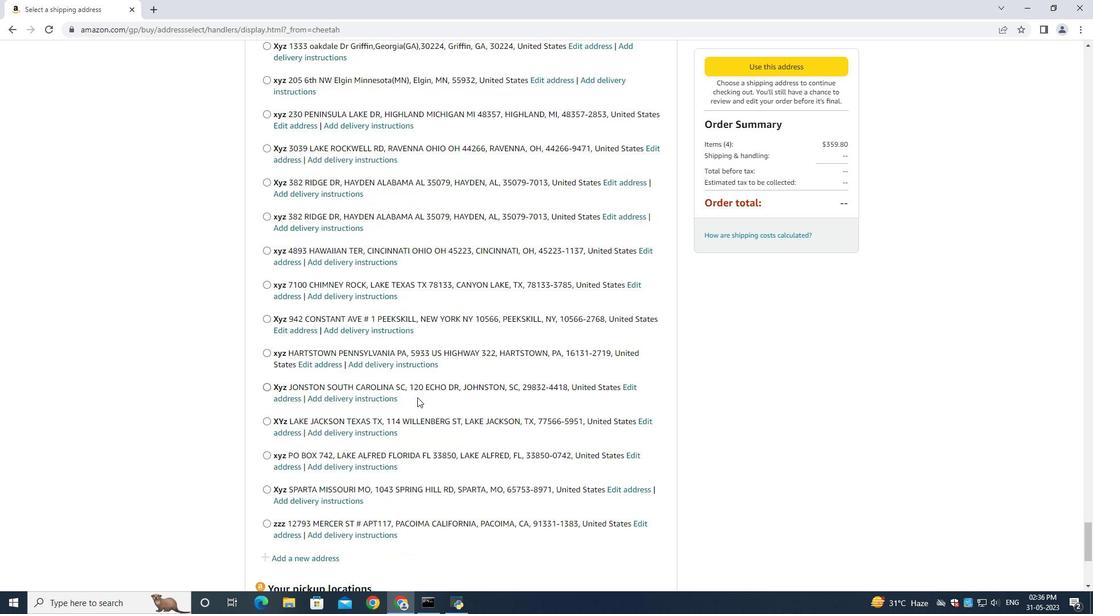 
Action: Mouse scrolled (417, 397) with delta (0, 0)
Screenshot: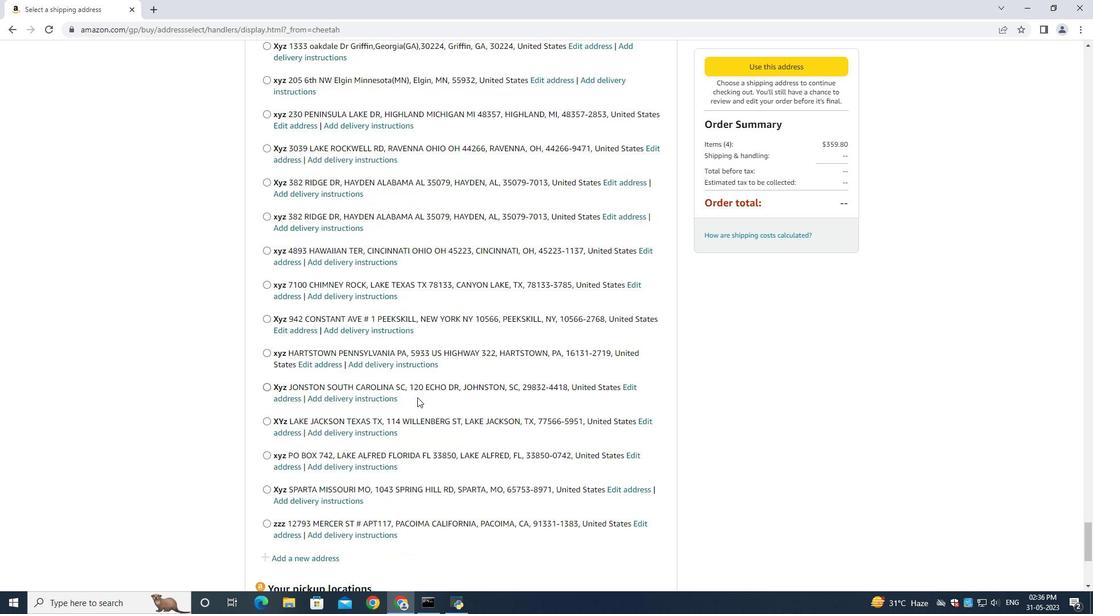 
Action: Mouse scrolled (417, 397) with delta (0, 0)
Screenshot: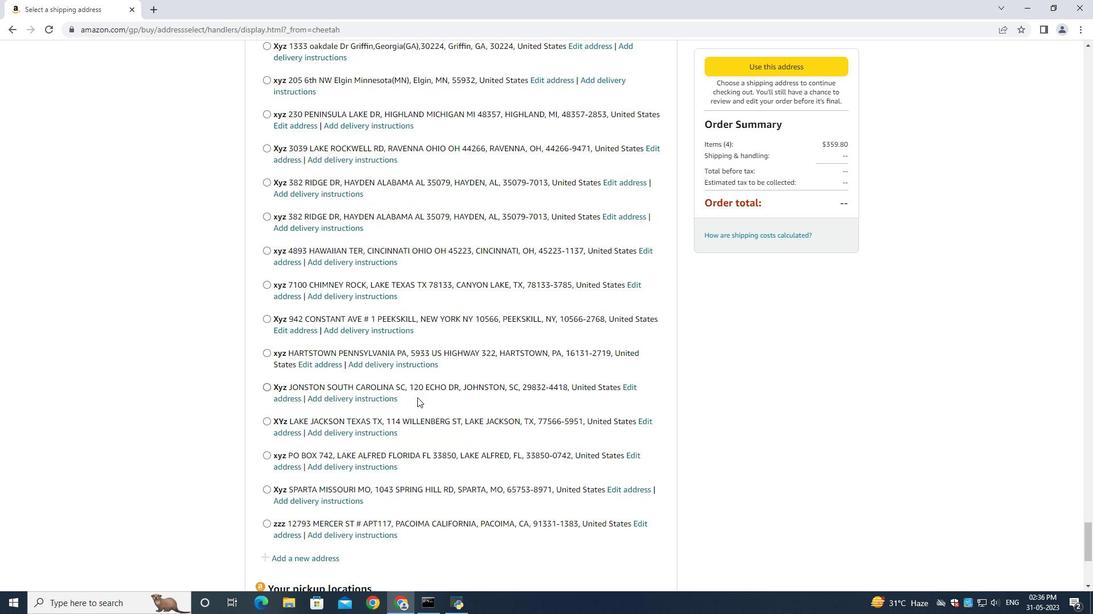 
Action: Mouse moved to (305, 273)
Screenshot: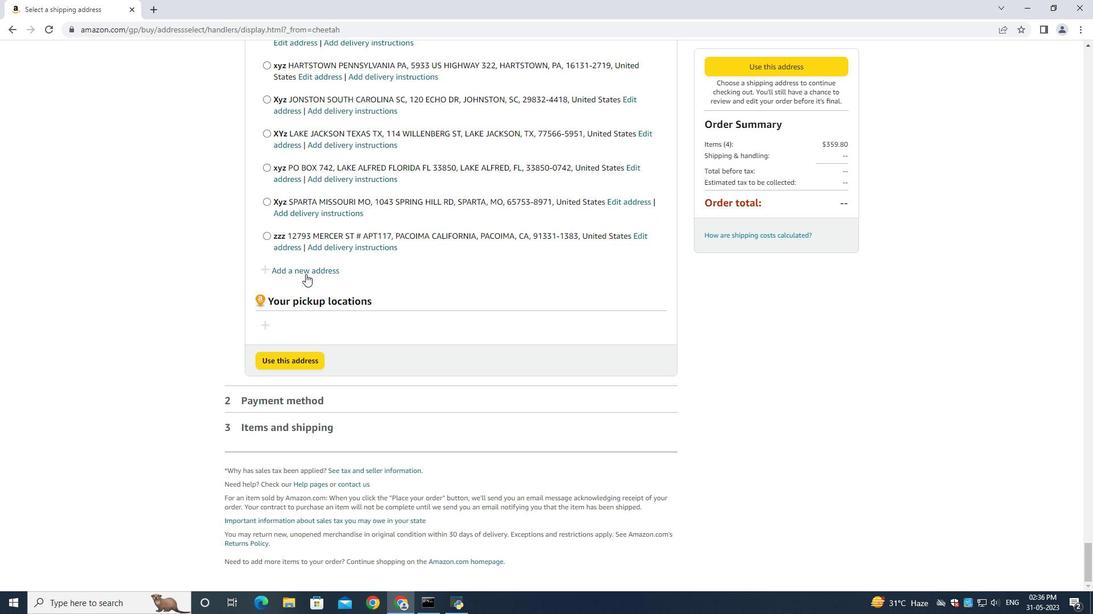 
Action: Mouse pressed left at (305, 273)
Screenshot: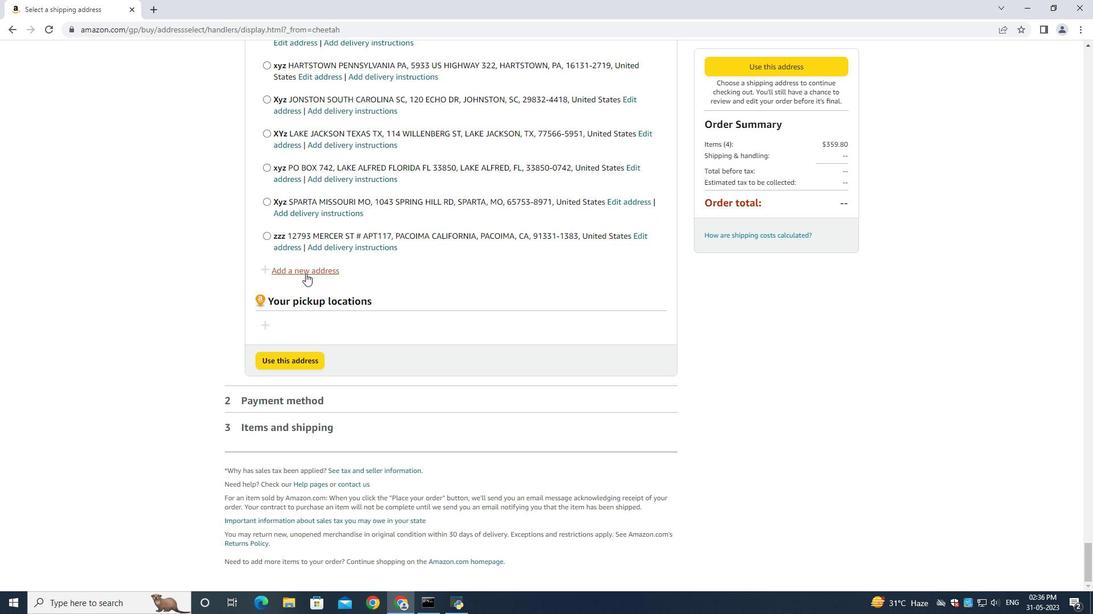 
Action: Mouse moved to (376, 269)
Screenshot: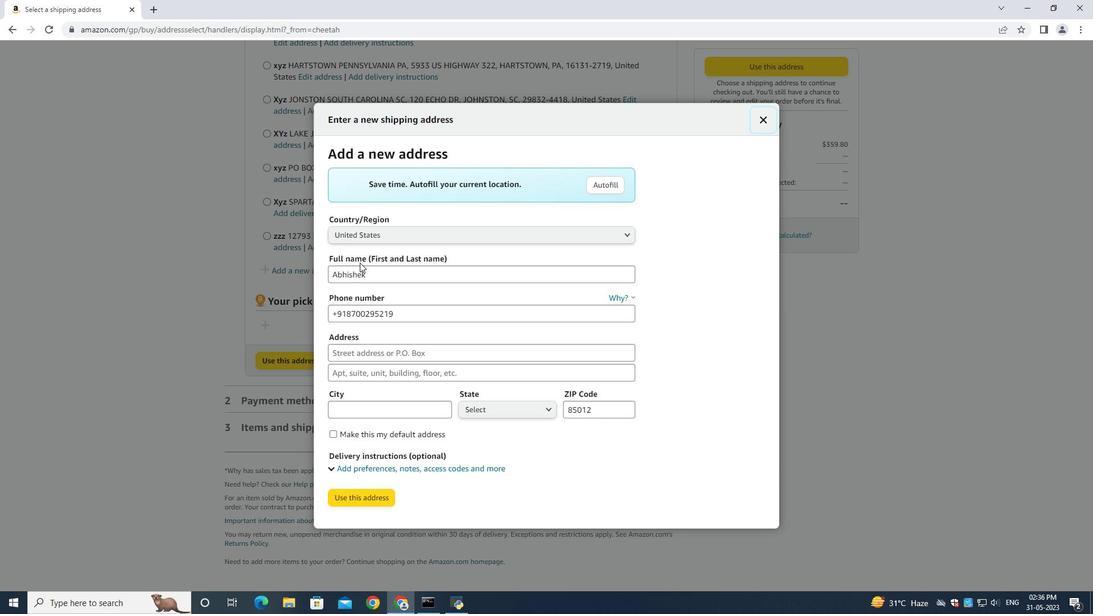 
Action: Mouse pressed left at (376, 269)
Screenshot: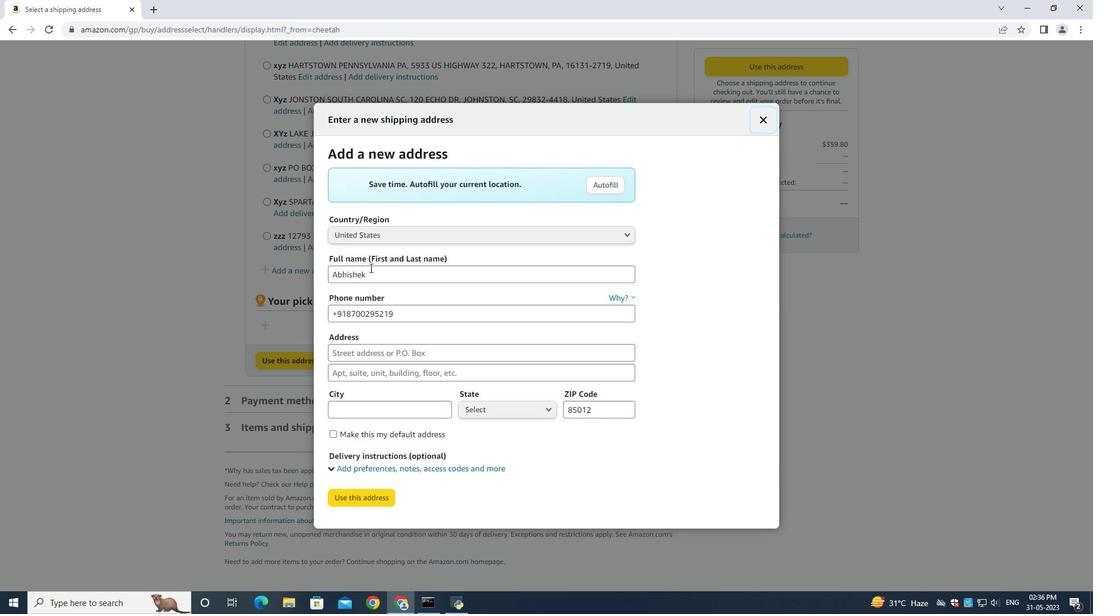 
Action: Mouse moved to (376, 269)
Screenshot: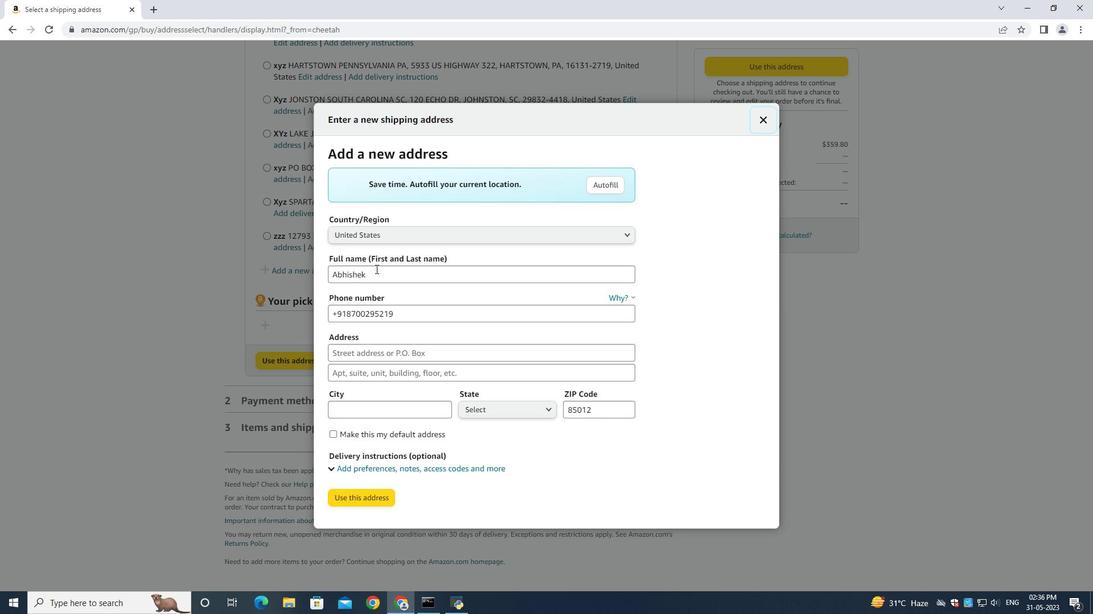 
Action: Key pressed ctrl+A<Key.backspace><Key.shift><Key.shift><Key.shift><Key.shift><Key.shift><Key.shift><Key.shift><Key.shift><Key.shift><Key.shift><Key.shift><Key.shift><Key.shift><Key.shift><Key.shift><Key.shift><Key.shift><Key.shift><Key.shift><Key.shift><Key.shift><Key.shift><Key.shift><Key.shift><Key.shift><Key.shift><Key.shift><Key.shift><Key.shift><Key.shift><Key.shift><Key.shift><Key.shift><Key.shift><Key.shift><Key.shift><Key.shift><Key.shift><Key.shift><Key.shift><Key.shift><Key.shift><Key.shift><Key.shift><Key.shift><Key.shift><Key.shift><Key.shift><Key.shift><Key.shift><Key.shift><Key.shift><Key.shift><Key.shift><Key.shift><Key.shift><Key.shift><Key.shift><Key.shift><Key.shift><Key.shift><Key.shift><Key.shift><Key.shift><Key.shift><Key.shift><Key.shift><Key.shift><Key.shift><Key.shift><Key.shift><Key.shift><Key.shift><Key.shift><Key.shift><Key.shift><Key.shift><Key.shift><Key.shift><Key.shift><Key.shift><Key.shift><Key.shift><Key.shift><Key.shift>Kourtney<Key.space><Key.shift>Adams<Key.tab><Key.tab><Key.backspace>572<Key.backspace>42125169<Key.tab>1130<Key.space><Key.shift>Sharon<Key.space><Key.shift>Lane<Key.space><Key.tab><Key.shift><Key.shift><Key.shift><Key.shift><Key.shift><Key.shift><Key.shift><Key.shift><Key.shift><Key.shift><Key.shift><Key.shift><Key.shift><Key.shift><Key.shift><Key.shift><Key.shift><Key.shift><Key.shift><Key.shift><Key.shift><Key.shift><Key.shift><Key.shift><Key.shift><Key.shift><Key.shift><Key.shift><Key.shift><Key.shift><Key.shift><Key.shift><Key.shift><Key.shift><Key.shift><Key.shift><Key.shift><Key.shift><Key.shift><Key.shift>South<Key.space><Key.shift>Bend<Key.space><Key.shift><Key.shift><Key.shift><Key.shift><Key.shift><Key.shift><Key.shift><Key.shift><Key.shift><Key.shift><Key.shift><Key.shift><Key.shift><Key.shift><Key.shift>Indiana<Key.tab><Key.shift>South<Key.space><Key.shift><Key.shift><Key.shift><Key.shift><Key.shift><Key.shift><Key.shift><Key.shift><Key.shift>Bend<Key.space><Key.tab><Key.shift>India<Key.tab><Key.backspace>46625
Screenshot: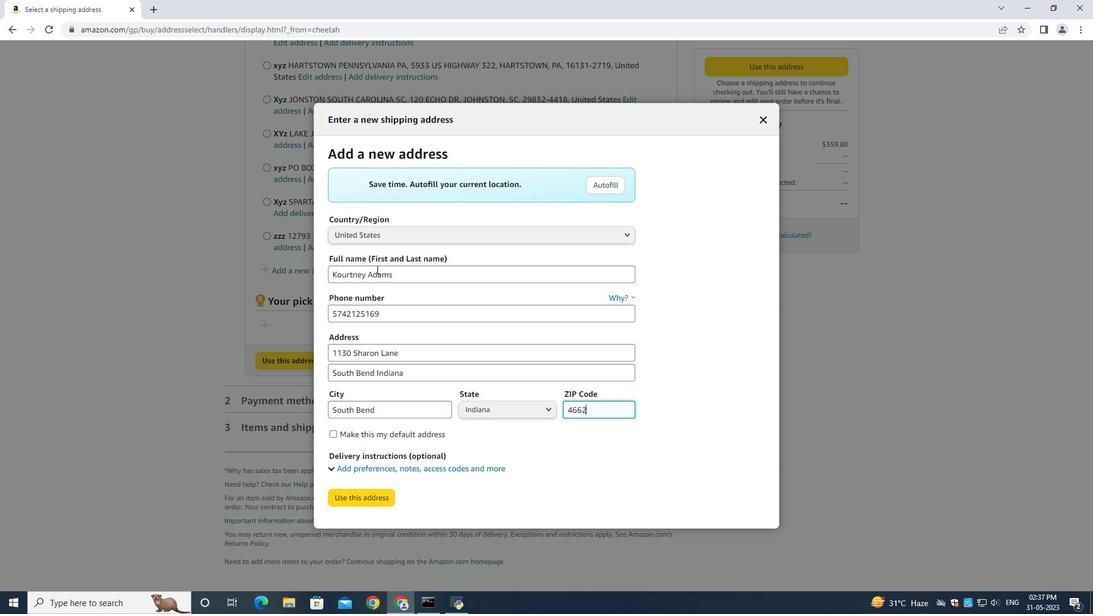 
Action: Mouse moved to (370, 499)
Screenshot: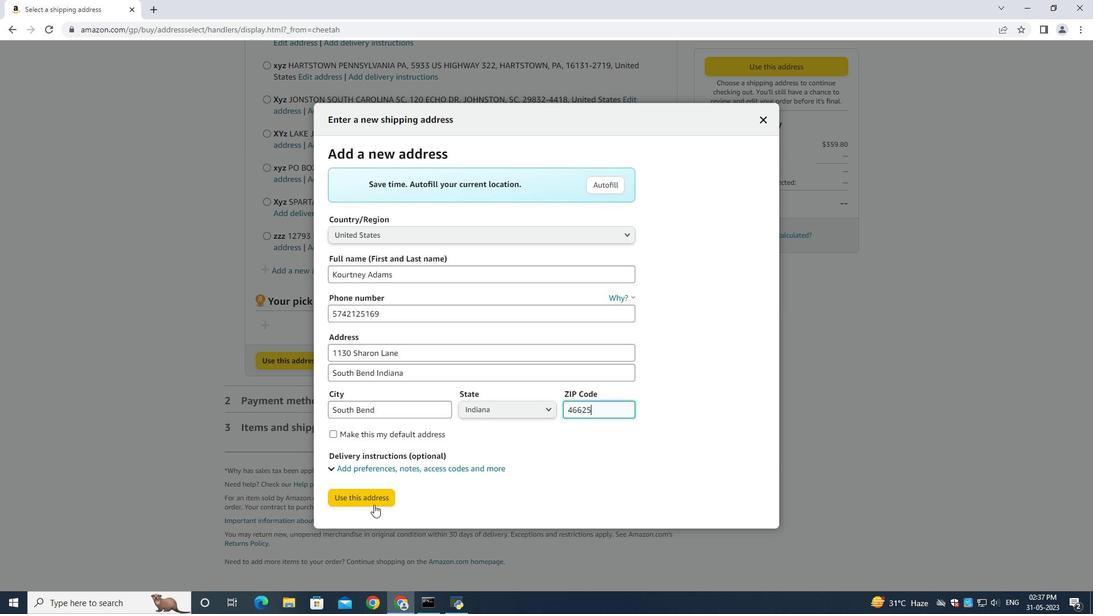 
Action: Mouse pressed left at (370, 499)
Screenshot: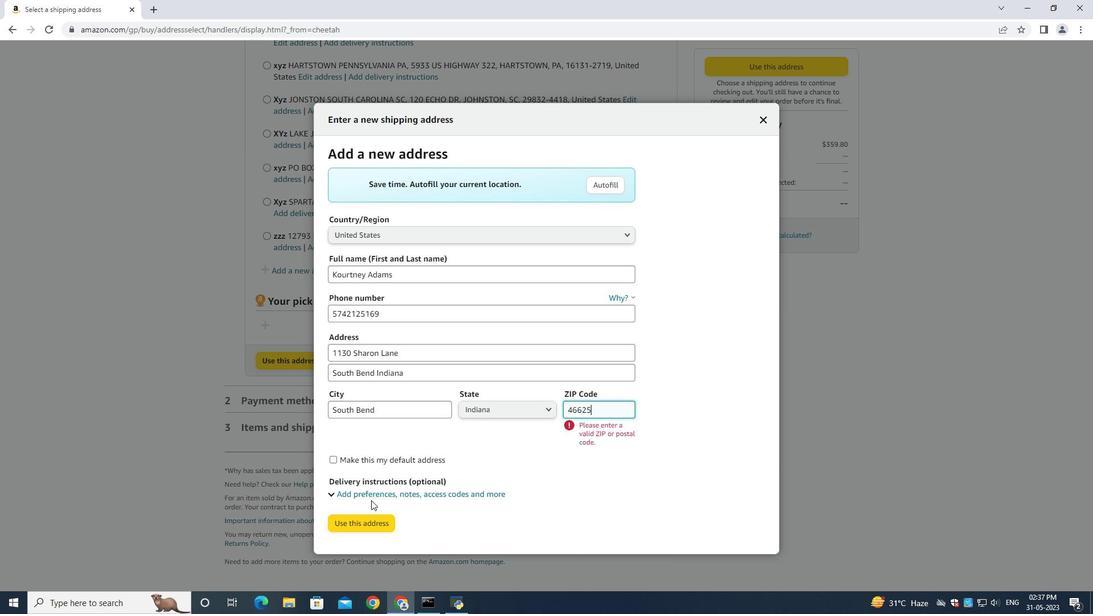 
Action: Mouse moved to (342, 573)
Screenshot: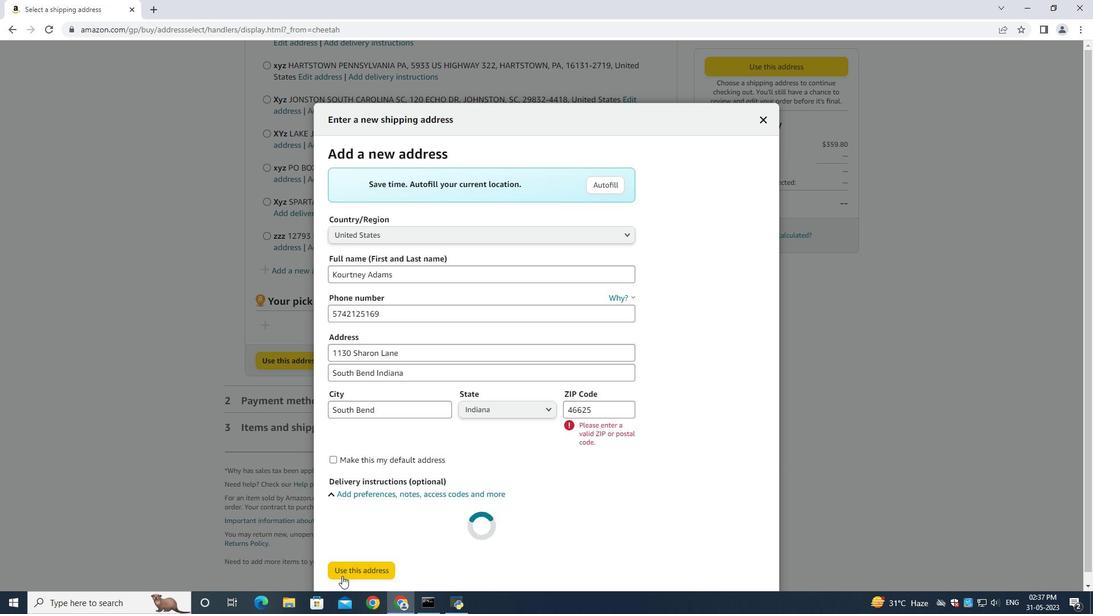 
Action: Mouse pressed left at (342, 573)
Screenshot: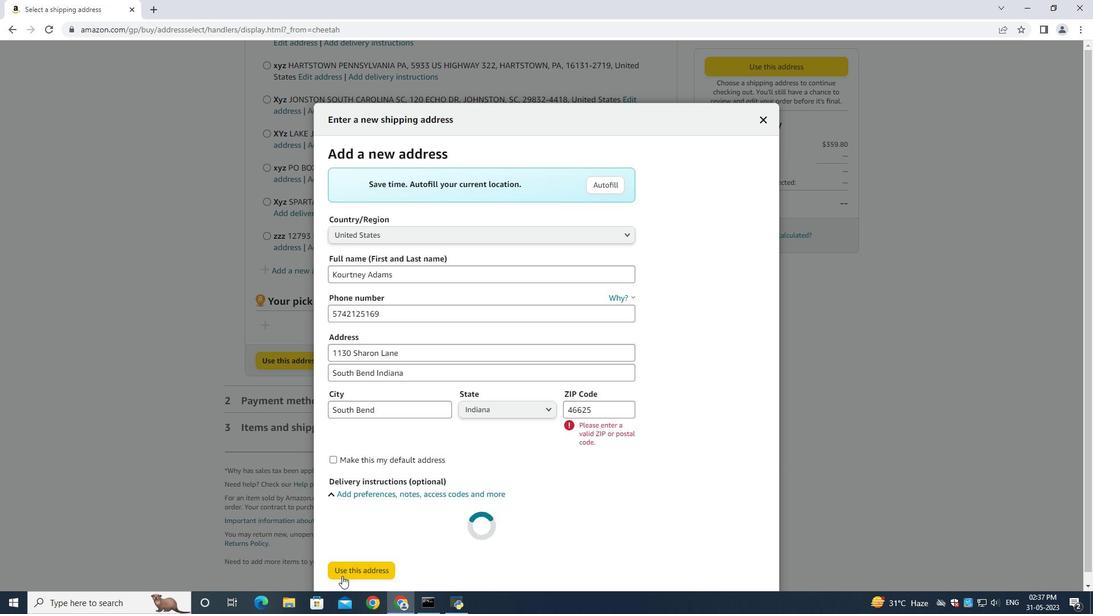 
Action: Mouse moved to (374, 508)
Screenshot: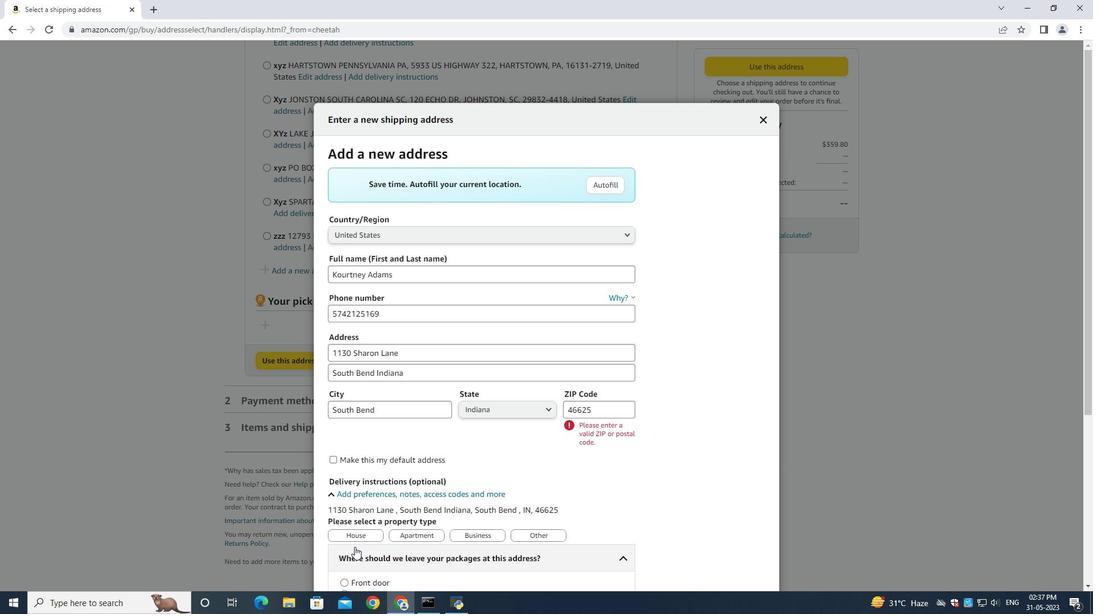 
Action: Mouse scrolled (374, 507) with delta (0, 0)
Screenshot: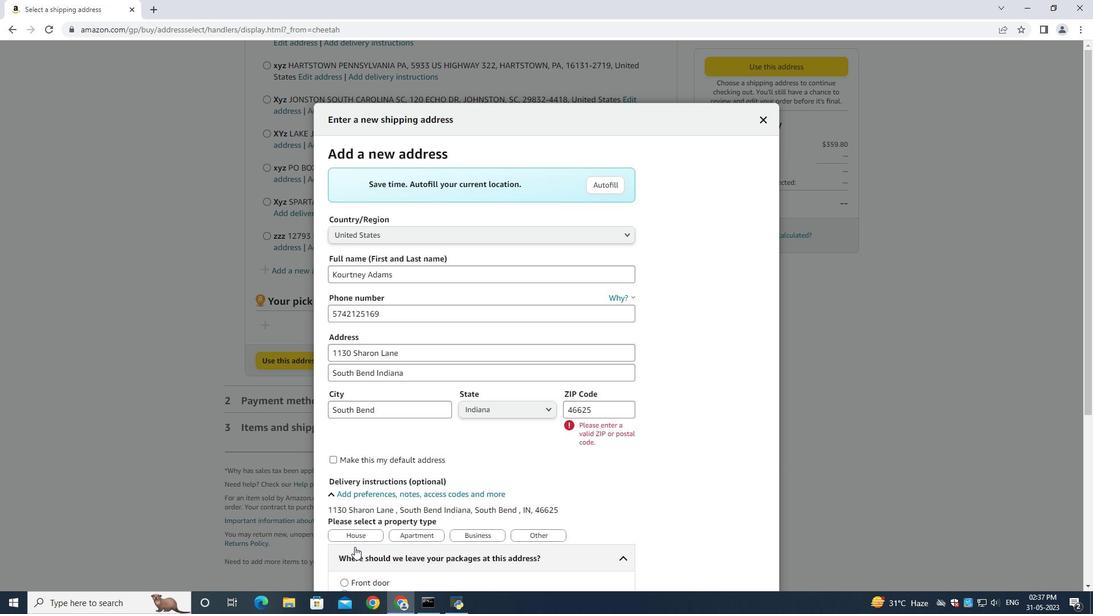
Action: Mouse scrolled (374, 507) with delta (0, 0)
Screenshot: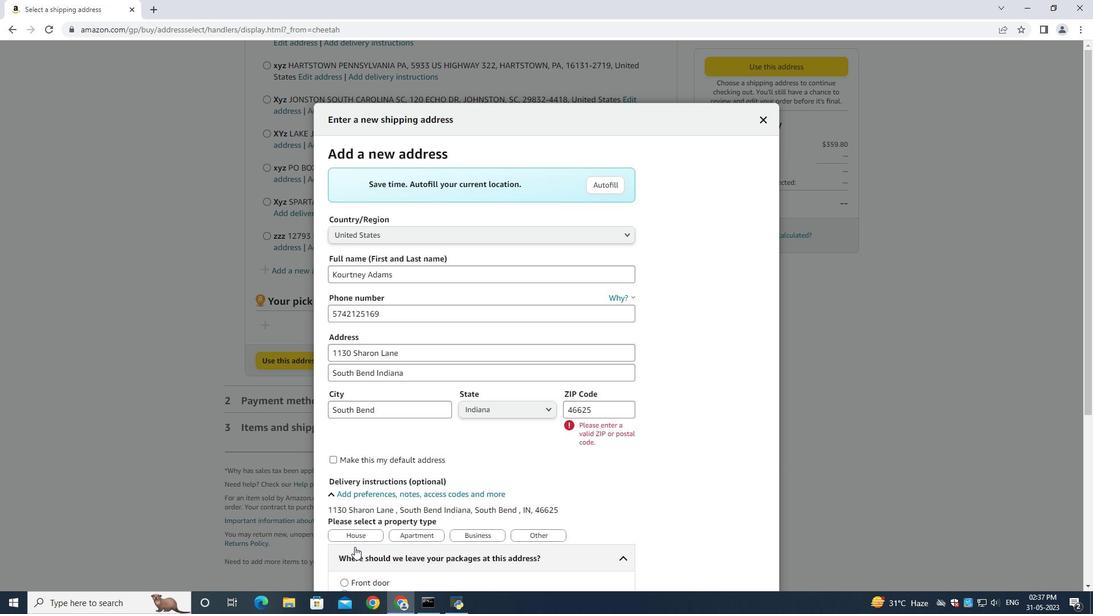 
Action: Mouse moved to (374, 508)
Screenshot: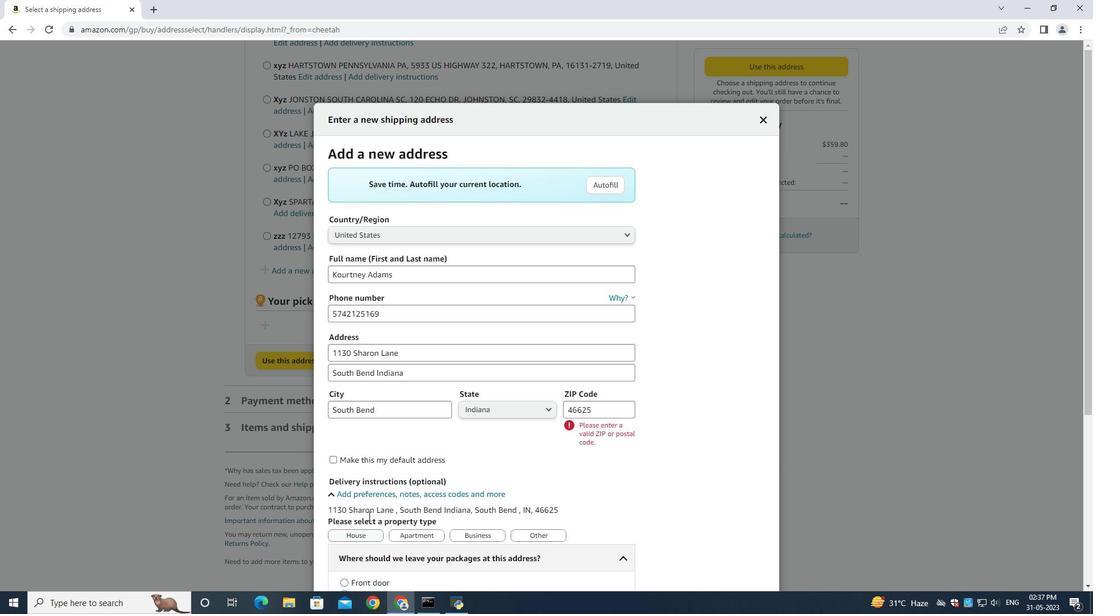 
Action: Mouse scrolled (374, 507) with delta (0, 0)
Screenshot: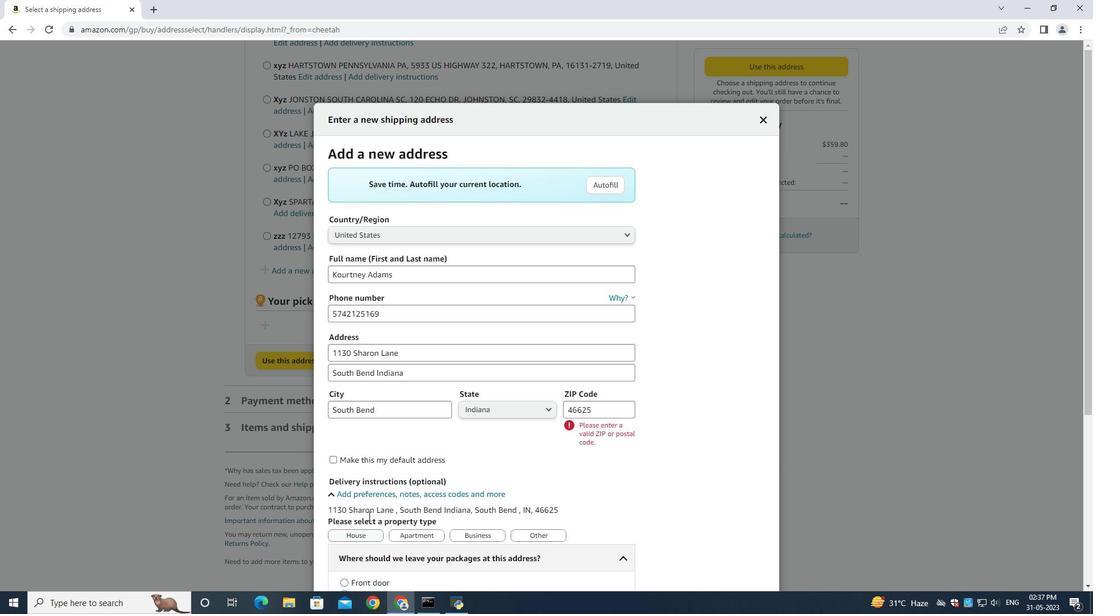 
Action: Mouse scrolled (374, 507) with delta (0, 0)
Screenshot: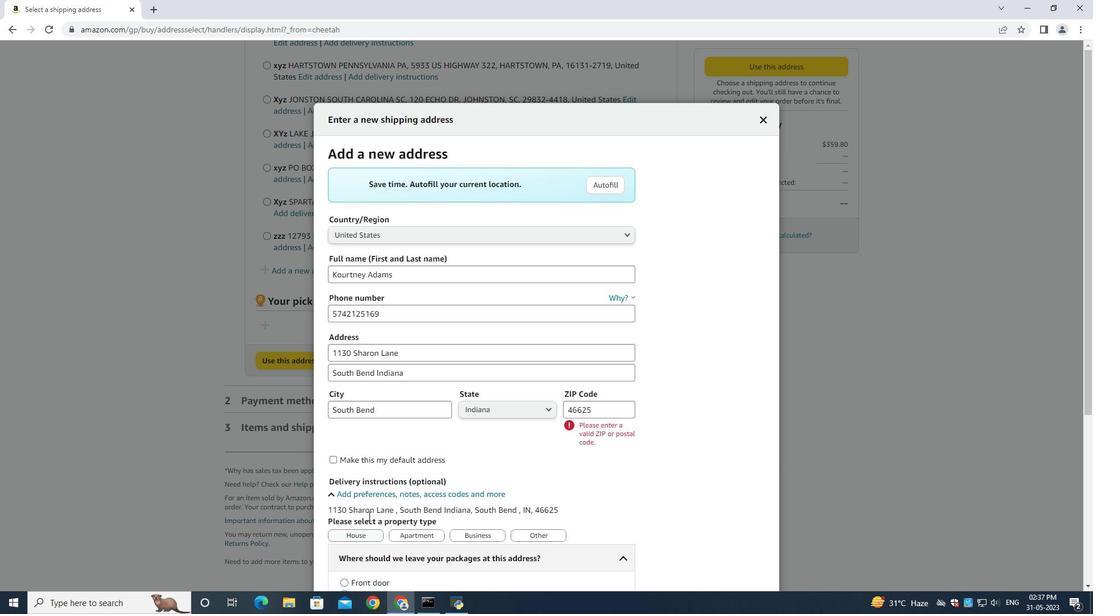 
Action: Mouse scrolled (374, 507) with delta (0, 0)
Screenshot: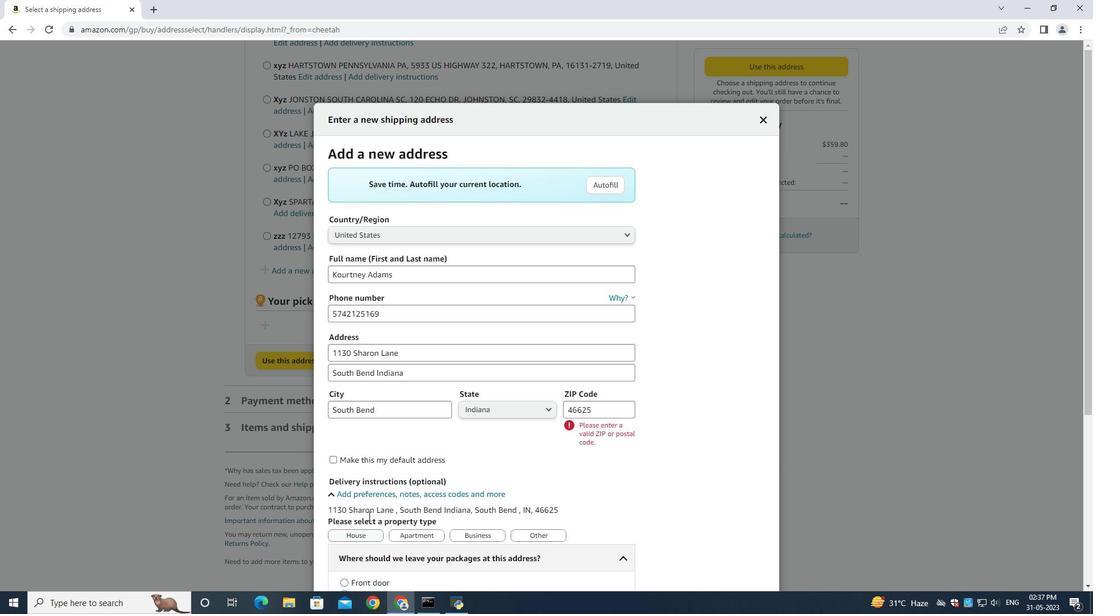 
Action: Mouse scrolled (374, 507) with delta (0, 0)
Screenshot: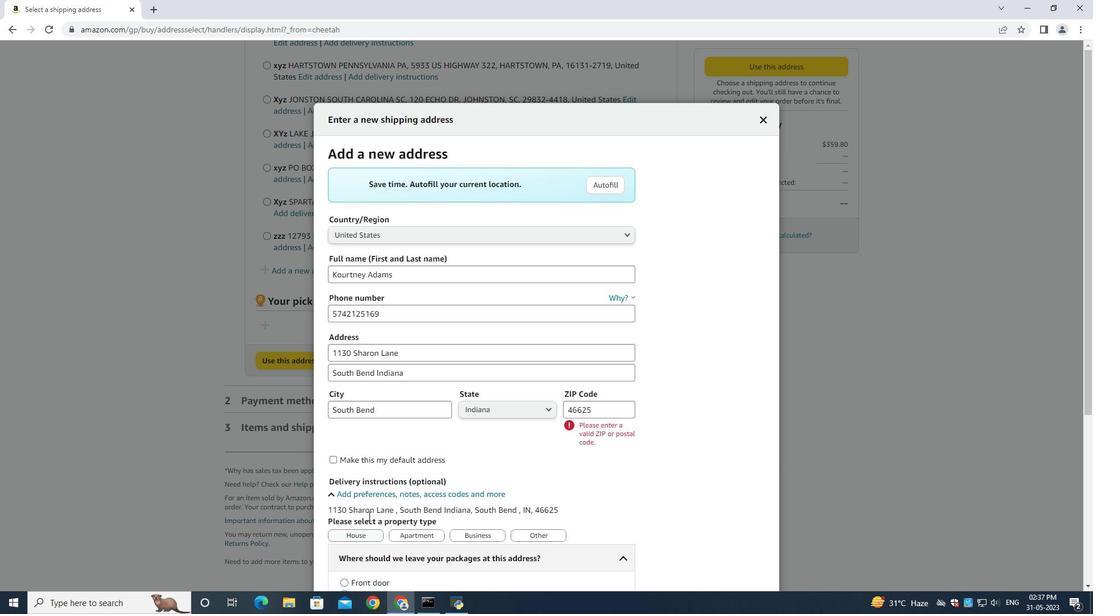 
Action: Mouse scrolled (374, 507) with delta (0, 0)
Screenshot: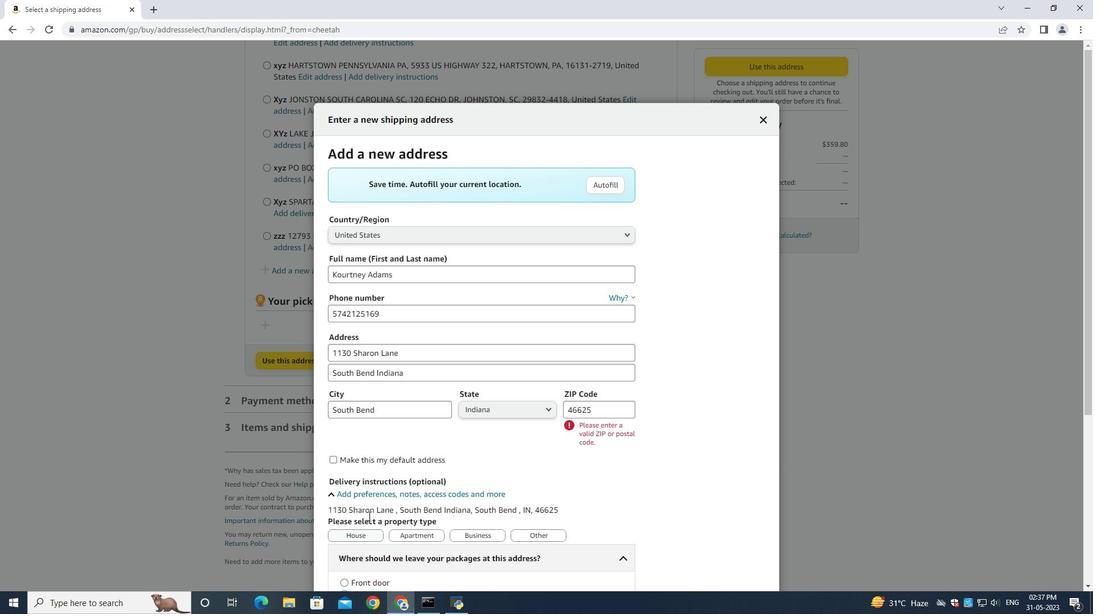 
Action: Mouse moved to (375, 507)
Screenshot: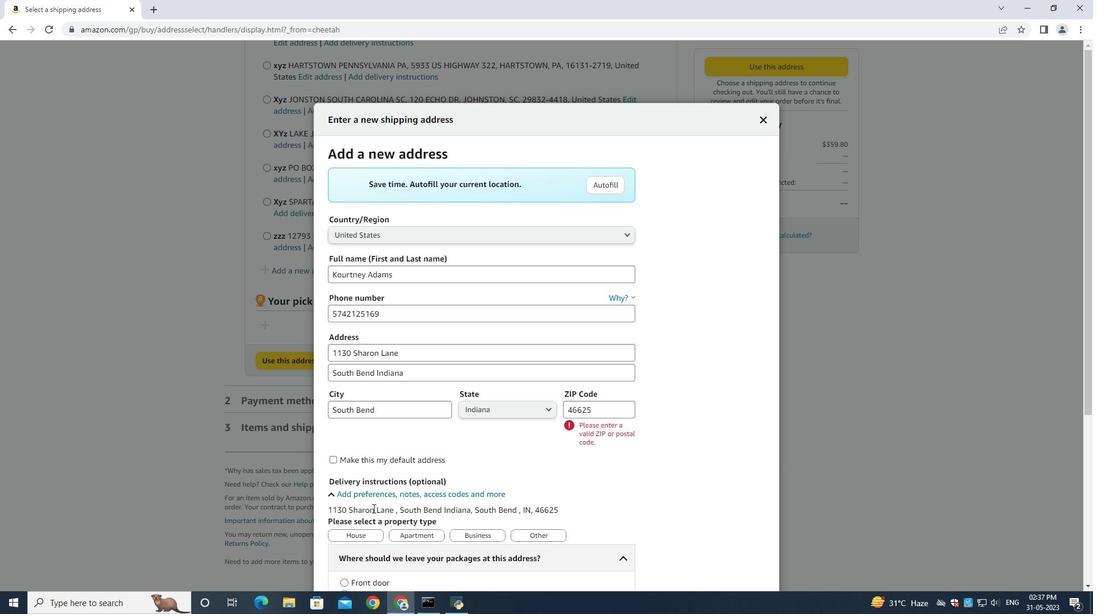 
Action: Mouse scrolled (375, 507) with delta (0, 0)
Screenshot: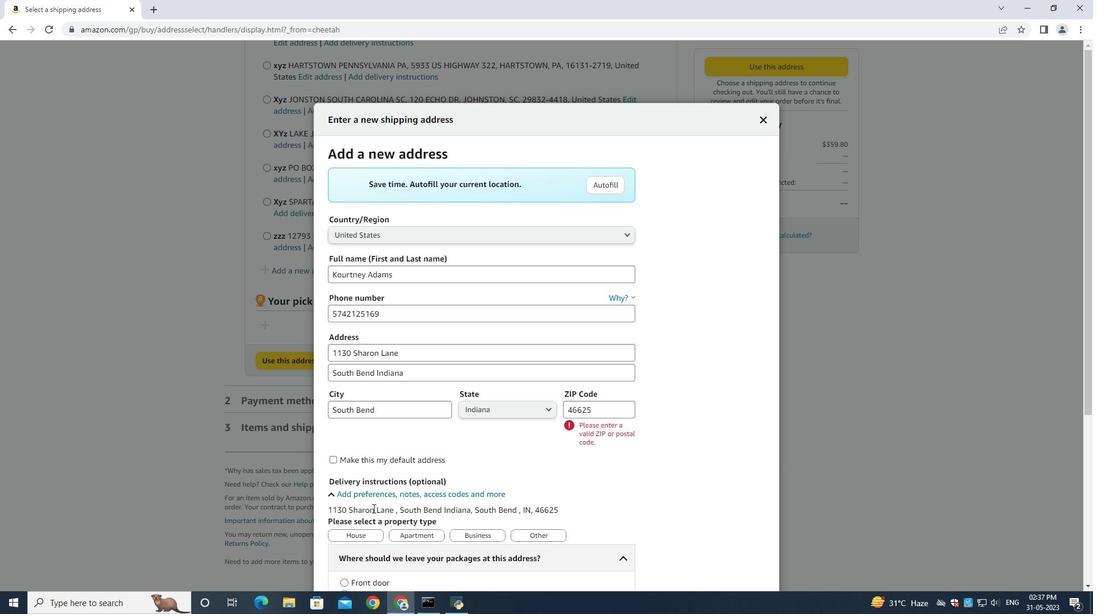 
Action: Mouse moved to (376, 505)
Screenshot: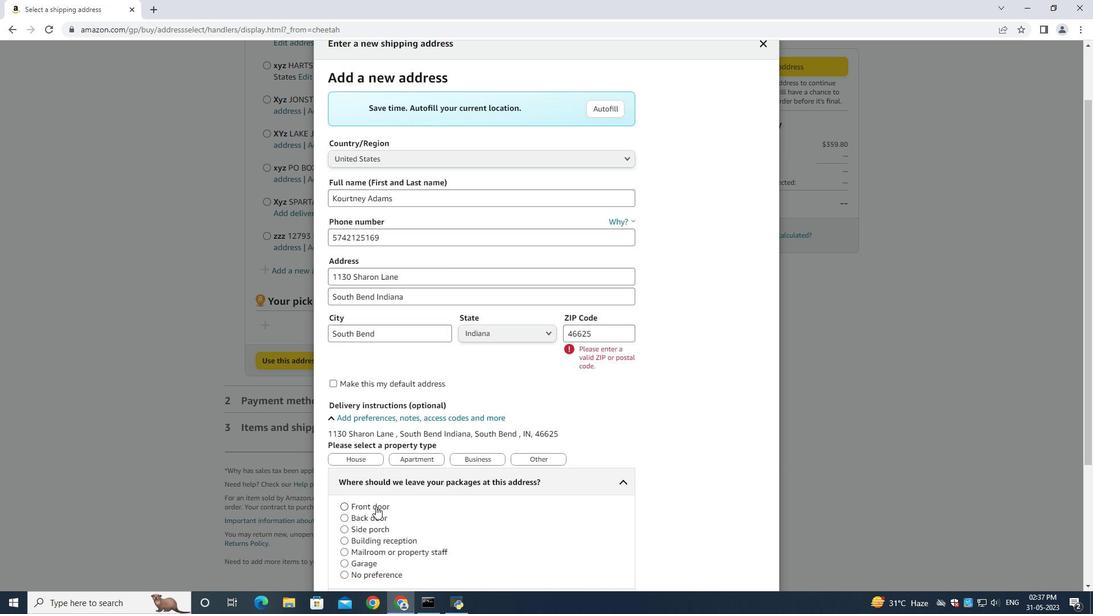 
Action: Mouse scrolled (376, 504) with delta (0, 0)
Screenshot: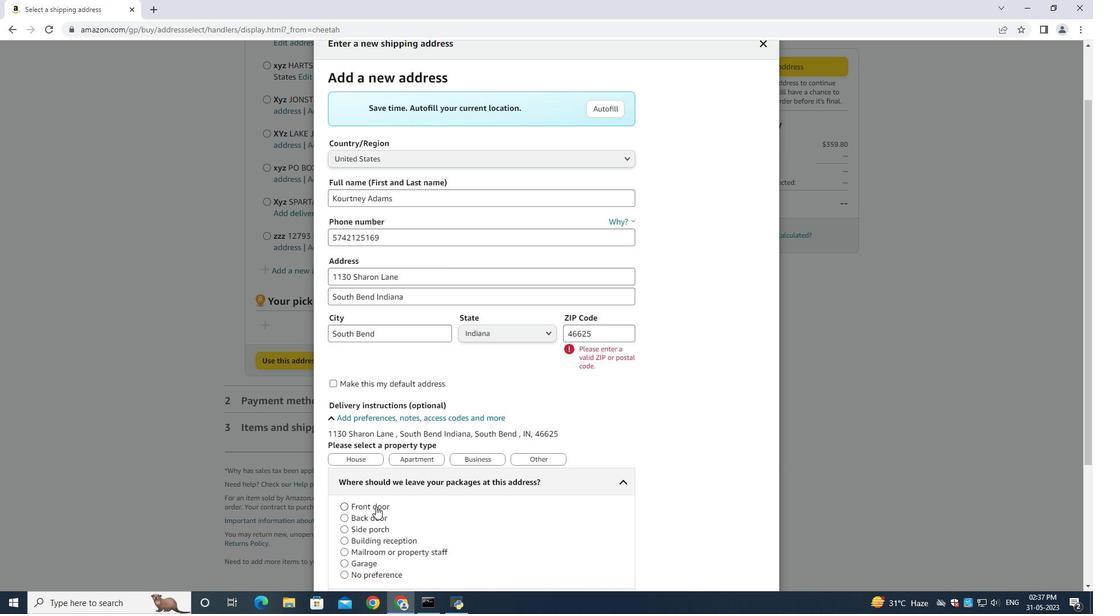 
Action: Mouse scrolled (376, 504) with delta (0, 0)
Screenshot: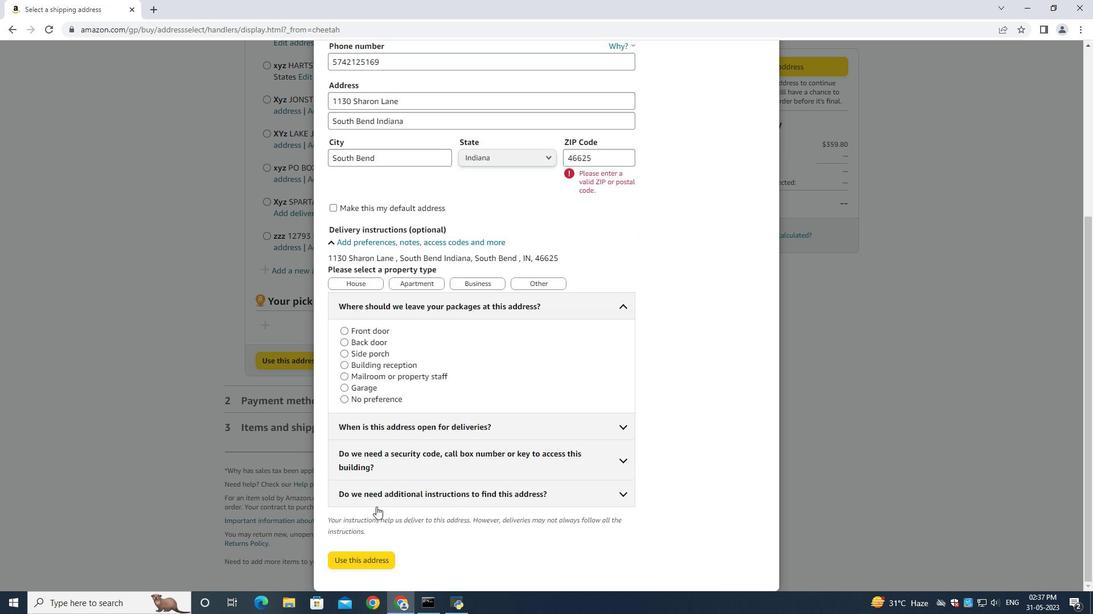 
Action: Mouse scrolled (376, 504) with delta (0, 0)
Screenshot: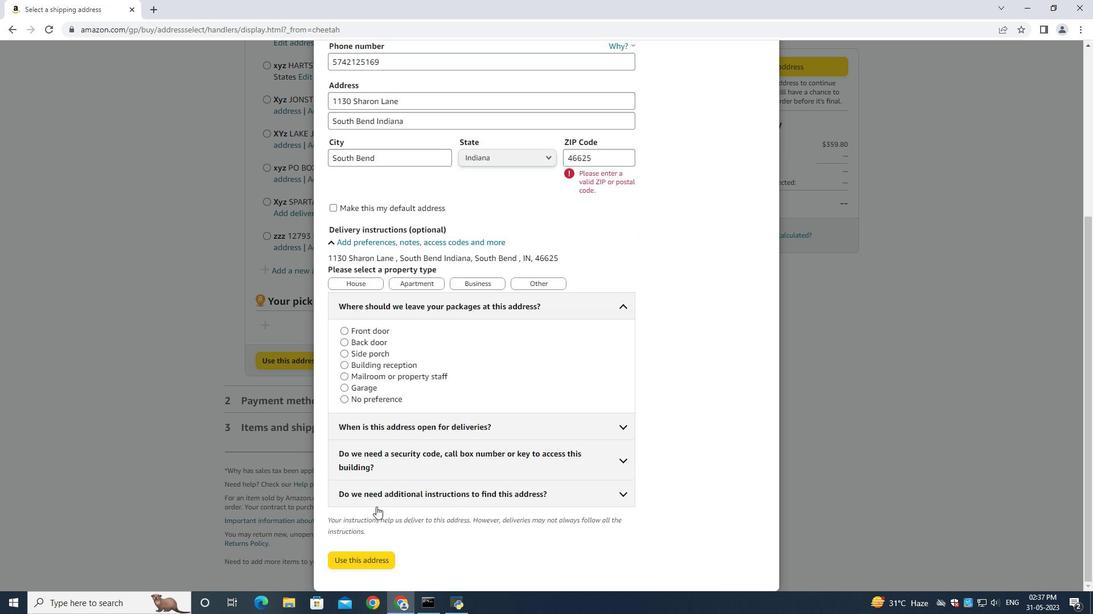
Action: Mouse scrolled (376, 504) with delta (0, 0)
Screenshot: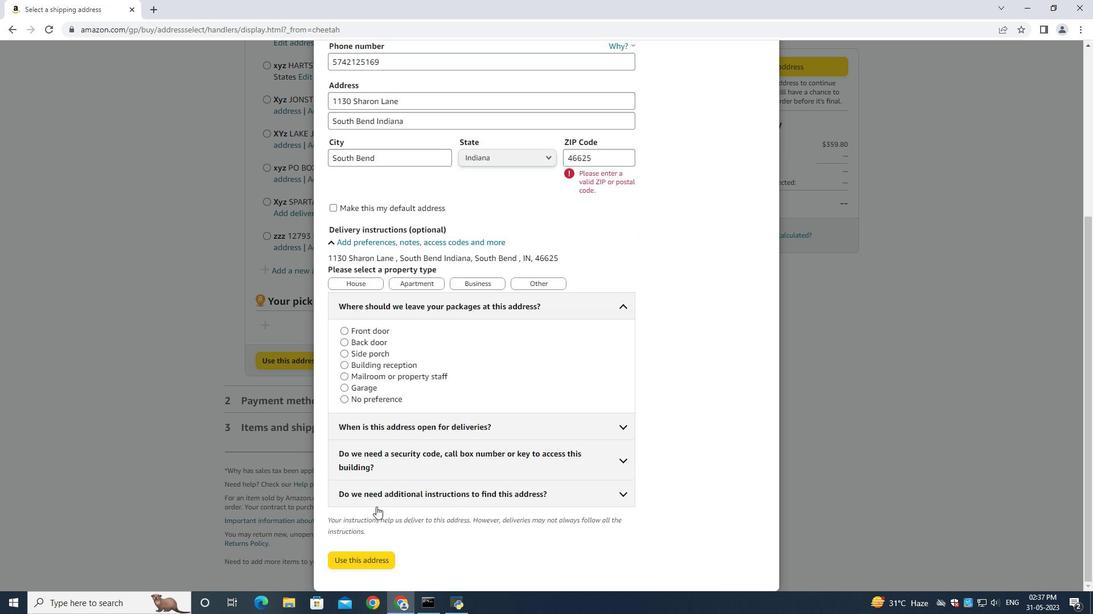 
Action: Mouse scrolled (376, 504) with delta (0, 0)
Screenshot: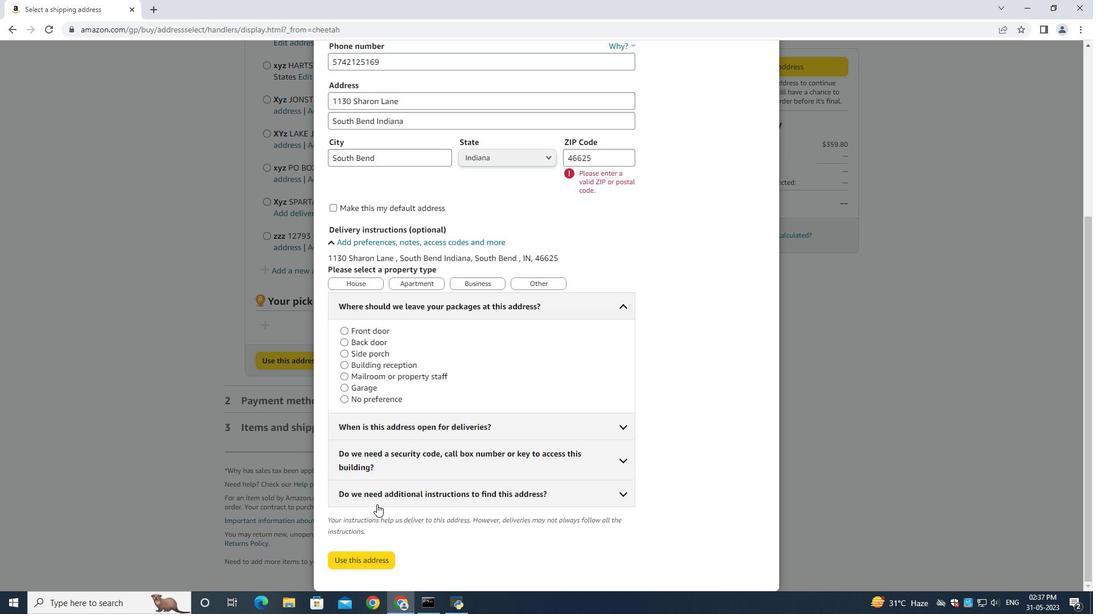 
Action: Mouse moved to (351, 558)
Screenshot: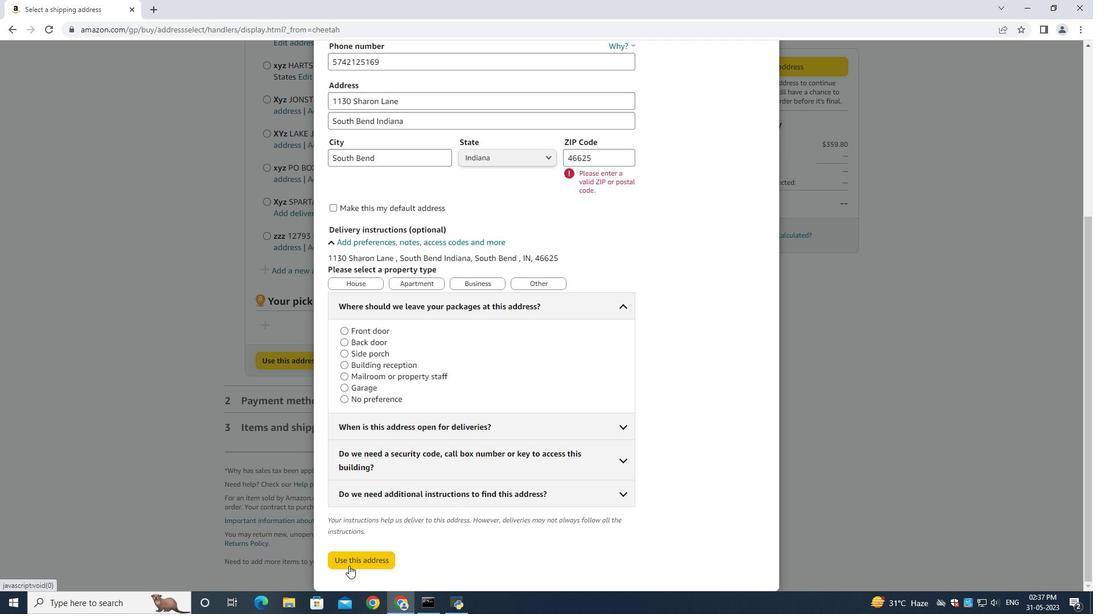 
Action: Mouse pressed left at (351, 558)
Screenshot: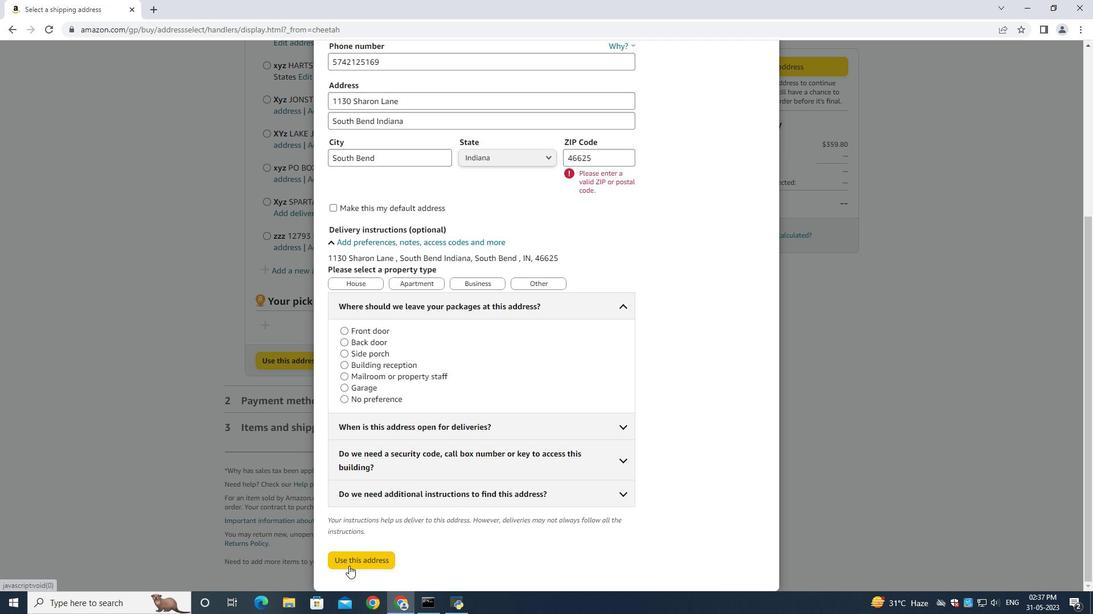 
Action: Mouse moved to (350, 563)
Screenshot: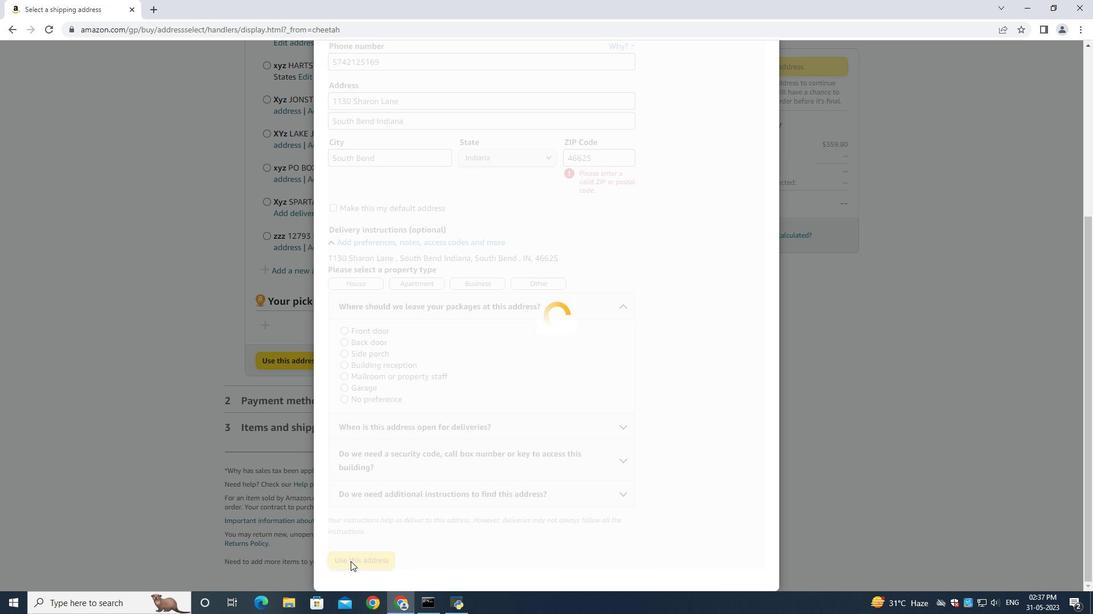 
Action: Mouse pressed left at (350, 563)
Screenshot: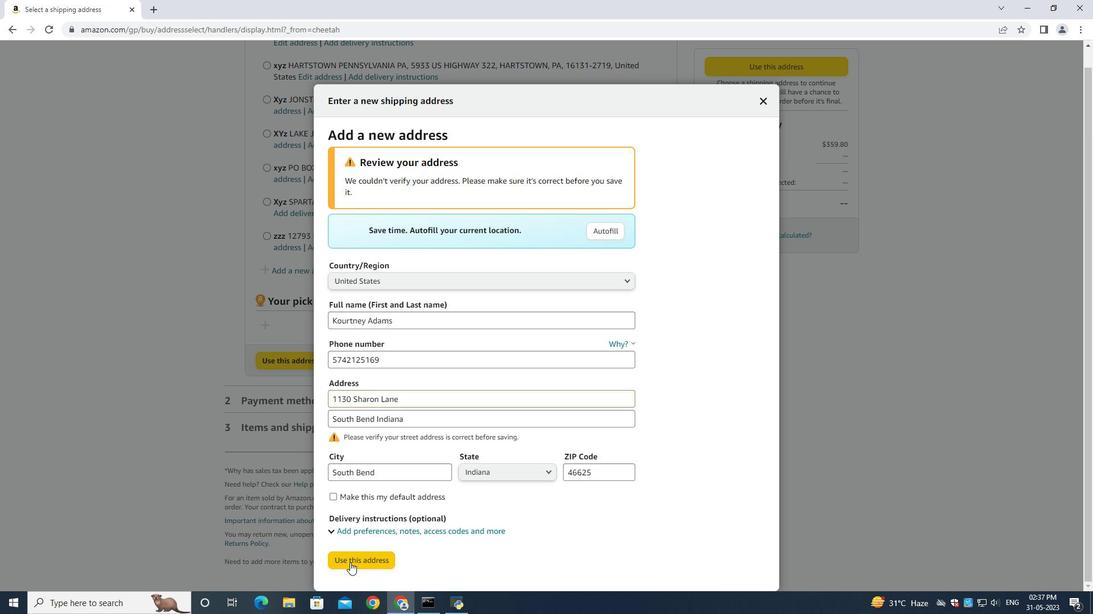 
Action: Mouse moved to (527, 295)
Screenshot: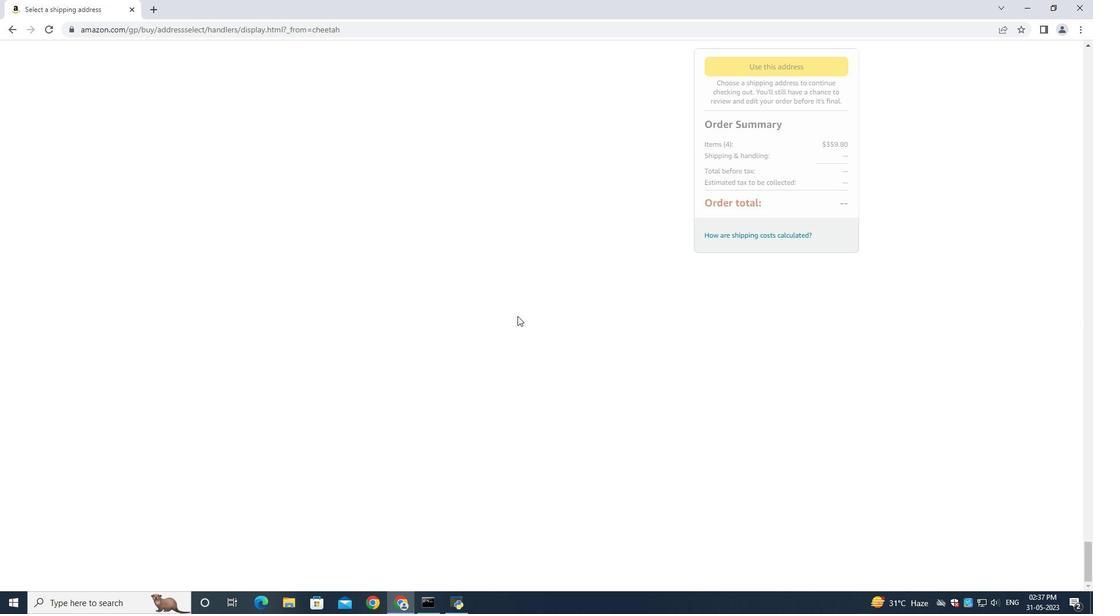 
